 Task: Font style For heading Use Carlito with red berry colour & Underline. font size for heading '18 Pt. 'Change the font style of data to Liberation Sansand font size to  9 Pt. Change the alignment of both headline & data to  Align left. In the sheet  analysisYearlySales_Report
Action: Mouse moved to (63, 127)
Screenshot: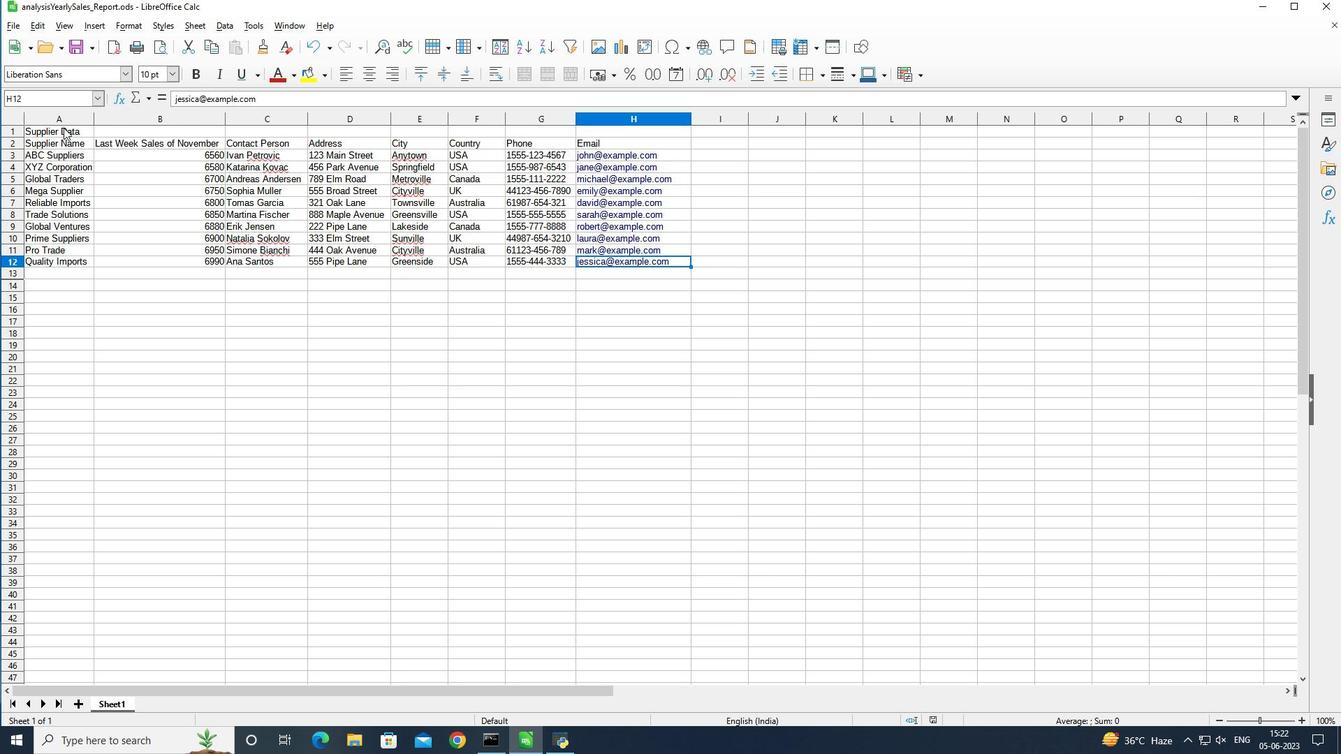 
Action: Mouse pressed left at (63, 127)
Screenshot: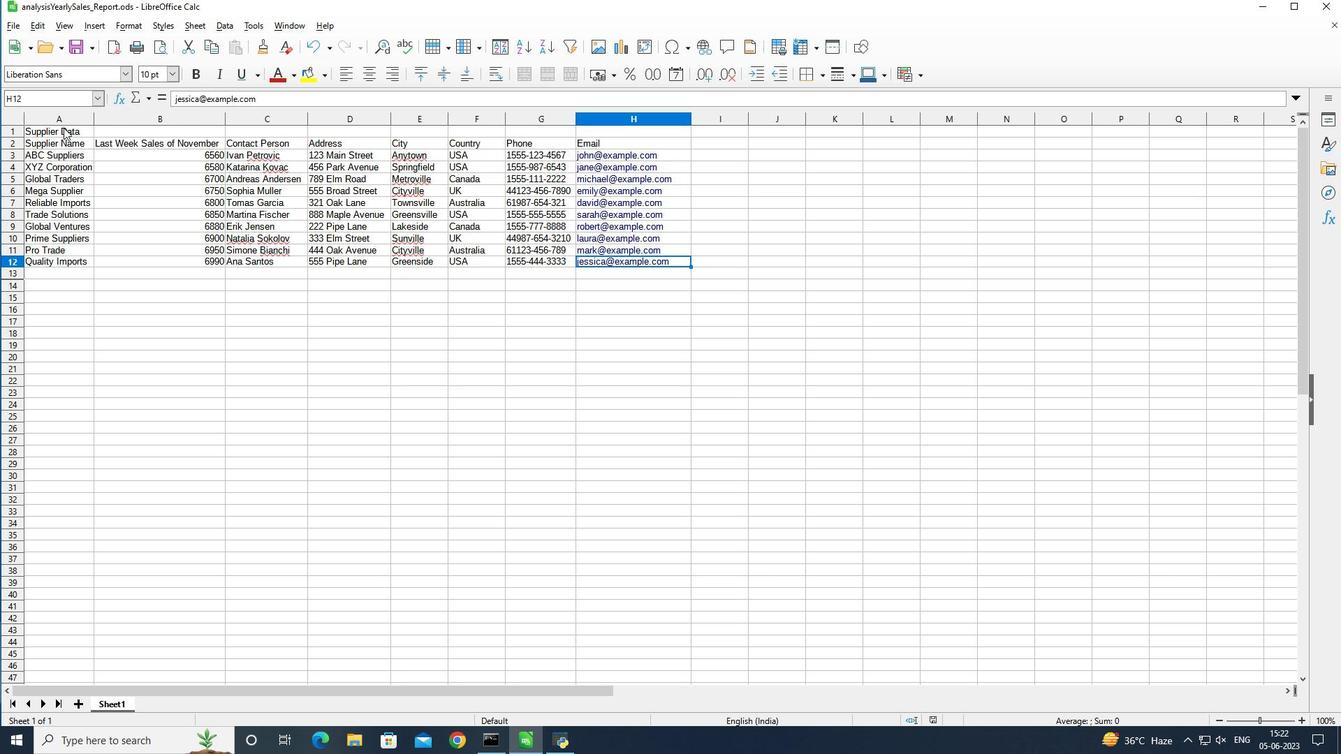 
Action: Mouse moved to (88, 142)
Screenshot: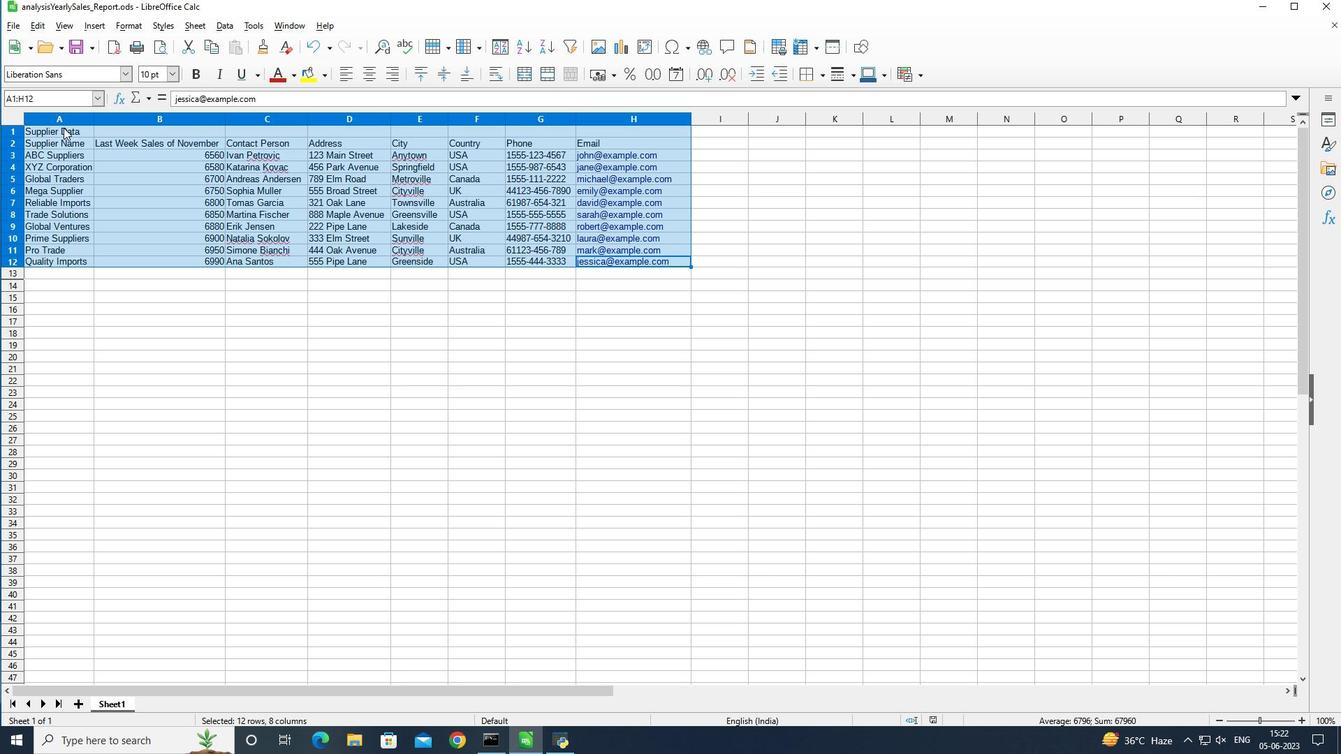 
Action: Mouse pressed left at (88, 142)
Screenshot: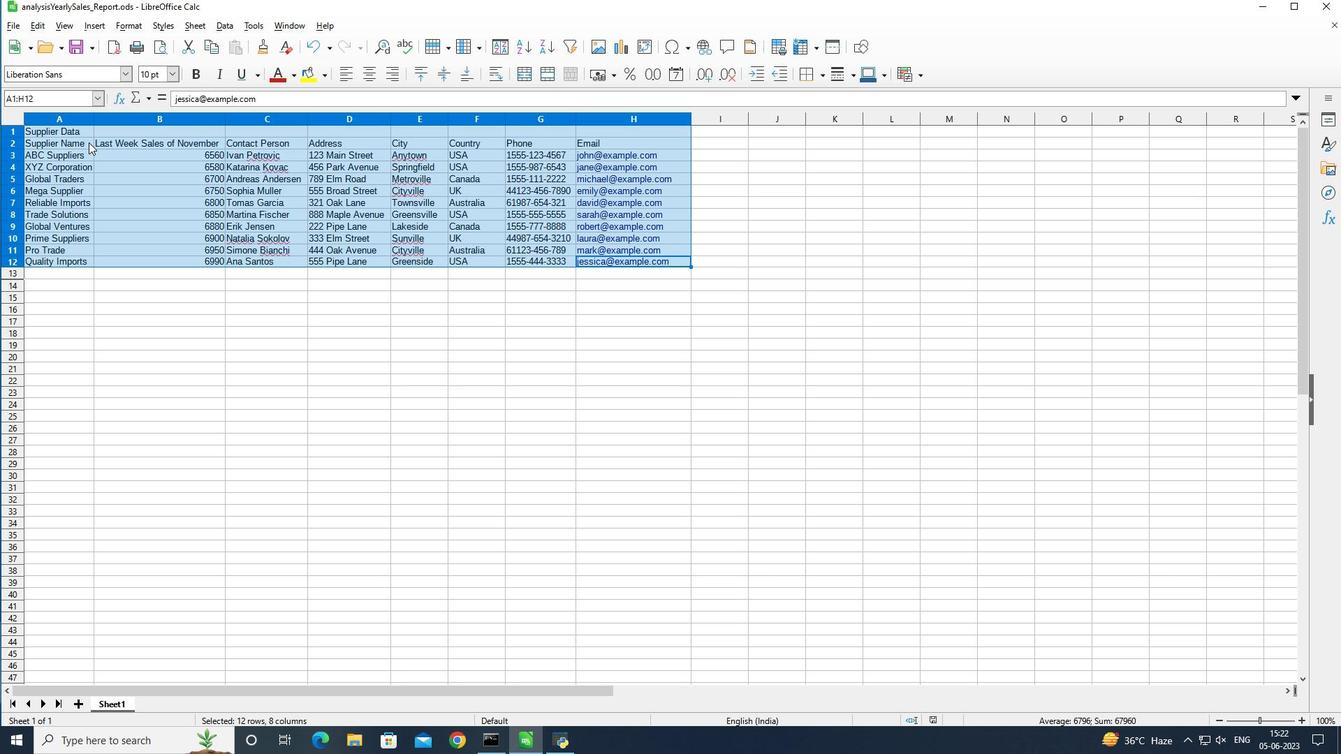 
Action: Mouse moved to (80, 132)
Screenshot: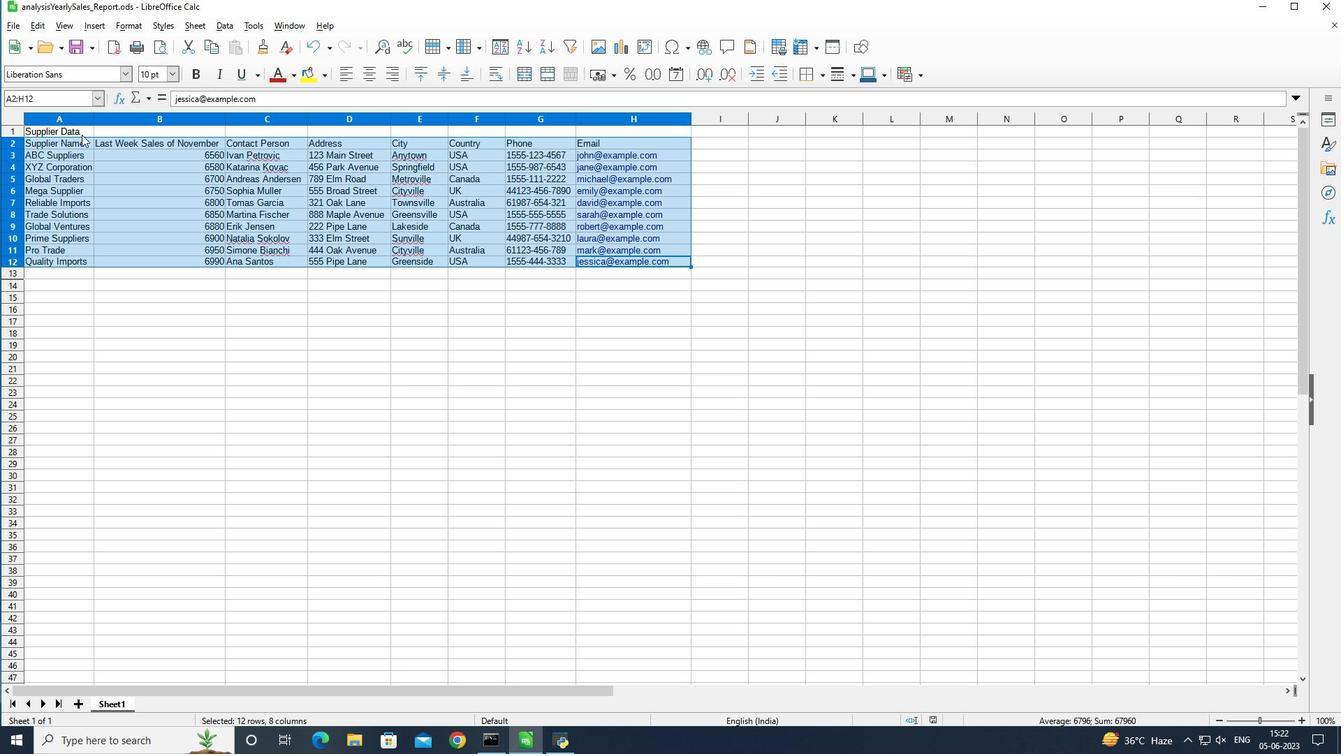
Action: Mouse pressed left at (80, 132)
Screenshot: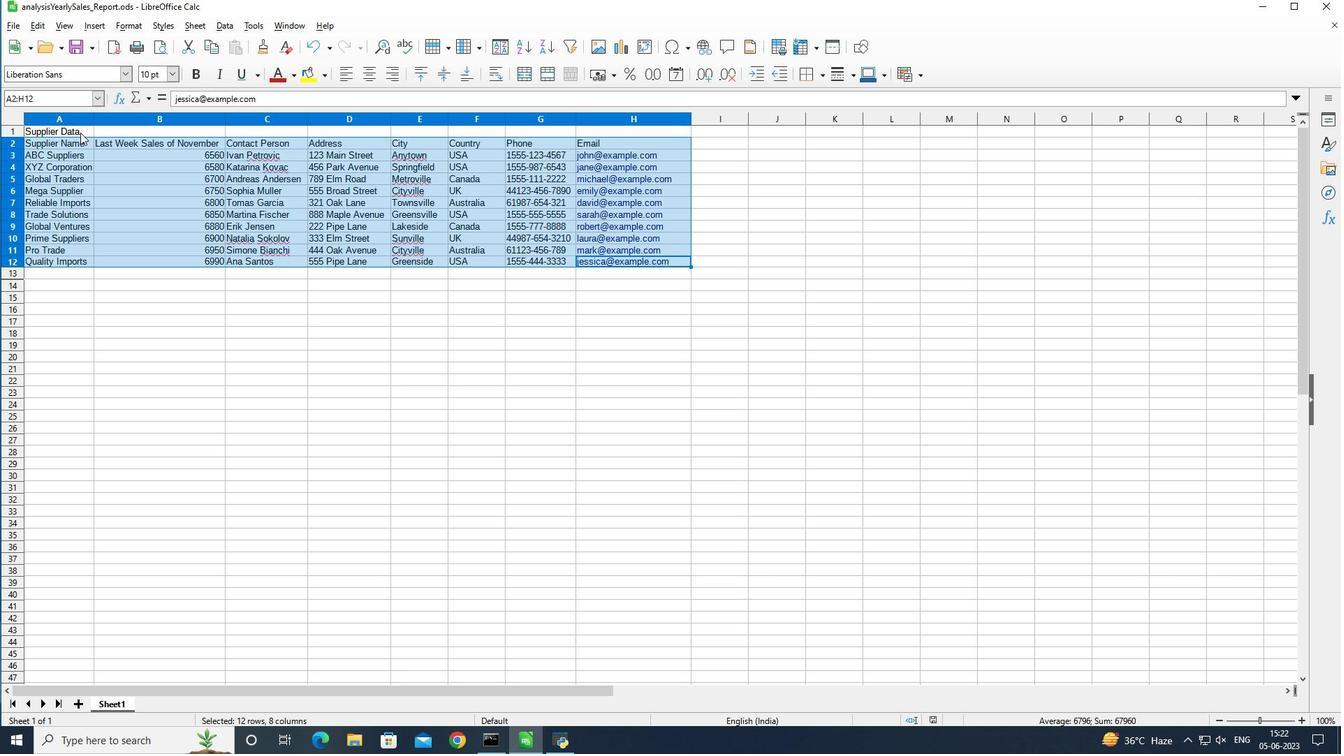 
Action: Mouse pressed left at (80, 132)
Screenshot: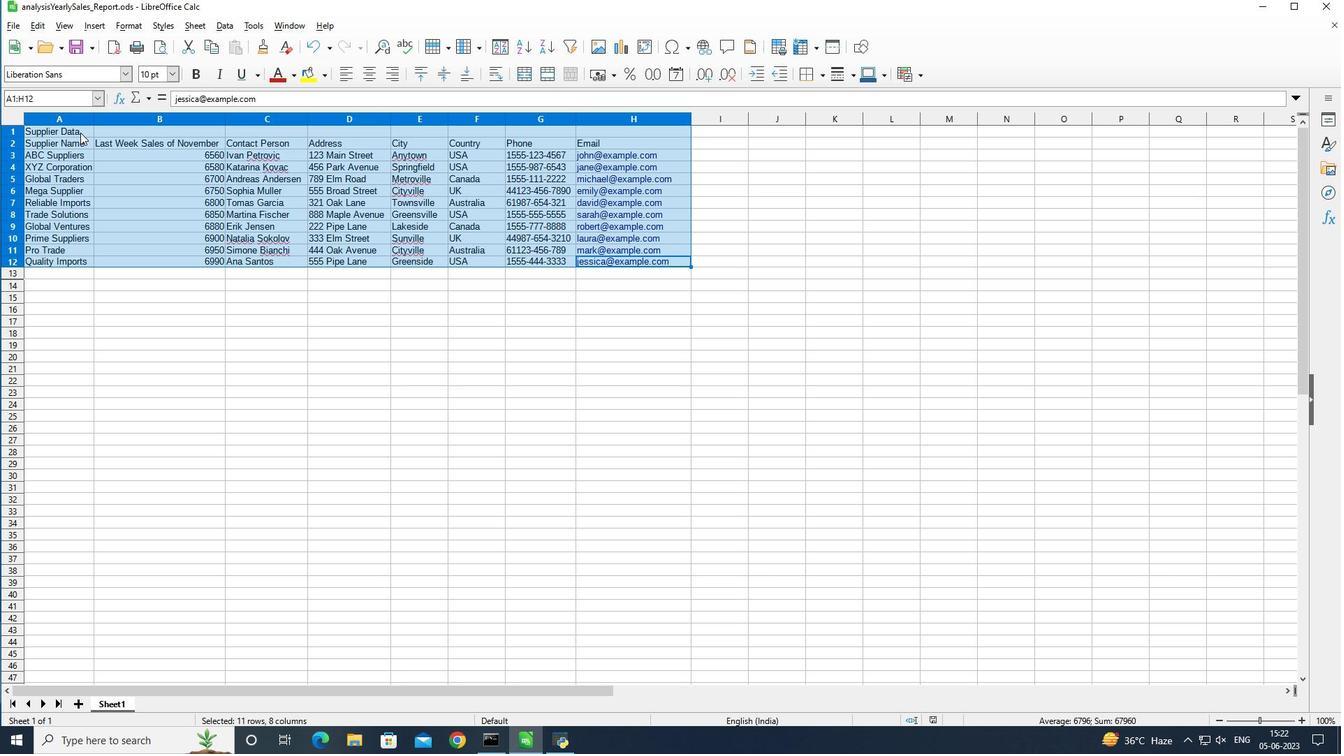 
Action: Mouse moved to (129, 74)
Screenshot: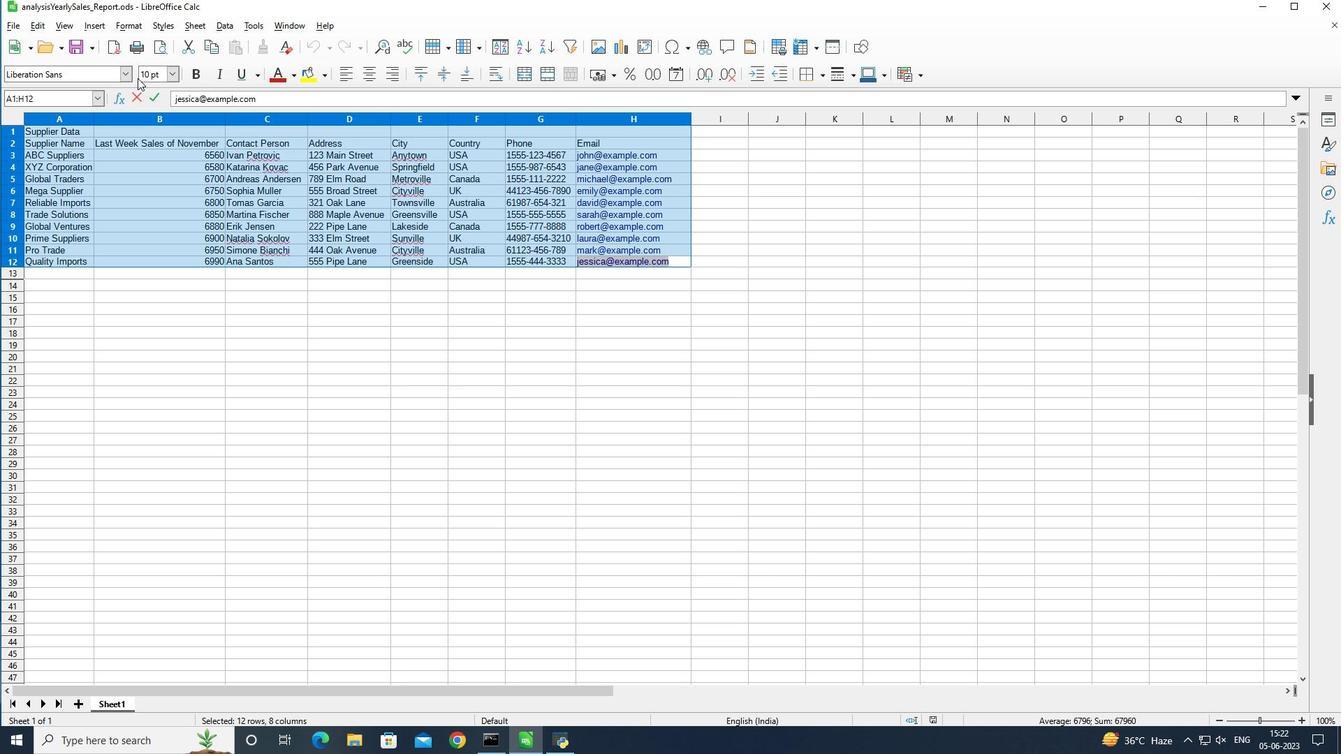 
Action: Mouse pressed left at (129, 74)
Screenshot: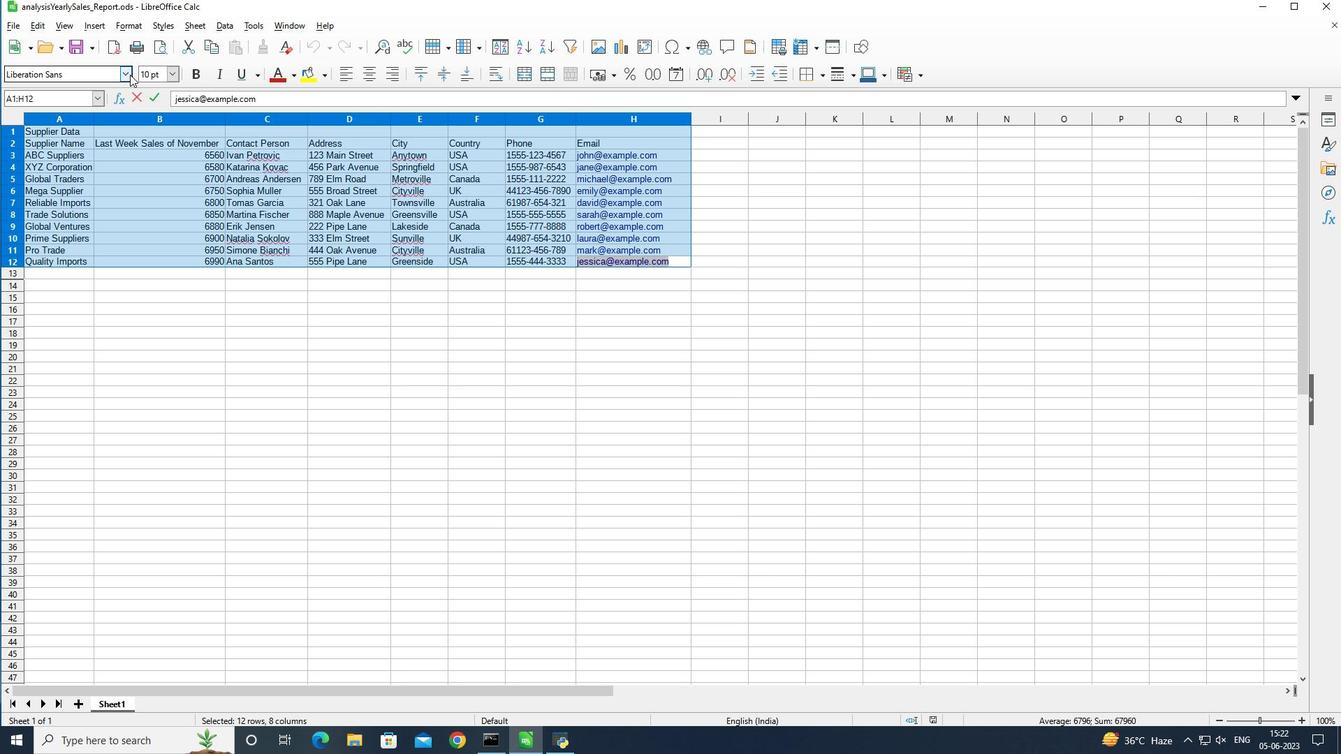 
Action: Mouse moved to (340, 190)
Screenshot: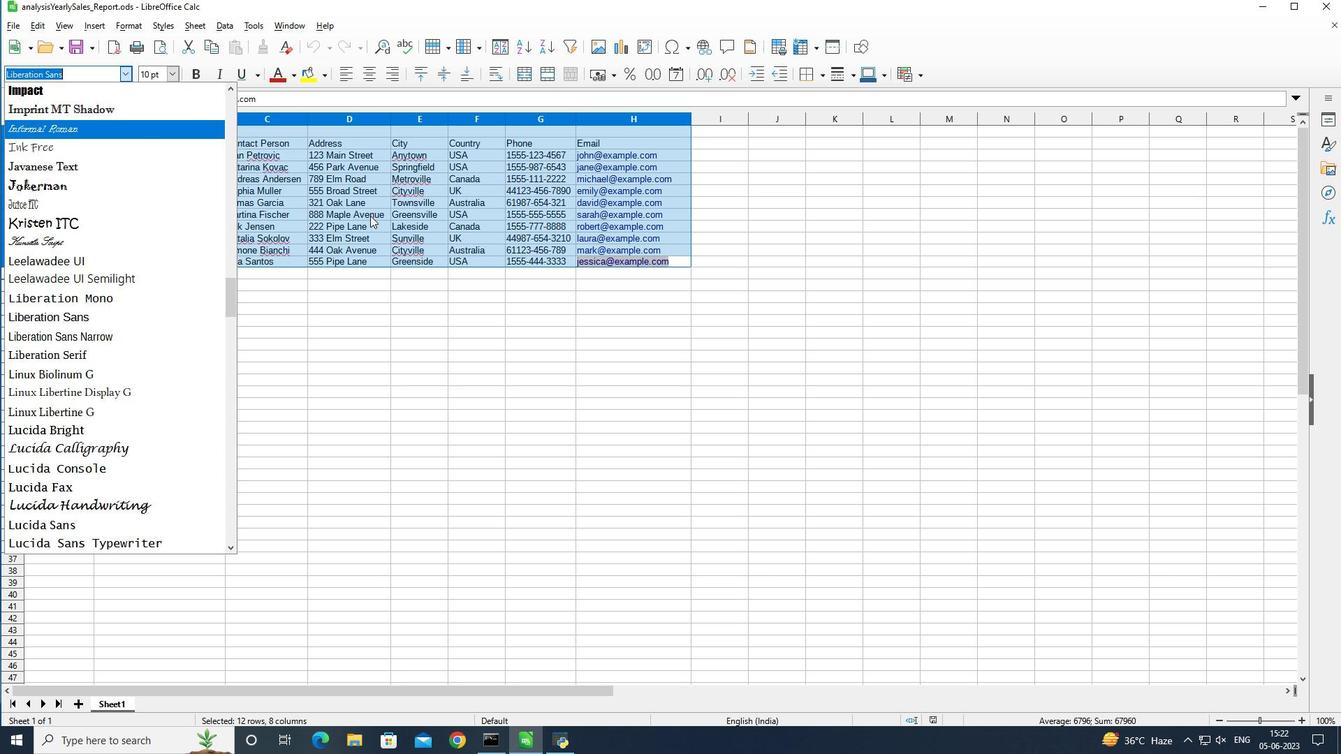 
Action: Mouse pressed left at (340, 190)
Screenshot: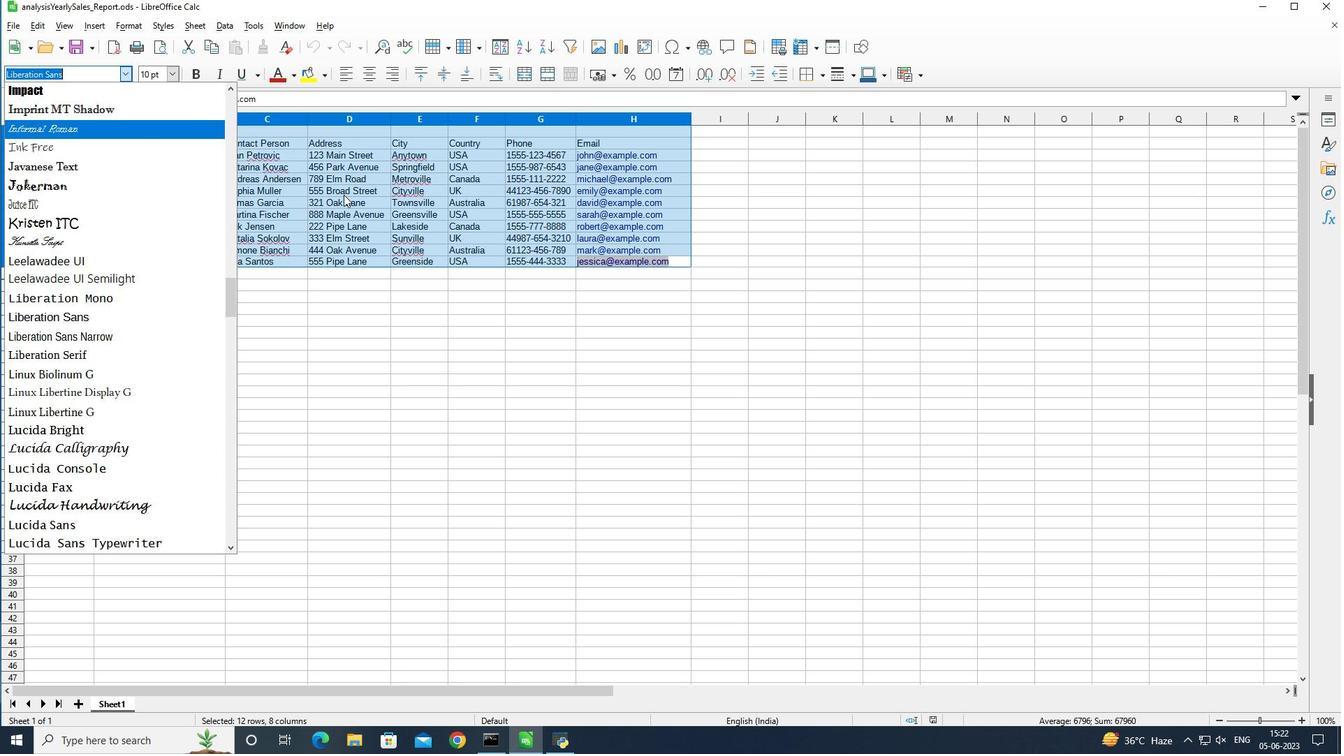 
Action: Mouse moved to (116, 152)
Screenshot: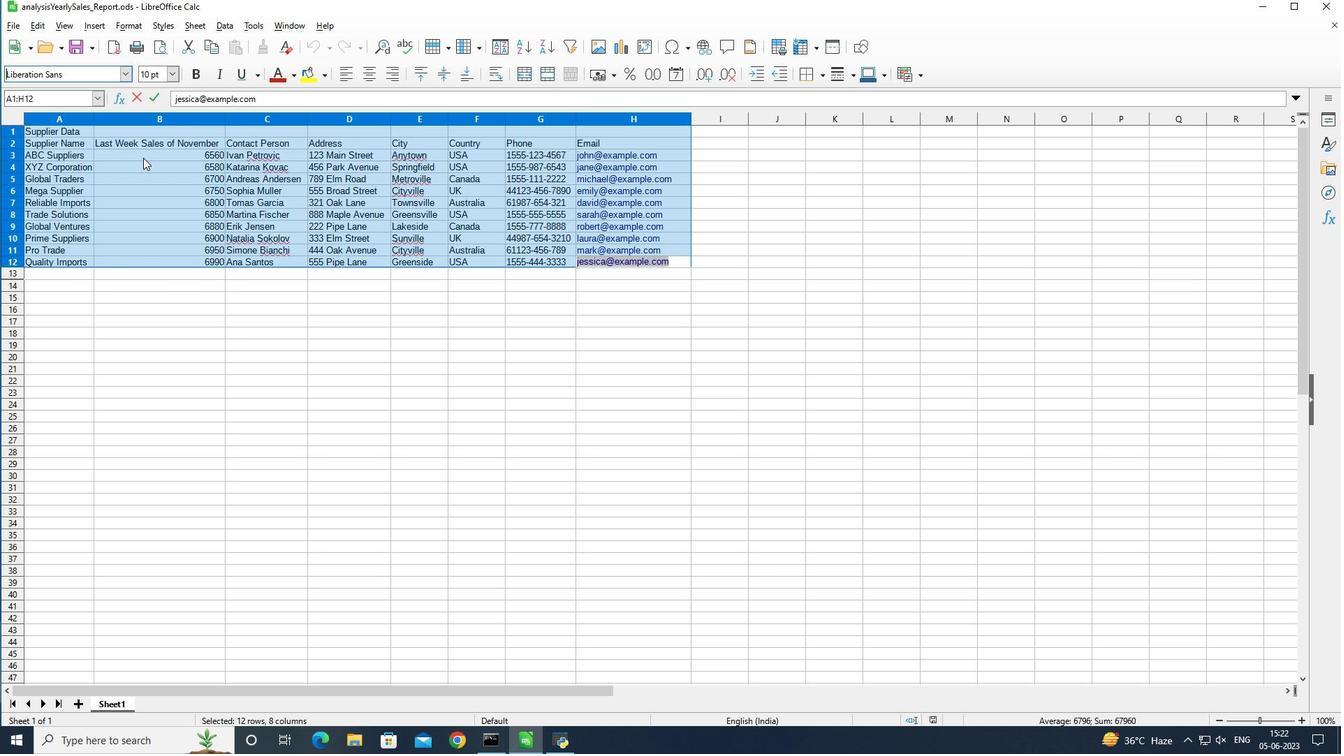 
Action: Mouse pressed left at (116, 152)
Screenshot: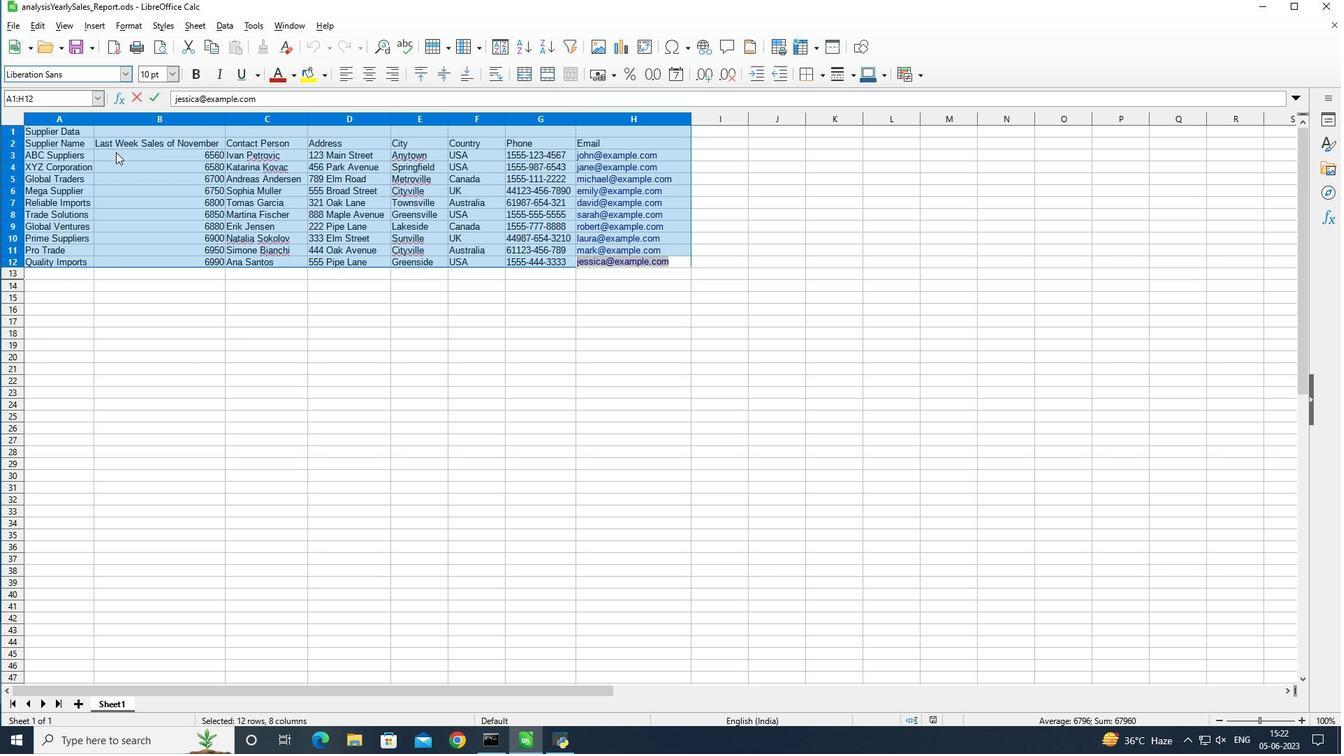 
Action: Mouse moved to (74, 132)
Screenshot: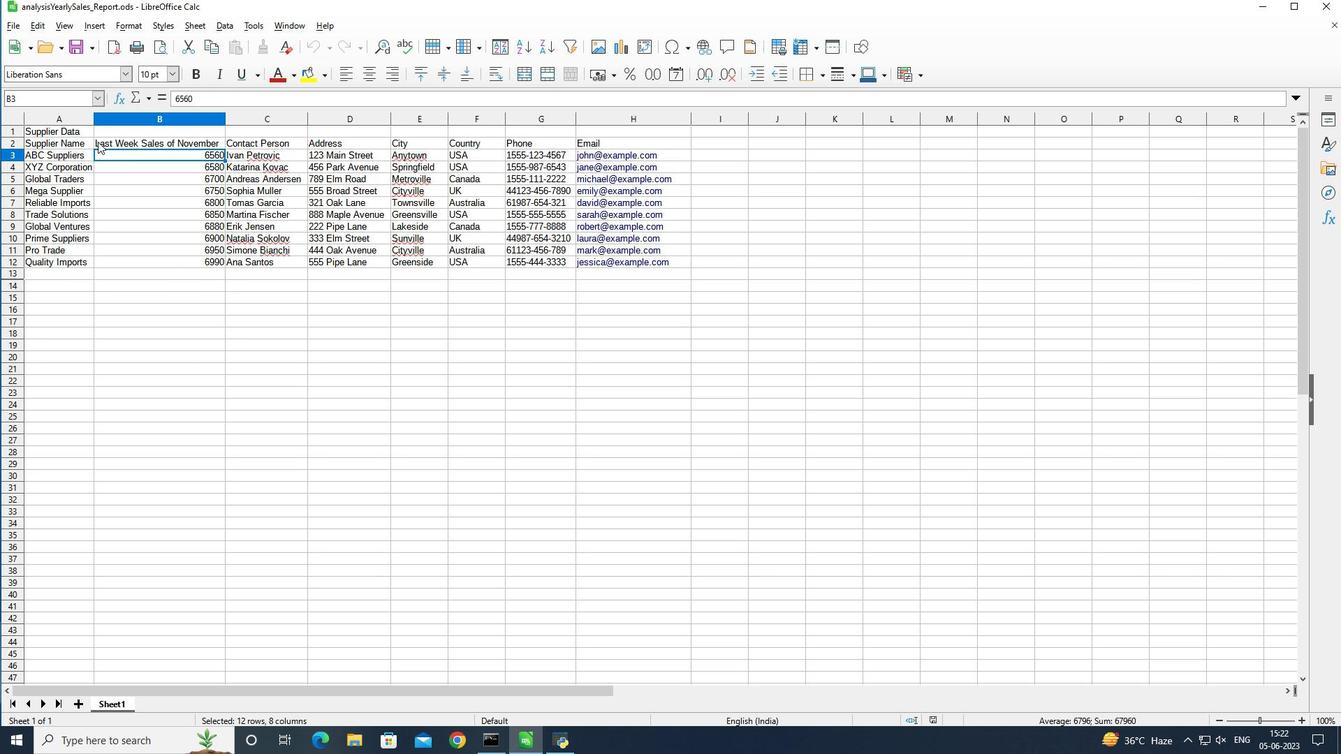 
Action: Mouse pressed left at (74, 132)
Screenshot: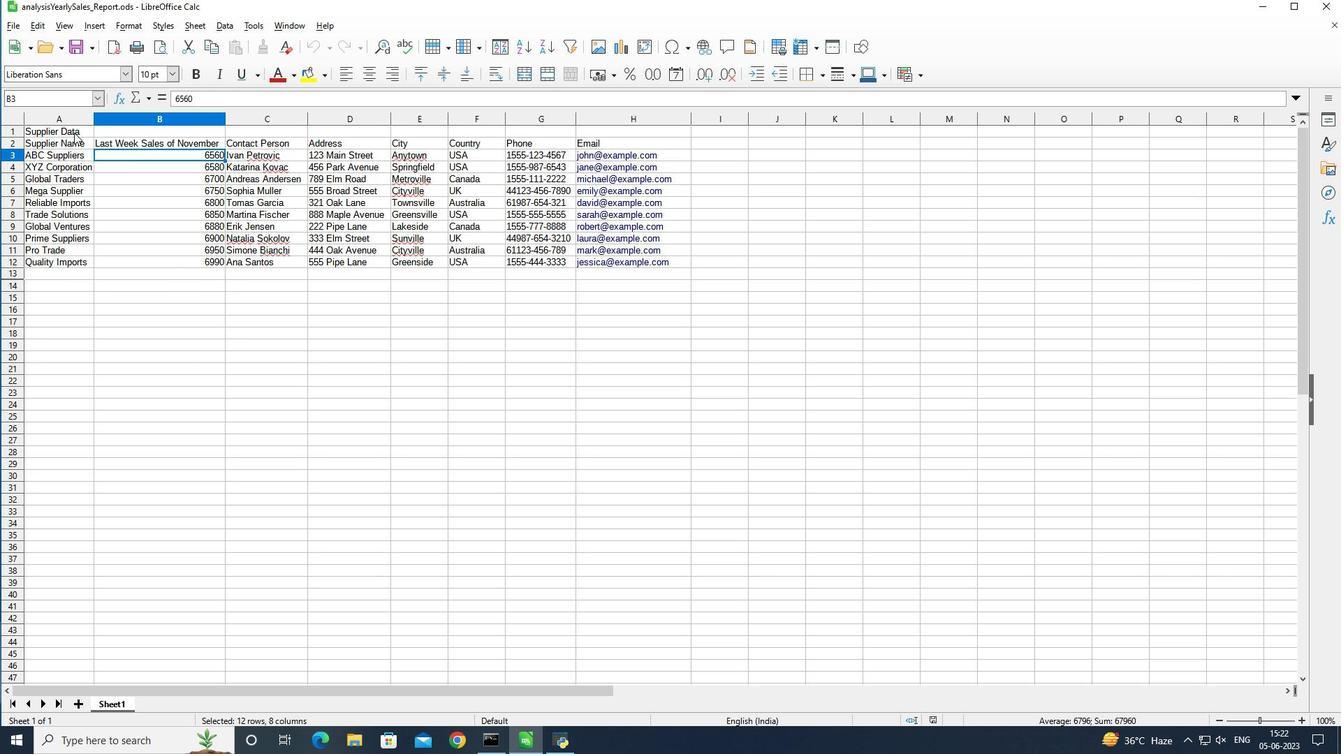 
Action: Mouse moved to (129, 76)
Screenshot: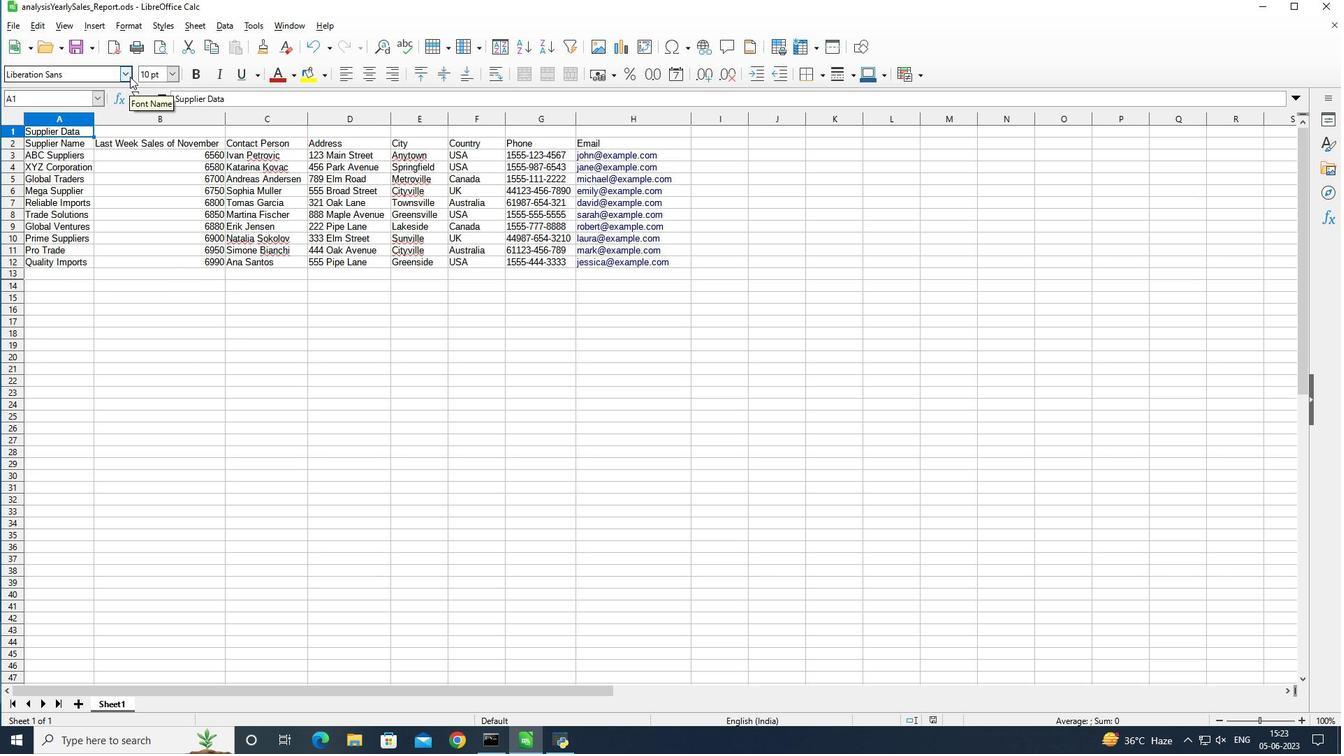 
Action: Mouse pressed left at (129, 76)
Screenshot: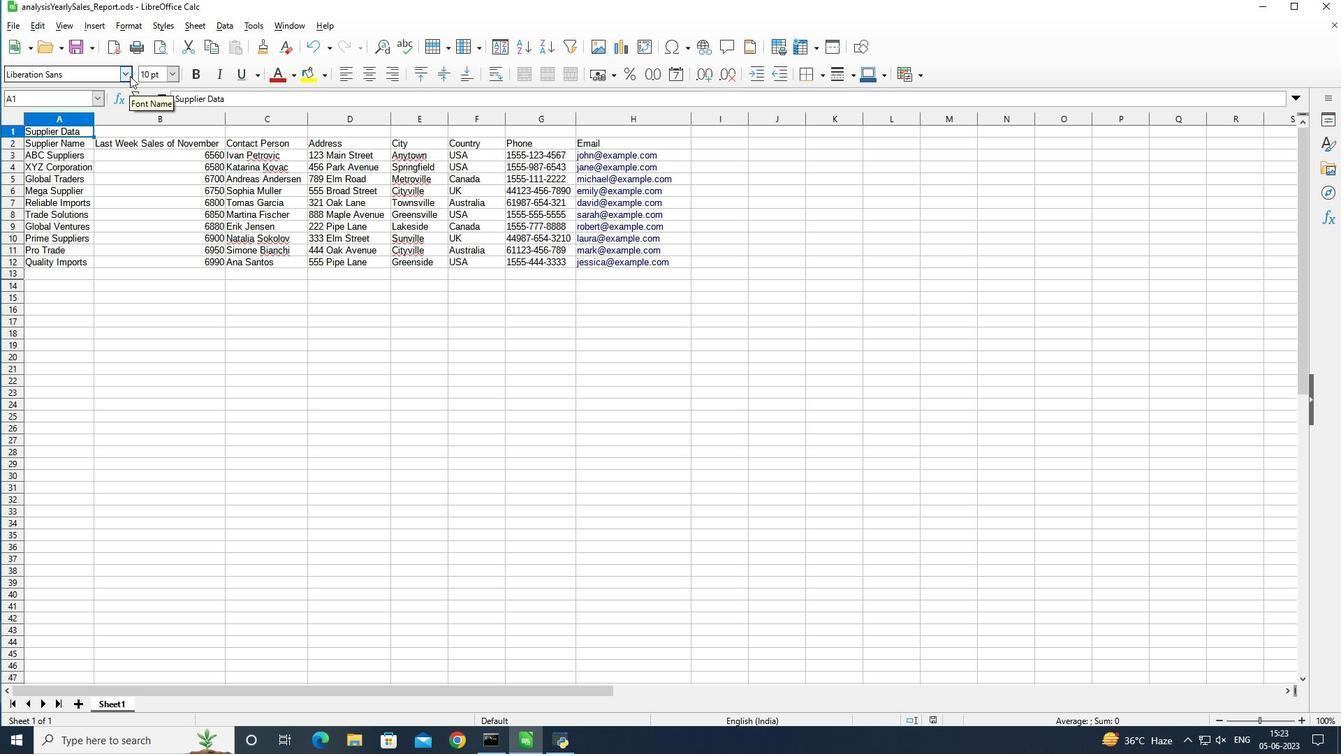 
Action: Mouse moved to (125, 287)
Screenshot: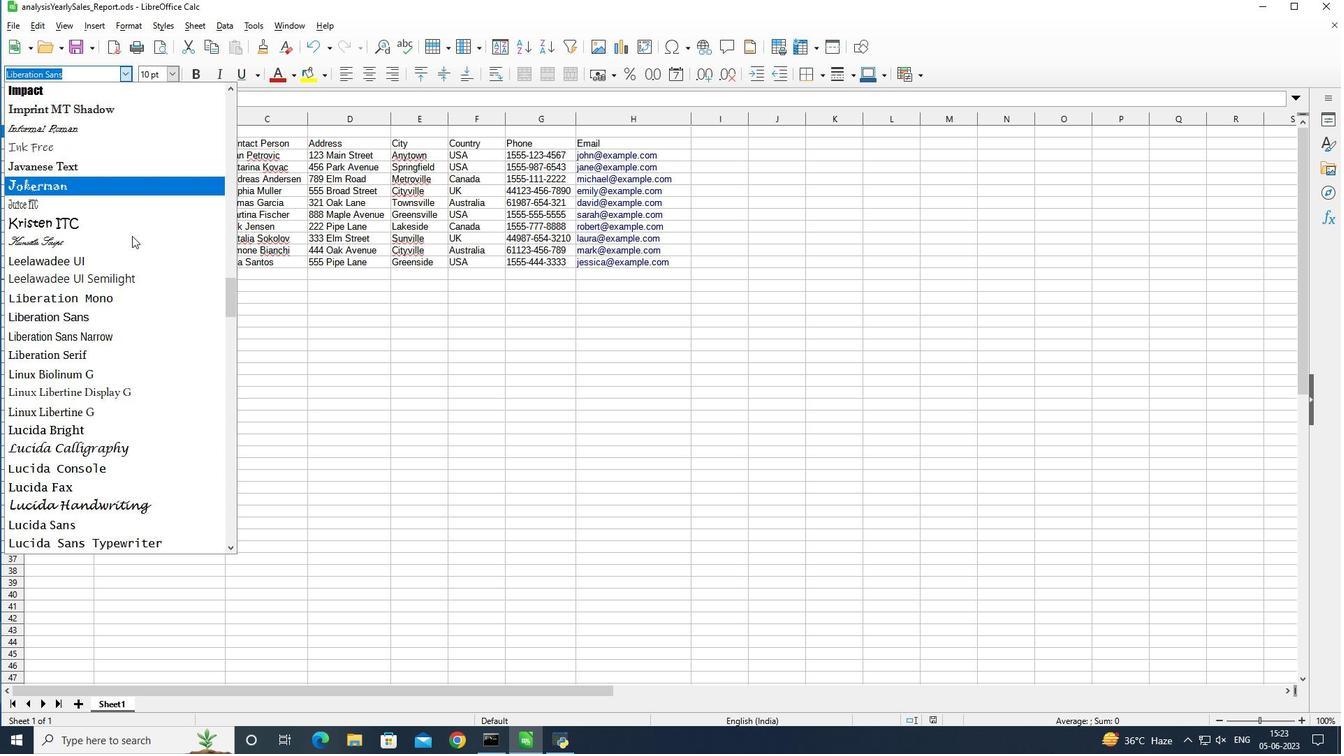 
Action: Mouse scrolled (125, 288) with delta (0, 0)
Screenshot: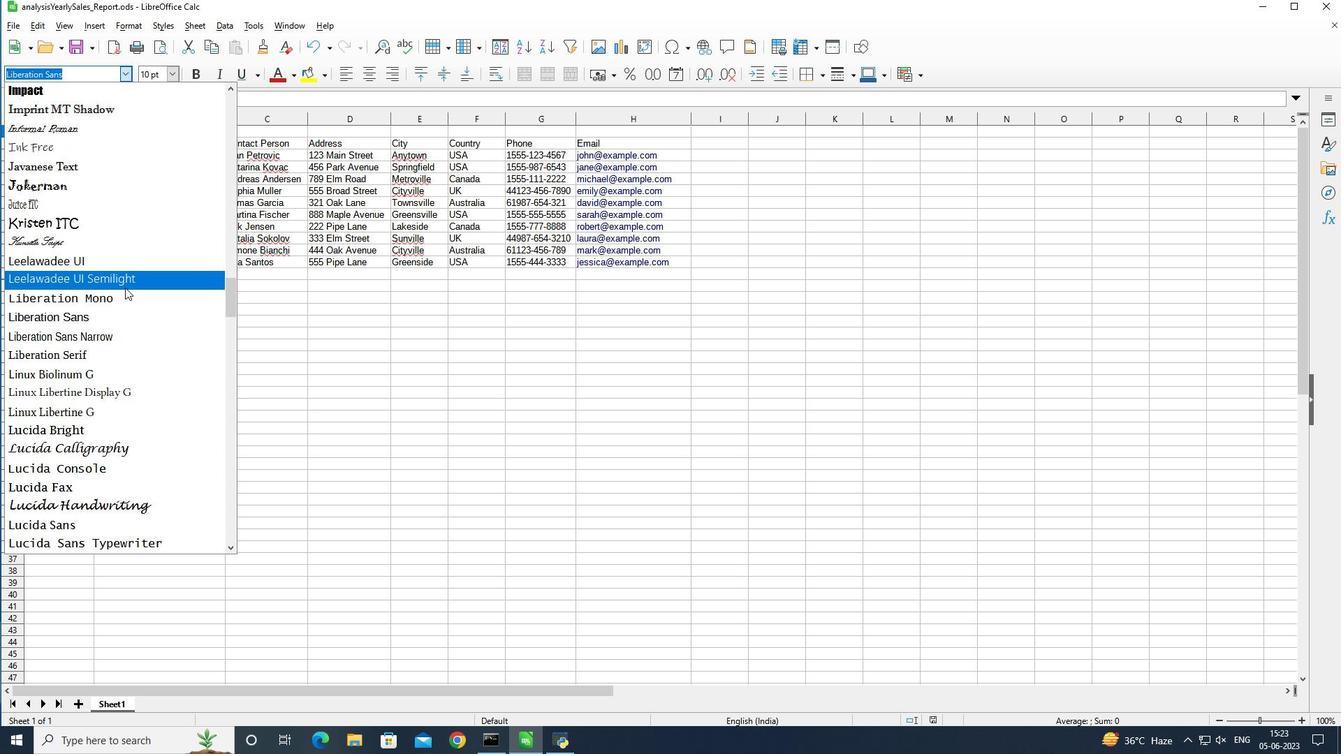 
Action: Mouse scrolled (125, 288) with delta (0, 0)
Screenshot: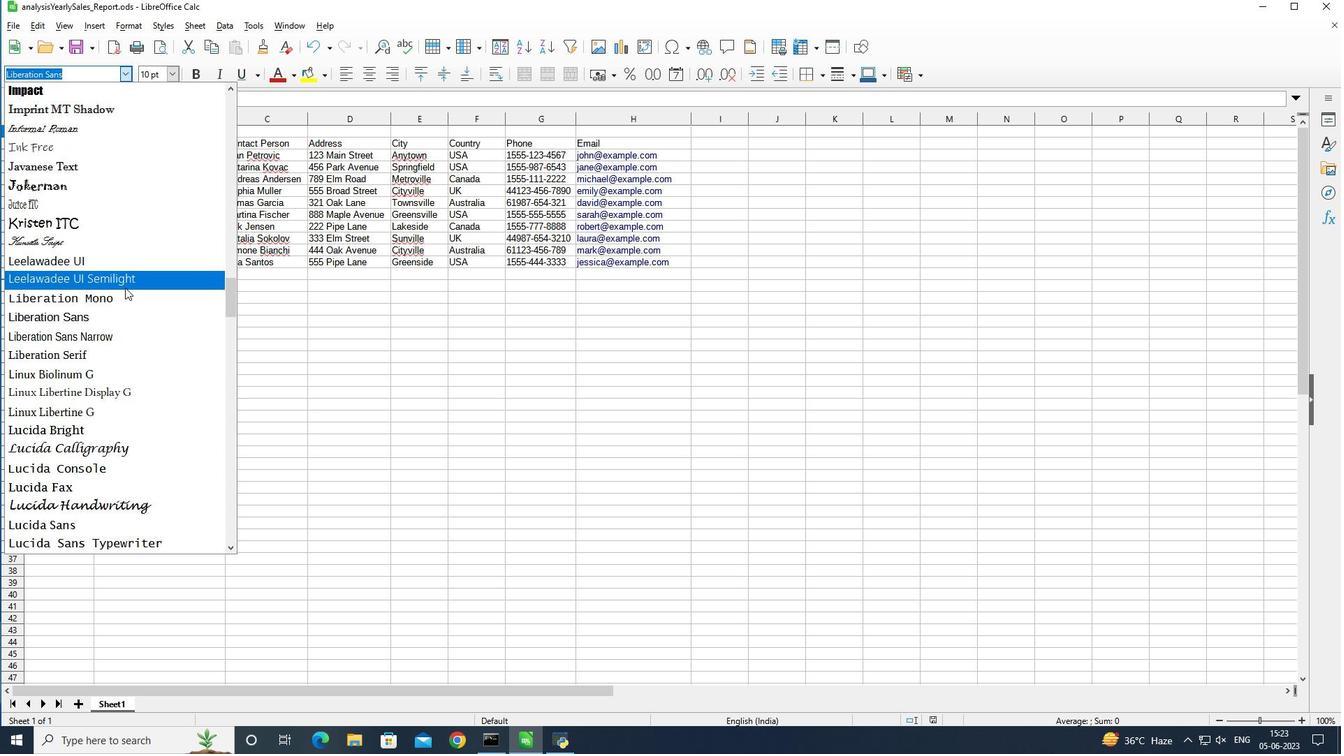 
Action: Mouse scrolled (125, 288) with delta (0, 0)
Screenshot: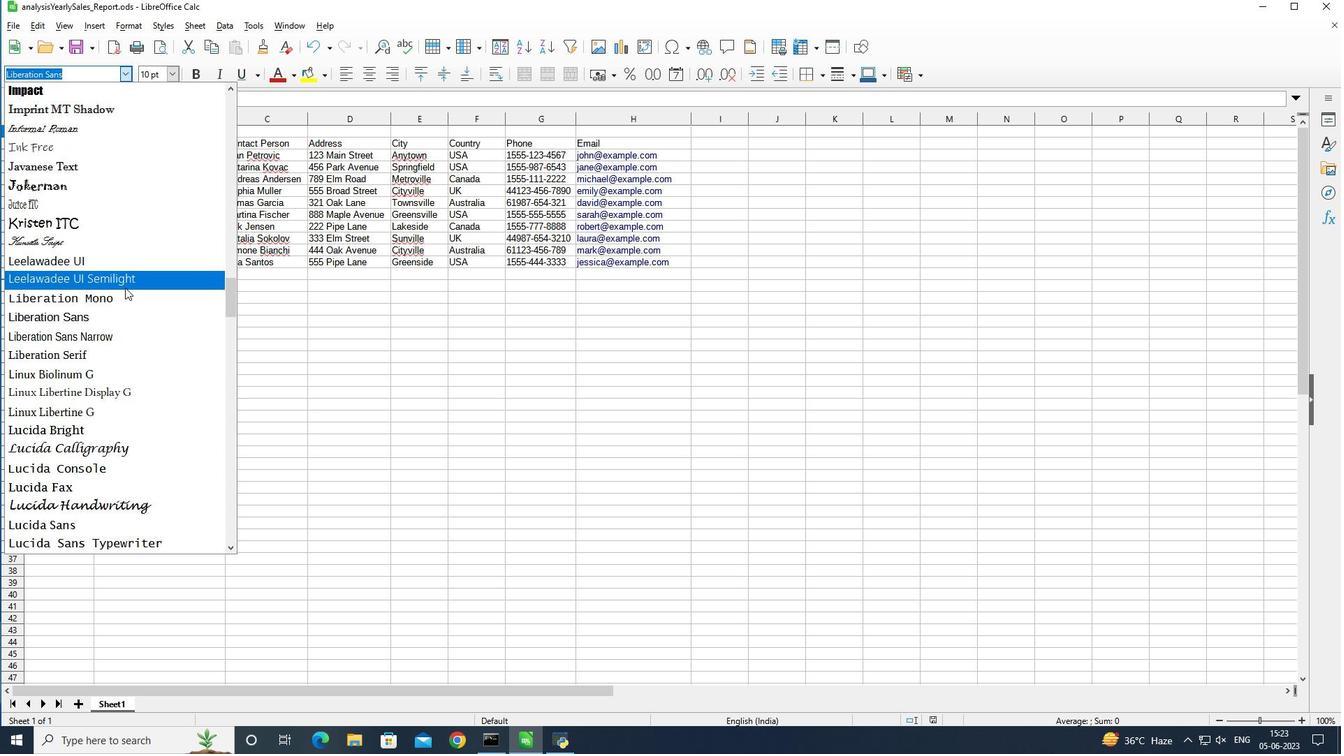 
Action: Mouse scrolled (125, 288) with delta (0, 0)
Screenshot: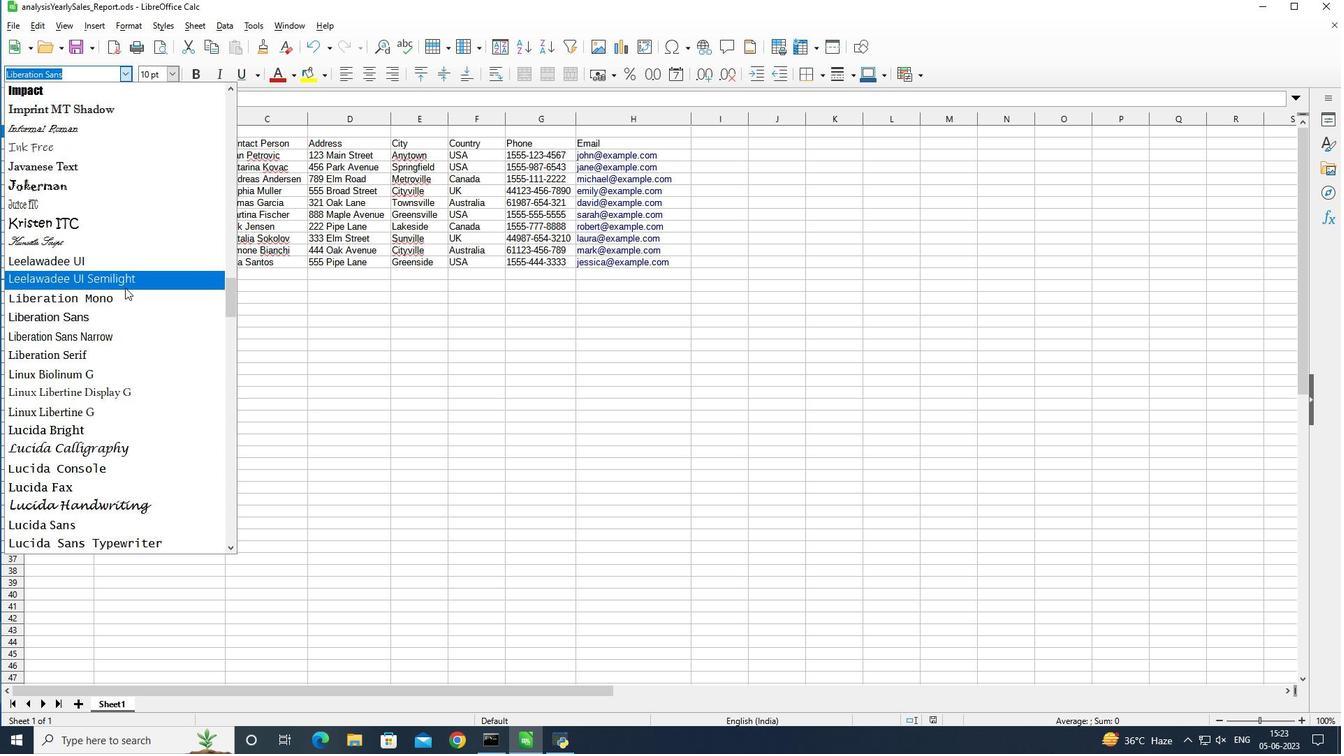 
Action: Mouse scrolled (125, 288) with delta (0, 0)
Screenshot: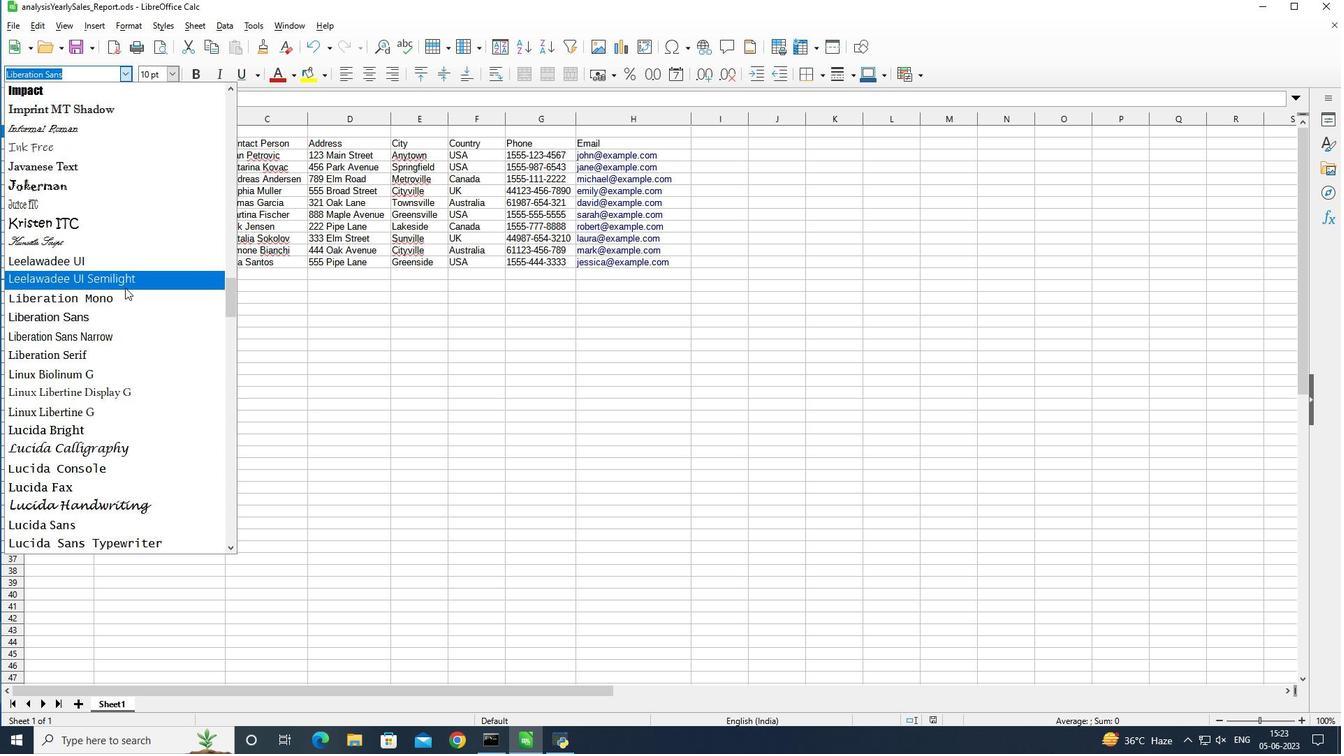 
Action: Mouse scrolled (125, 288) with delta (0, 0)
Screenshot: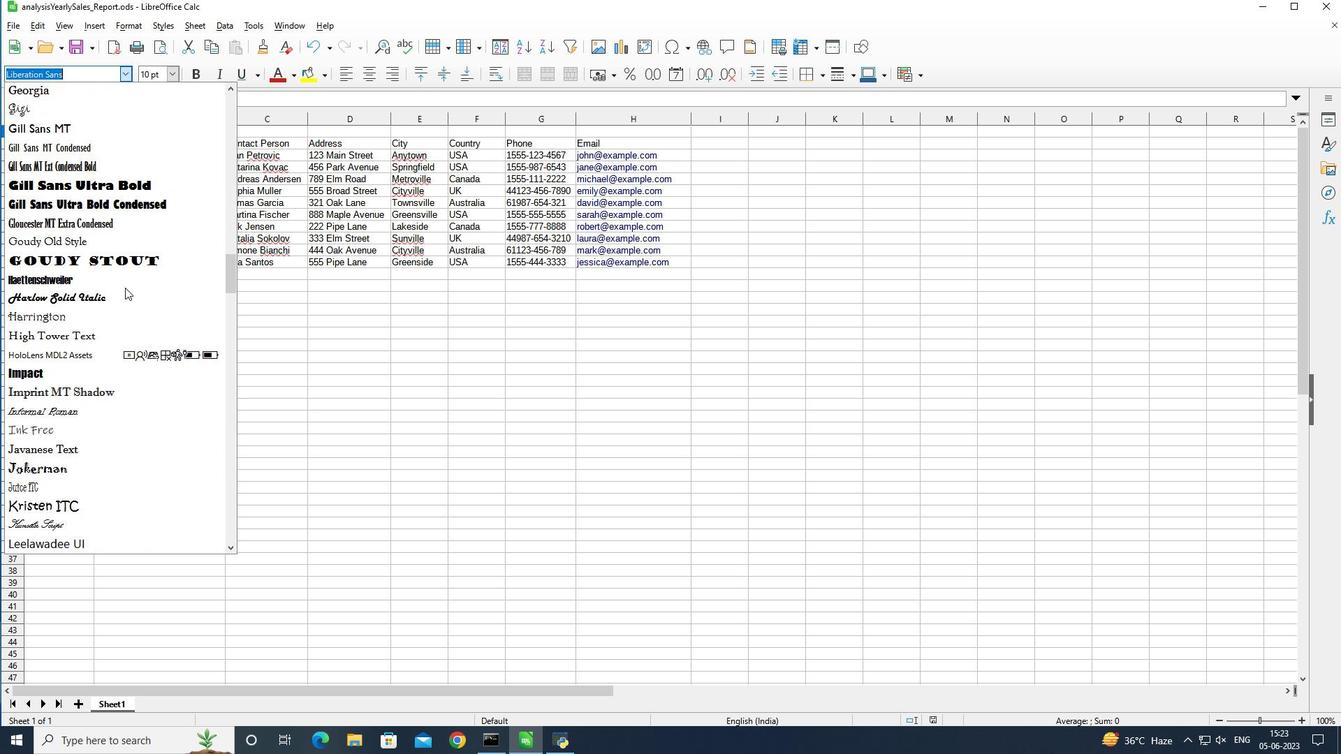 
Action: Mouse scrolled (125, 288) with delta (0, 0)
Screenshot: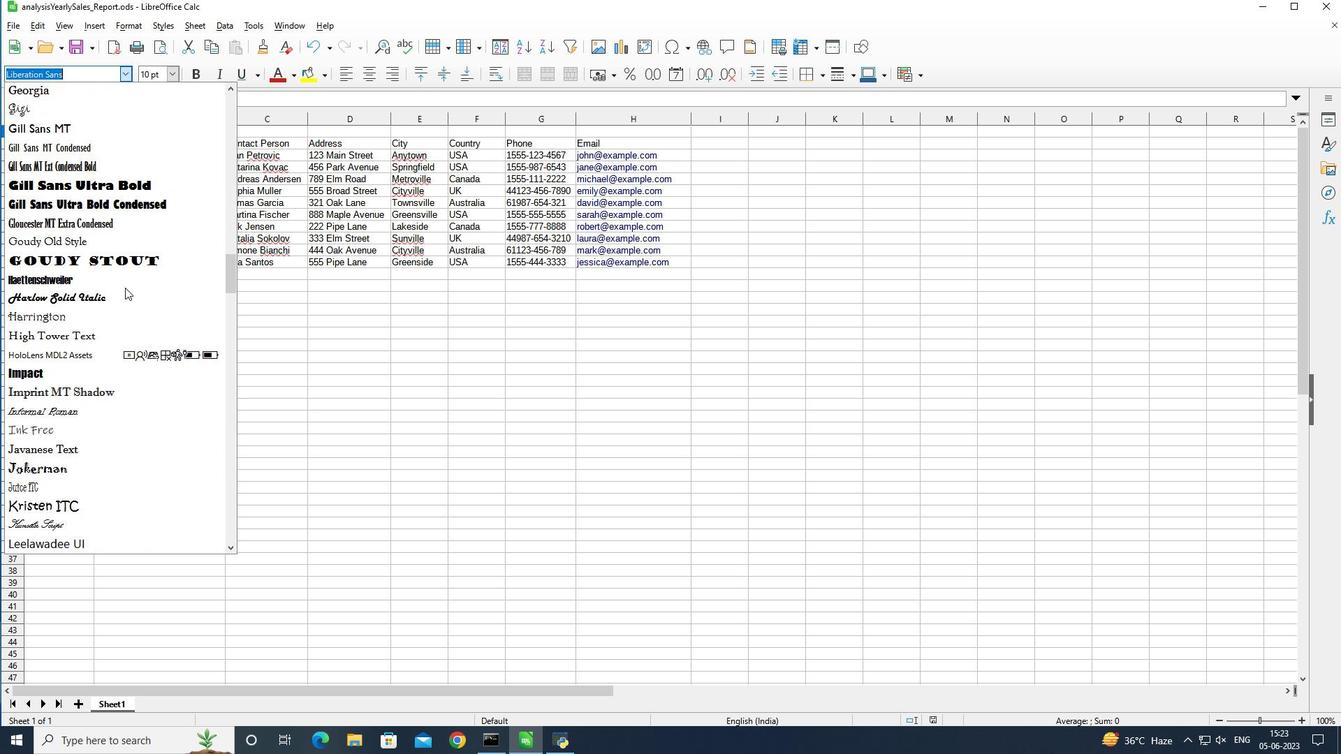 
Action: Mouse scrolled (125, 288) with delta (0, 0)
Screenshot: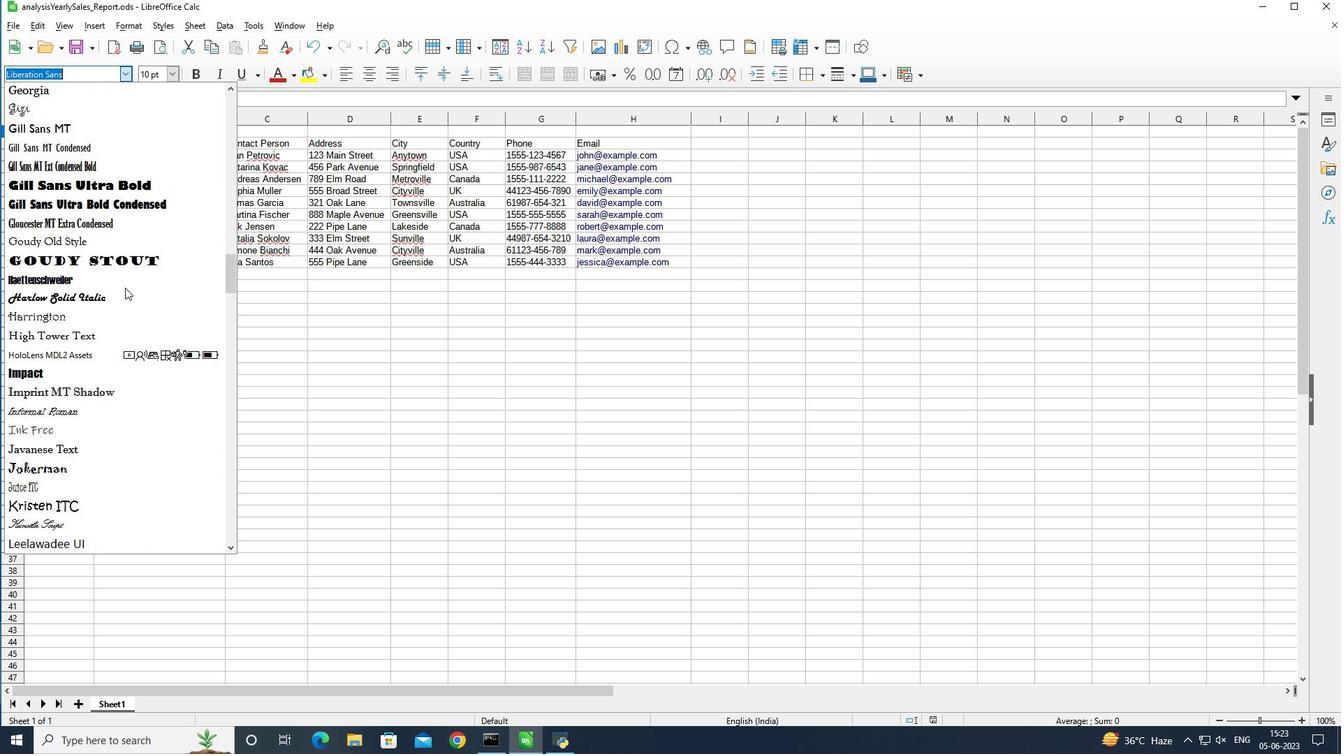 
Action: Mouse scrolled (125, 288) with delta (0, 0)
Screenshot: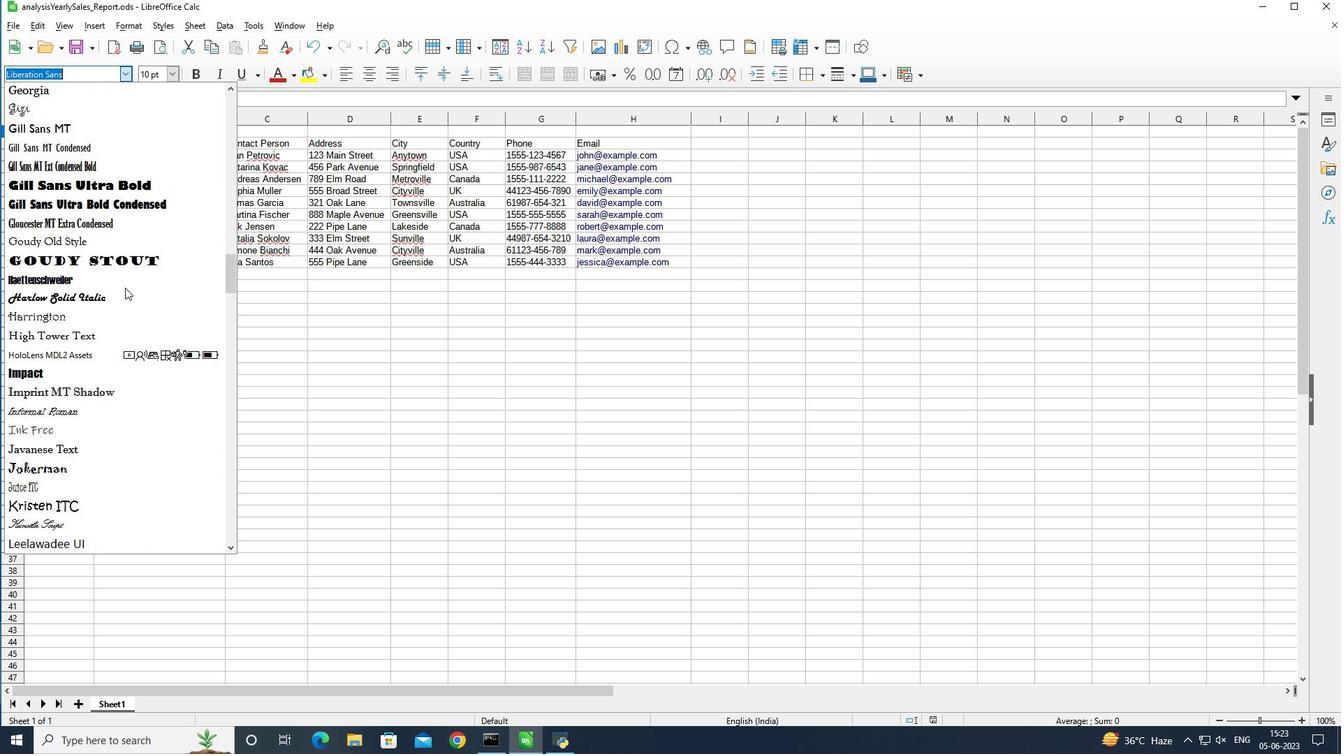 
Action: Mouse scrolled (125, 288) with delta (0, 0)
Screenshot: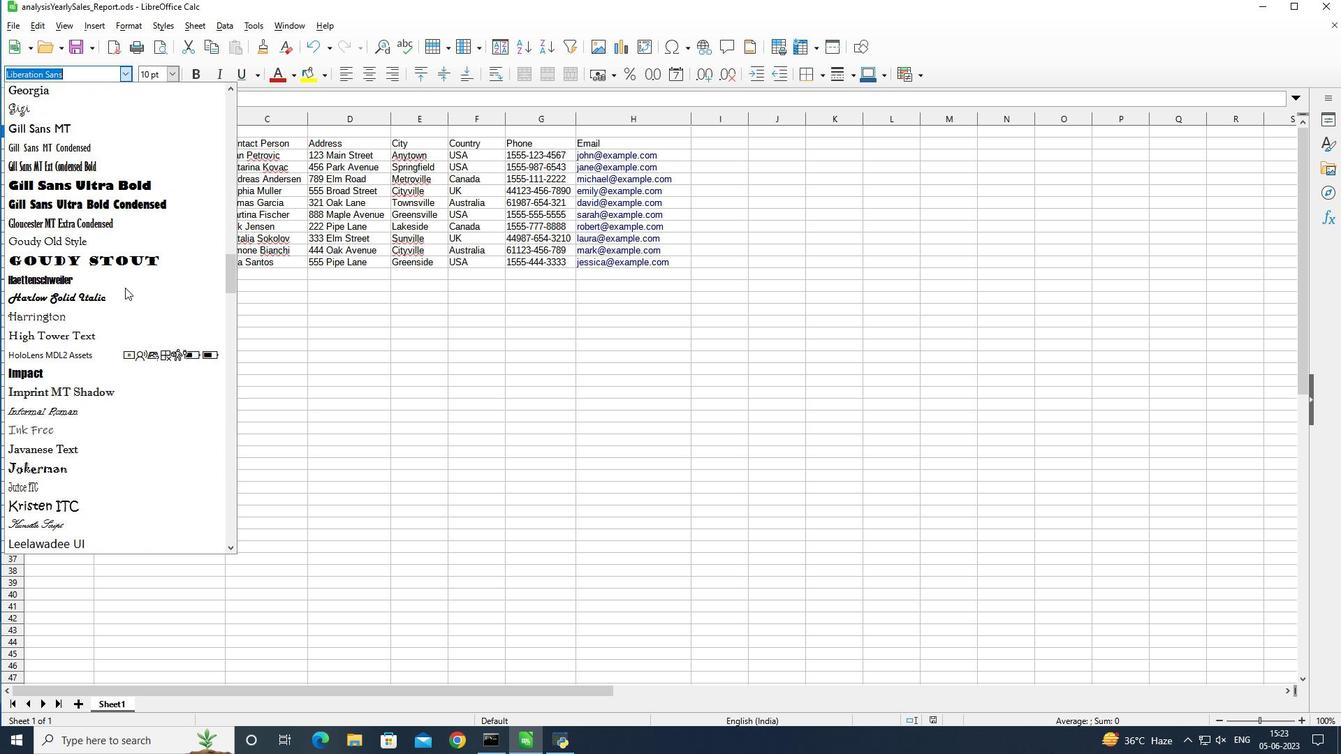 
Action: Mouse scrolled (125, 288) with delta (0, 0)
Screenshot: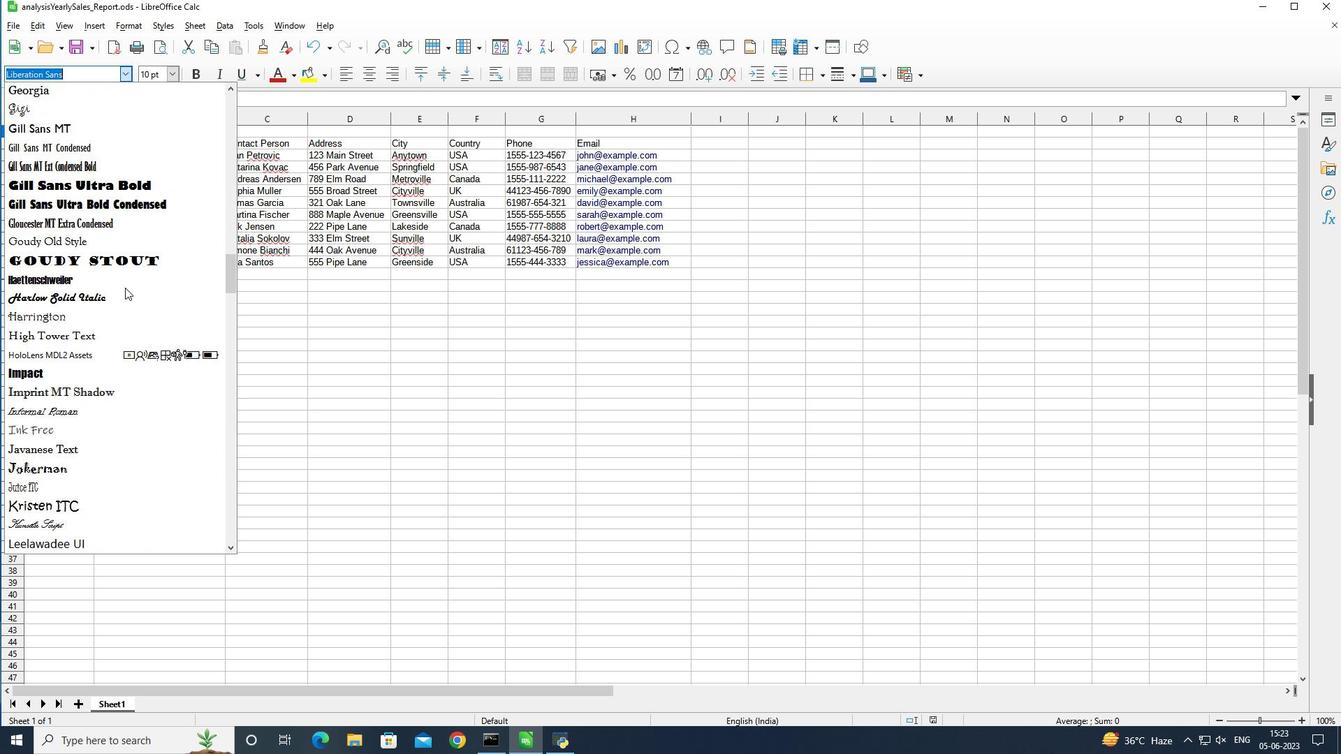 
Action: Mouse scrolled (125, 288) with delta (0, 0)
Screenshot: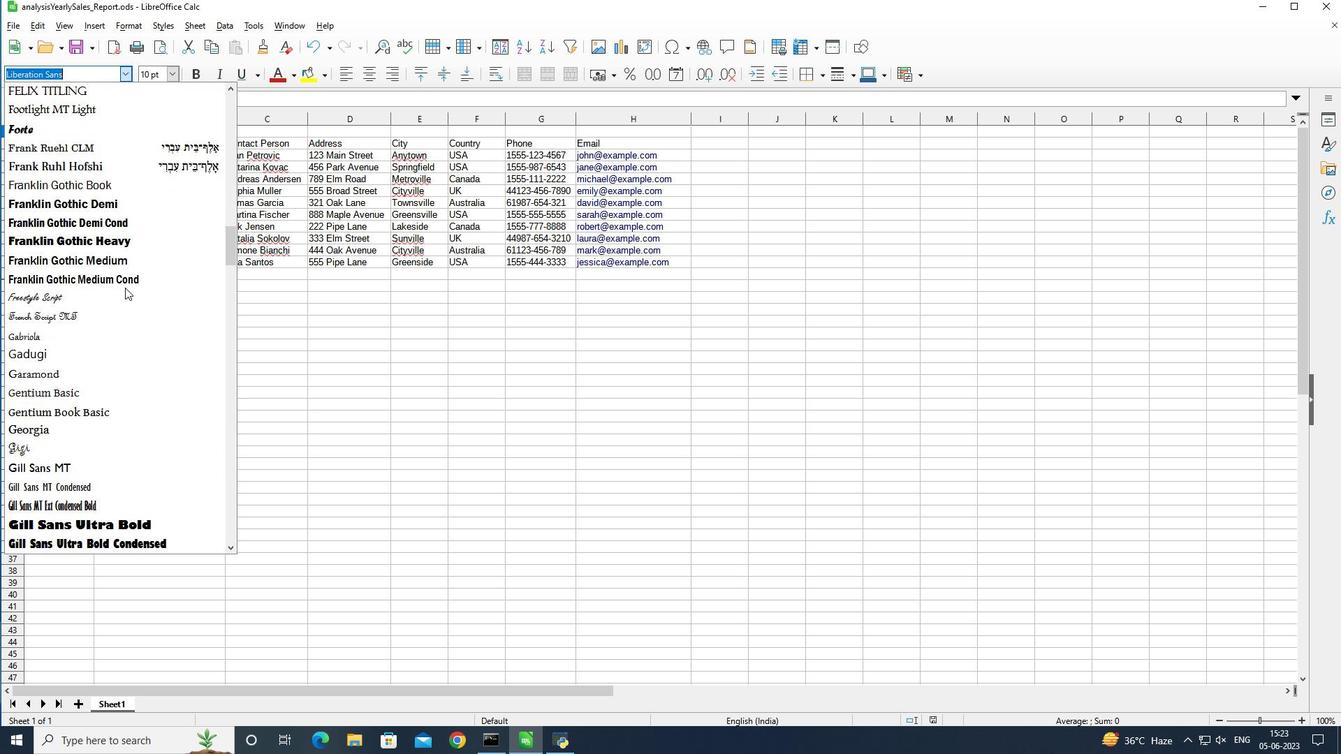 
Action: Mouse scrolled (125, 288) with delta (0, 0)
Screenshot: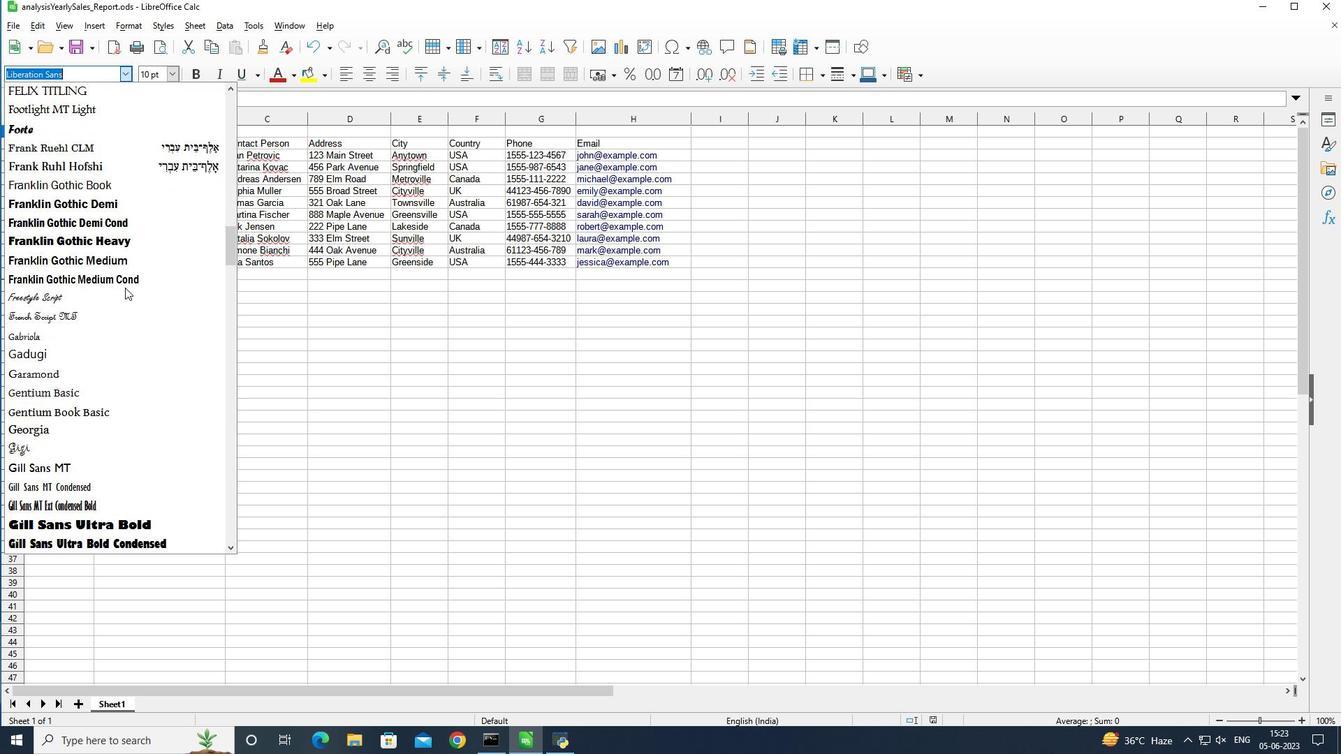 
Action: Mouse scrolled (125, 288) with delta (0, 0)
Screenshot: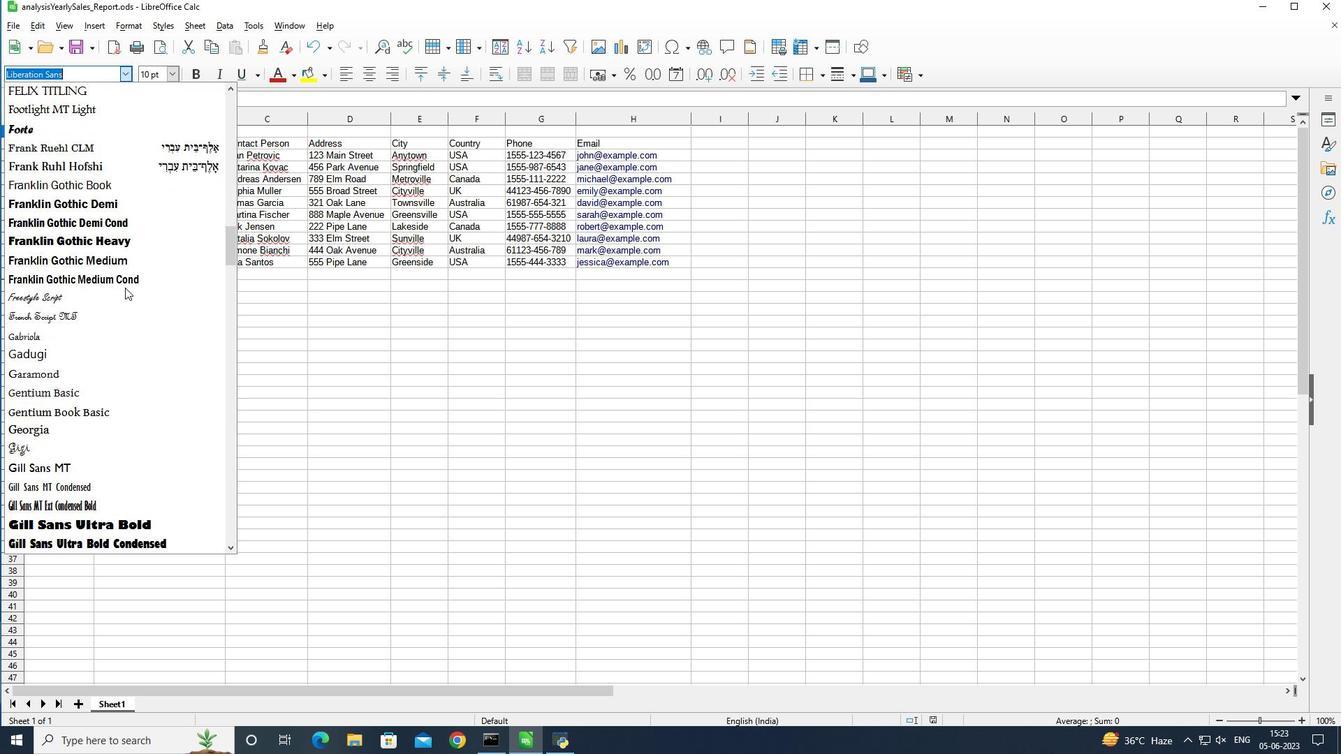 
Action: Mouse scrolled (125, 288) with delta (0, 0)
Screenshot: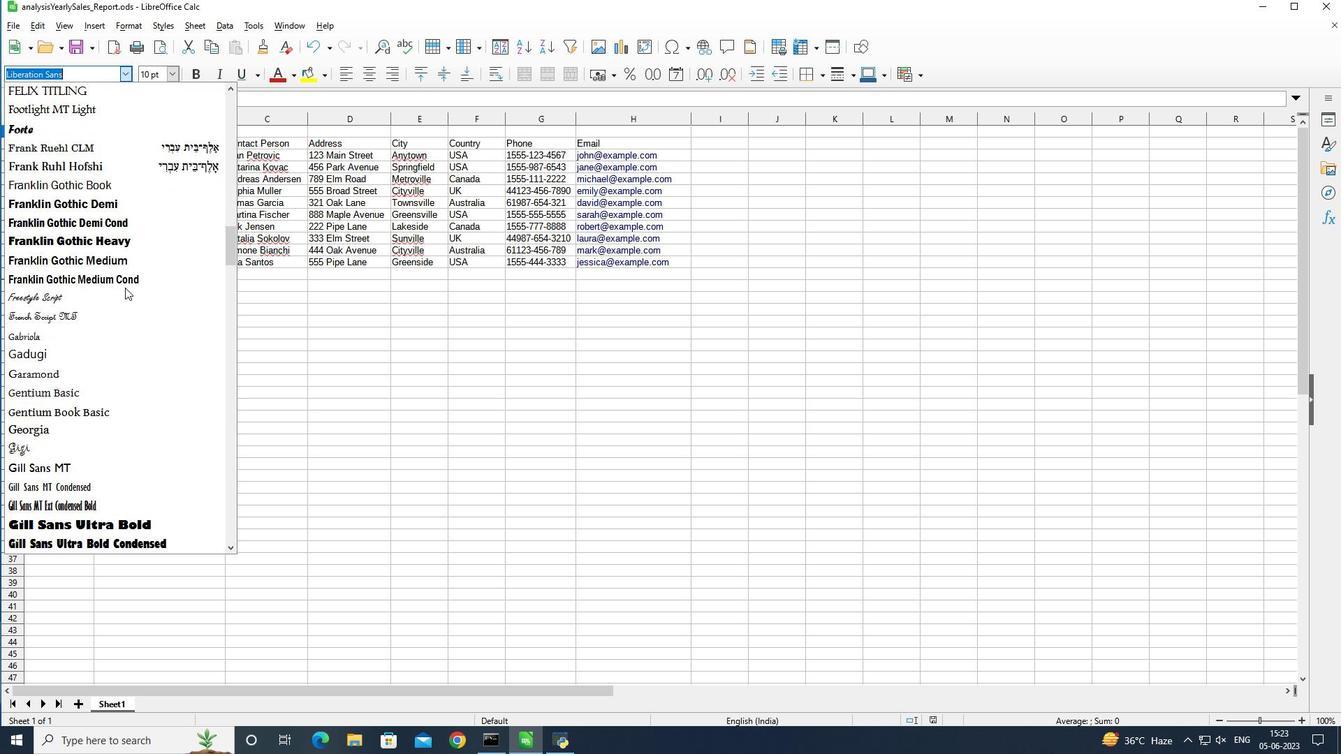 
Action: Mouse scrolled (125, 288) with delta (0, 0)
Screenshot: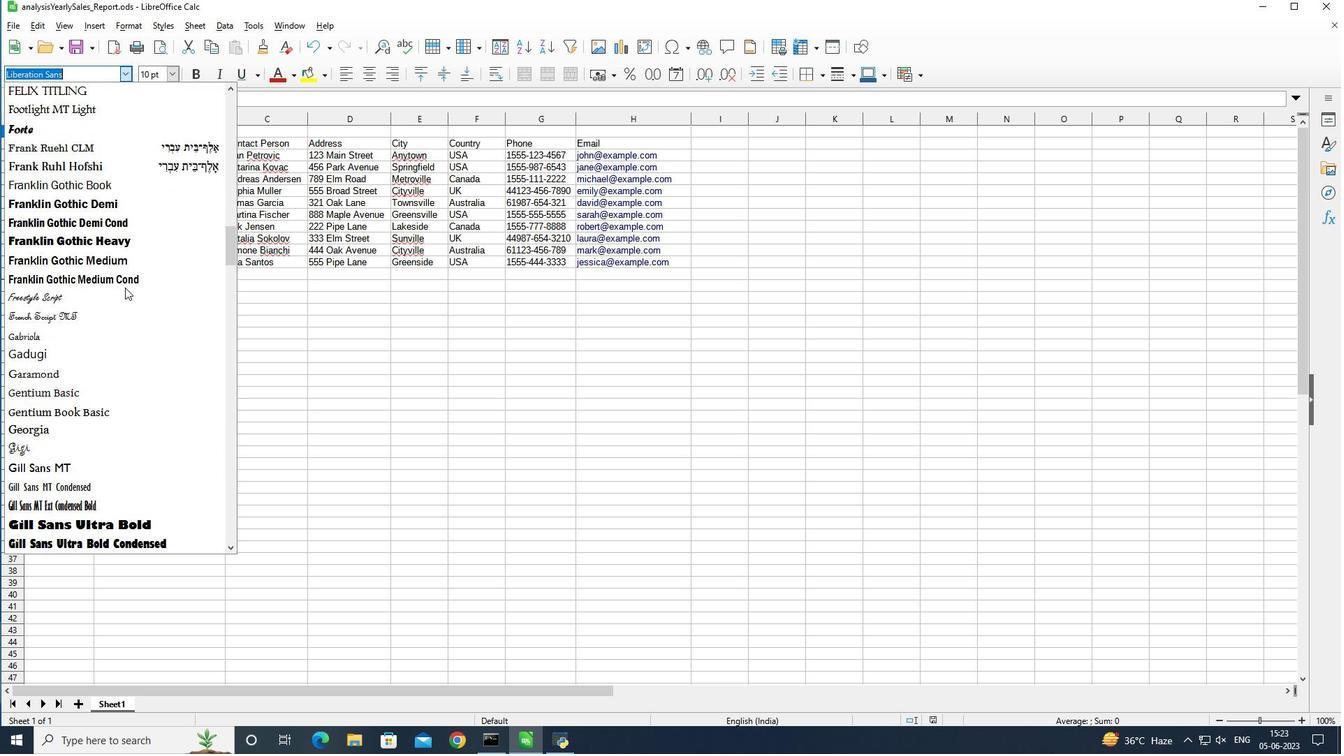 
Action: Mouse scrolled (125, 288) with delta (0, 0)
Screenshot: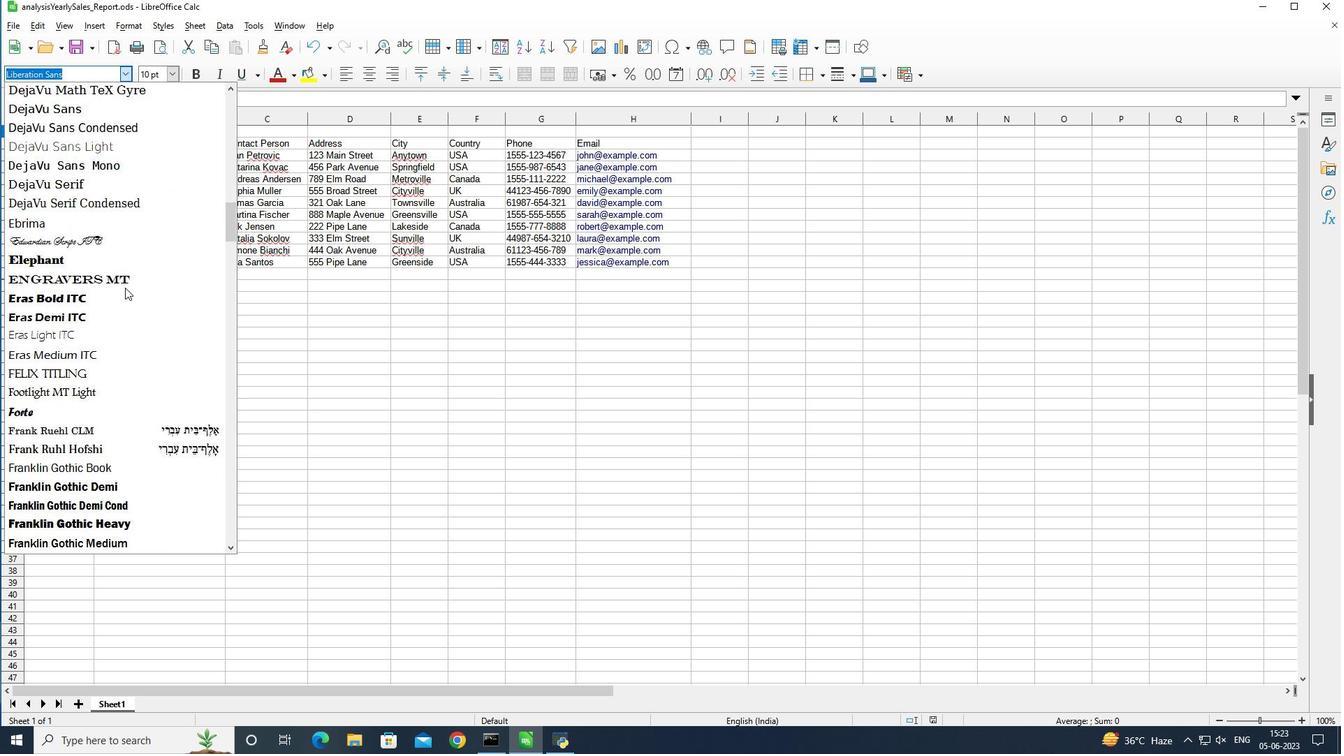 
Action: Mouse scrolled (125, 288) with delta (0, 0)
Screenshot: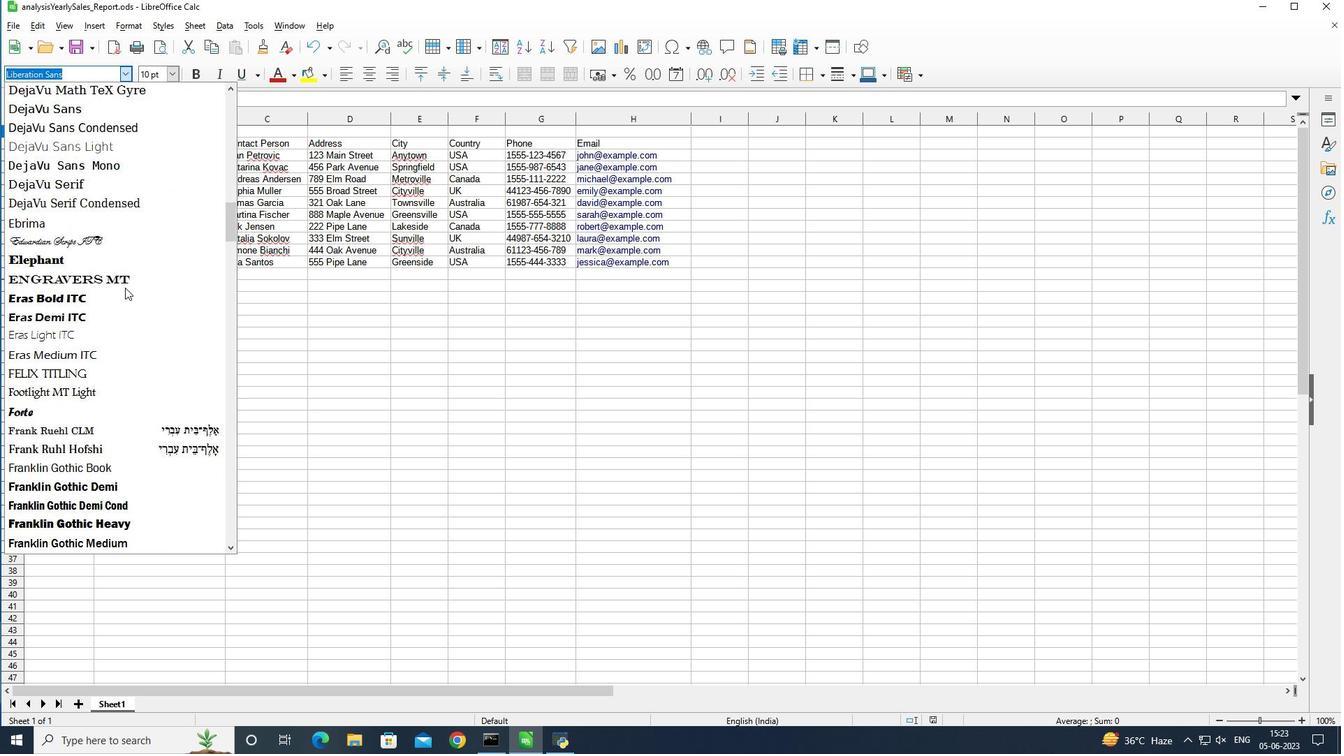 
Action: Mouse scrolled (125, 288) with delta (0, 0)
Screenshot: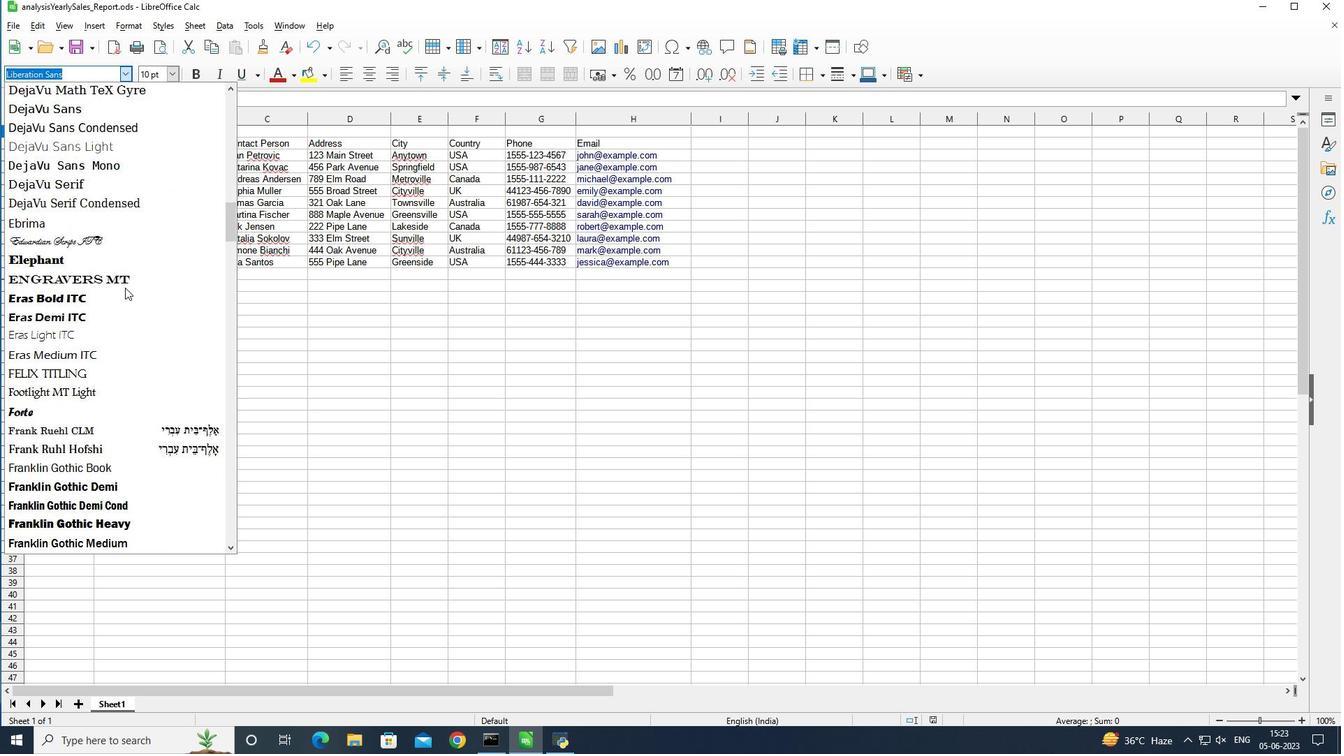 
Action: Mouse scrolled (125, 288) with delta (0, 0)
Screenshot: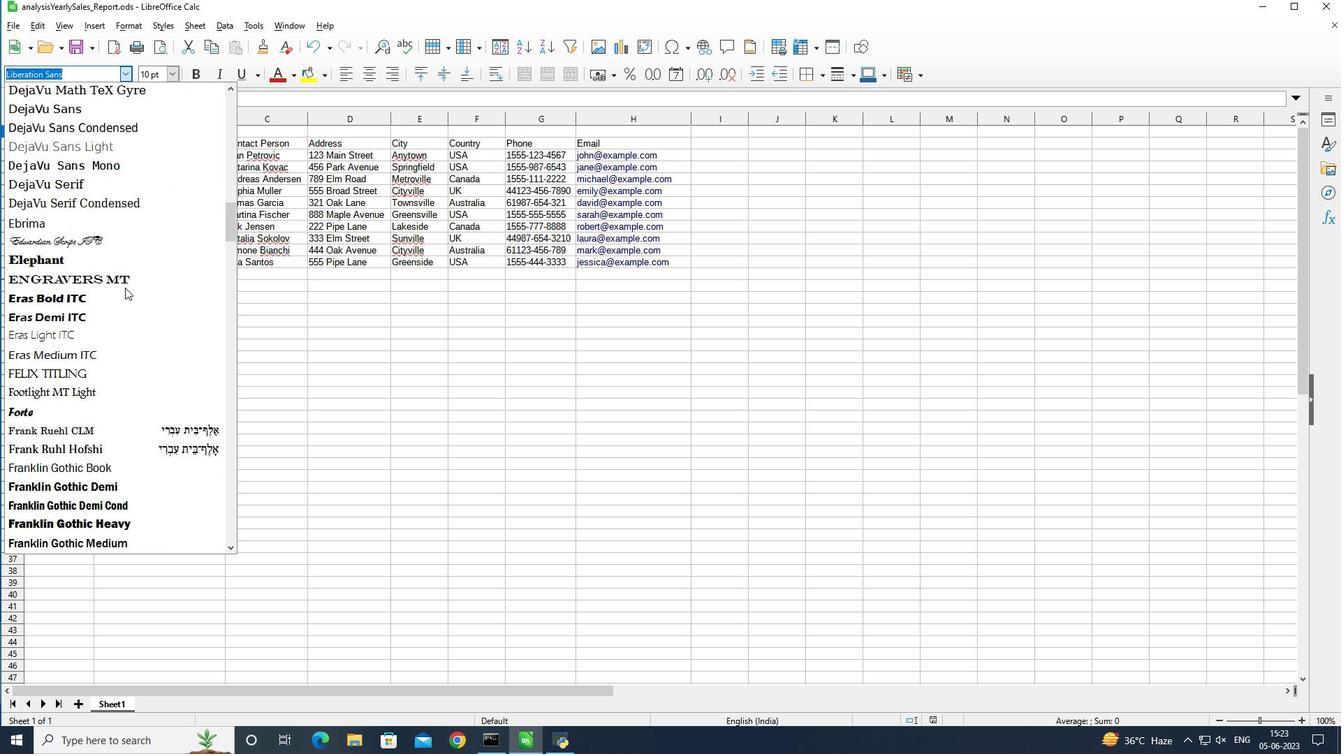
Action: Mouse scrolled (125, 288) with delta (0, 0)
Screenshot: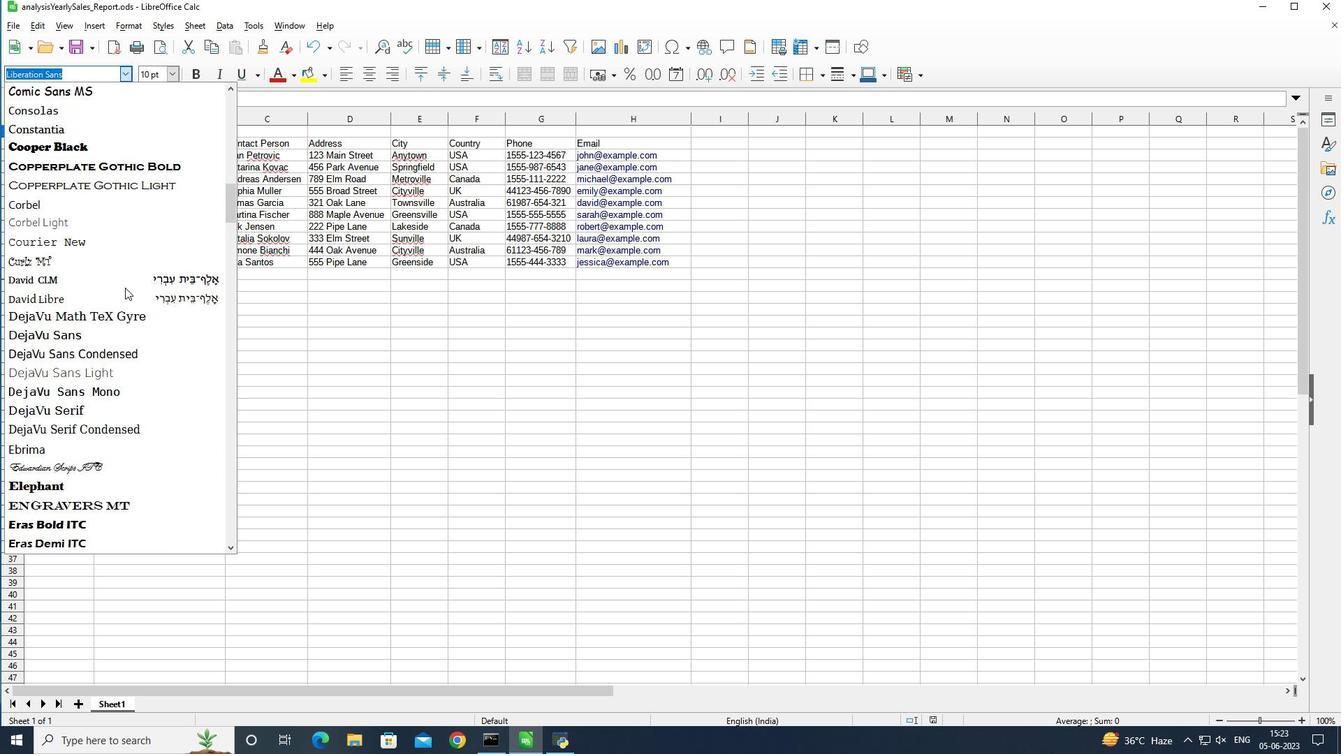 
Action: Mouse scrolled (125, 288) with delta (0, 0)
Screenshot: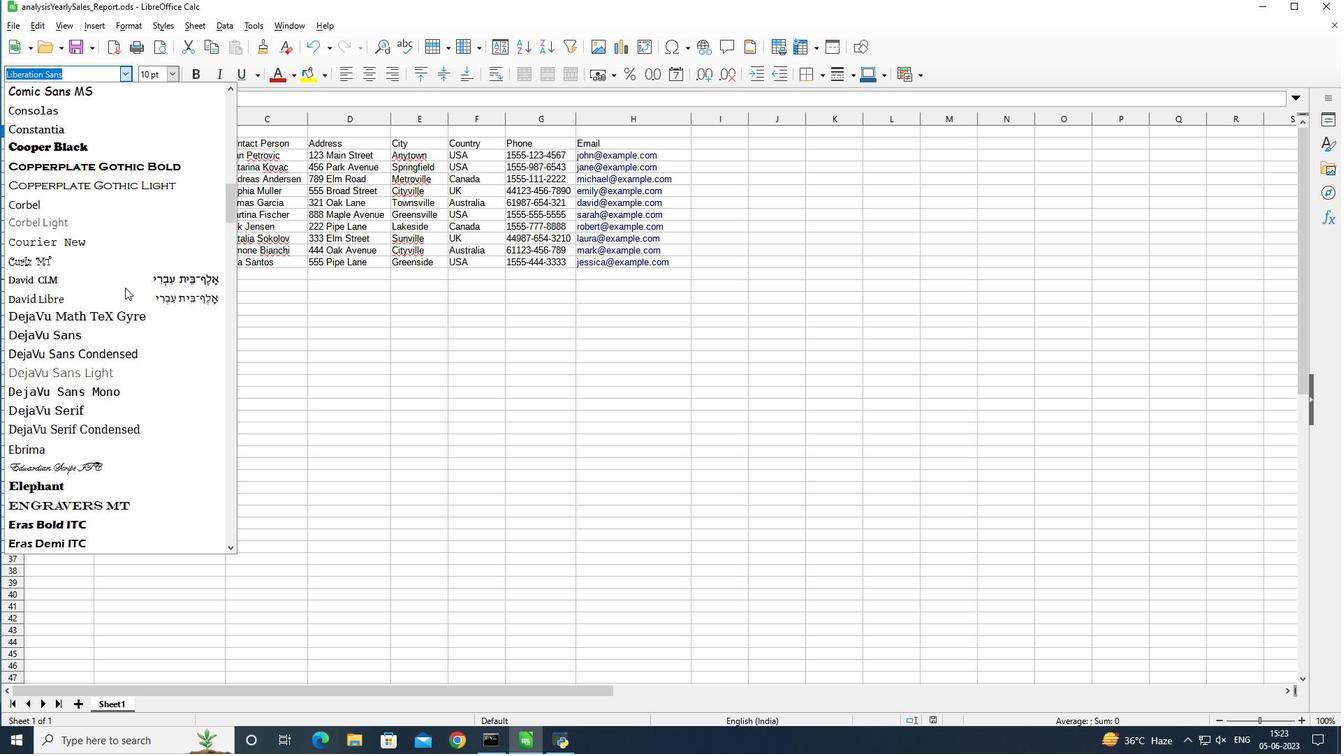 
Action: Mouse scrolled (125, 288) with delta (0, 0)
Screenshot: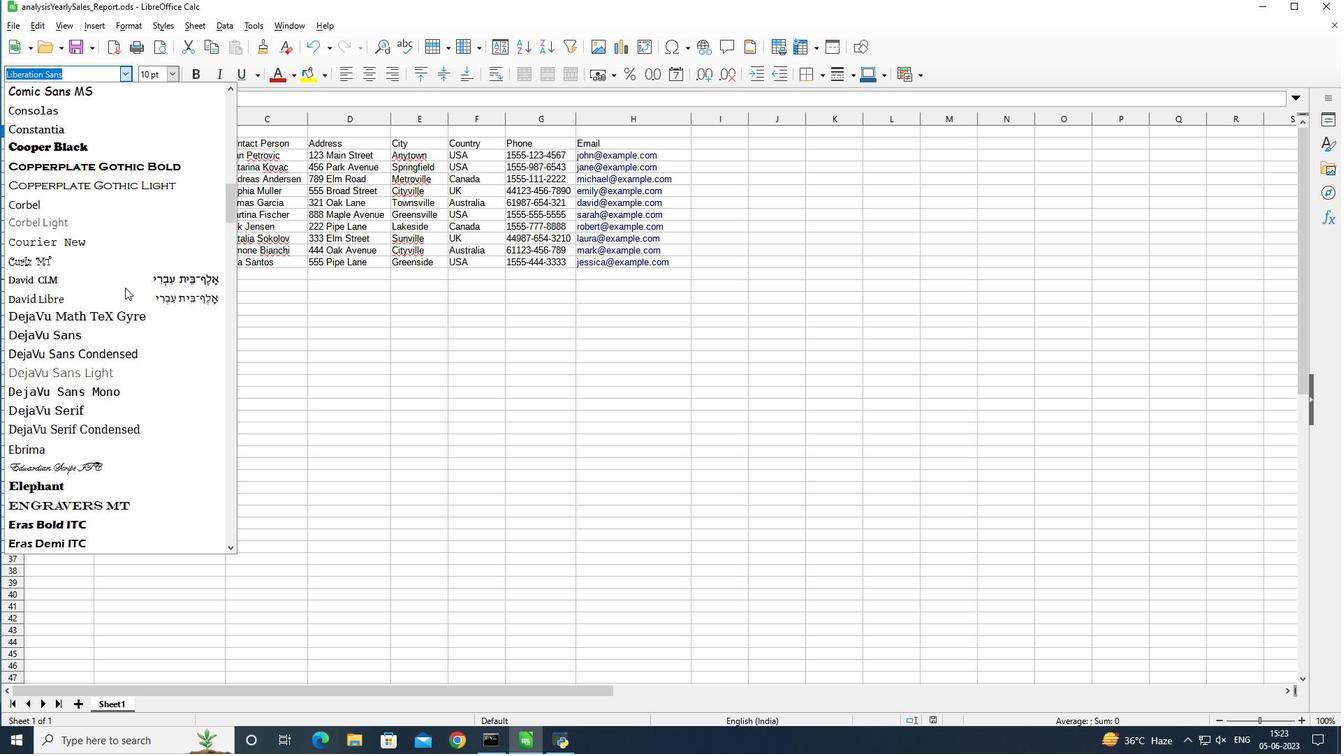 
Action: Mouse scrolled (125, 288) with delta (0, 0)
Screenshot: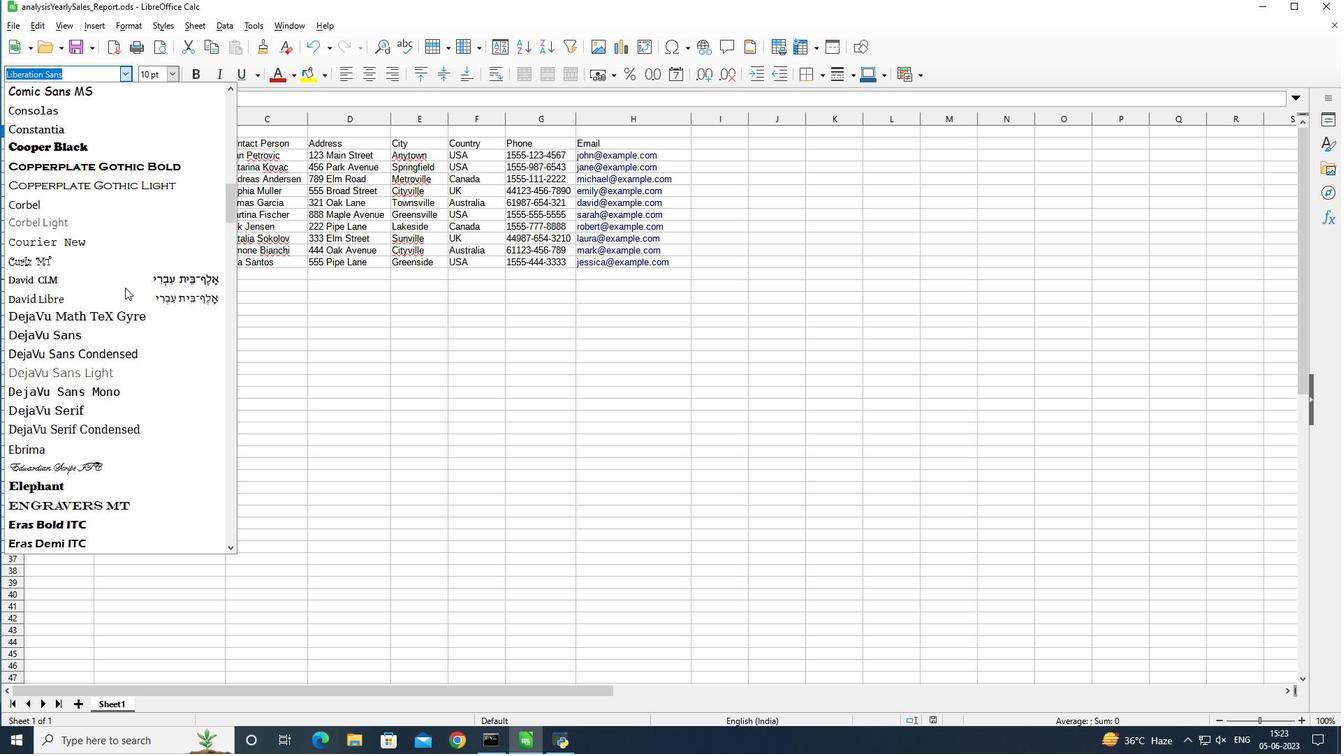 
Action: Mouse scrolled (125, 288) with delta (0, 0)
Screenshot: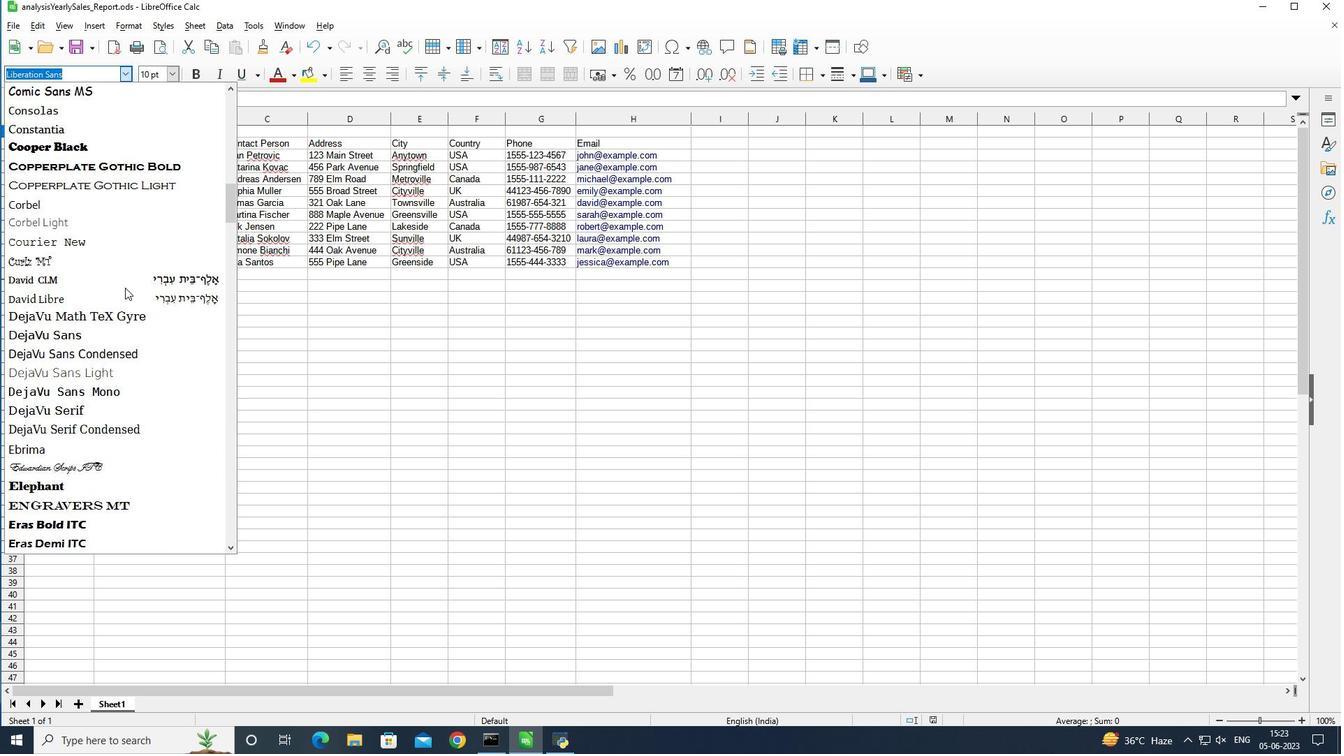 
Action: Mouse scrolled (125, 288) with delta (0, 0)
Screenshot: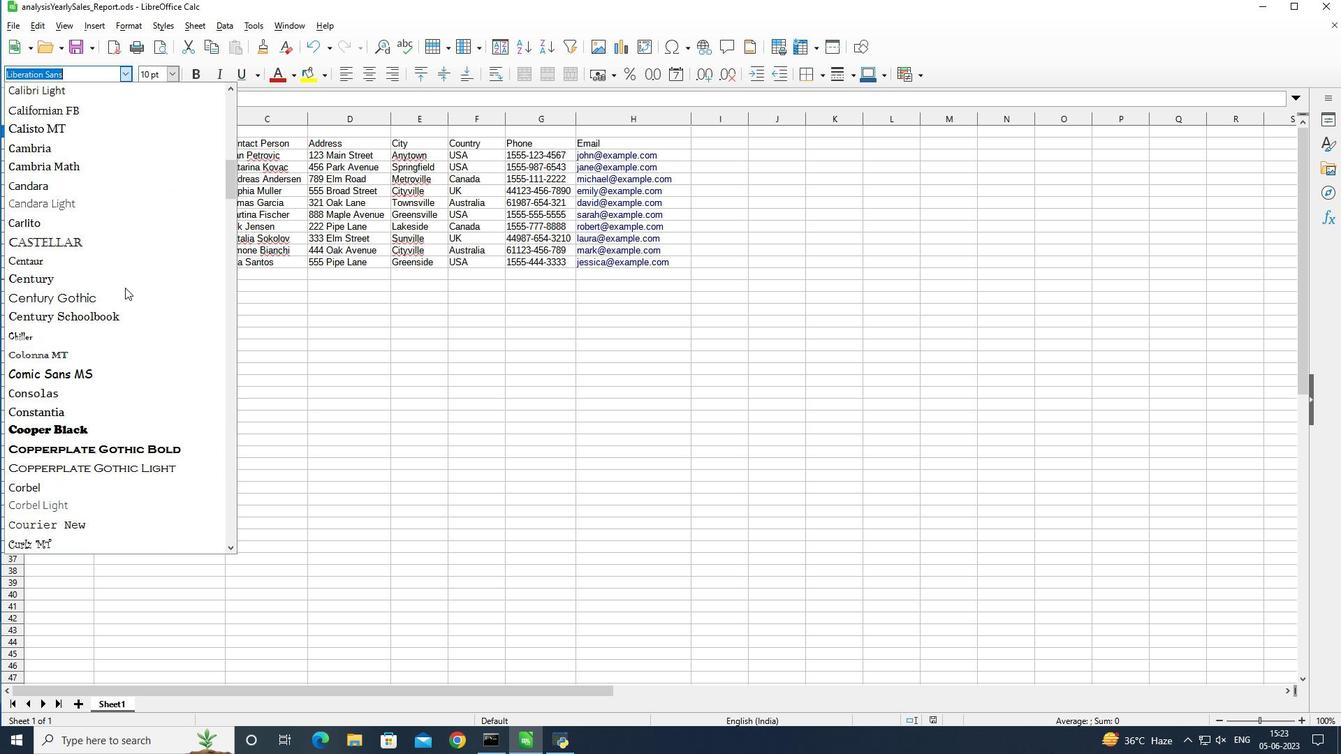 
Action: Mouse scrolled (125, 288) with delta (0, 0)
Screenshot: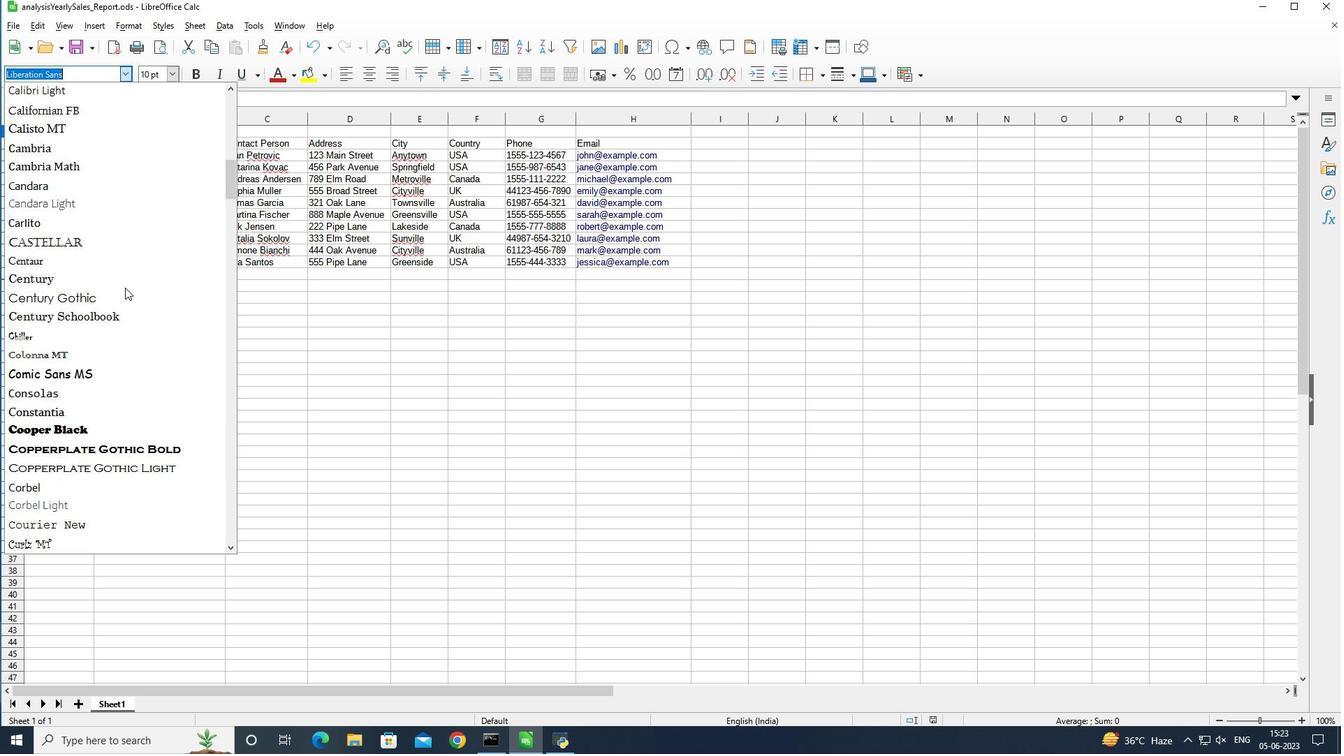 
Action: Mouse scrolled (125, 288) with delta (0, 0)
Screenshot: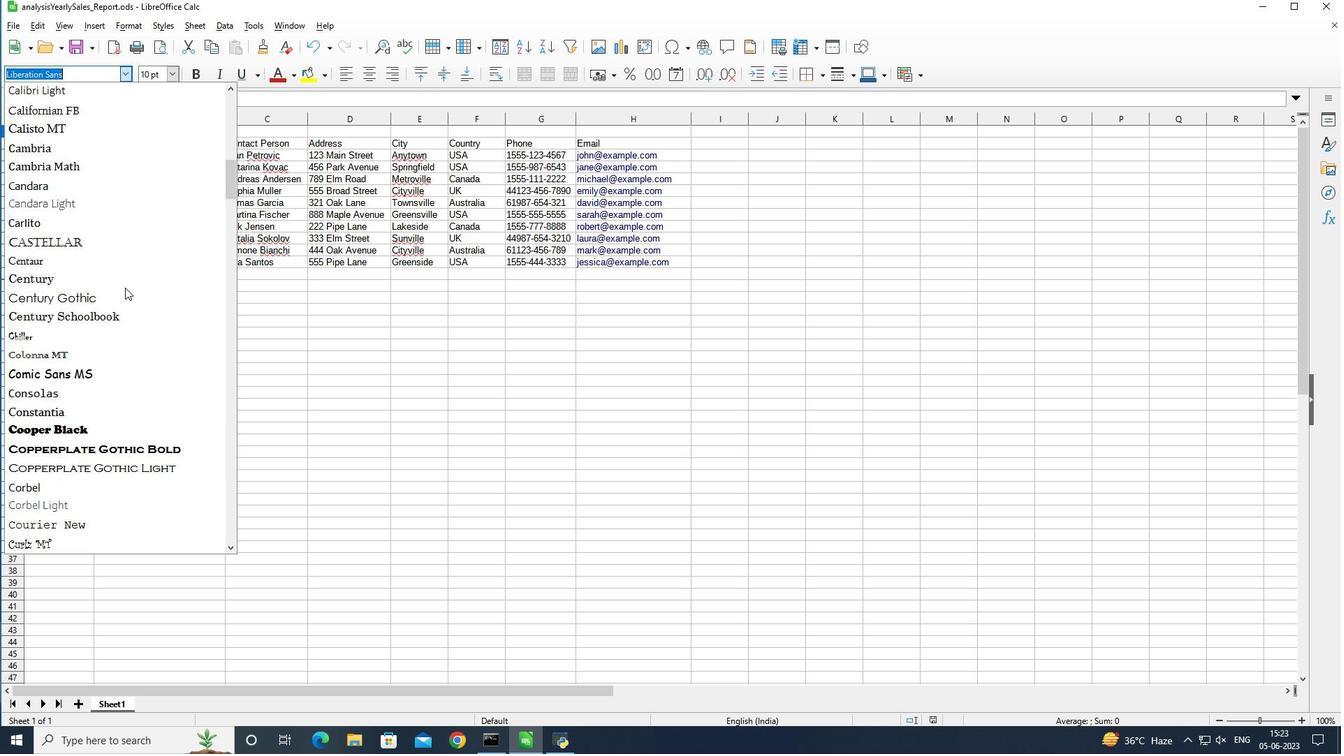 
Action: Mouse scrolled (125, 288) with delta (0, 0)
Screenshot: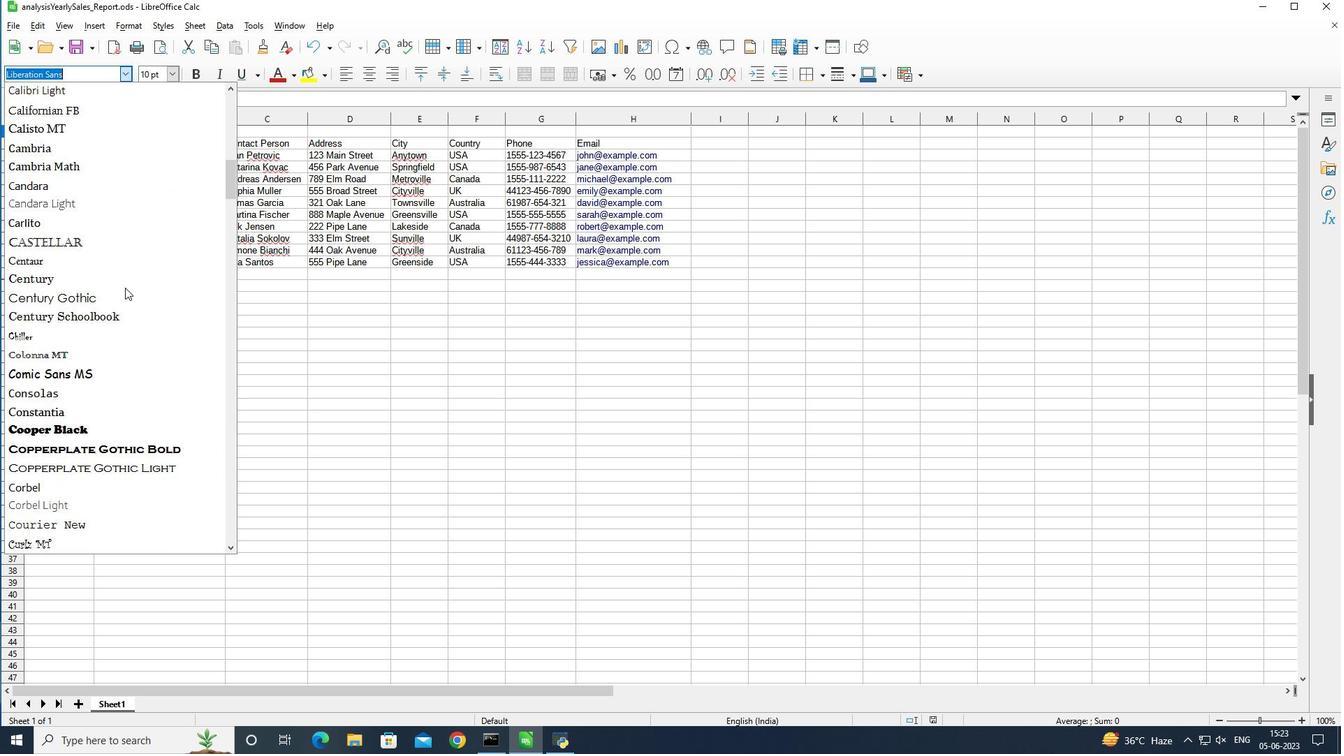 
Action: Mouse scrolled (125, 288) with delta (0, 0)
Screenshot: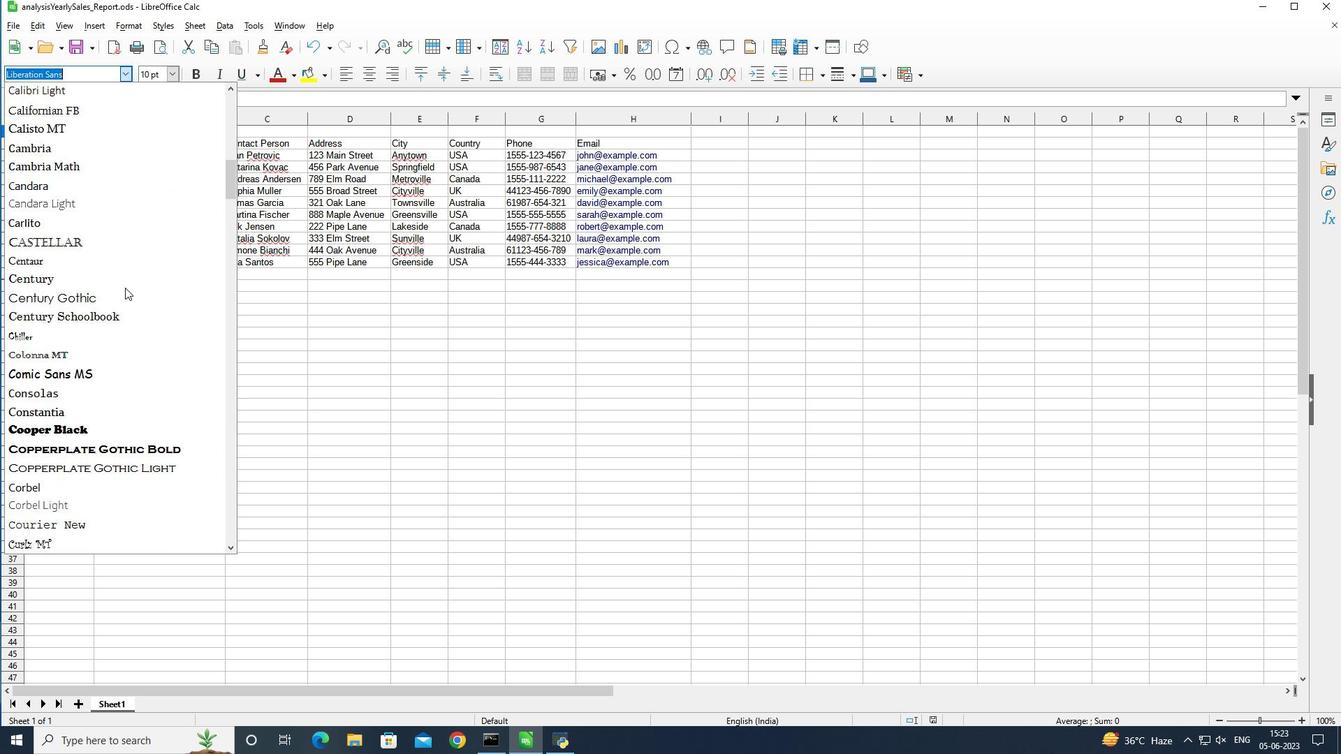 
Action: Mouse moved to (89, 369)
Screenshot: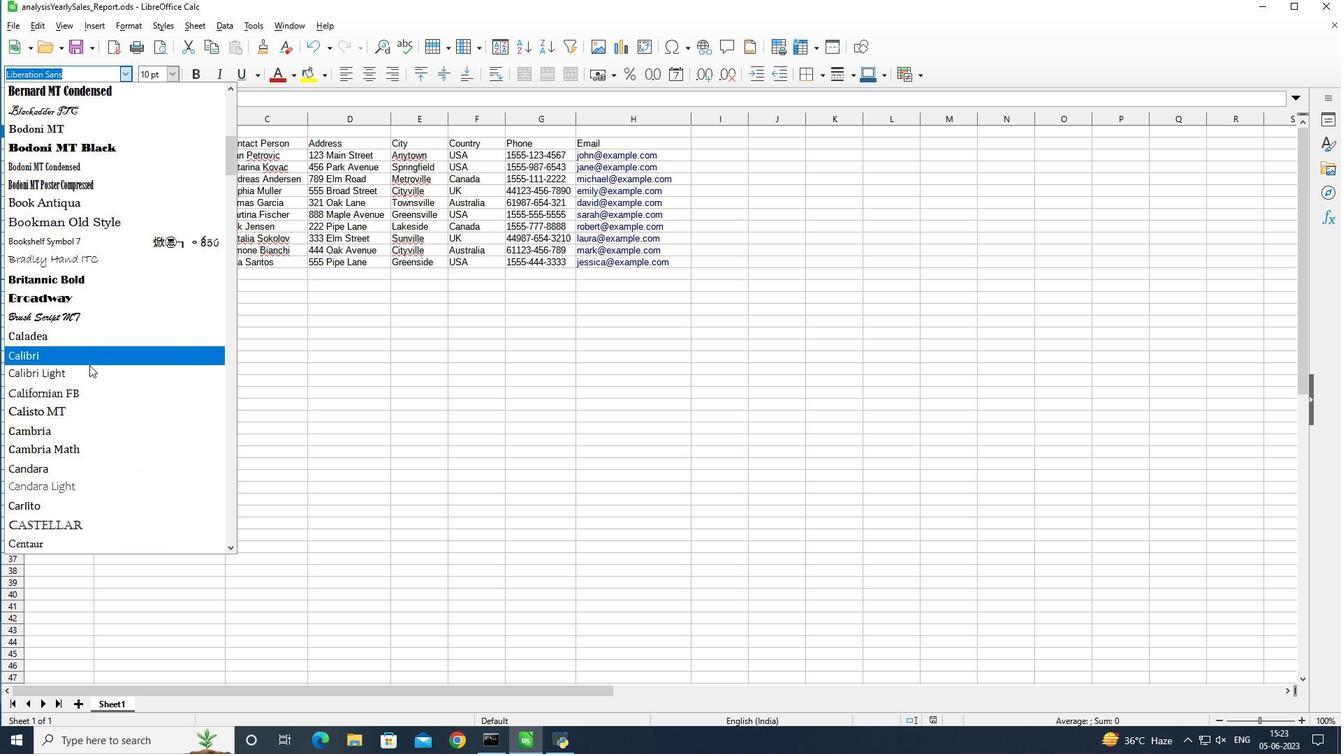 
Action: Mouse scrolled (89, 369) with delta (0, 0)
Screenshot: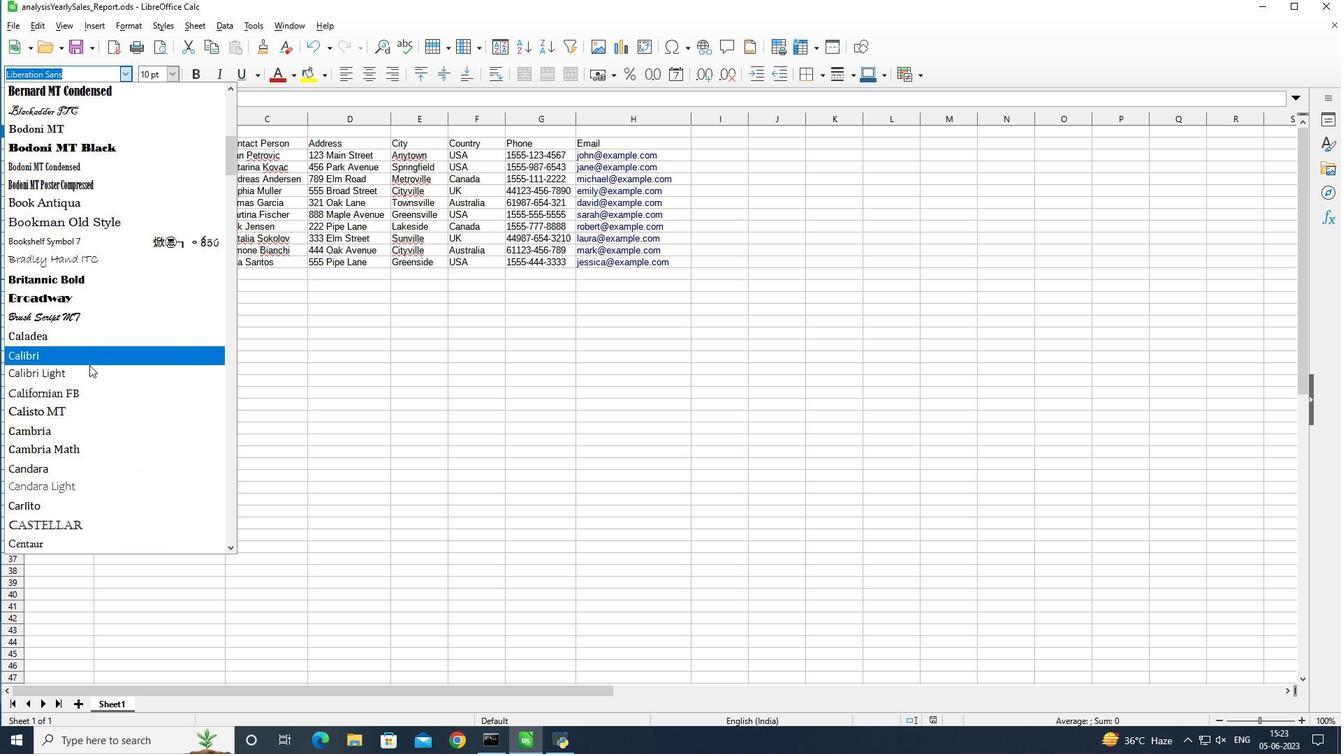 
Action: Mouse moved to (89, 371)
Screenshot: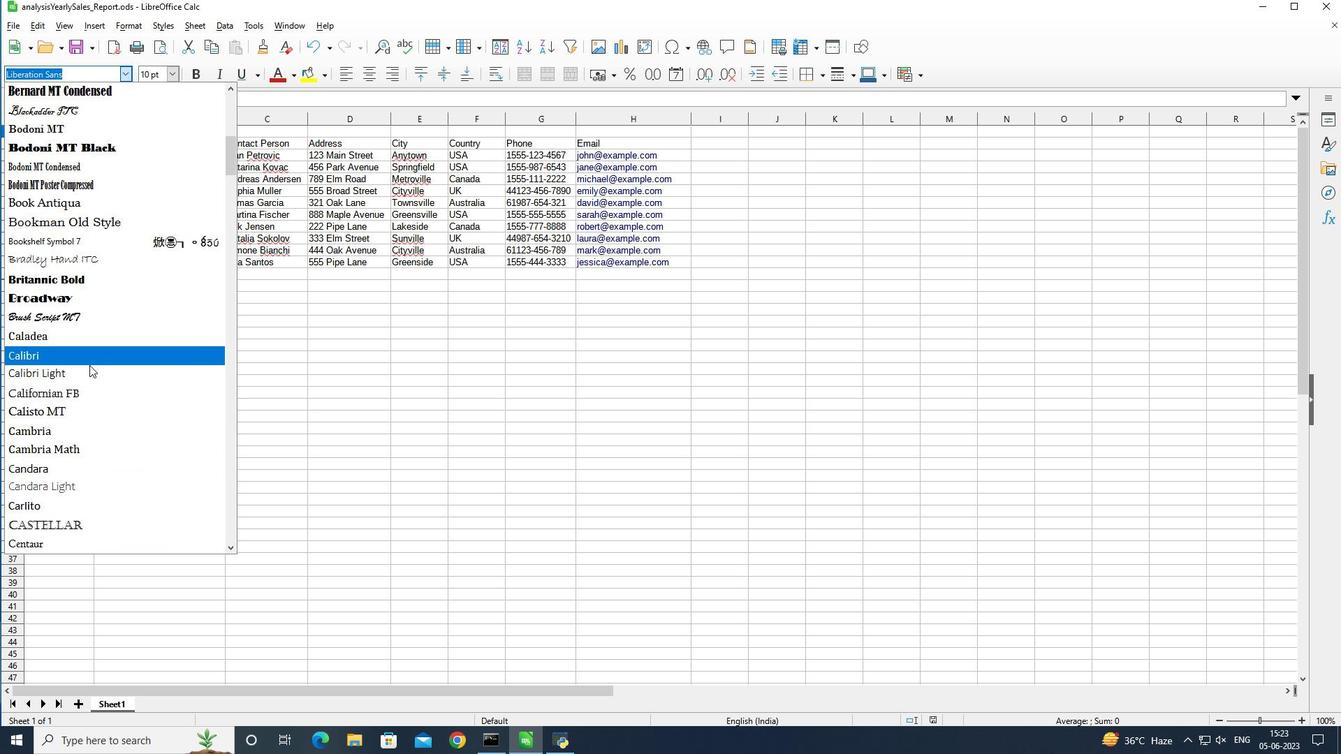 
Action: Mouse scrolled (89, 370) with delta (0, 0)
Screenshot: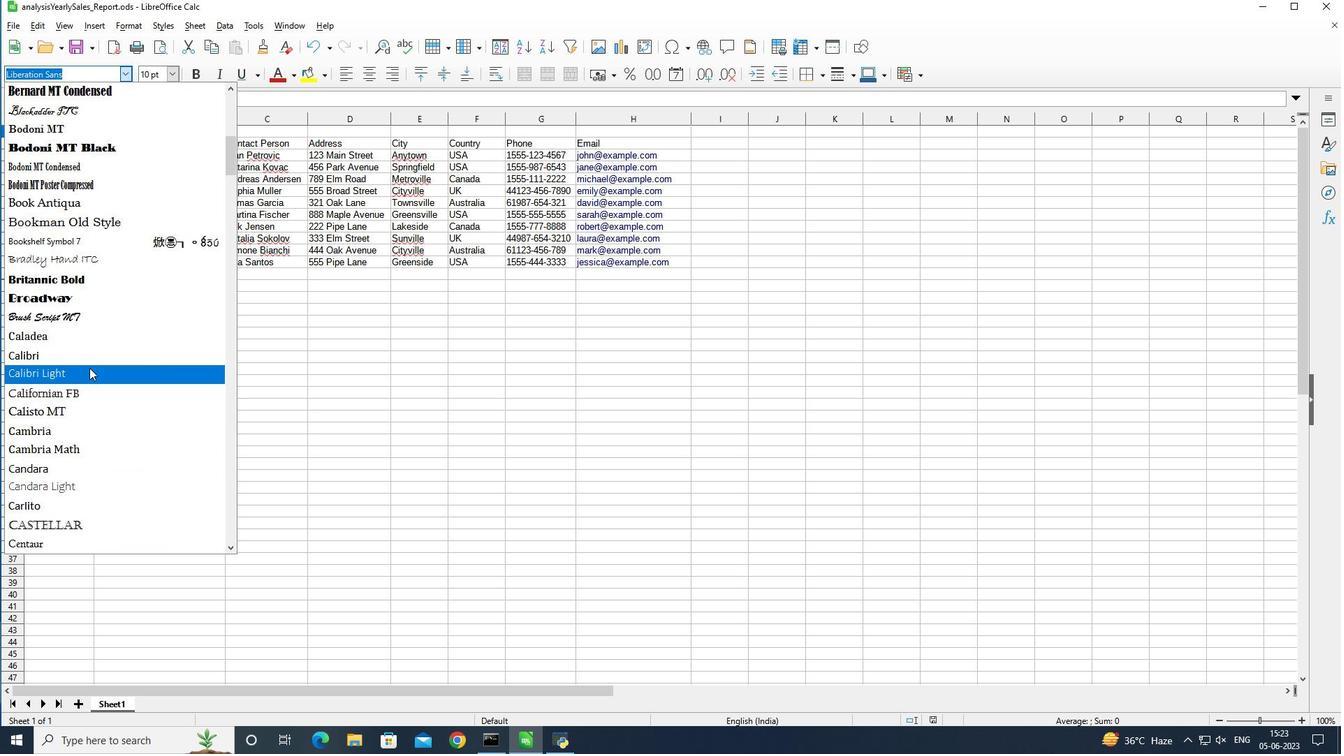 
Action: Mouse moved to (78, 396)
Screenshot: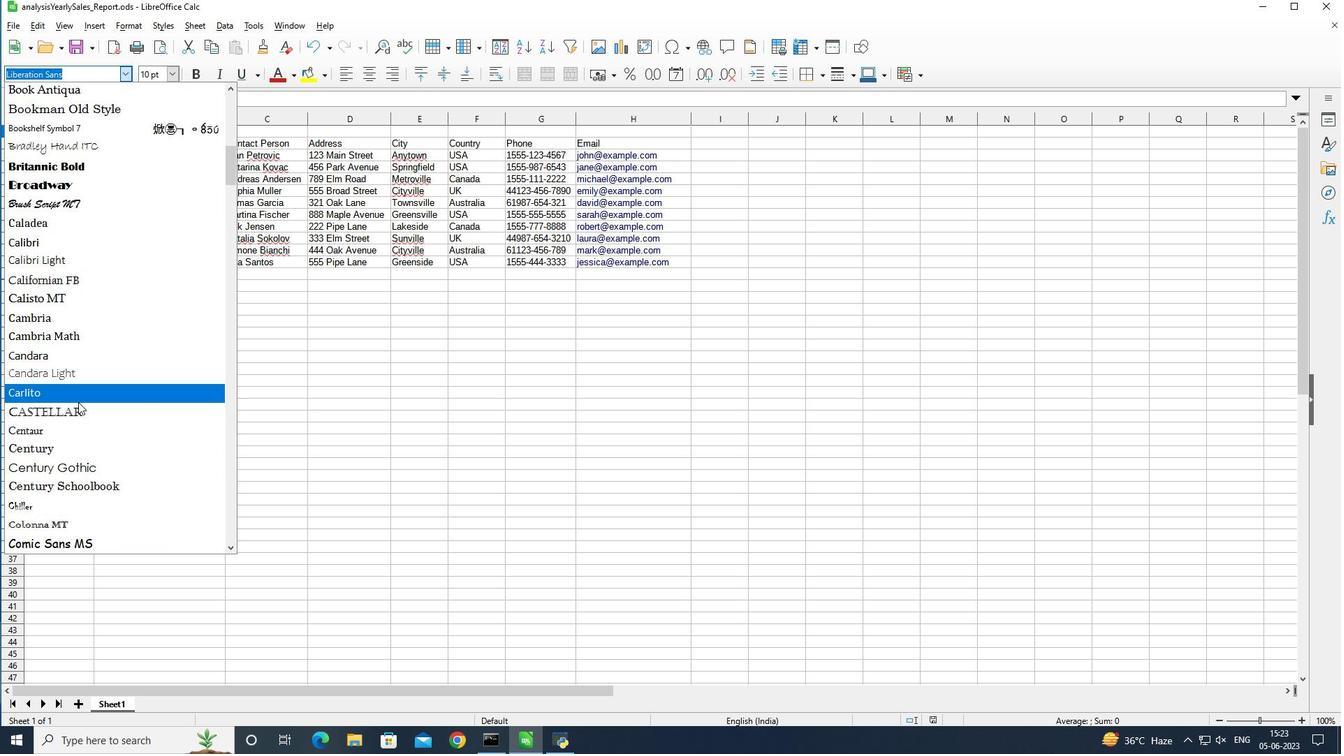 
Action: Mouse pressed left at (78, 396)
Screenshot: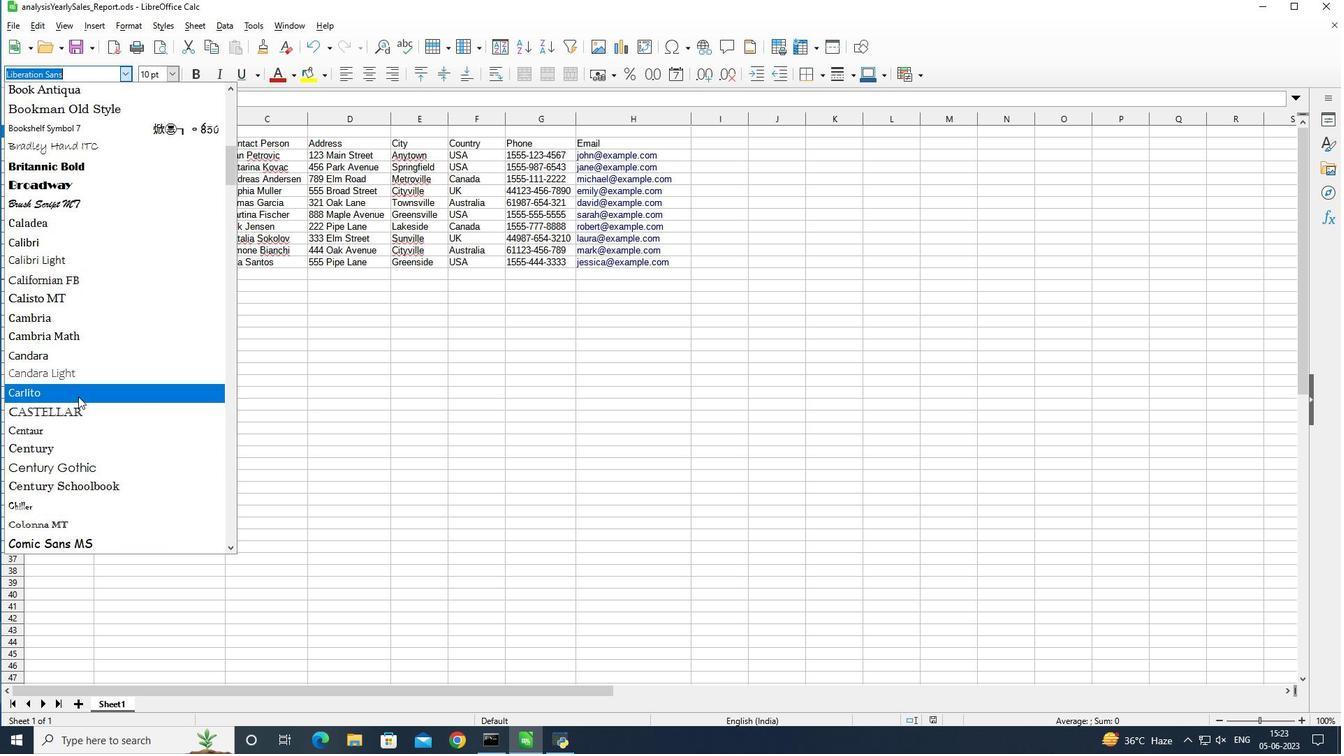 
Action: Mouse moved to (292, 77)
Screenshot: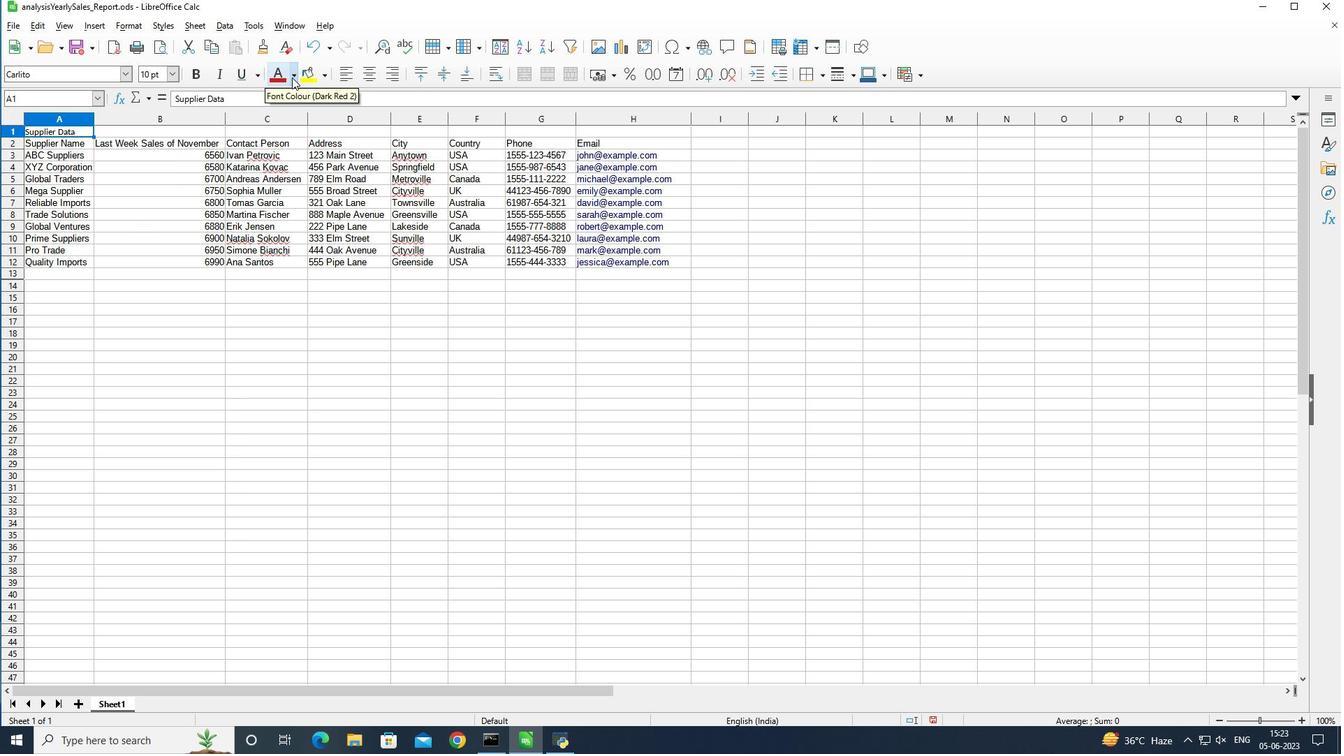 
Action: Mouse pressed left at (292, 77)
Screenshot: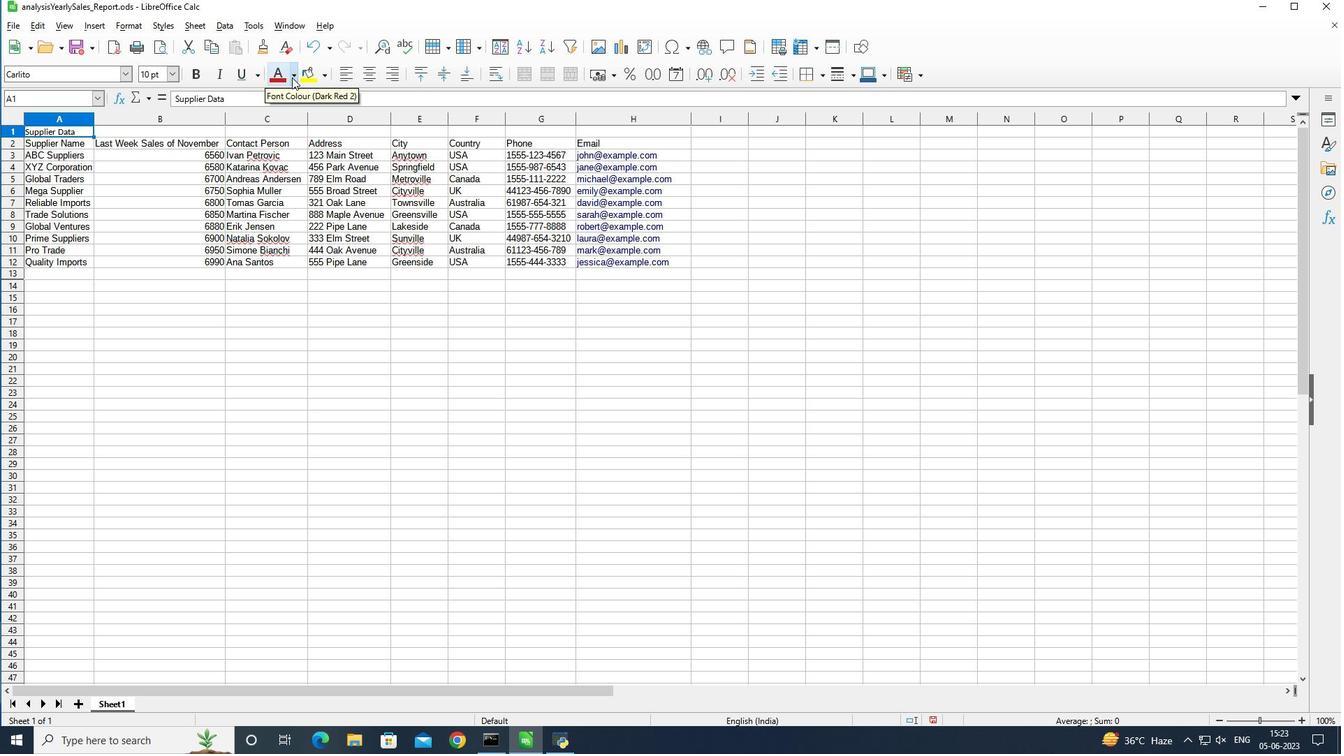 
Action: Mouse moved to (354, 238)
Screenshot: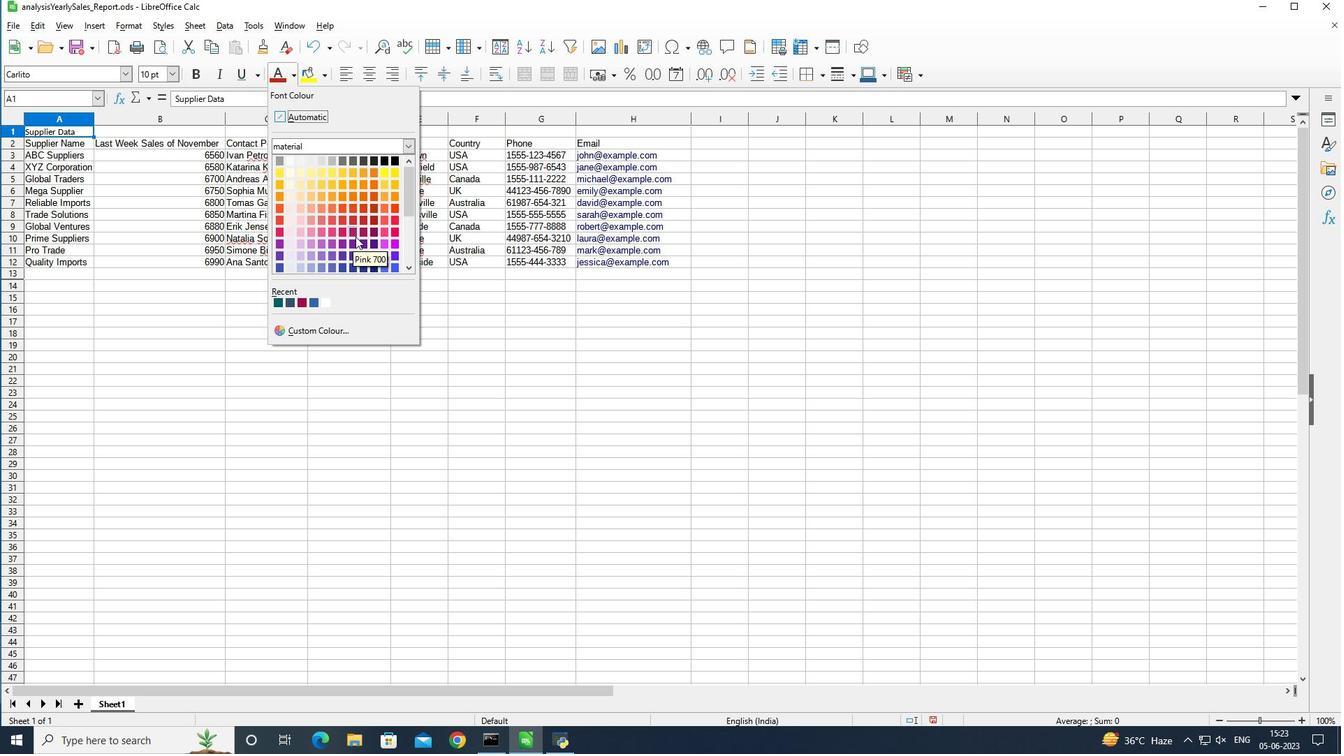 
Action: Mouse scrolled (354, 237) with delta (0, 0)
Screenshot: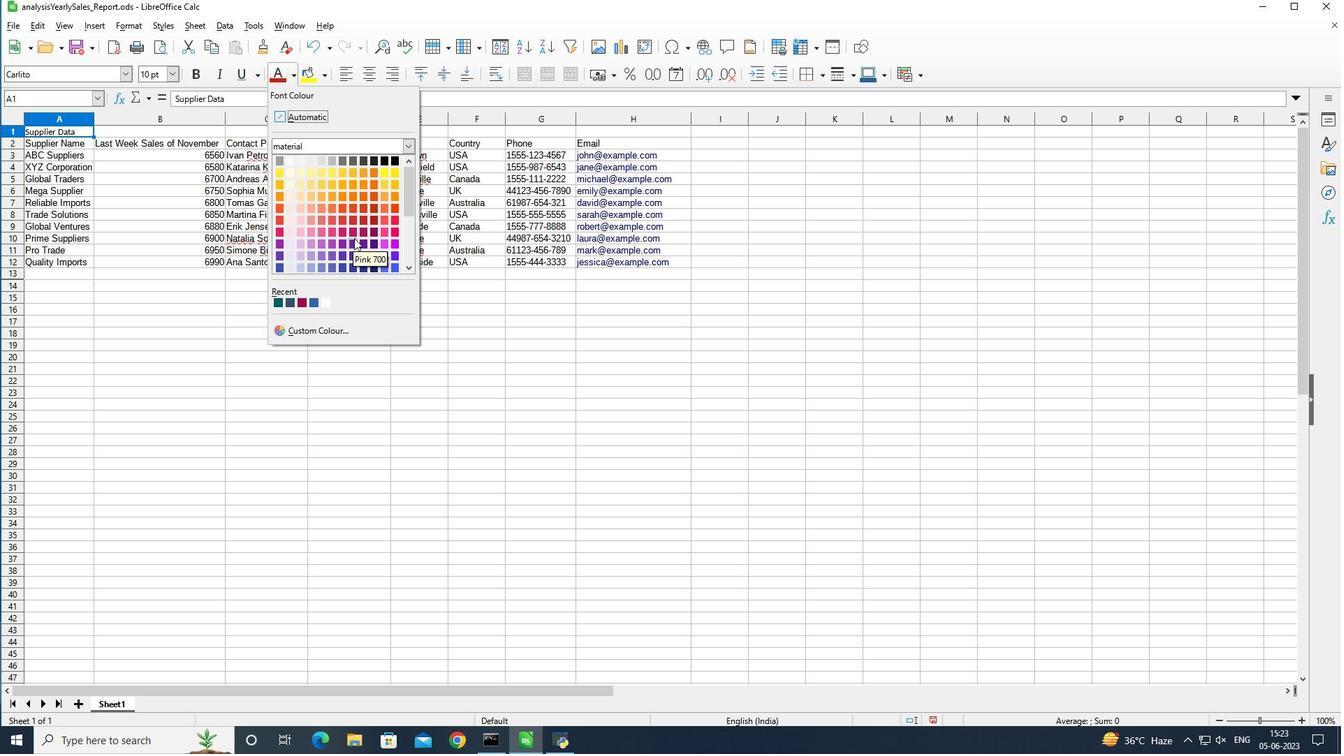 
Action: Mouse scrolled (354, 237) with delta (0, 0)
Screenshot: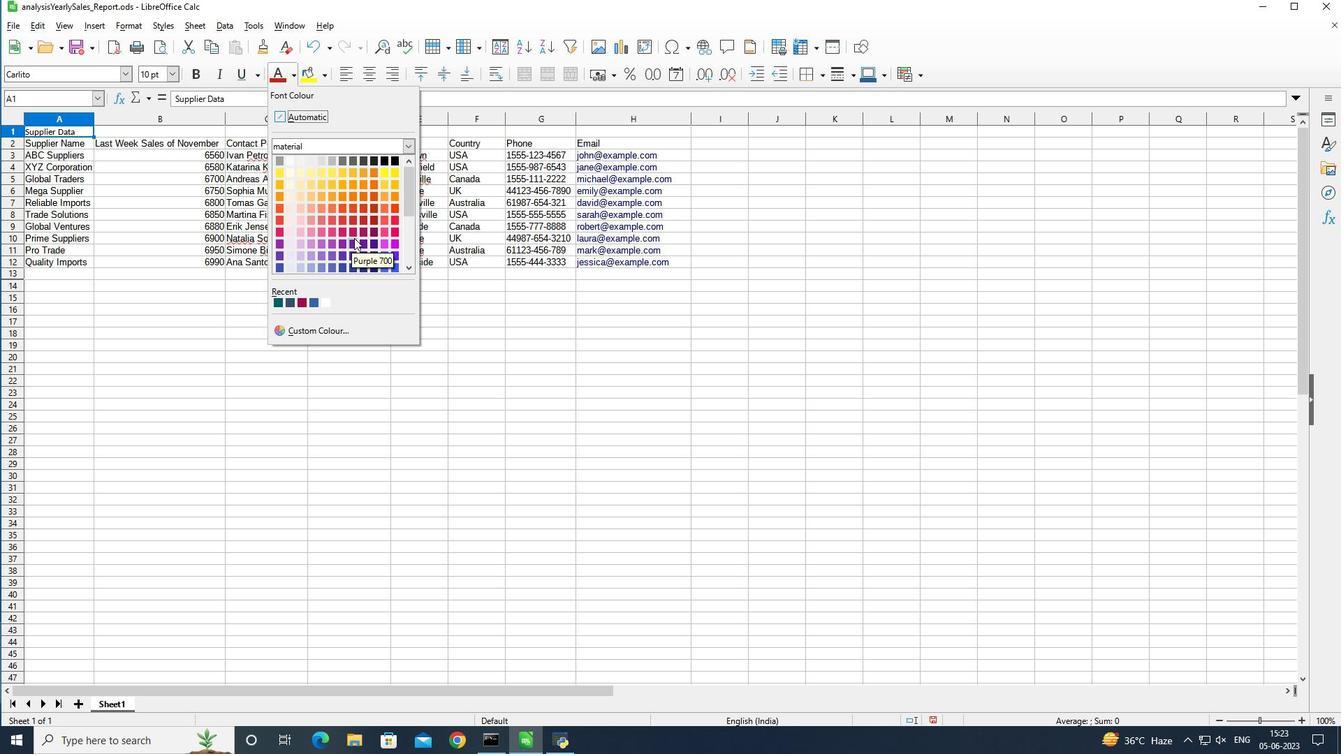 
Action: Mouse moved to (387, 202)
Screenshot: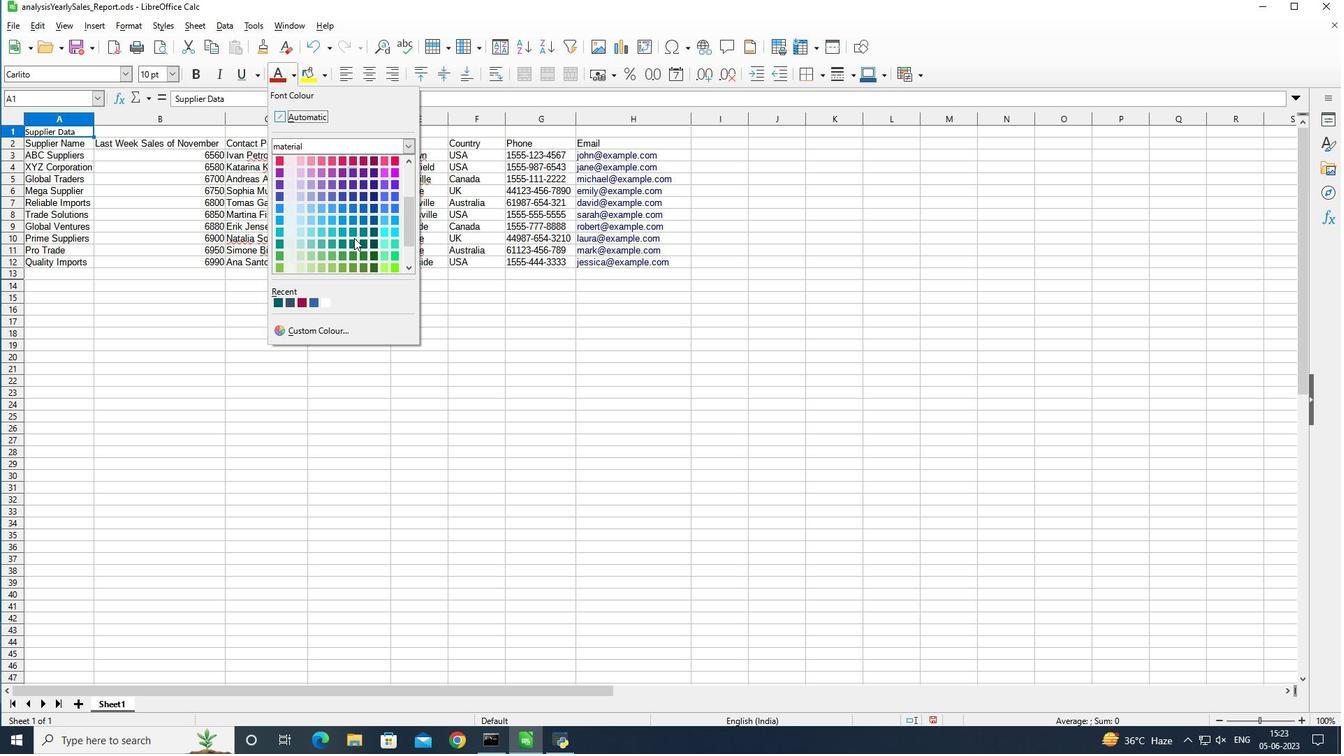 
Action: Mouse scrolled (387, 201) with delta (0, 0)
Screenshot: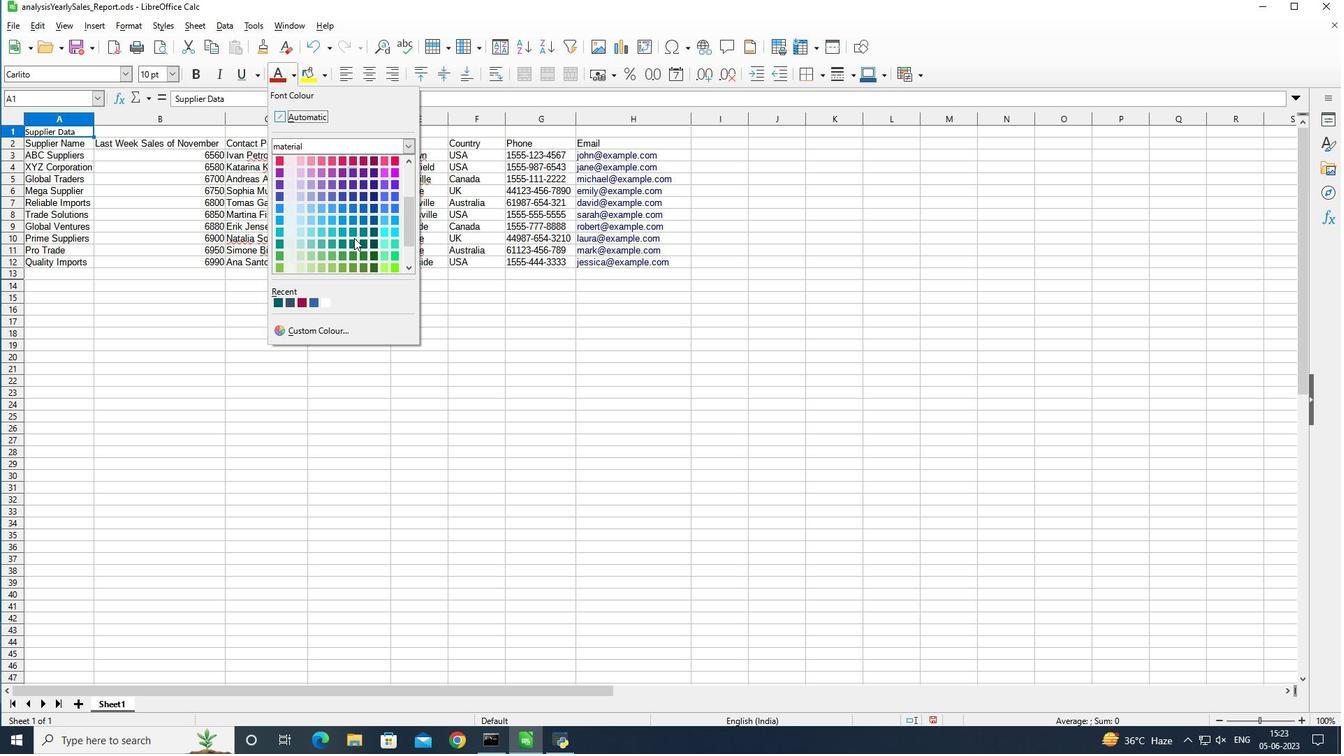 
Action: Mouse scrolled (387, 201) with delta (0, 0)
Screenshot: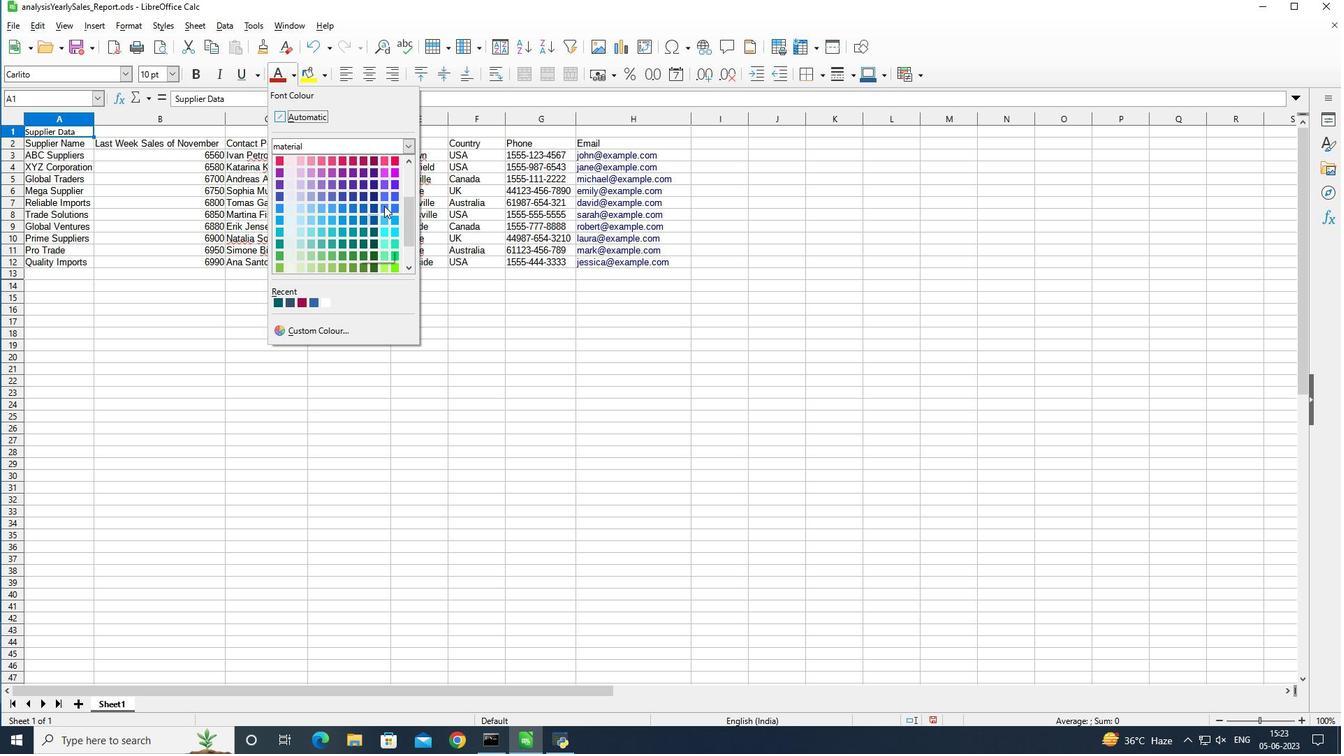 
Action: Mouse scrolled (387, 201) with delta (0, 0)
Screenshot: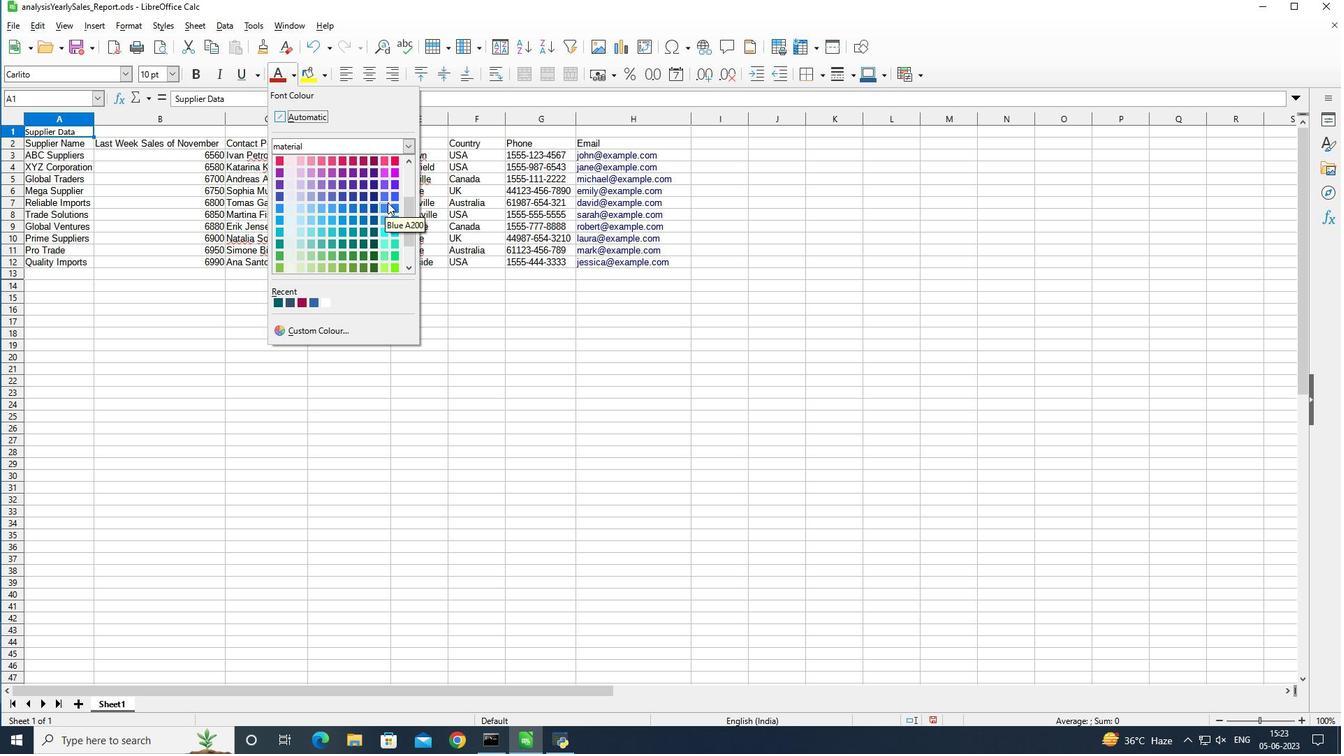 
Action: Mouse scrolled (387, 201) with delta (0, 0)
Screenshot: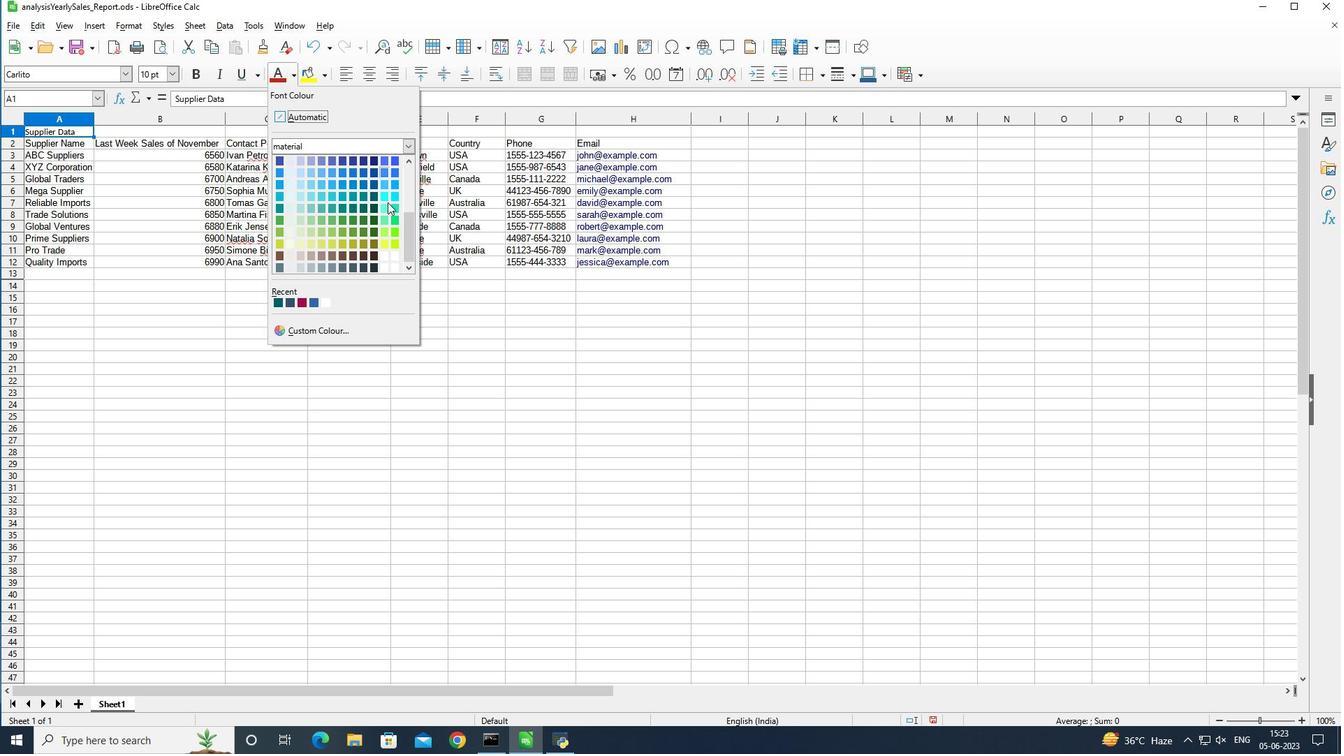 
Action: Mouse scrolled (387, 201) with delta (0, 0)
Screenshot: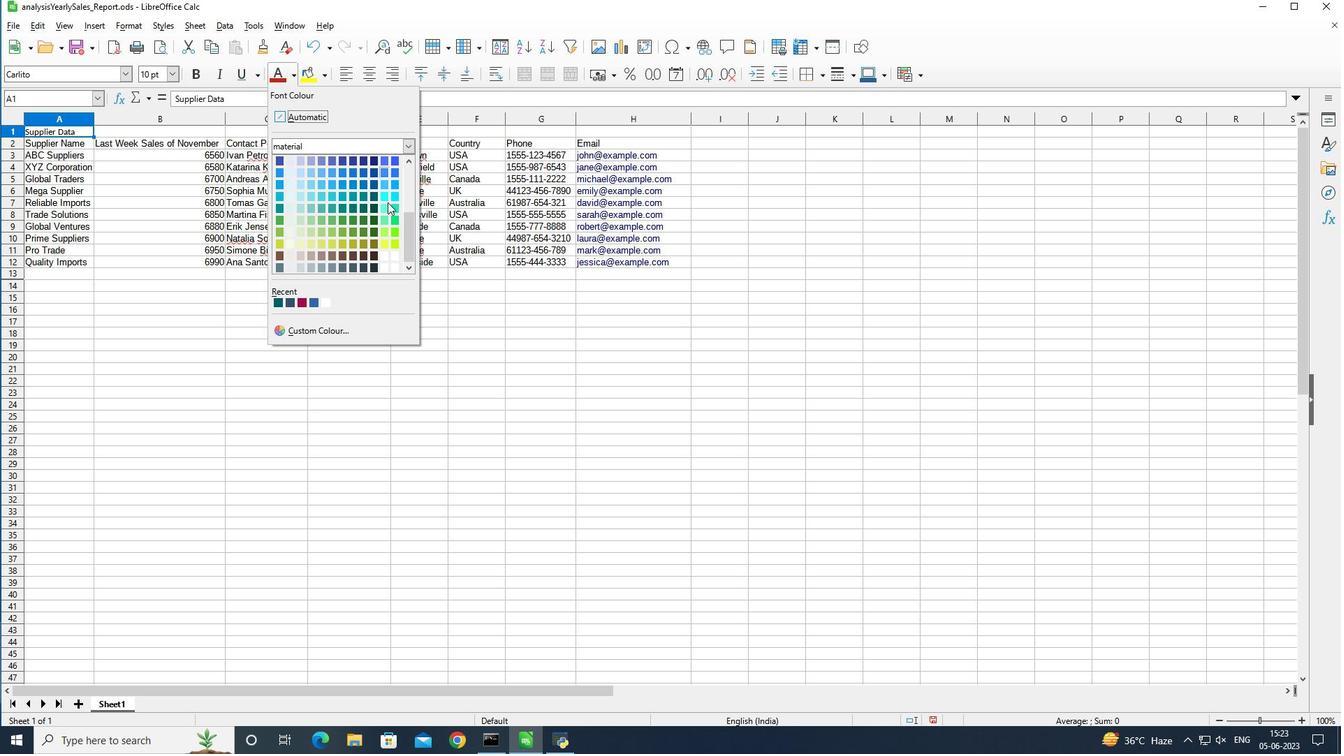 
Action: Mouse moved to (387, 202)
Screenshot: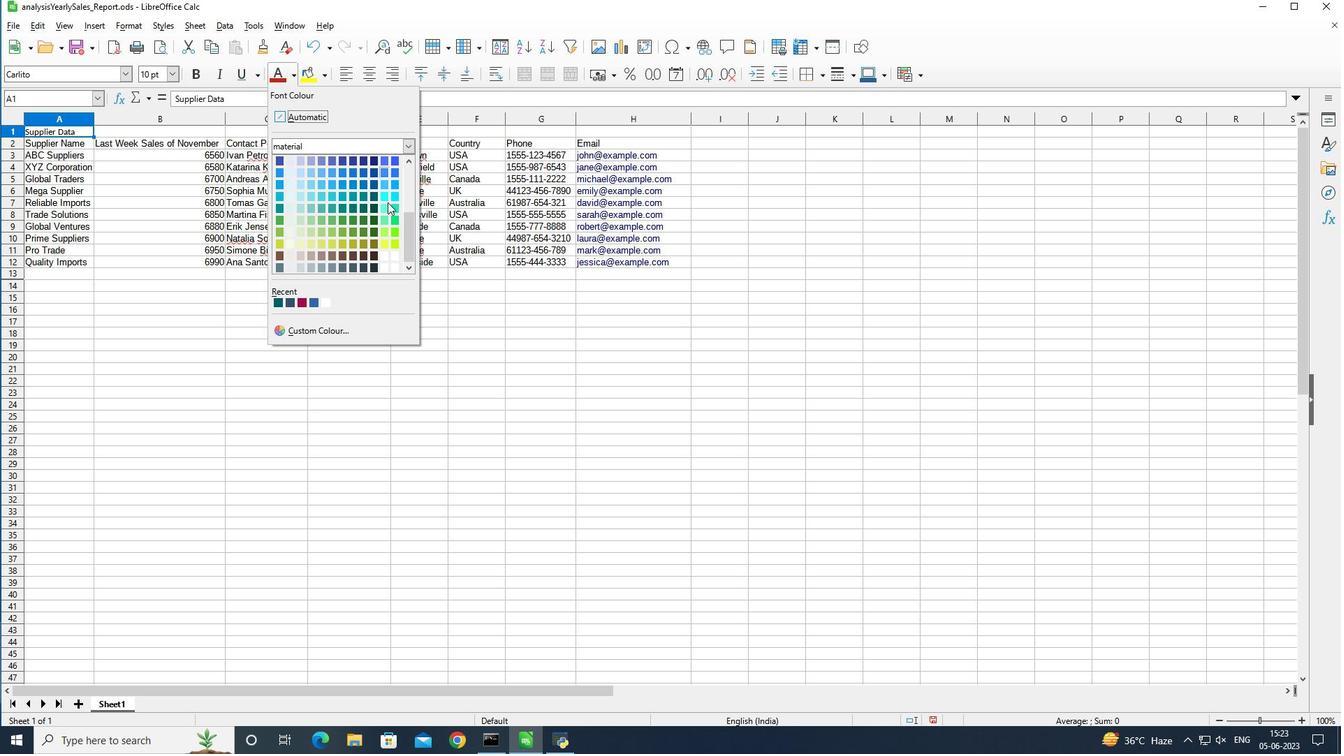 
Action: Mouse scrolled (387, 201) with delta (0, 0)
Screenshot: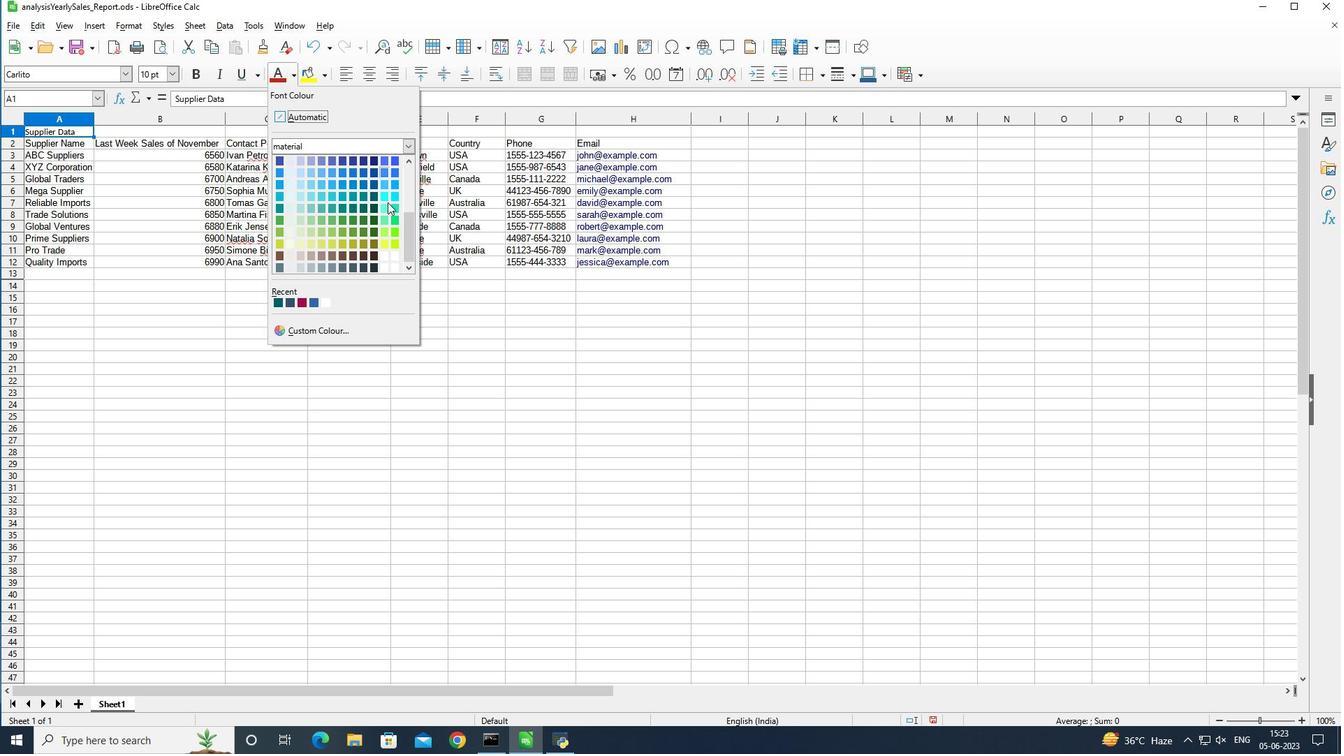 
Action: Mouse moved to (385, 223)
Screenshot: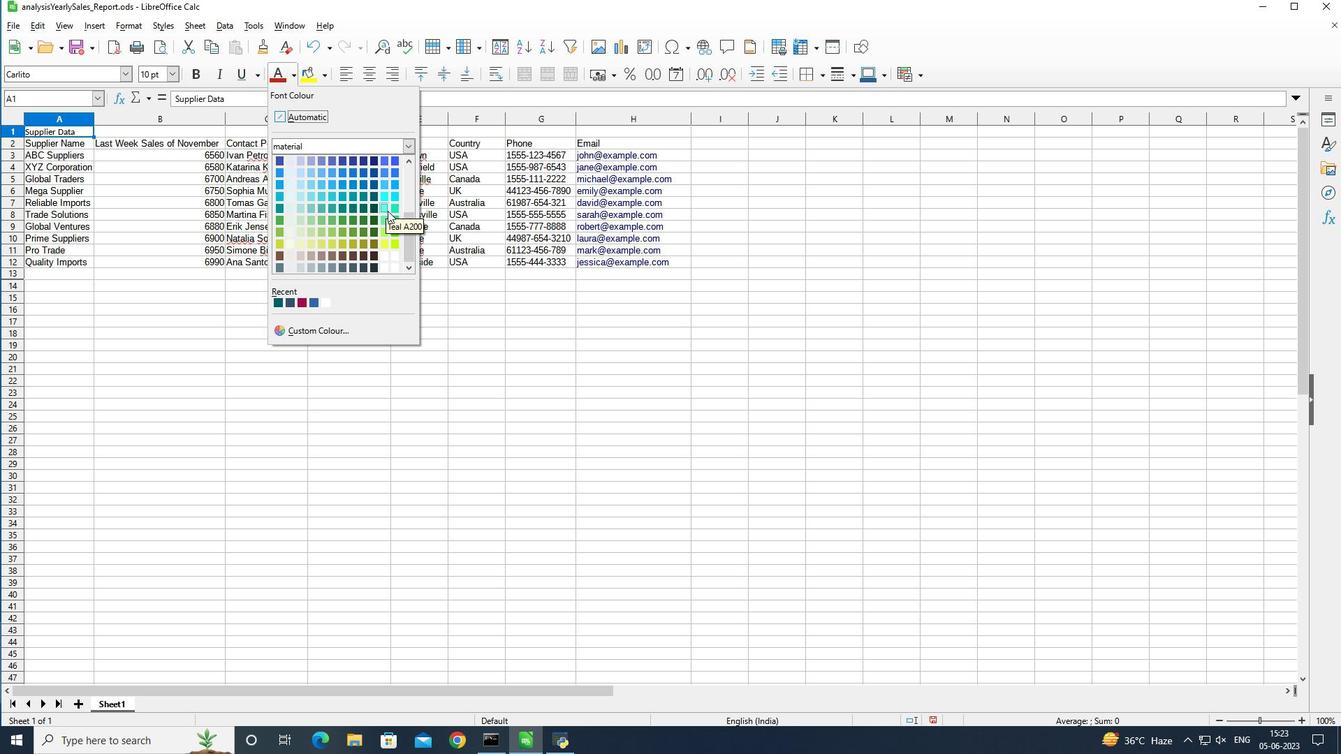 
Action: Mouse scrolled (385, 224) with delta (0, 0)
Screenshot: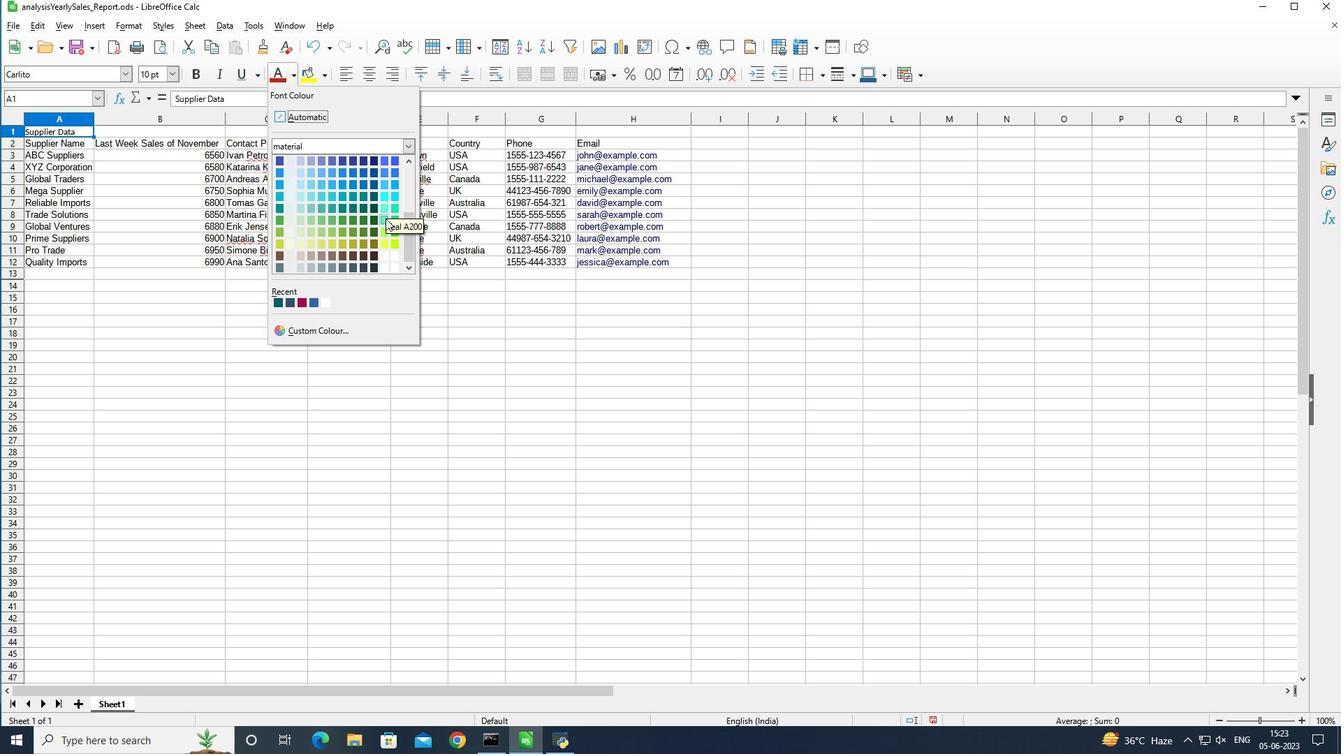 
Action: Mouse scrolled (385, 224) with delta (0, 0)
Screenshot: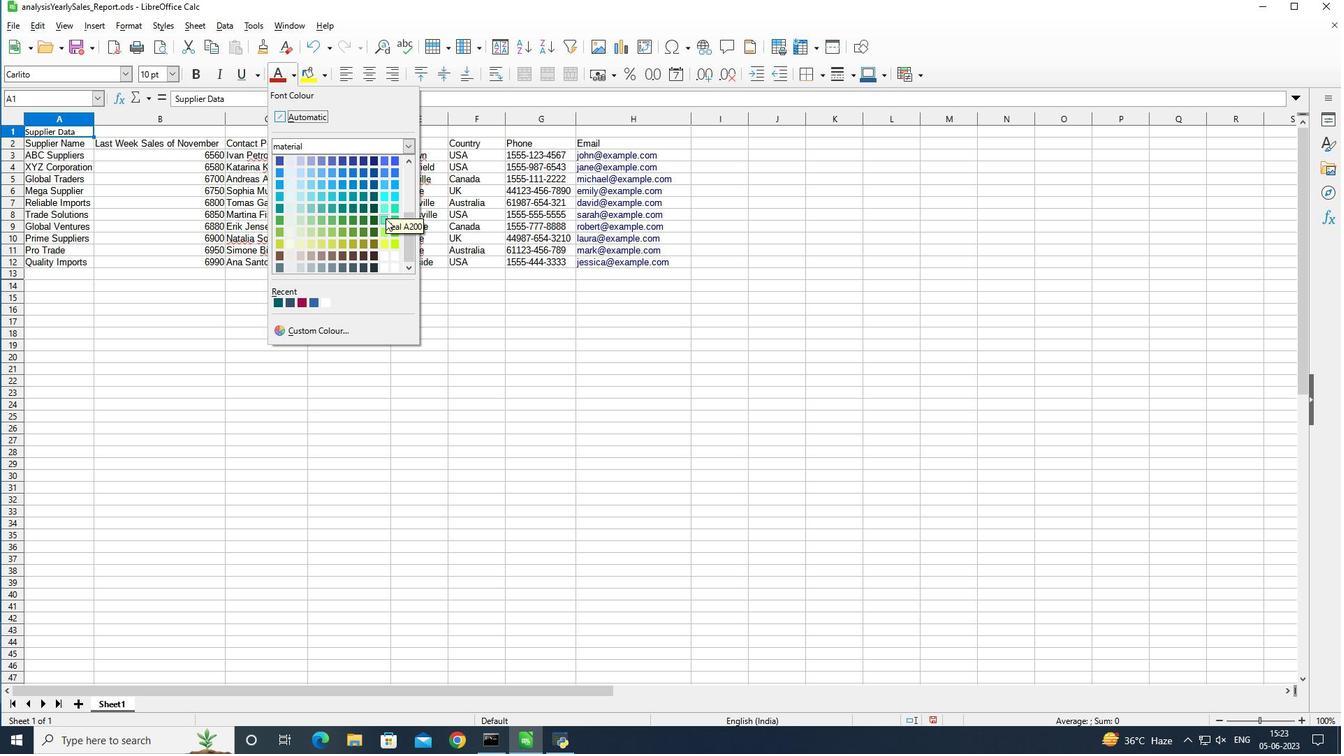 
Action: Mouse scrolled (385, 224) with delta (0, 0)
Screenshot: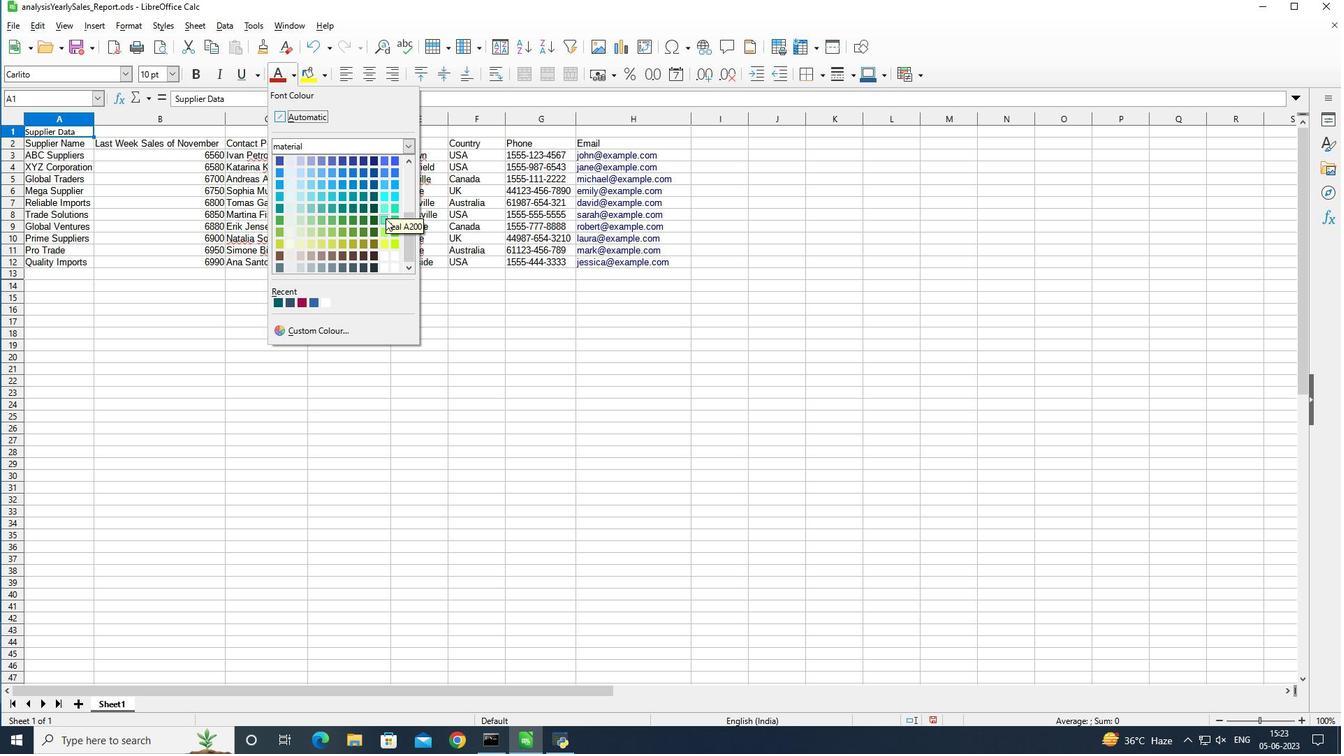 
Action: Mouse scrolled (385, 224) with delta (0, 0)
Screenshot: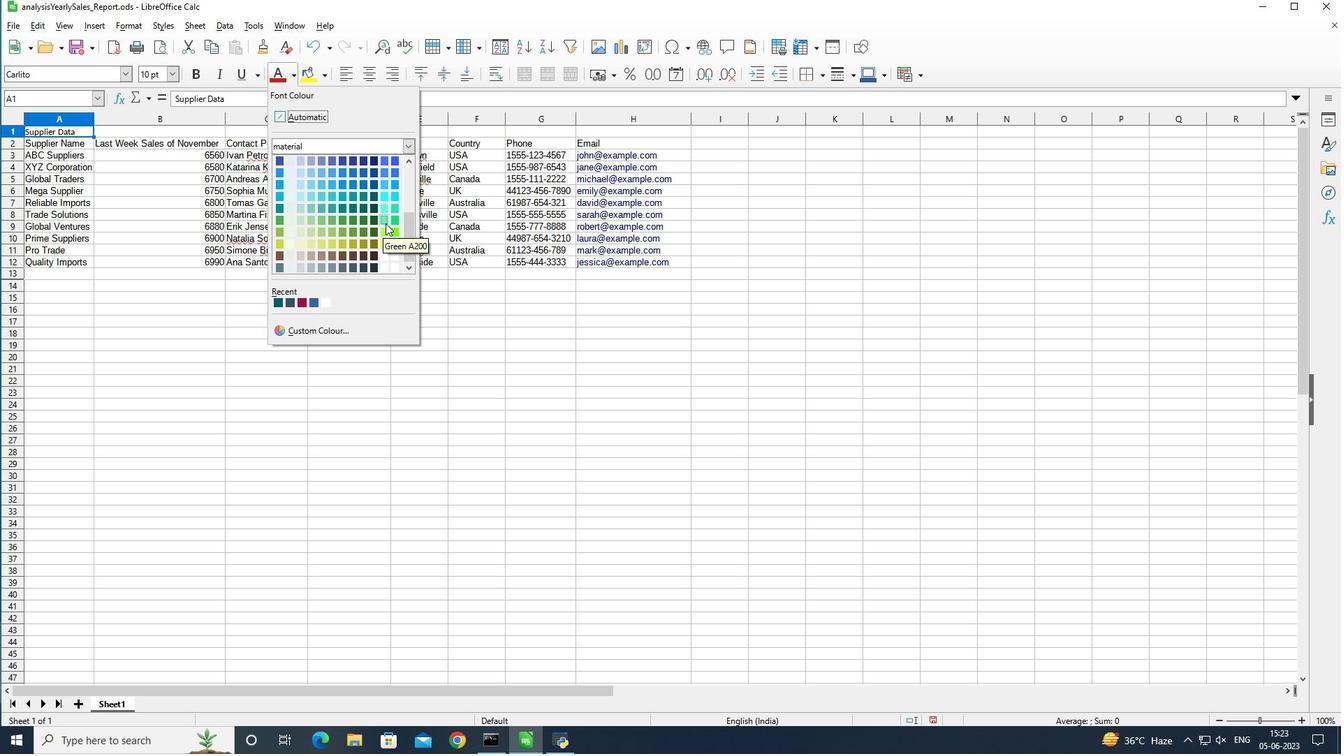 
Action: Mouse moved to (409, 148)
Screenshot: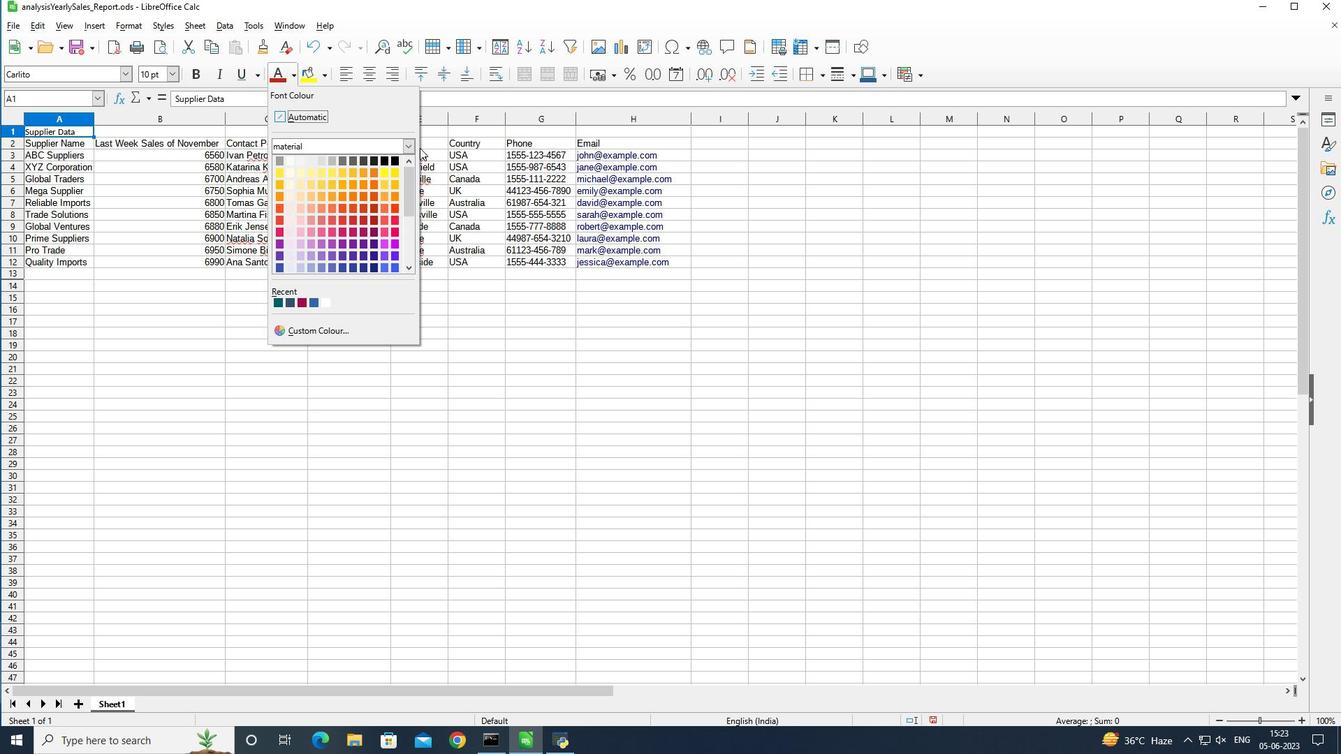 
Action: Mouse pressed left at (409, 148)
Screenshot: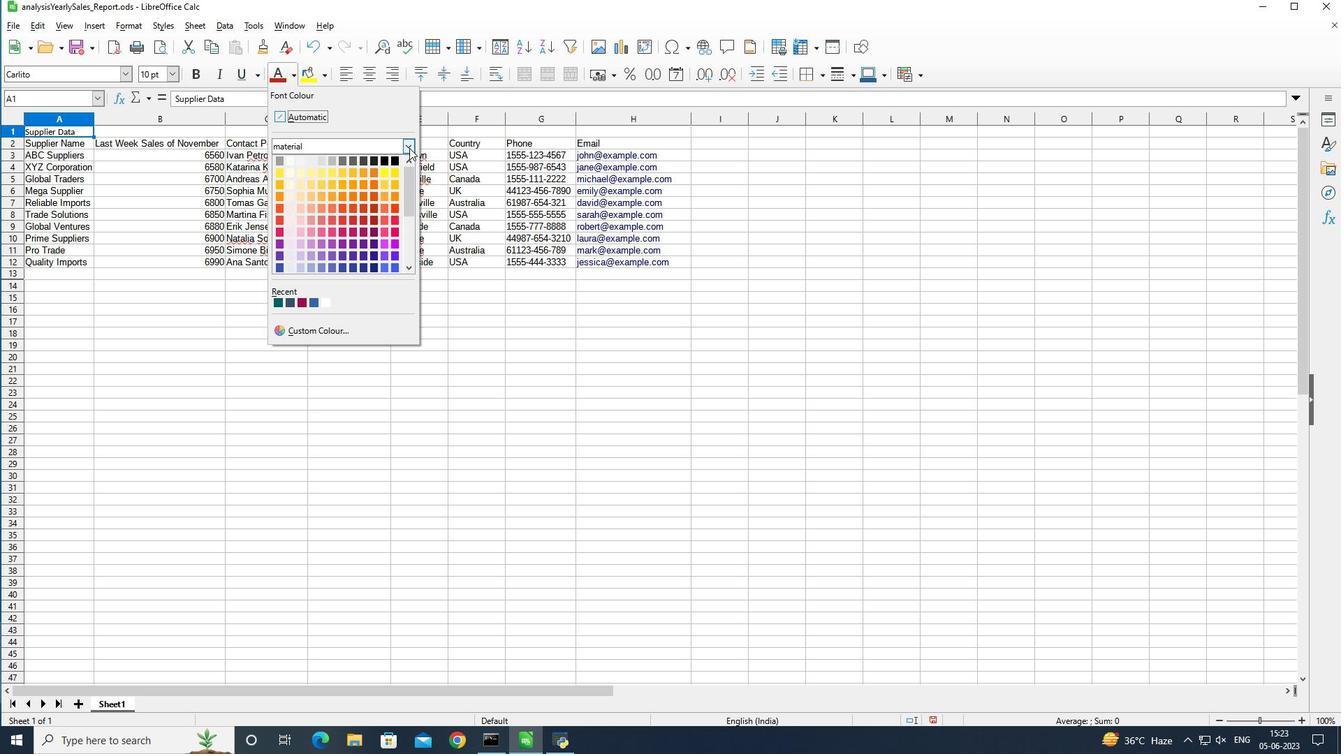 
Action: Mouse moved to (360, 241)
Screenshot: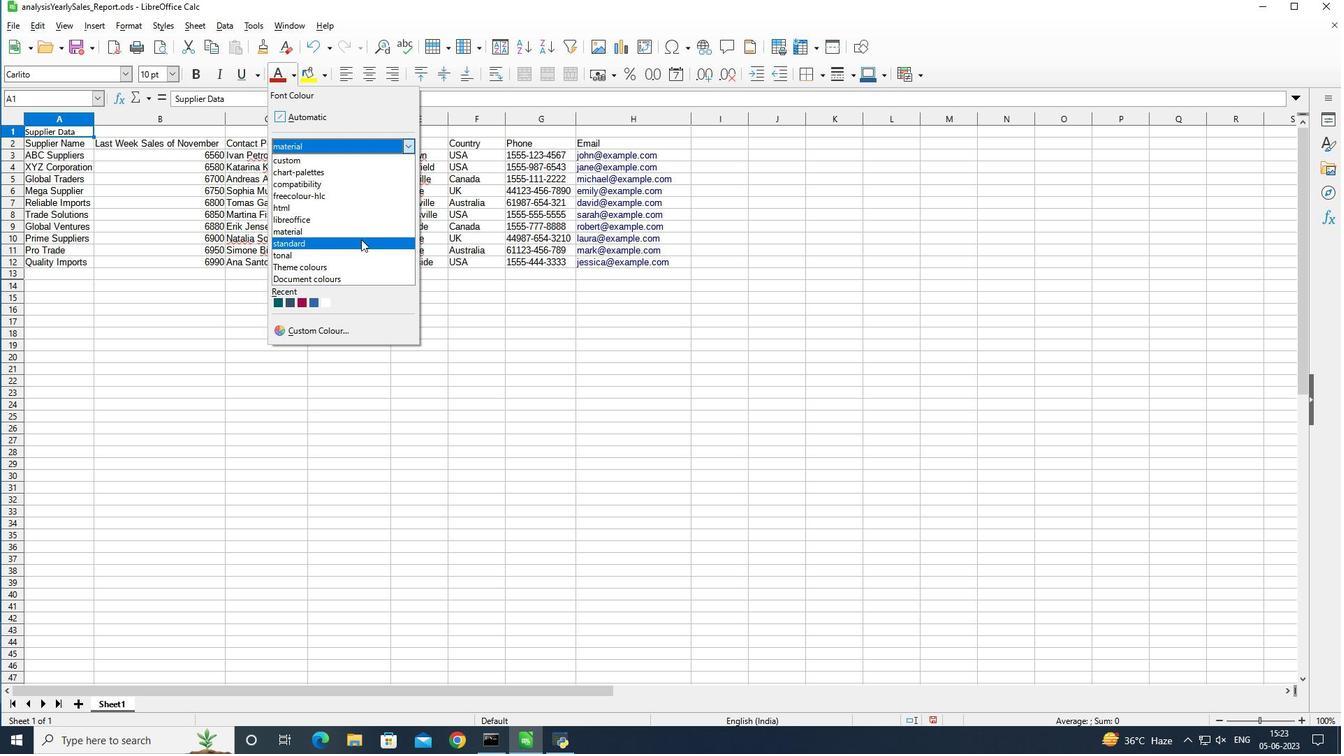 
Action: Mouse pressed left at (360, 241)
Screenshot: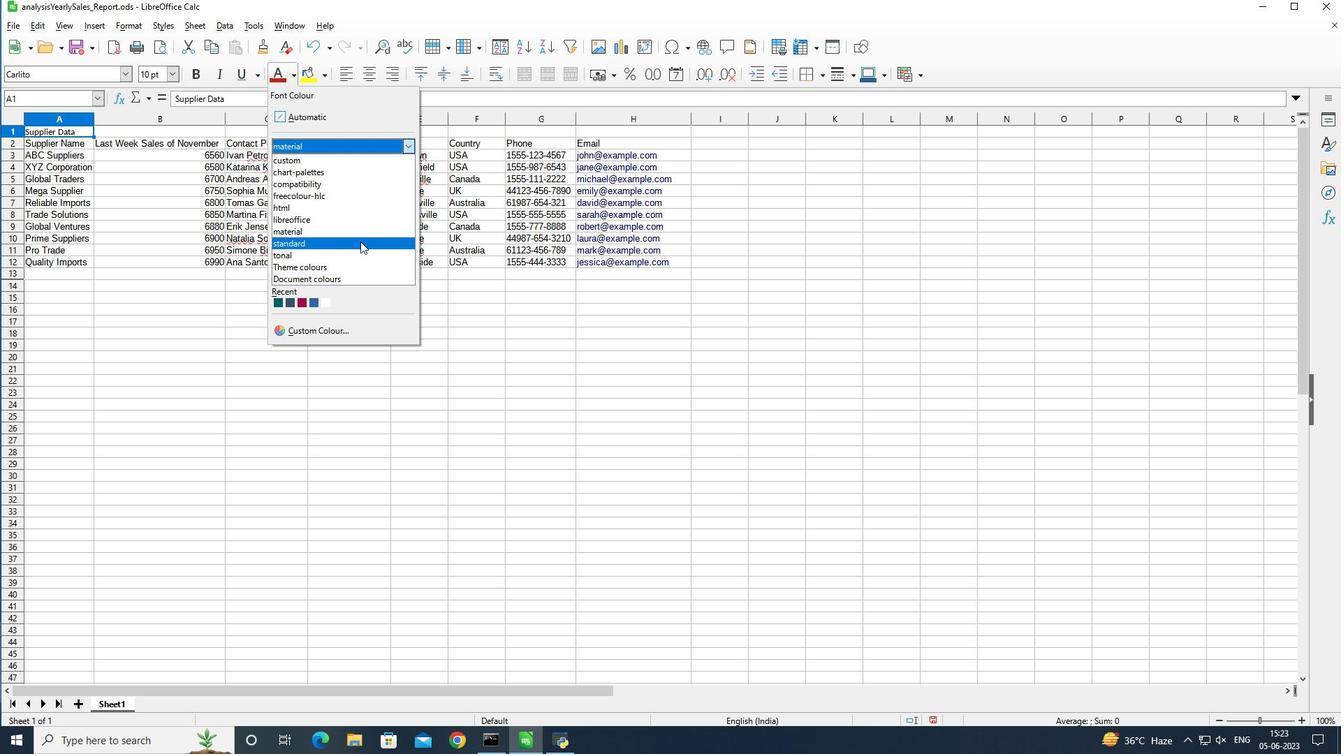 
Action: Mouse moved to (323, 169)
Screenshot: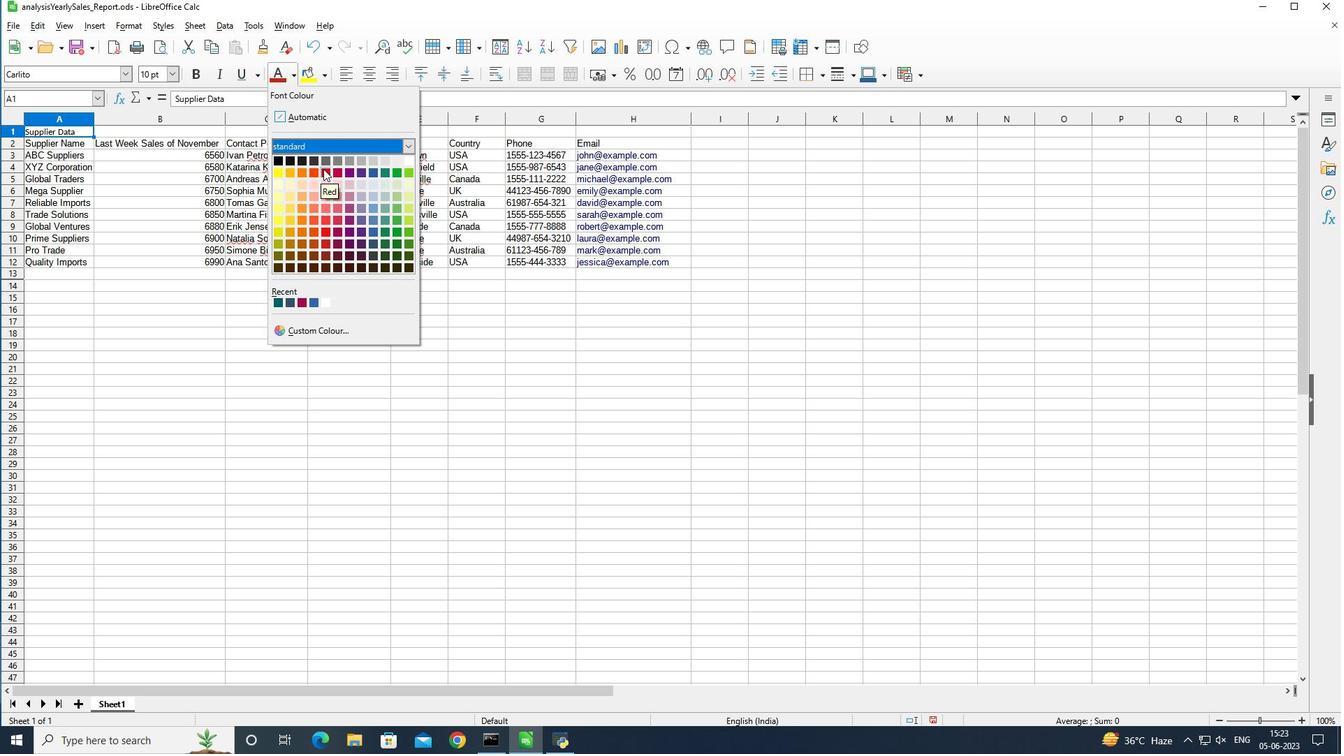 
Action: Mouse pressed left at (323, 169)
Screenshot: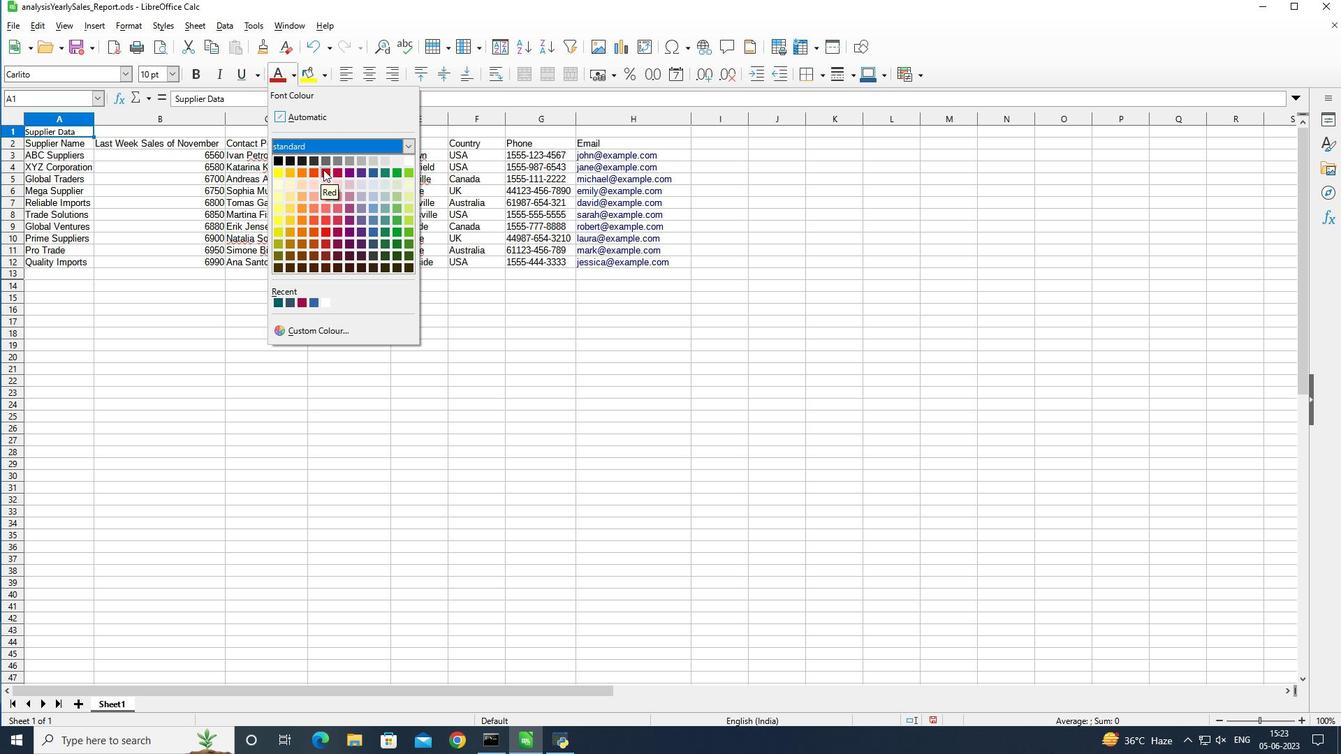 
Action: Mouse moved to (239, 81)
Screenshot: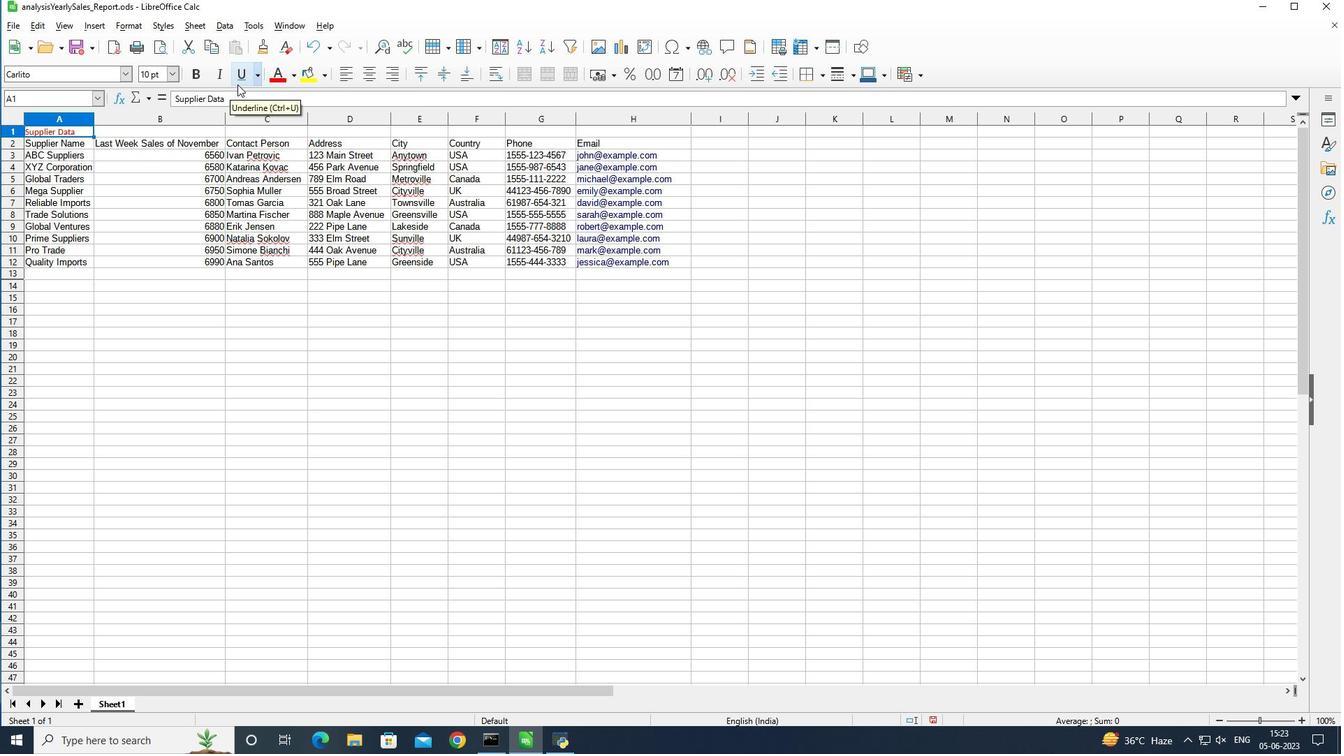 
Action: Mouse pressed left at (239, 81)
Screenshot: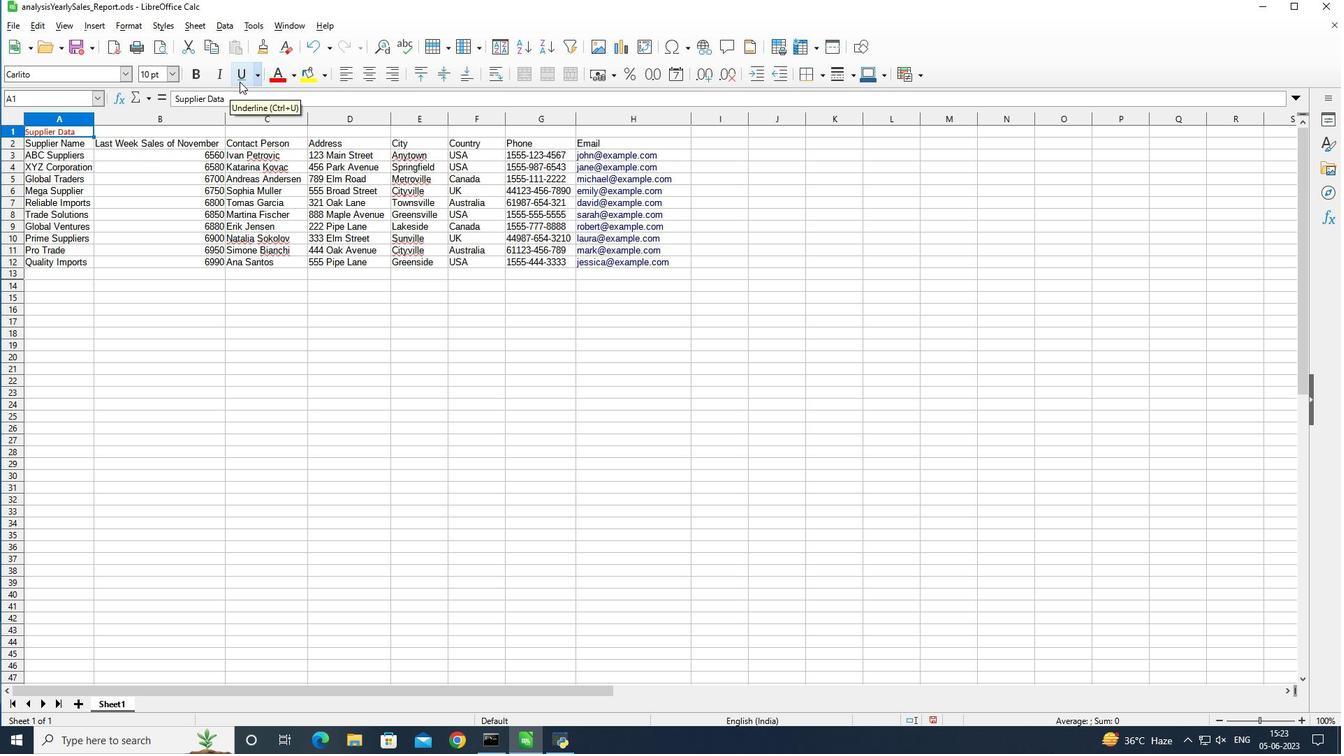 
Action: Mouse moved to (174, 76)
Screenshot: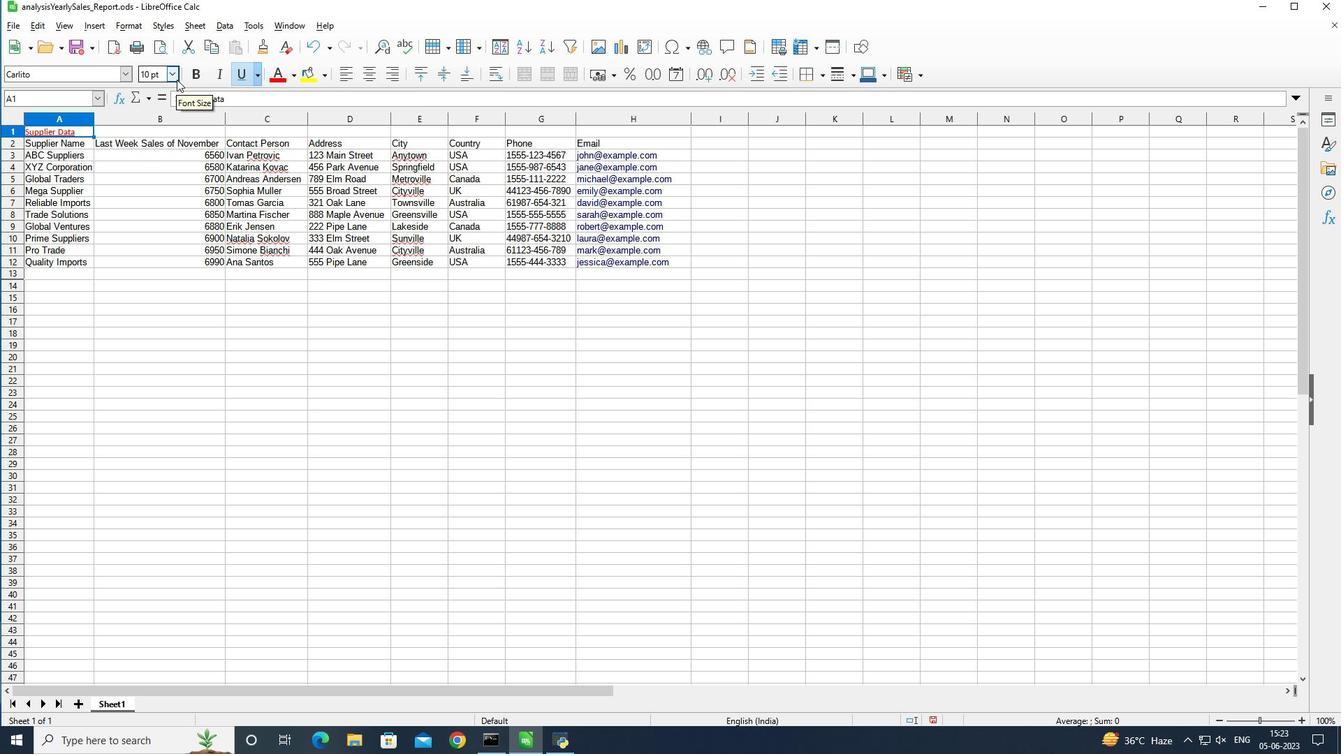 
Action: Mouse pressed left at (174, 76)
Screenshot: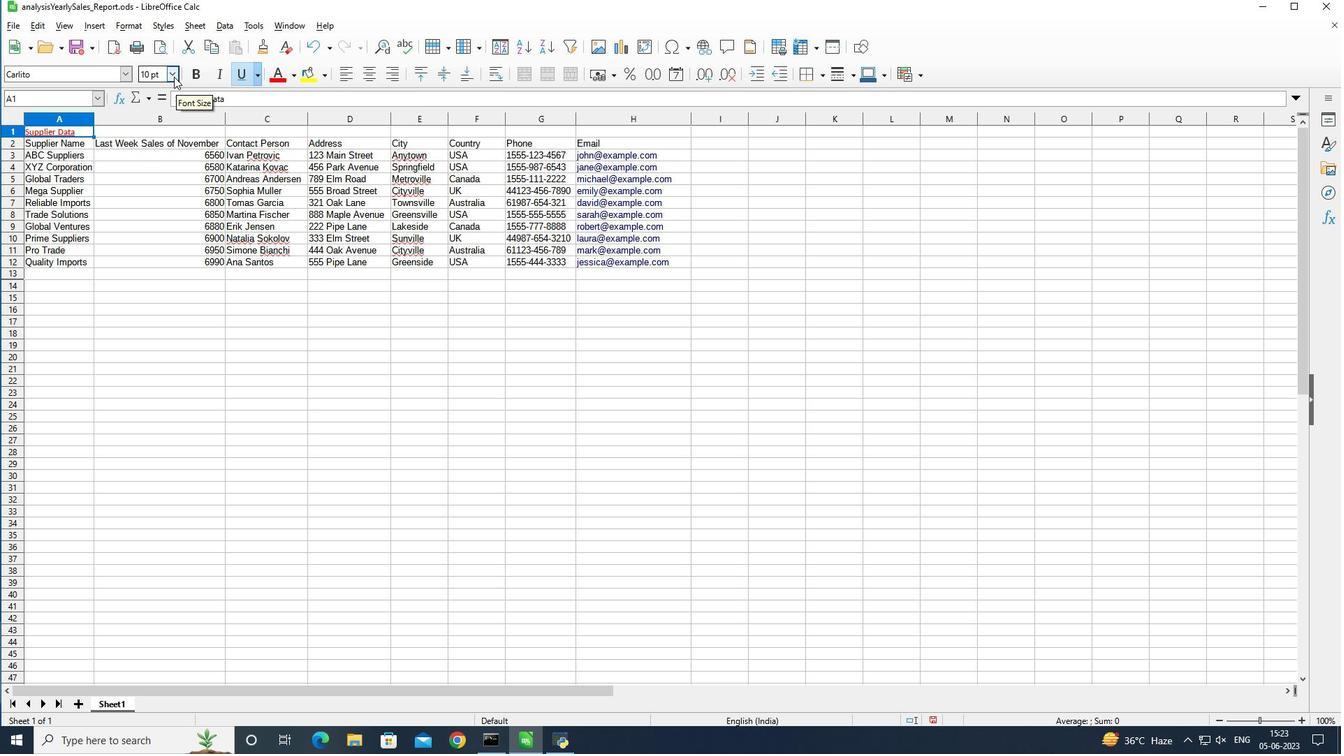 
Action: Mouse moved to (162, 233)
Screenshot: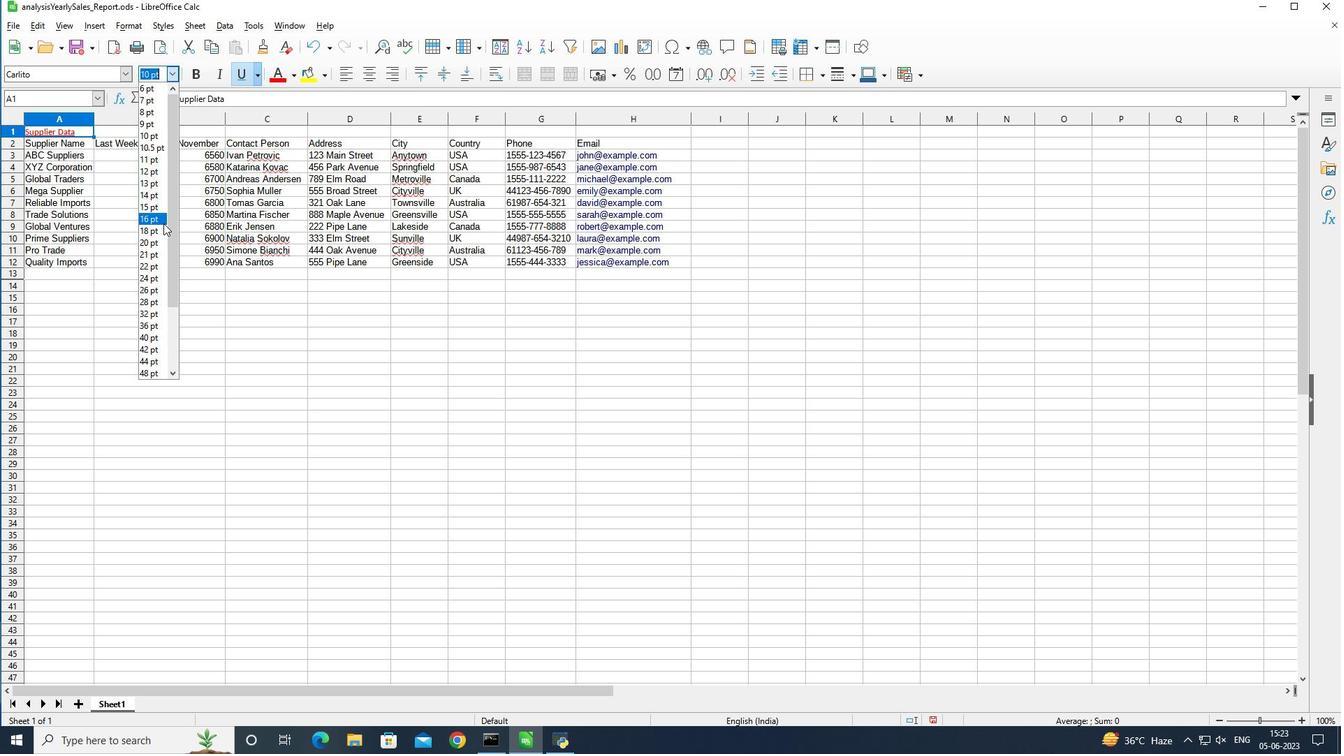 
Action: Mouse pressed left at (162, 233)
Screenshot: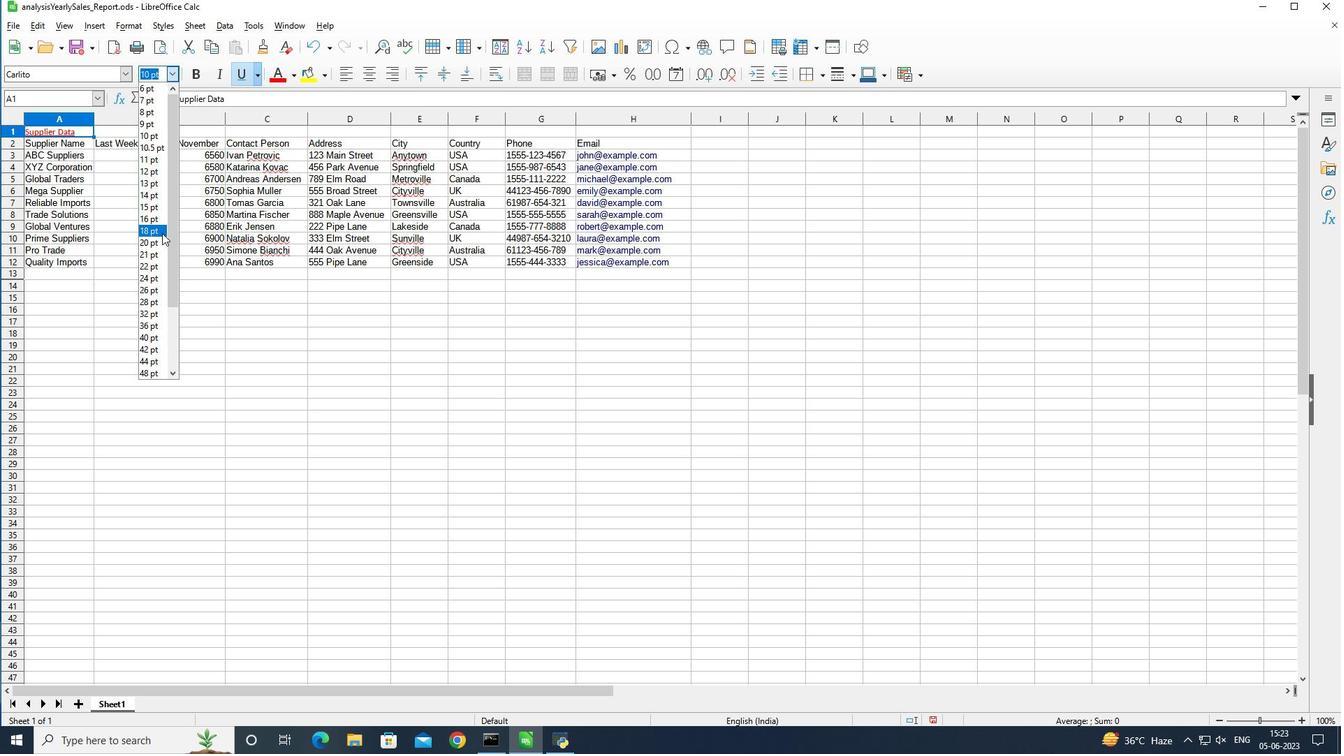 
Action: Mouse moved to (66, 136)
Screenshot: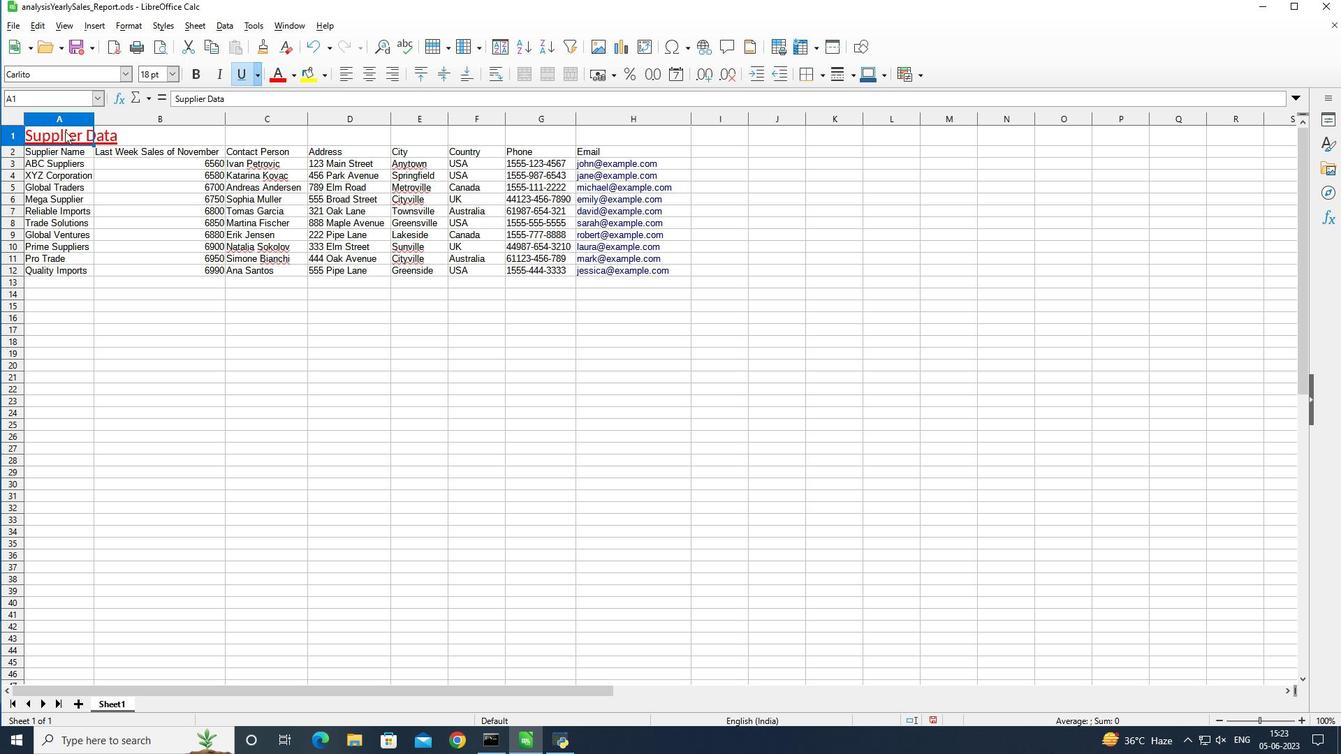 
Action: Mouse pressed left at (66, 136)
Screenshot: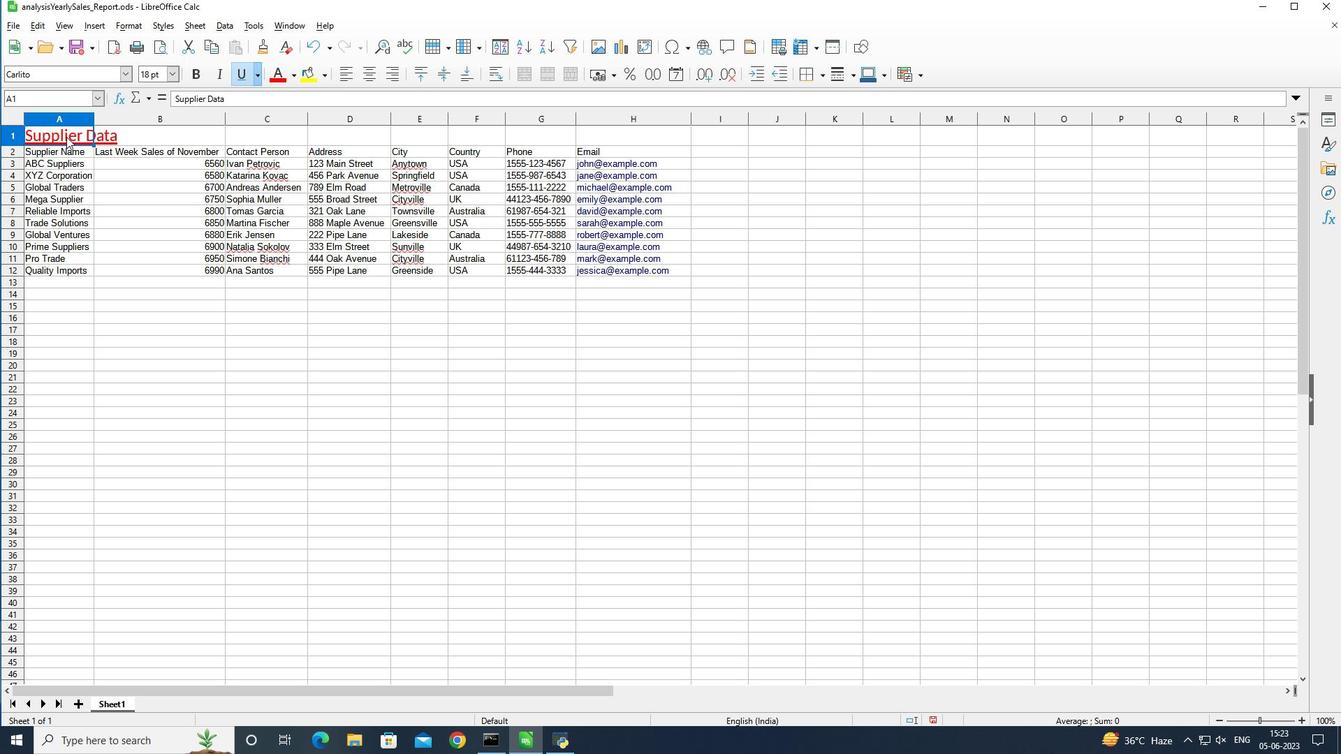 
Action: Mouse moved to (543, 76)
Screenshot: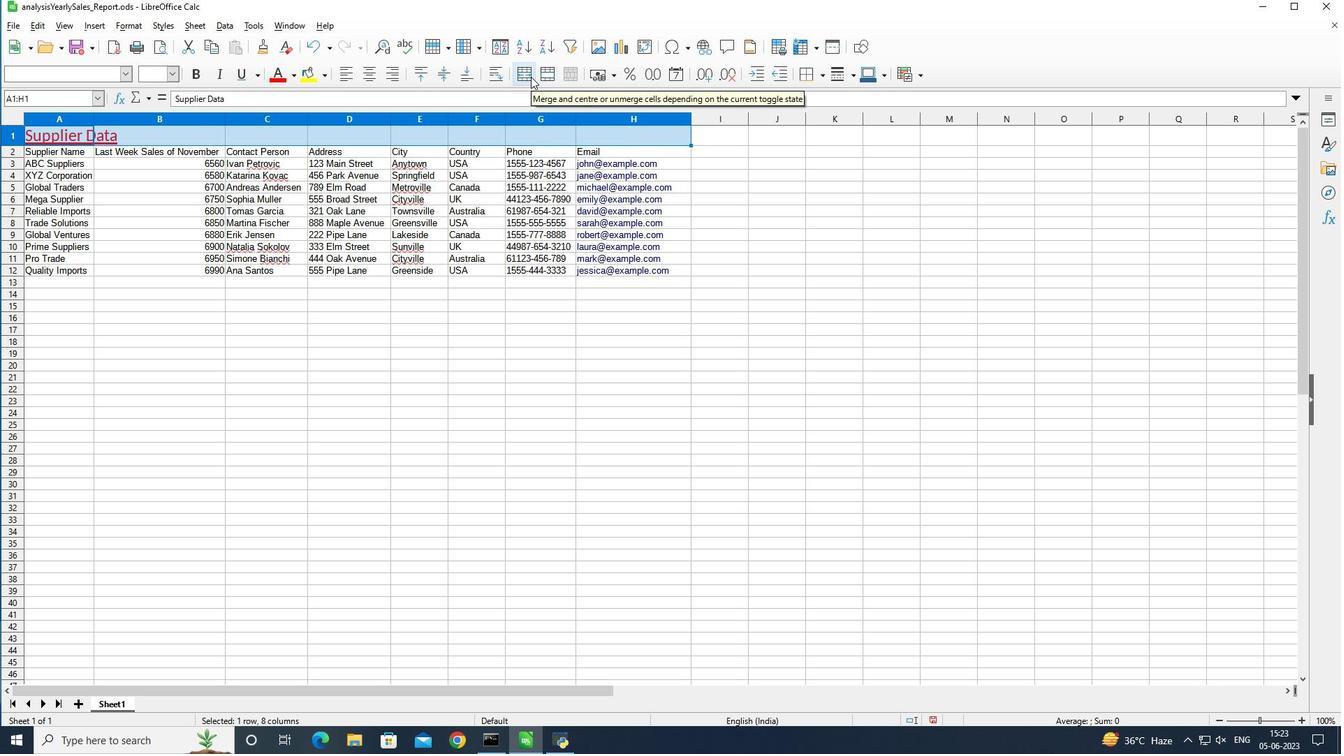 
Action: Mouse pressed left at (543, 76)
Screenshot: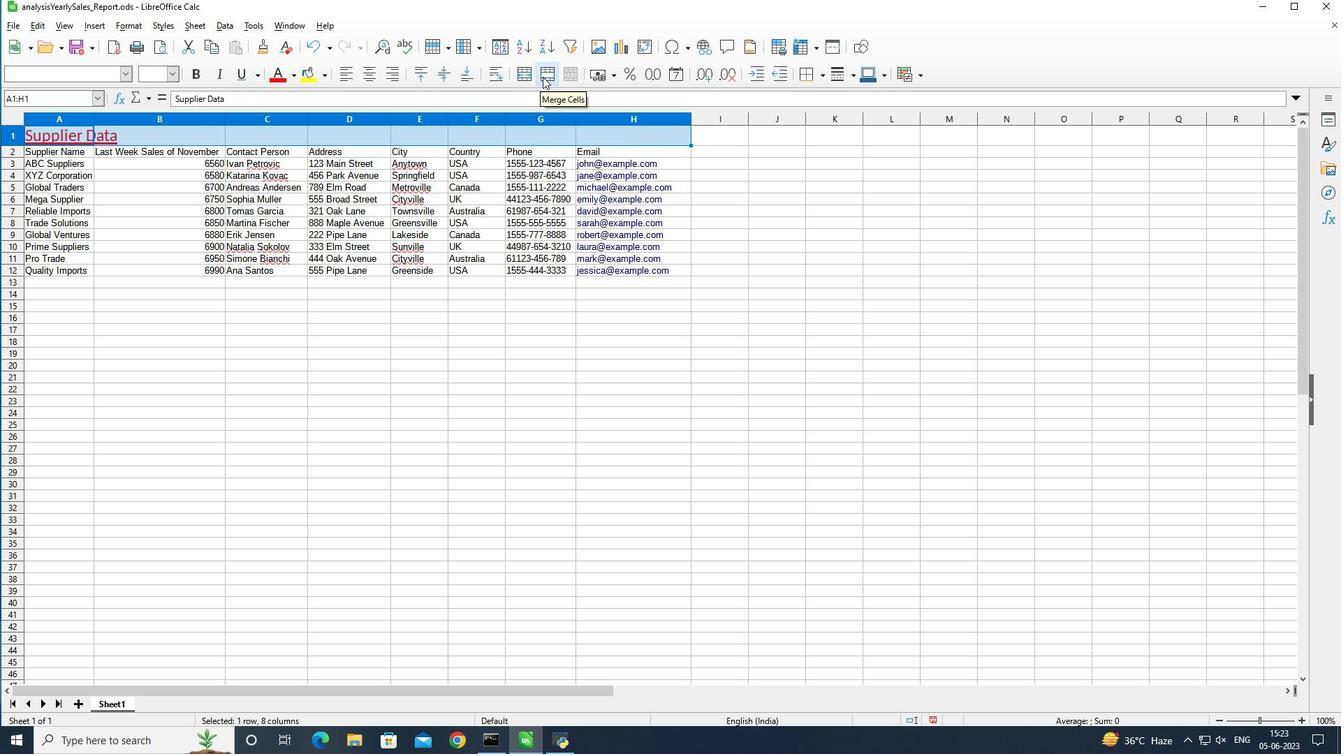 
Action: Mouse moved to (73, 158)
Screenshot: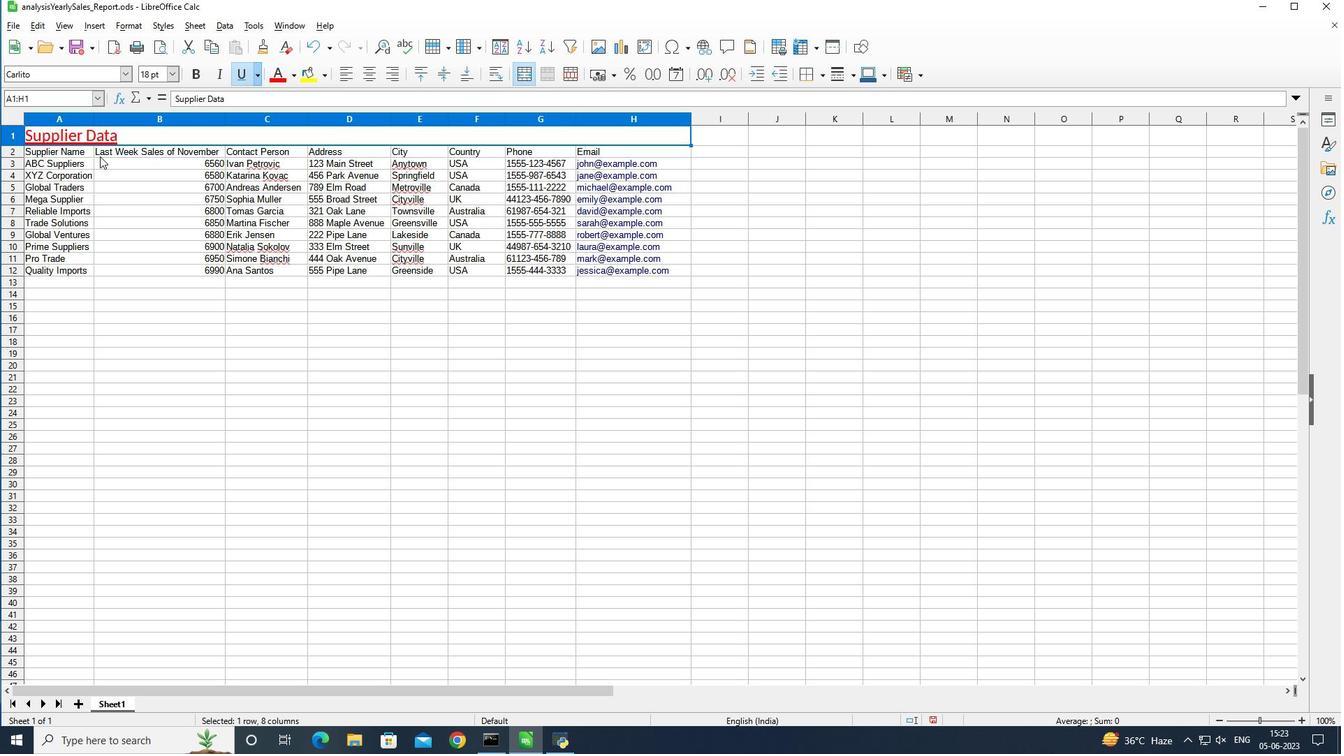 
Action: Mouse pressed left at (73, 158)
Screenshot: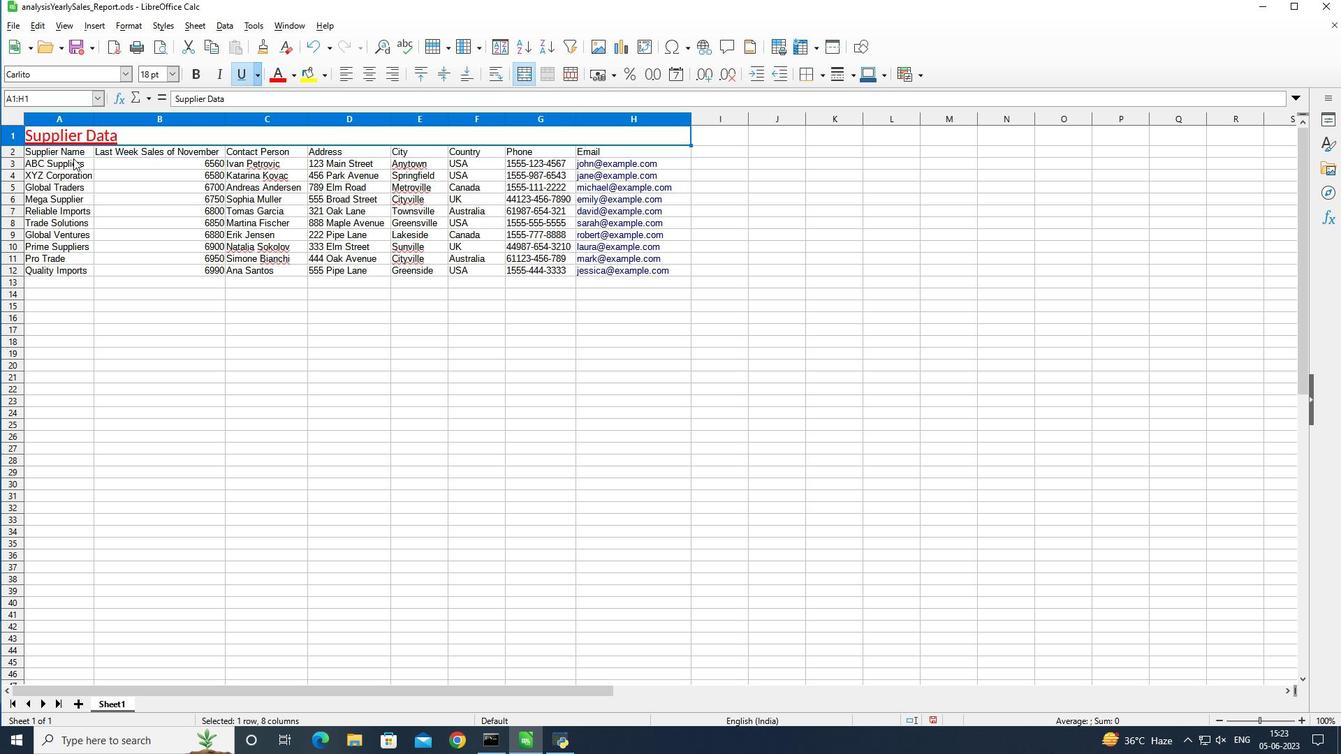 
Action: Mouse moved to (74, 151)
Screenshot: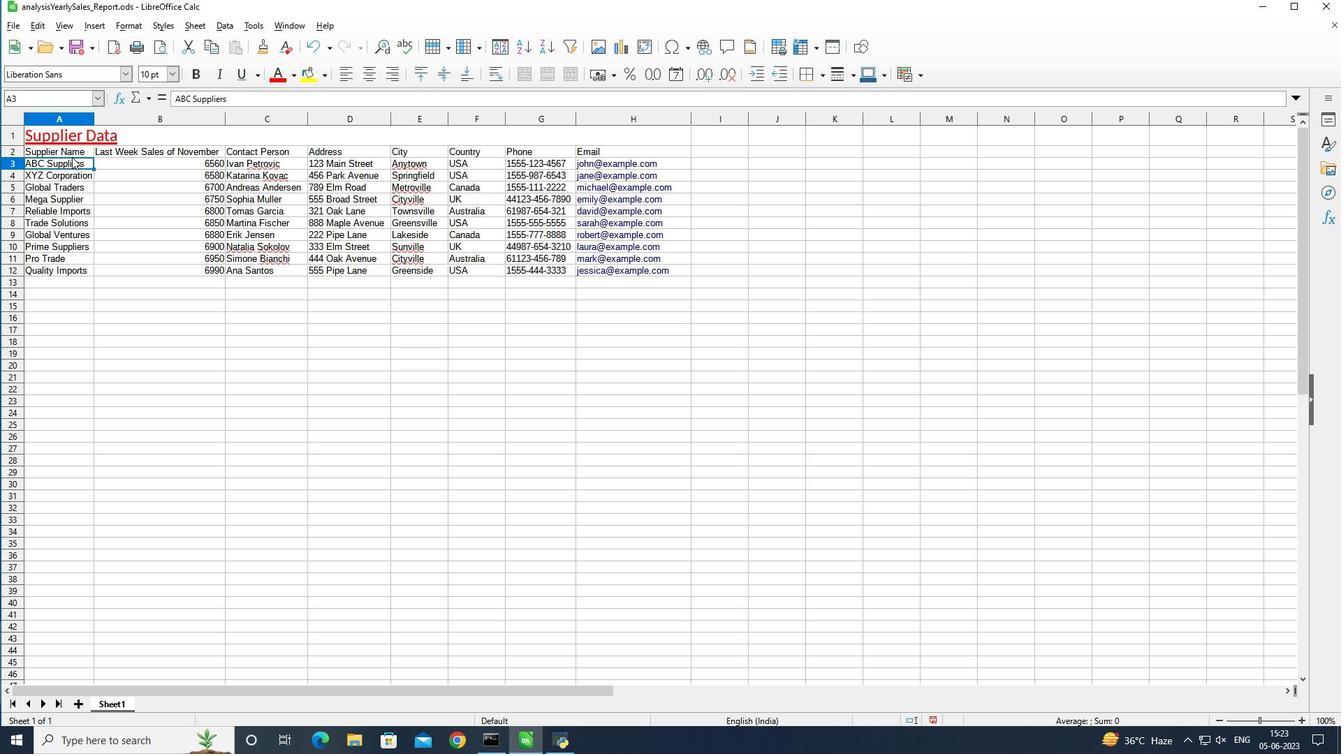
Action: Mouse pressed left at (74, 151)
Screenshot: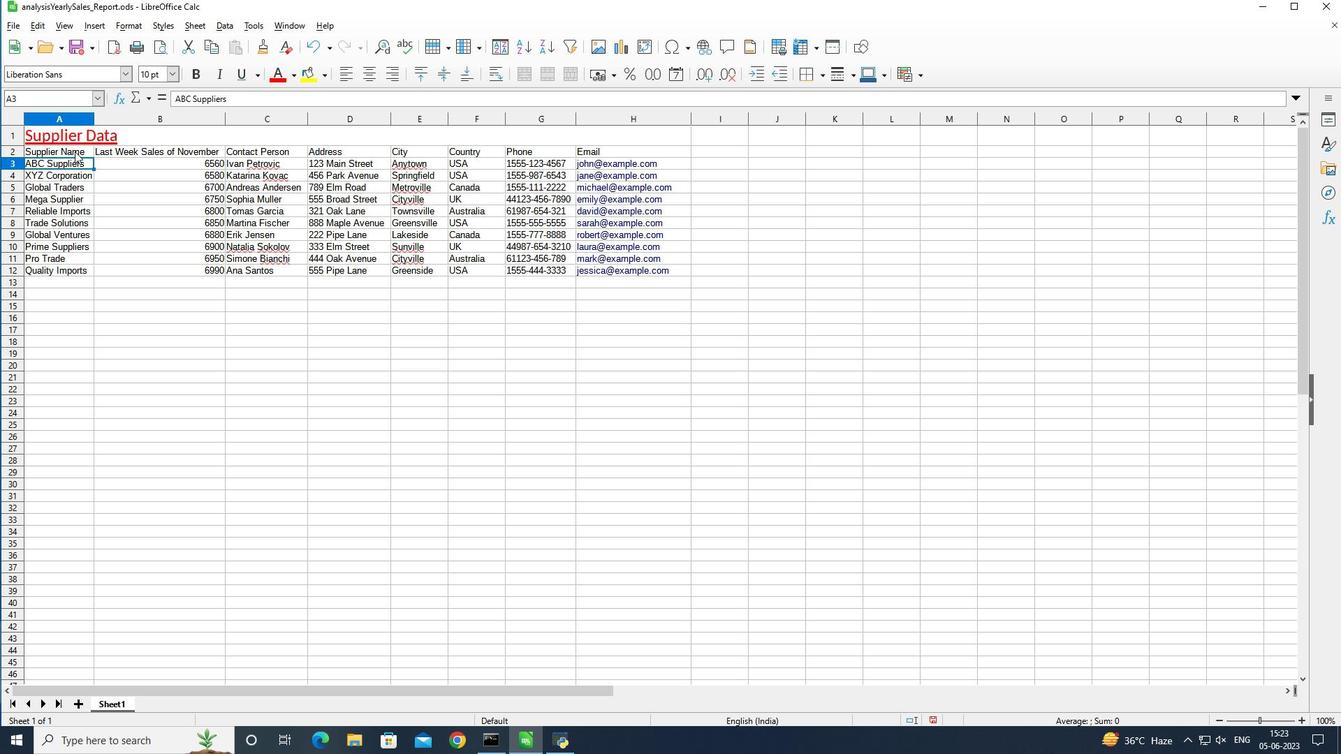 
Action: Mouse moved to (74, 149)
Screenshot: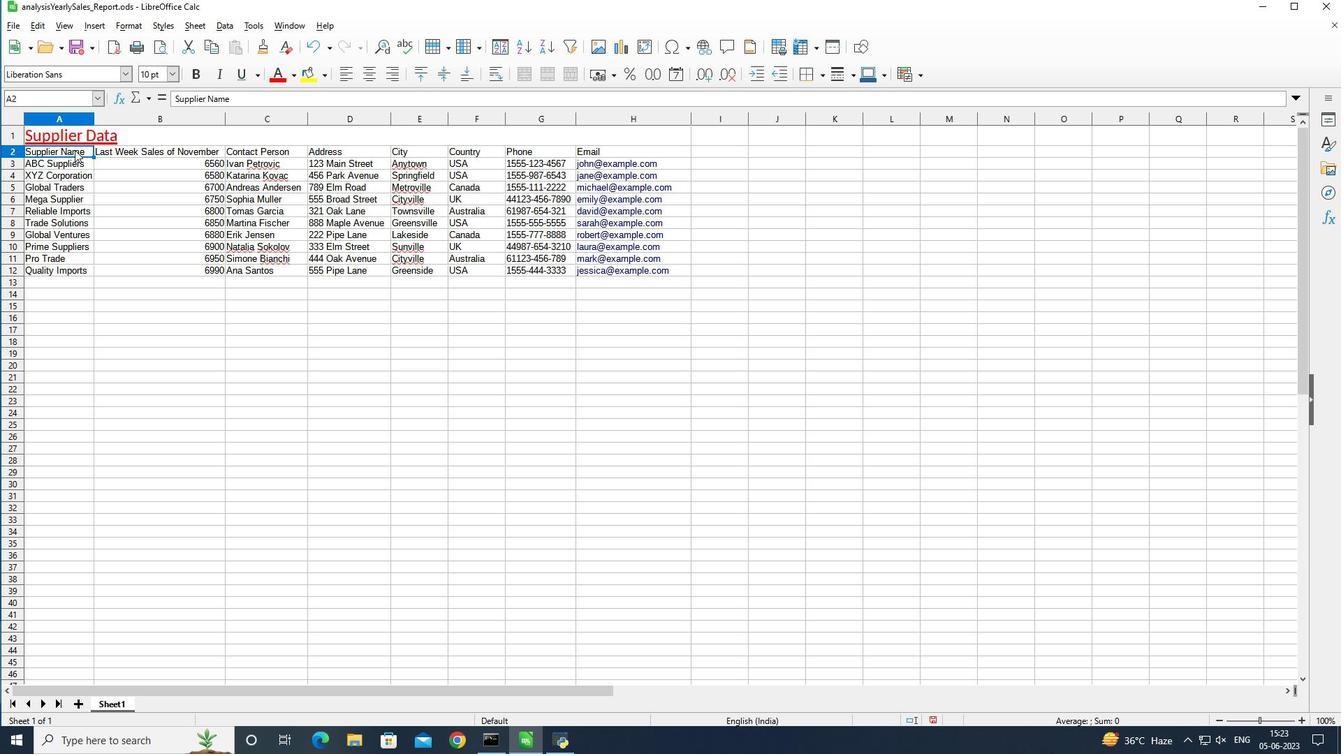 
Action: Mouse pressed left at (74, 149)
Screenshot: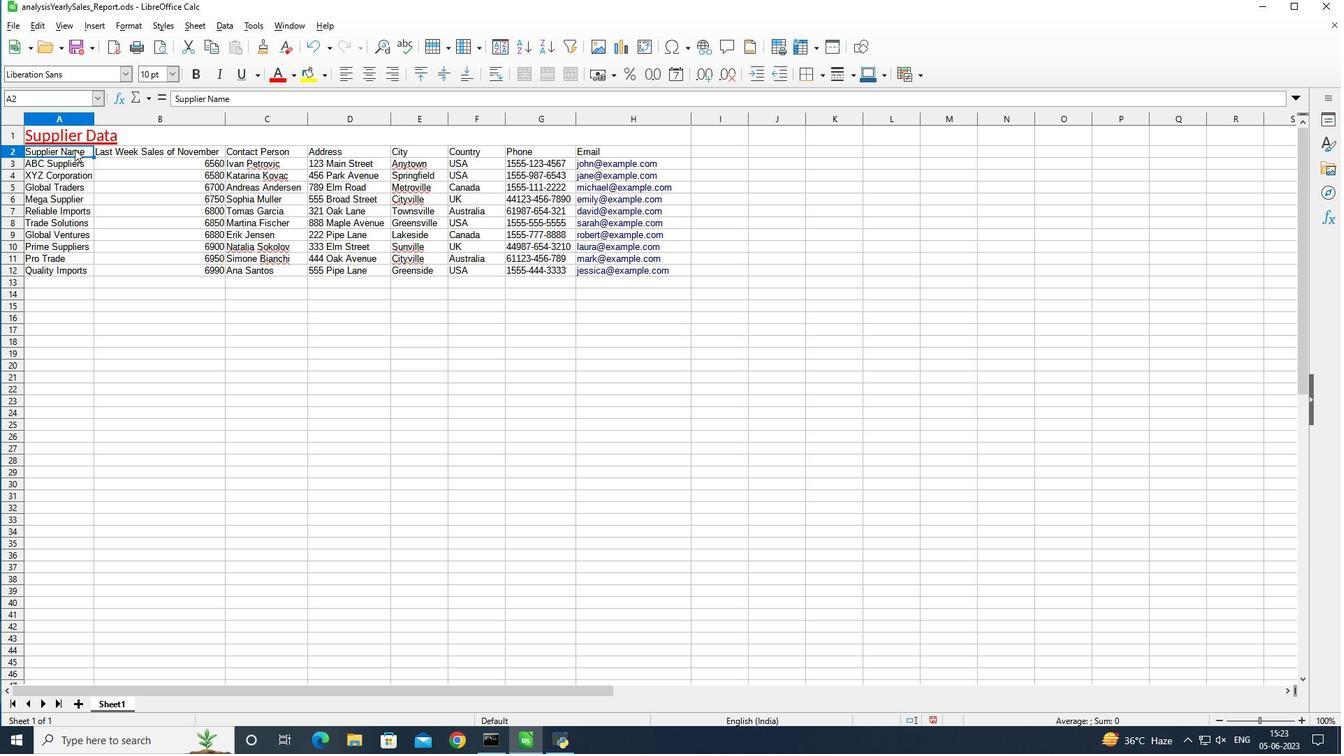 
Action: Mouse moved to (125, 77)
Screenshot: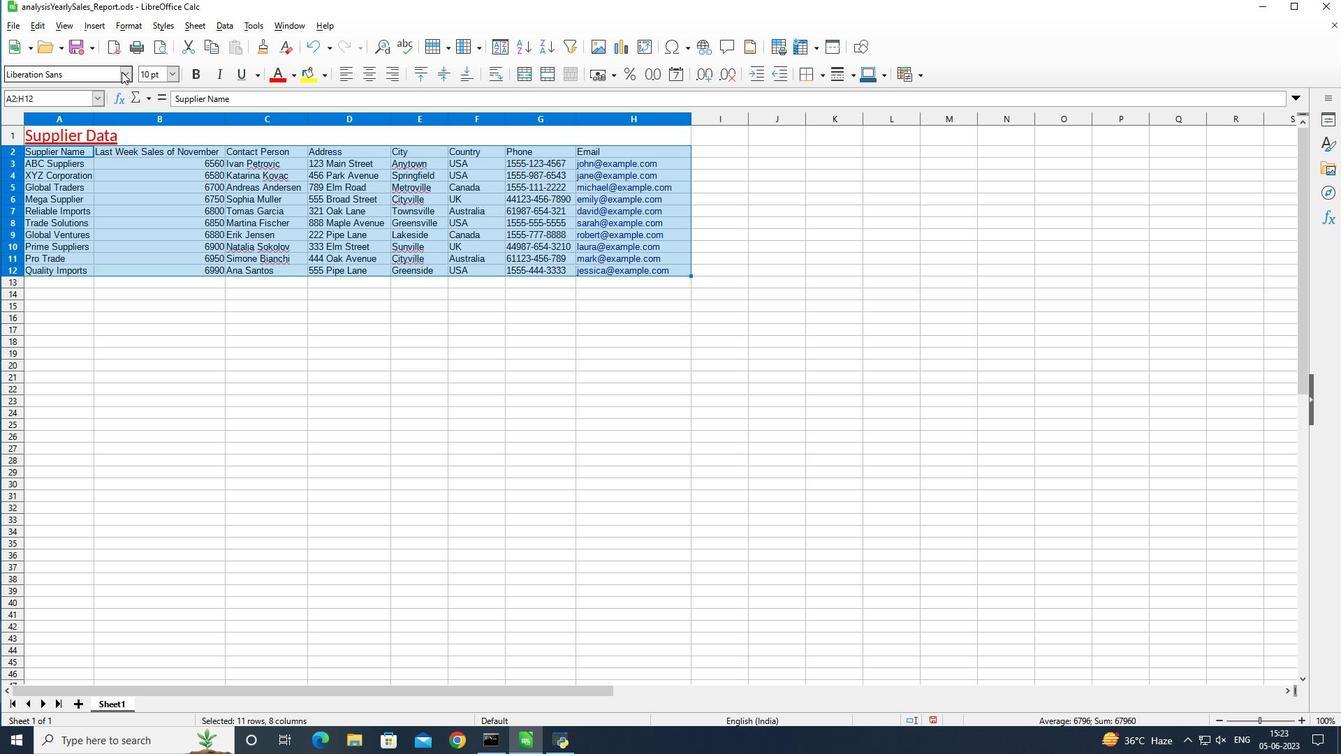
Action: Mouse pressed left at (125, 77)
Screenshot: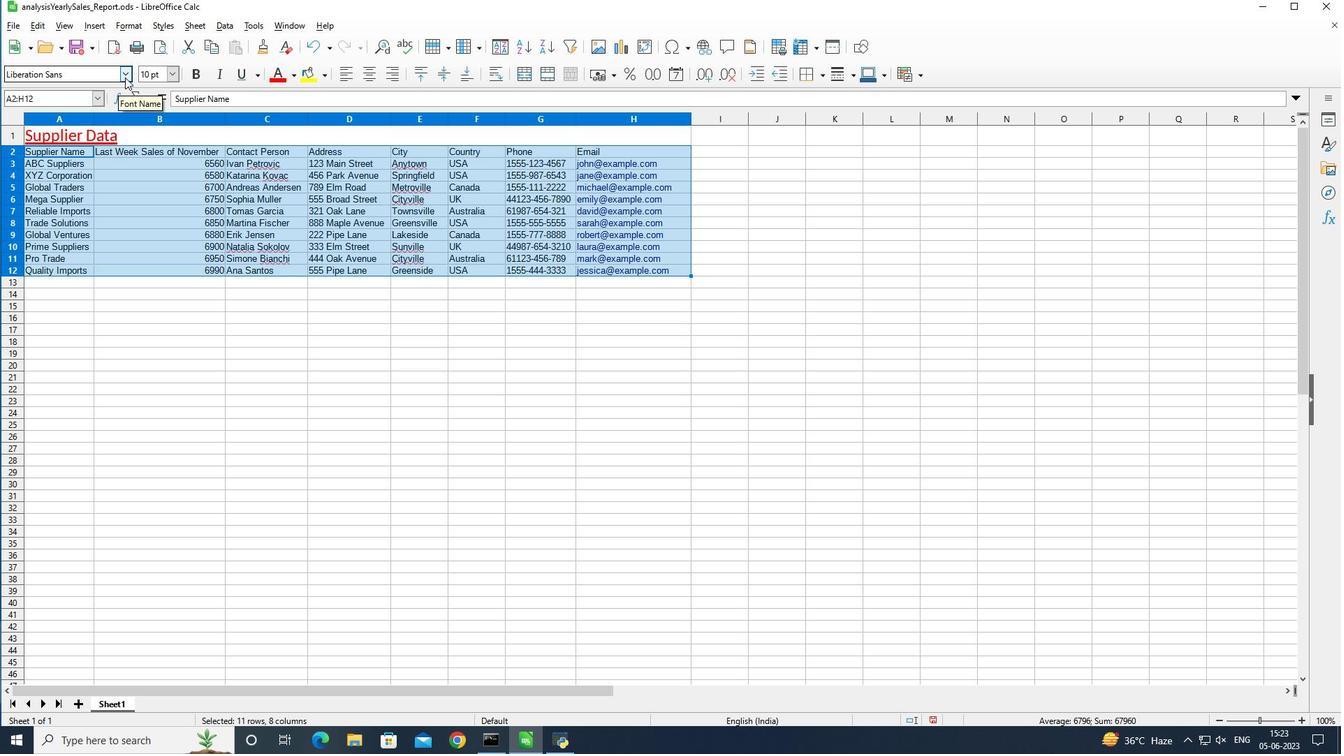 
Action: Mouse moved to (140, 322)
Screenshot: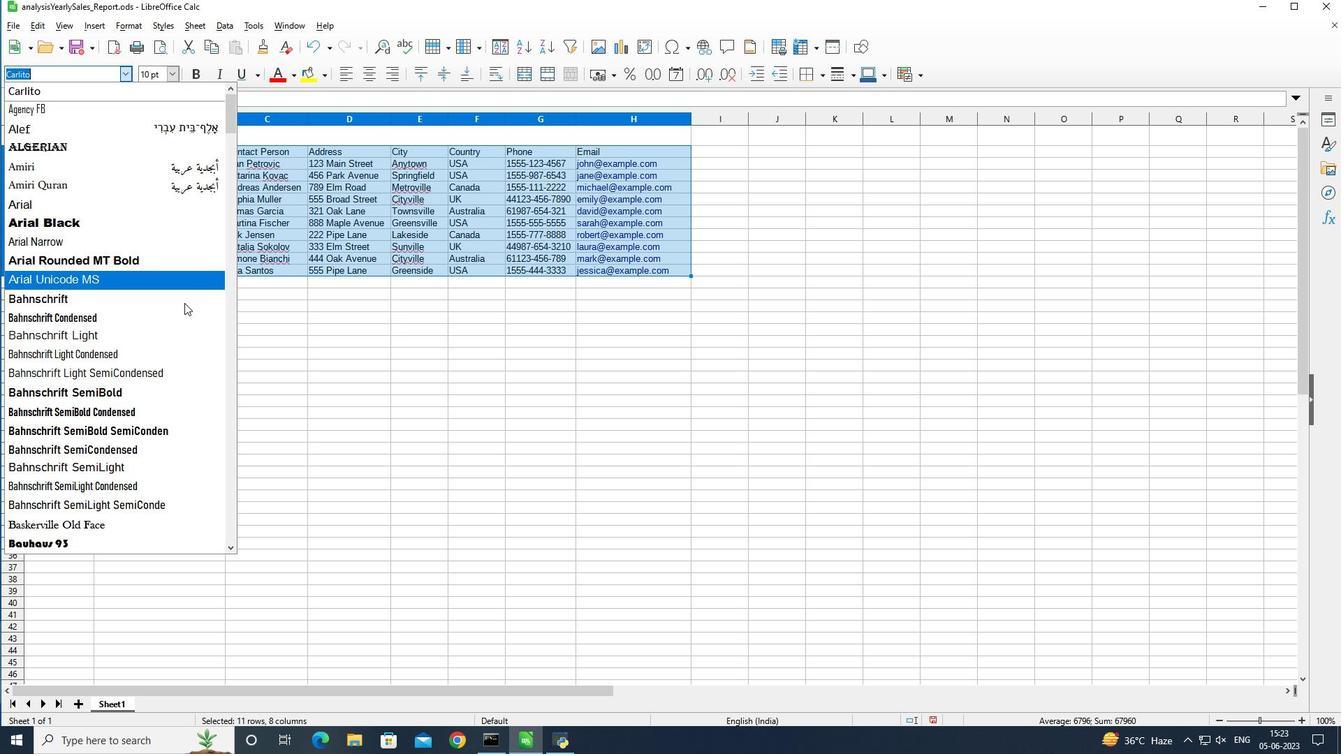 
Action: Mouse scrolled (140, 321) with delta (0, 0)
Screenshot: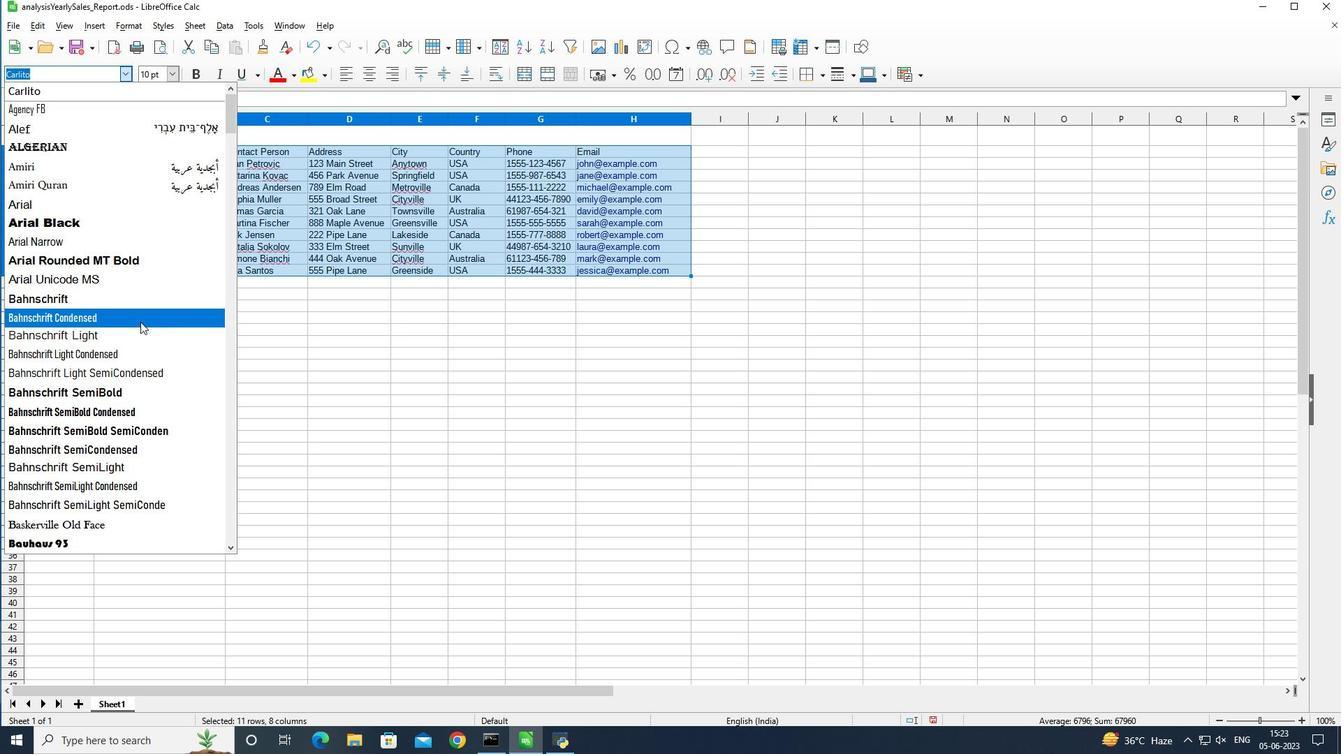 
Action: Mouse scrolled (140, 321) with delta (0, 0)
Screenshot: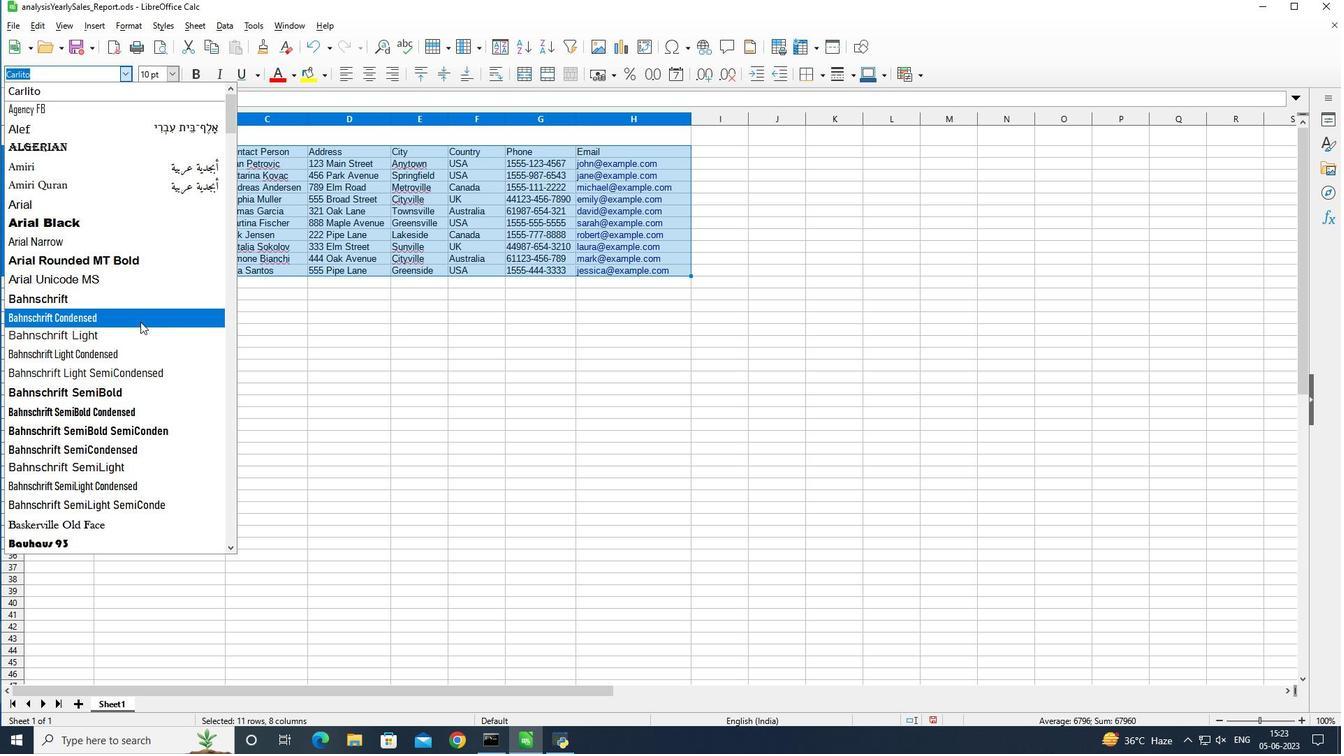 
Action: Mouse scrolled (140, 321) with delta (0, 0)
Screenshot: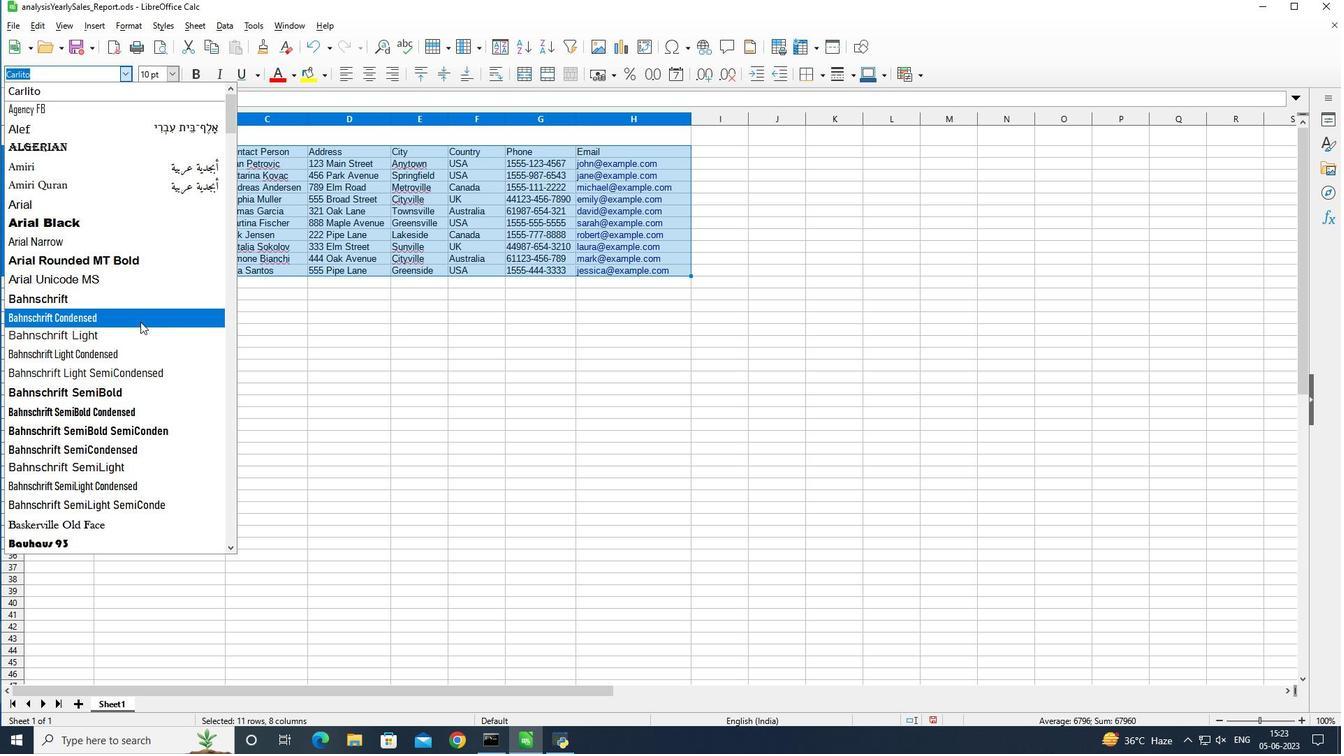 
Action: Mouse scrolled (140, 321) with delta (0, 0)
Screenshot: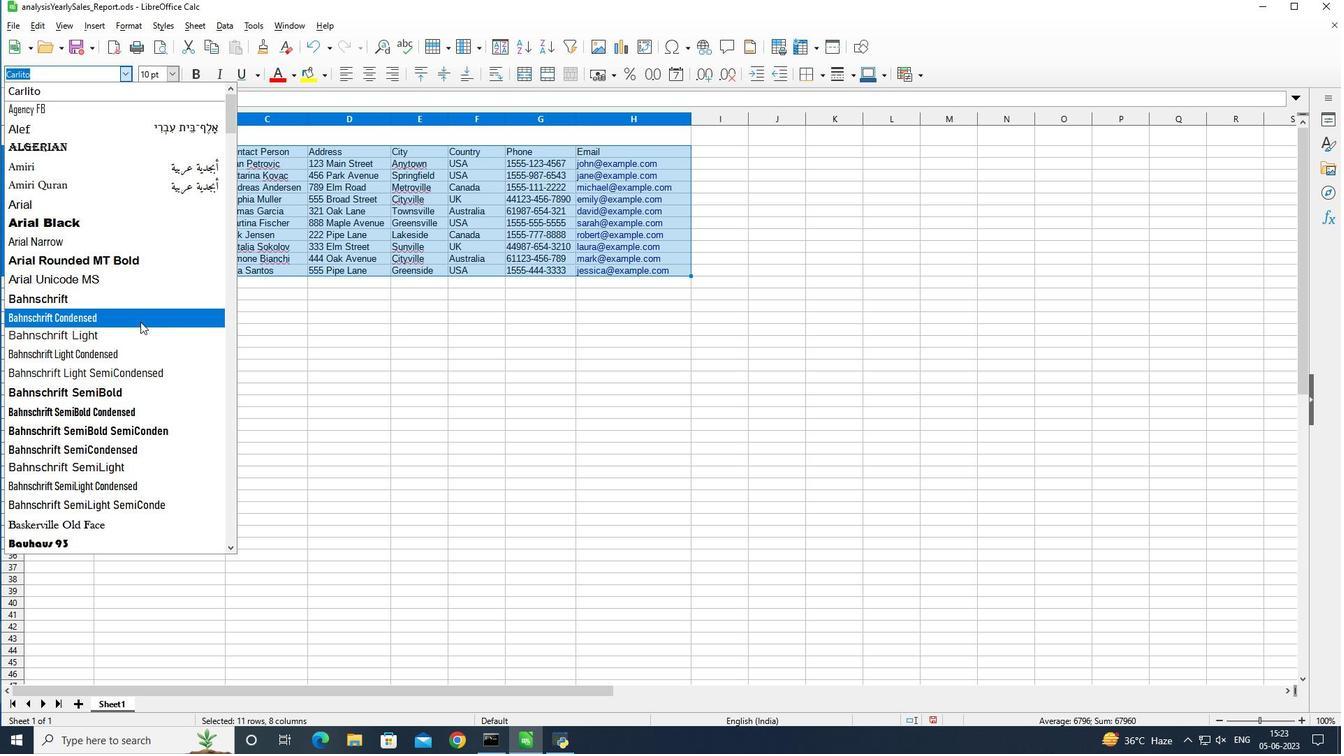
Action: Mouse scrolled (140, 321) with delta (0, 0)
Screenshot: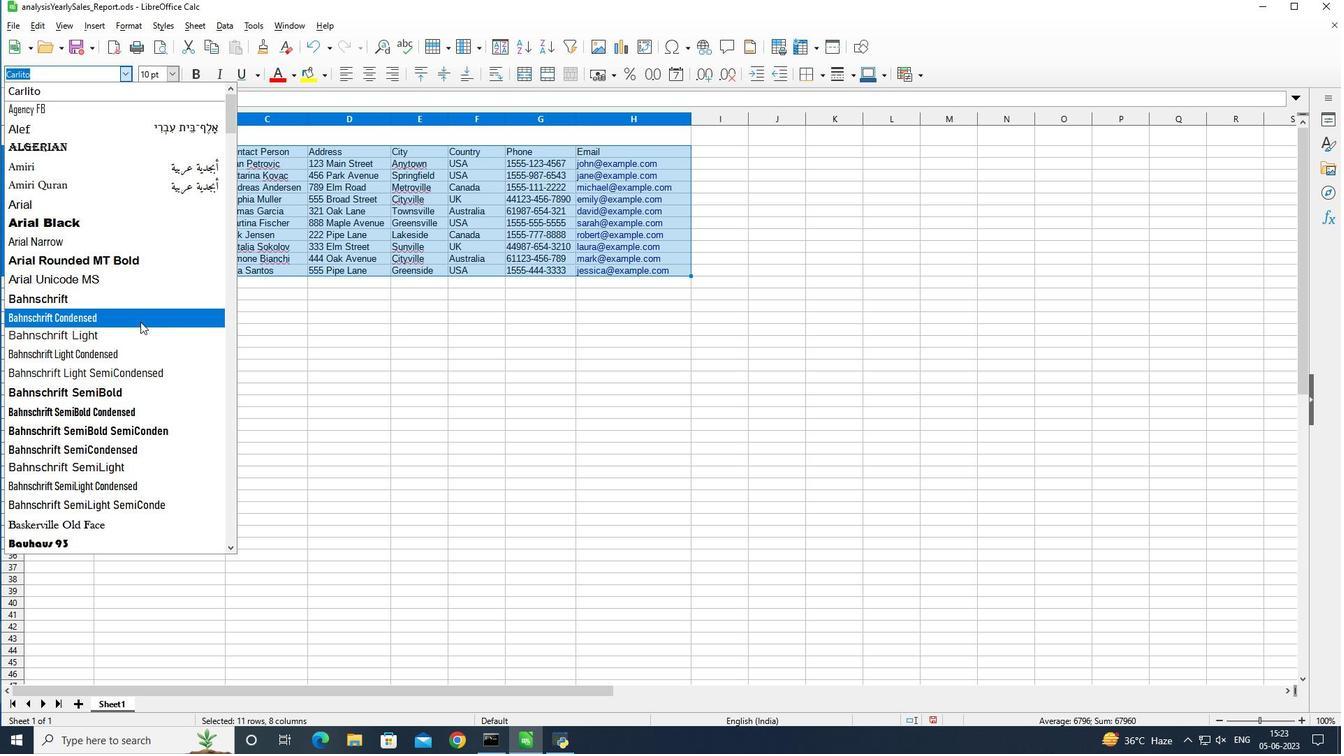 
Action: Mouse scrolled (140, 321) with delta (0, 0)
Screenshot: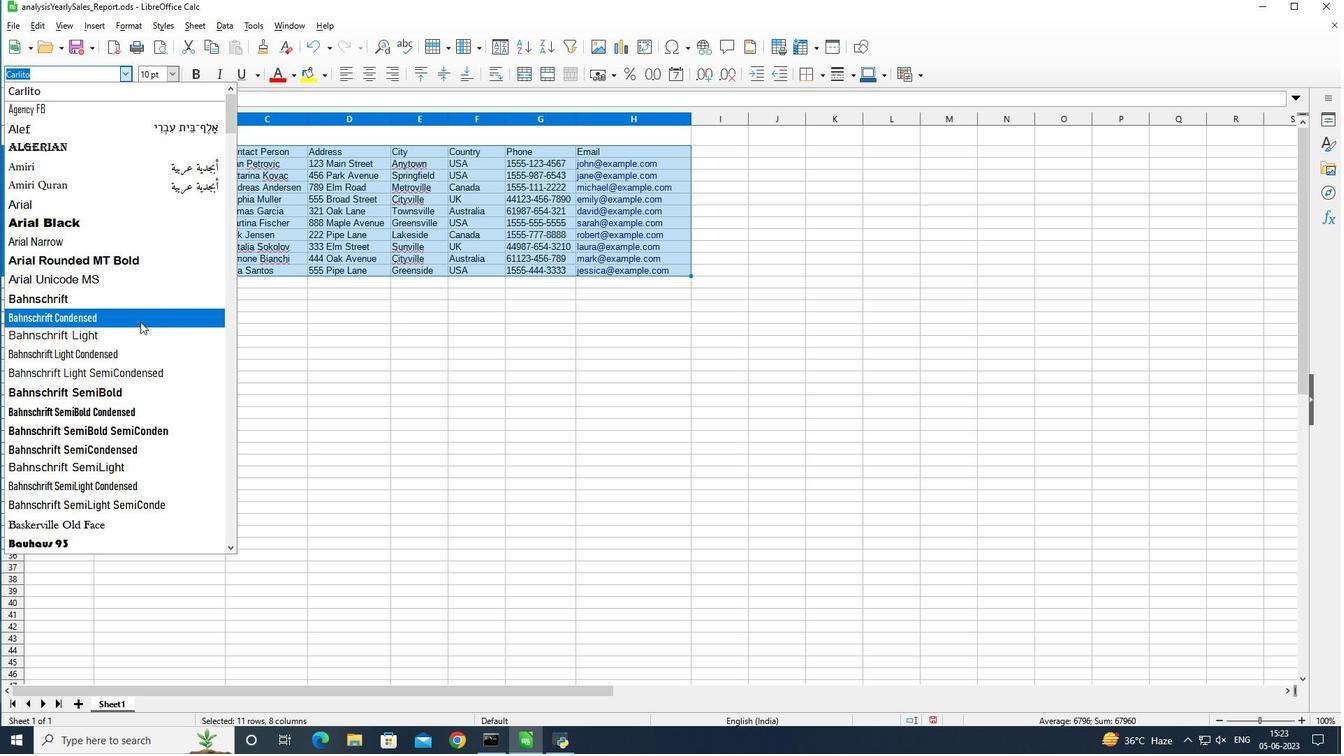 
Action: Mouse scrolled (140, 321) with delta (0, 0)
Screenshot: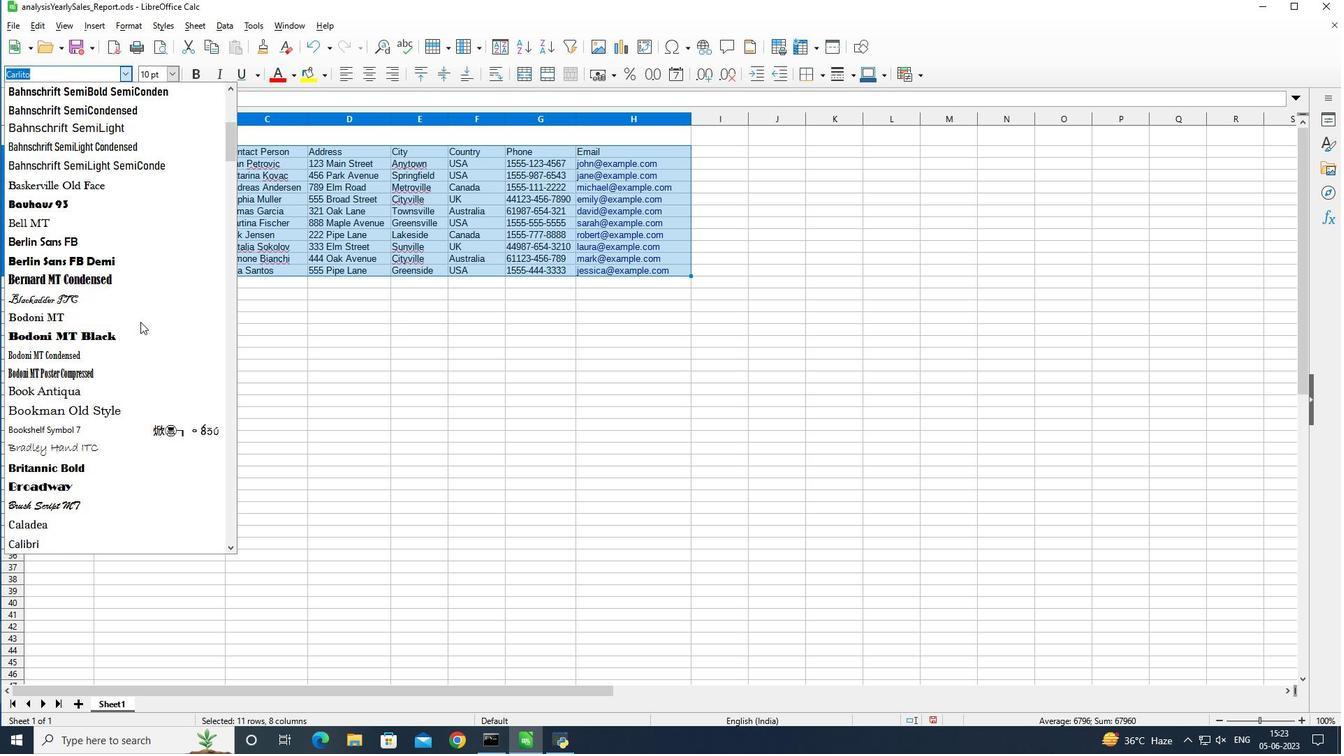 
Action: Mouse scrolled (140, 321) with delta (0, 0)
Screenshot: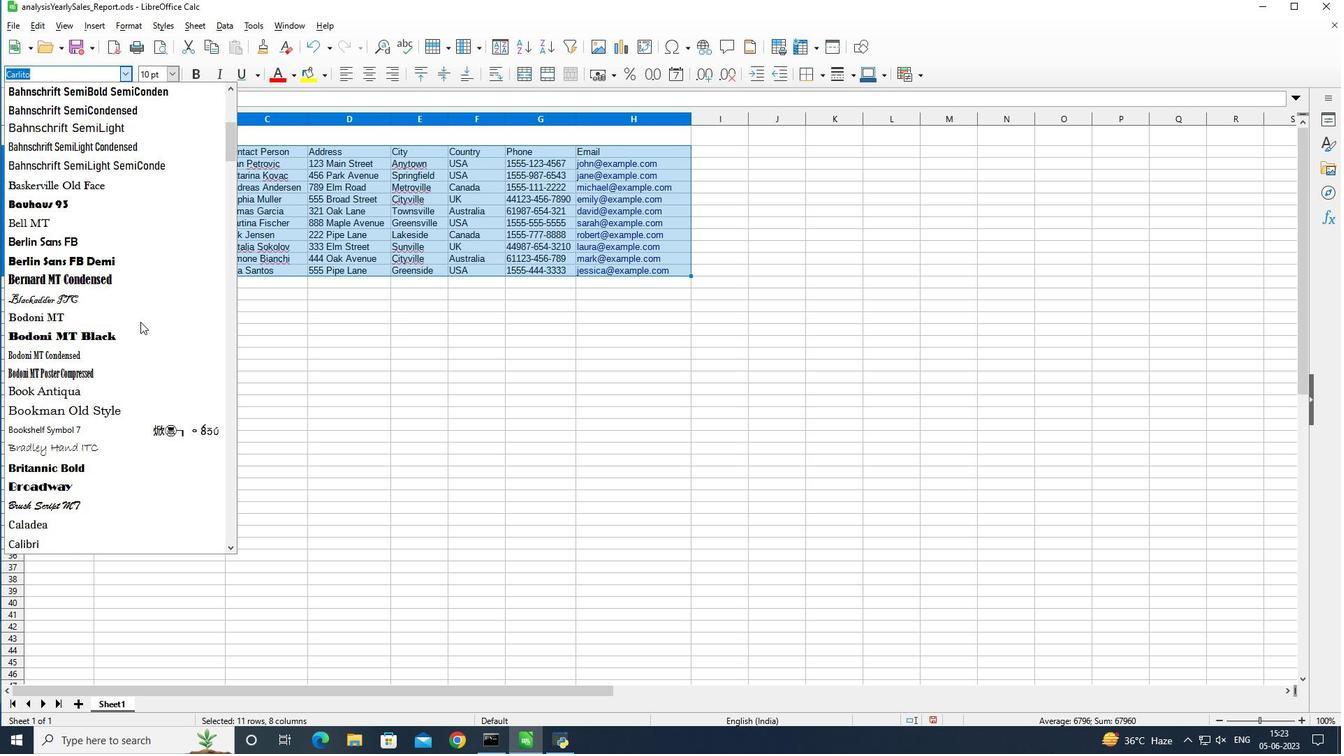 
Action: Mouse scrolled (140, 321) with delta (0, 0)
Screenshot: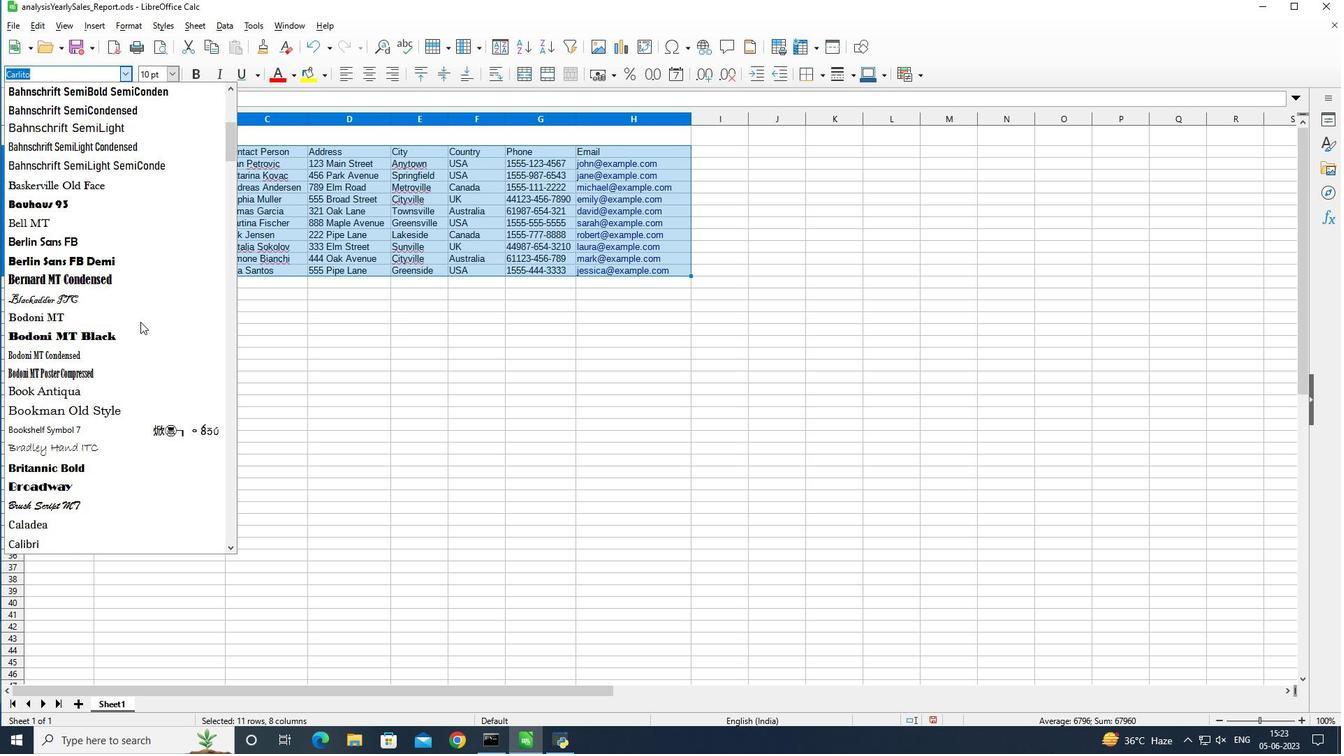 
Action: Mouse scrolled (140, 321) with delta (0, 0)
Screenshot: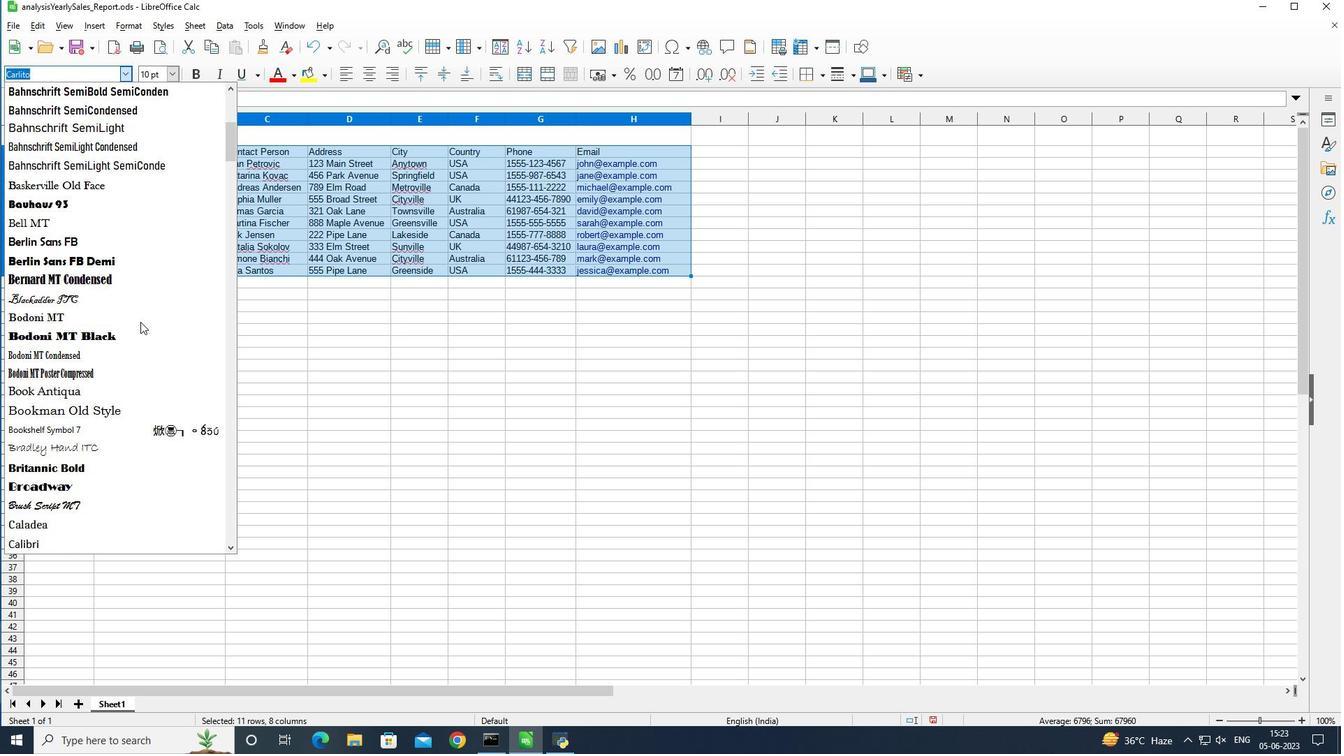 
Action: Mouse scrolled (140, 321) with delta (0, 0)
Screenshot: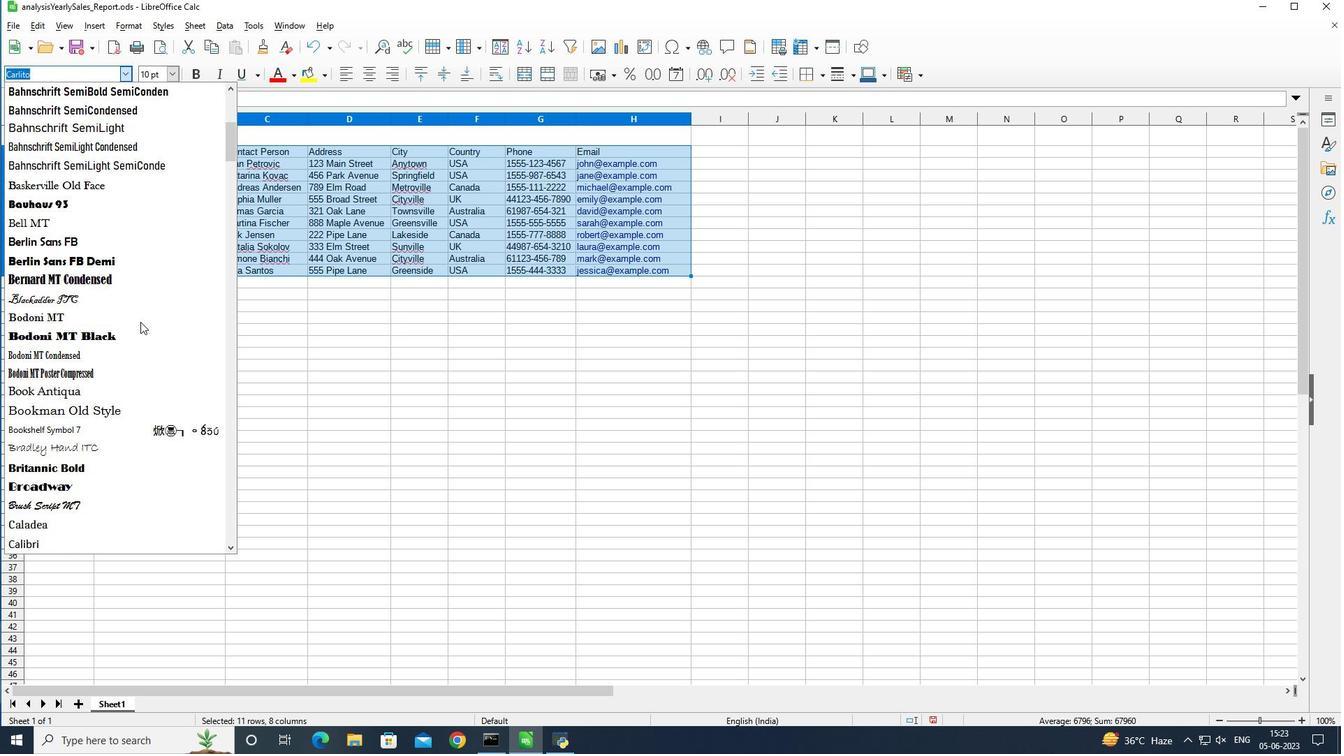 
Action: Mouse scrolled (140, 321) with delta (0, 0)
Screenshot: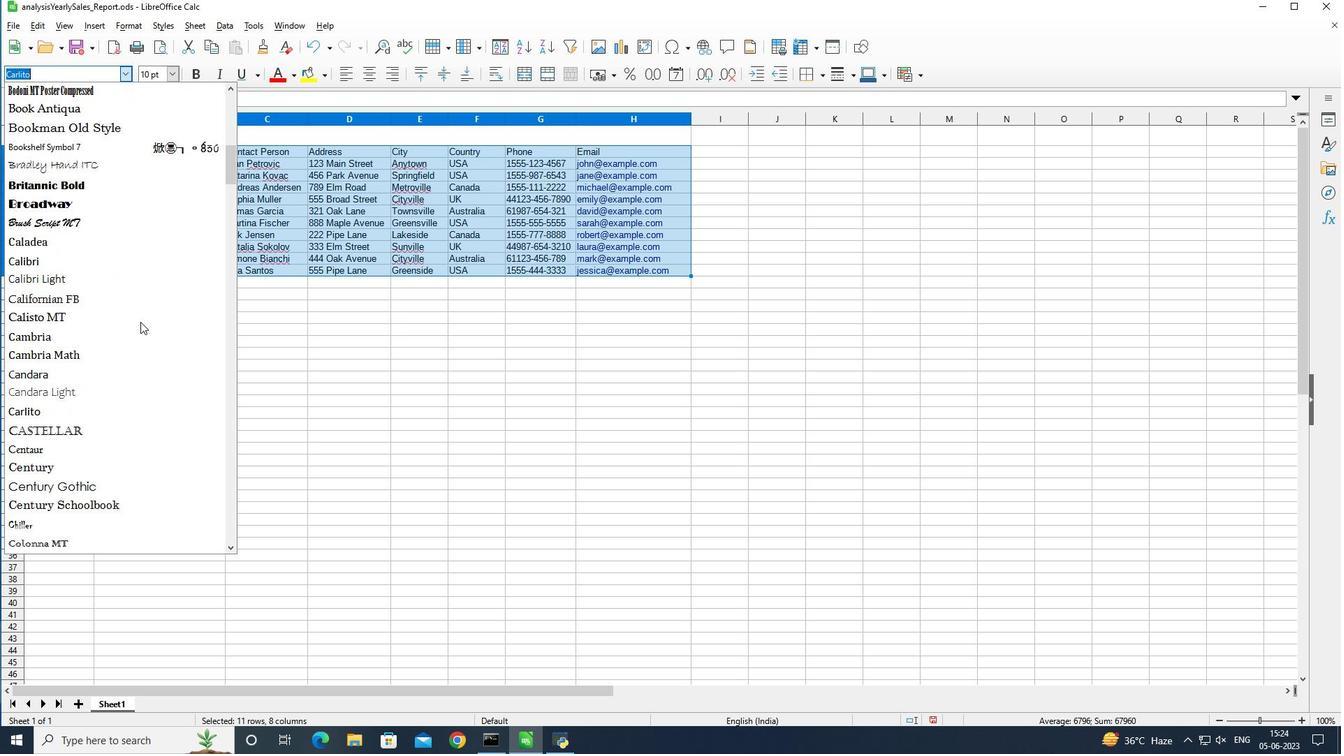 
Action: Mouse scrolled (140, 321) with delta (0, 0)
Screenshot: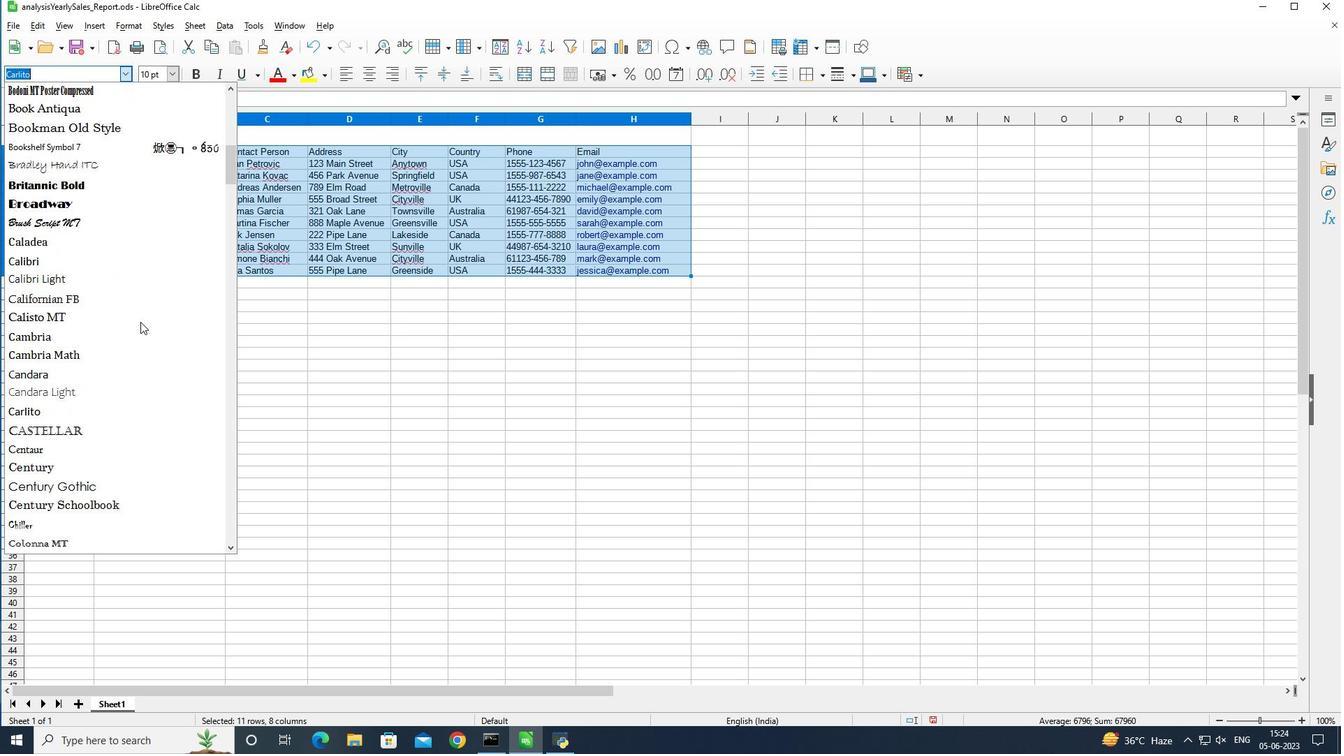 
Action: Mouse scrolled (140, 321) with delta (0, 0)
Screenshot: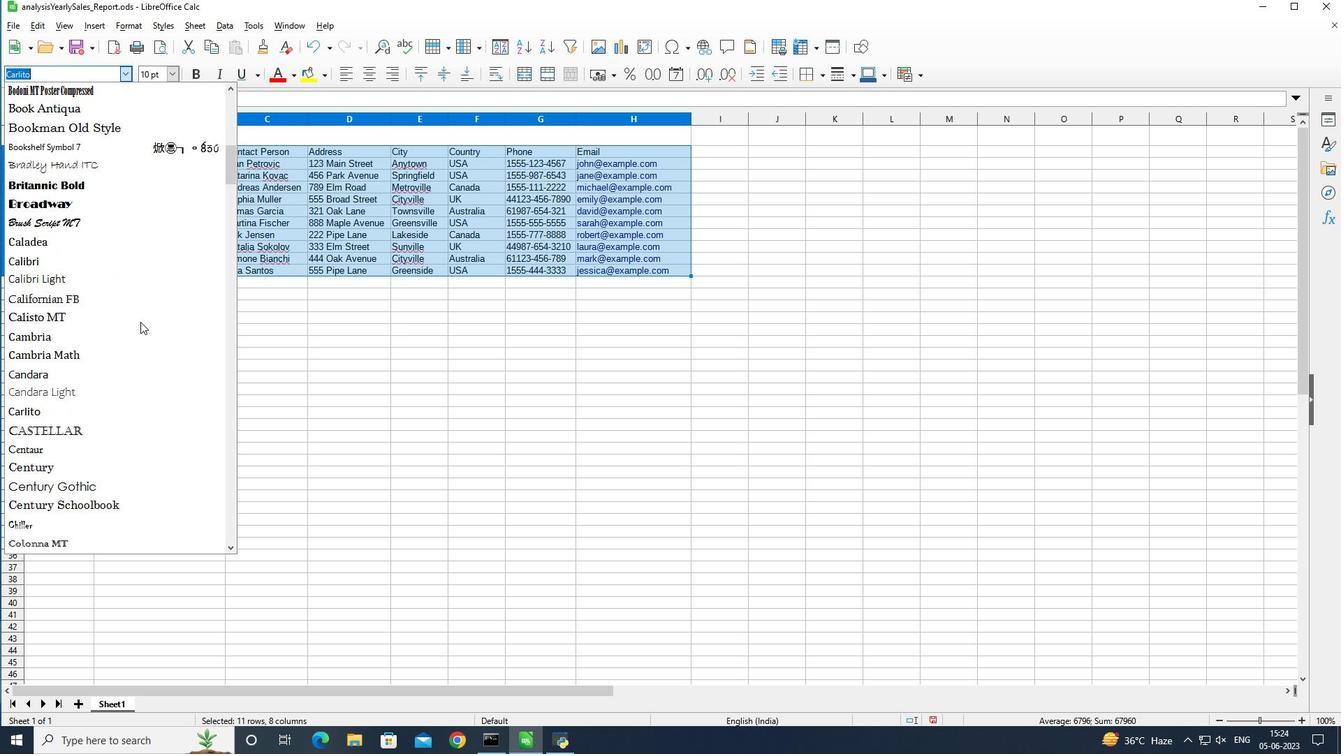 
Action: Mouse scrolled (140, 321) with delta (0, 0)
Screenshot: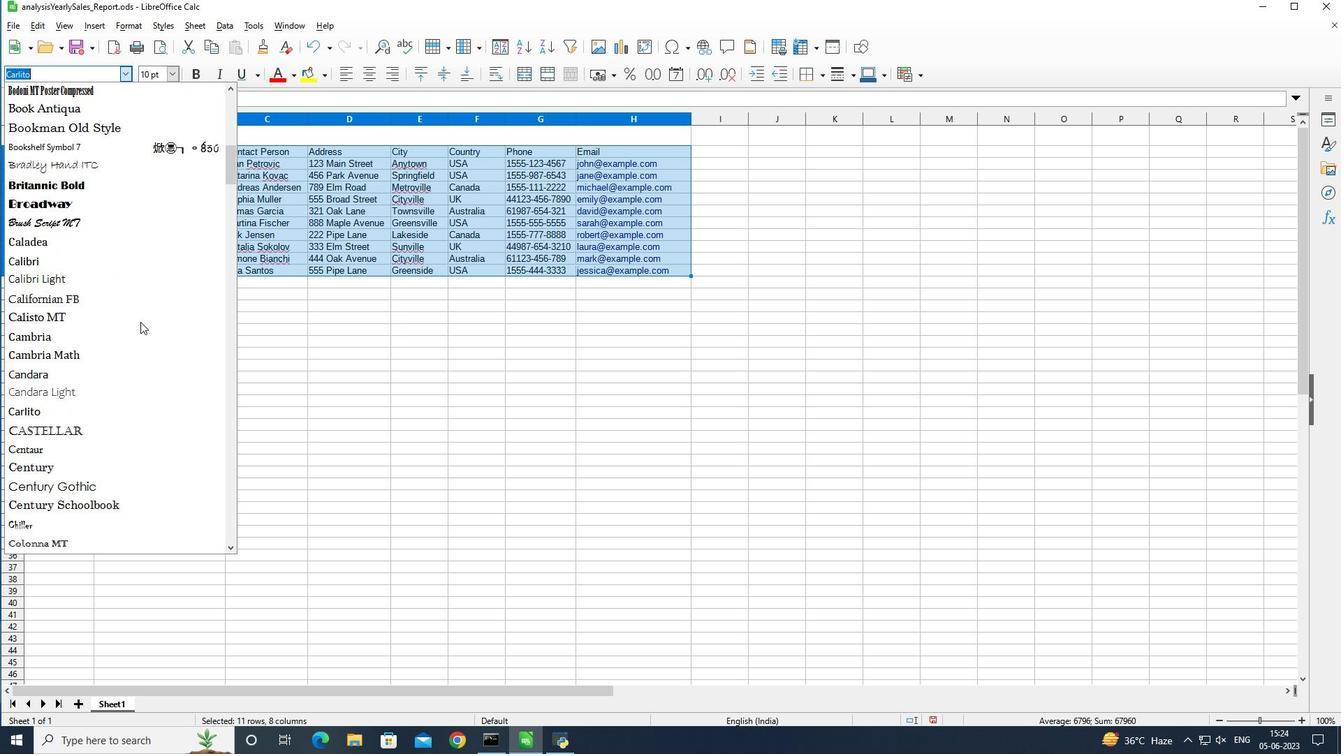 
Action: Mouse scrolled (140, 321) with delta (0, 0)
Screenshot: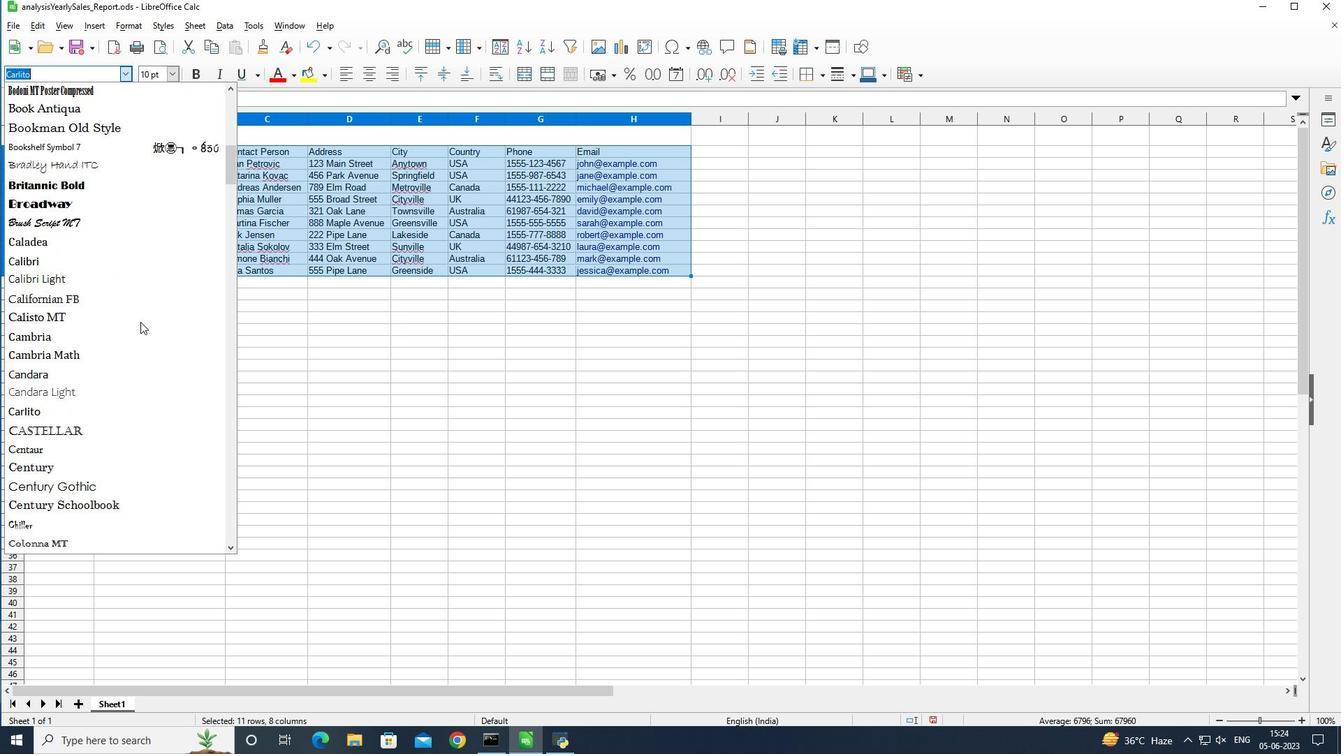 
Action: Mouse scrolled (140, 321) with delta (0, 0)
Screenshot: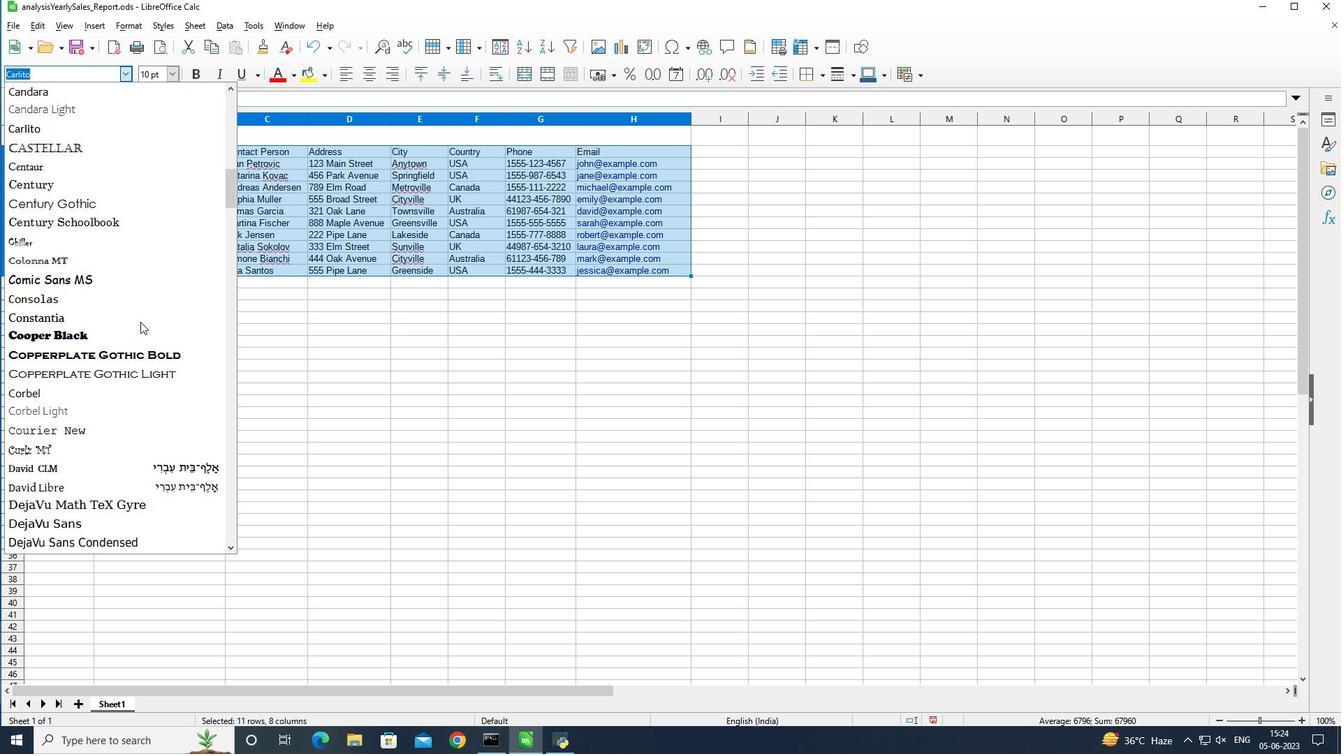 
Action: Mouse scrolled (140, 321) with delta (0, 0)
Screenshot: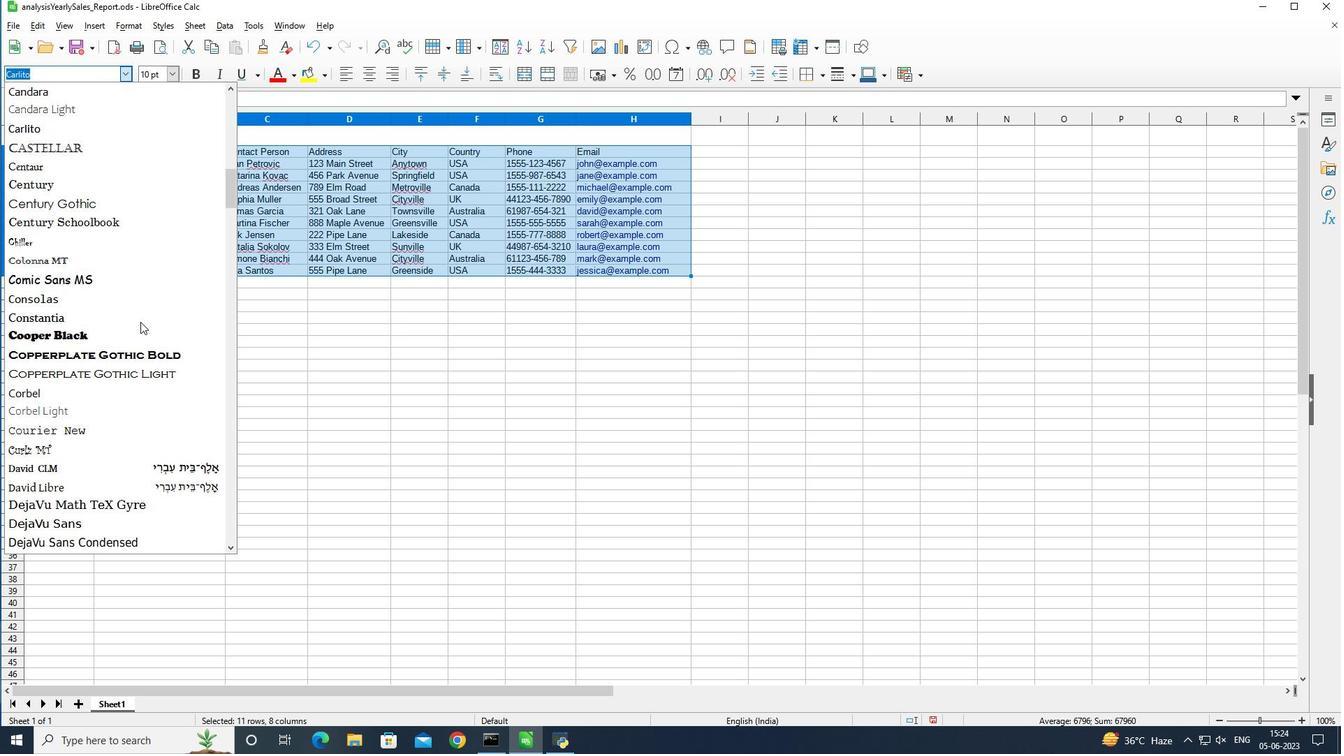 
Action: Mouse scrolled (140, 321) with delta (0, 0)
Screenshot: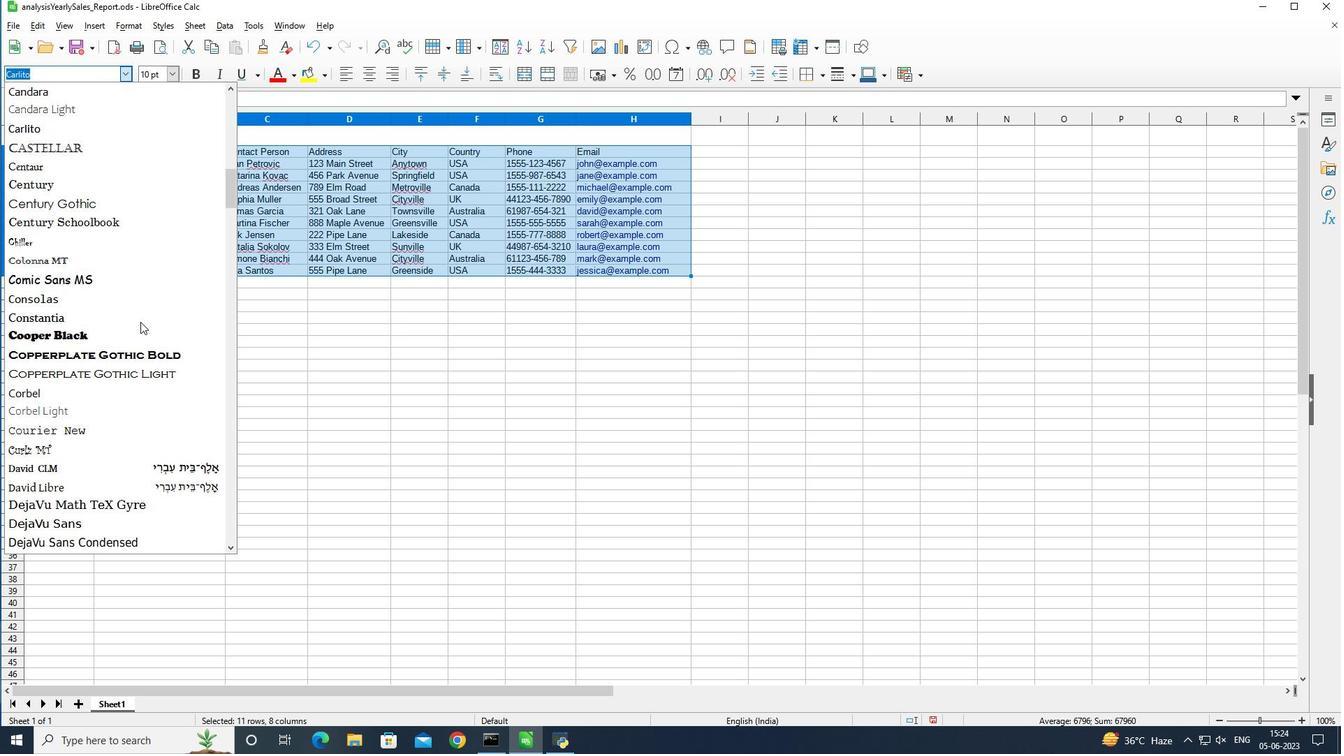 
Action: Mouse scrolled (140, 321) with delta (0, 0)
Screenshot: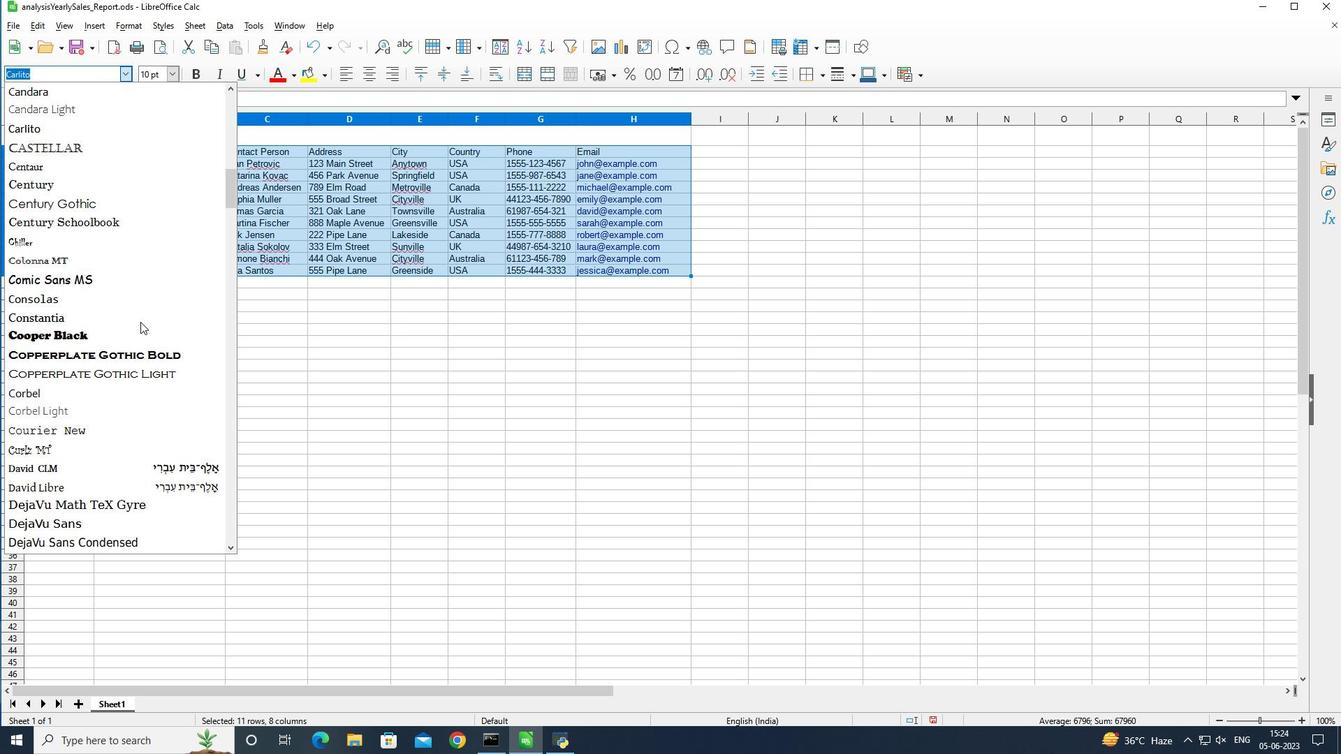 
Action: Mouse scrolled (140, 321) with delta (0, 0)
Screenshot: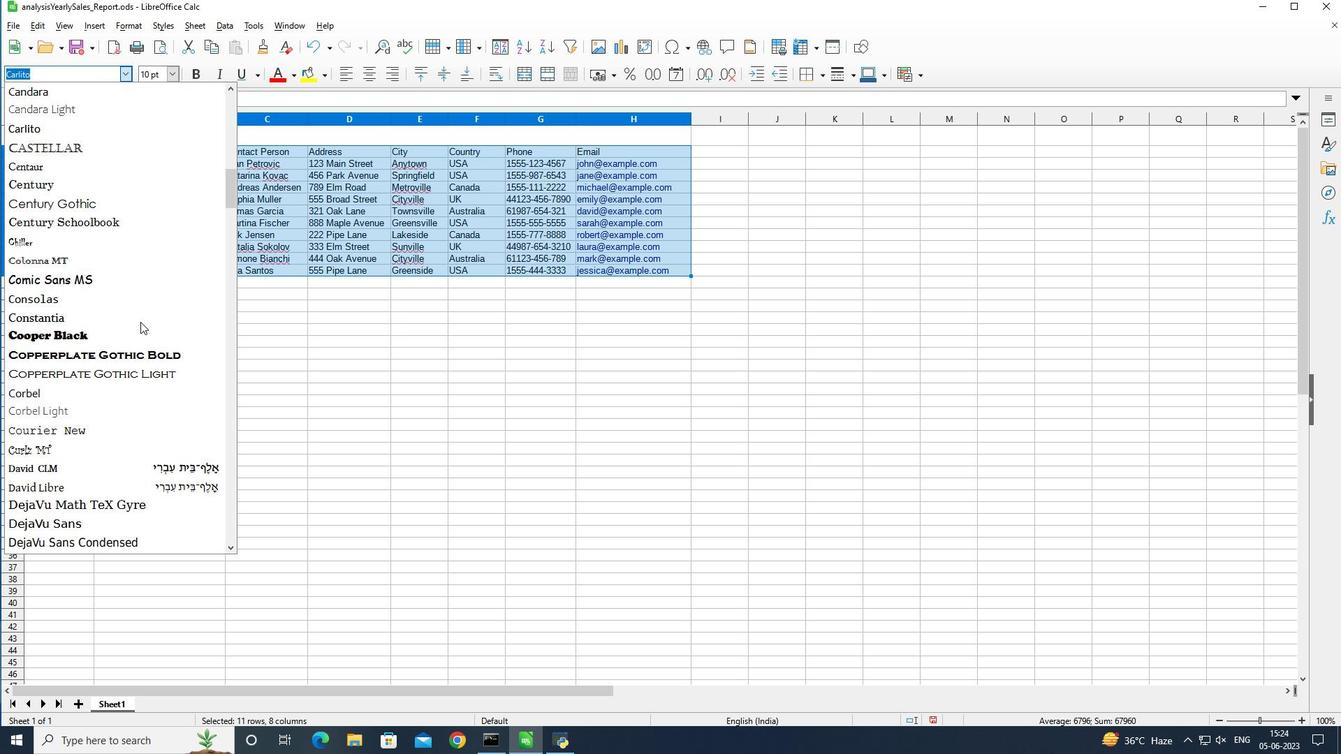 
Action: Mouse scrolled (140, 321) with delta (0, 0)
Screenshot: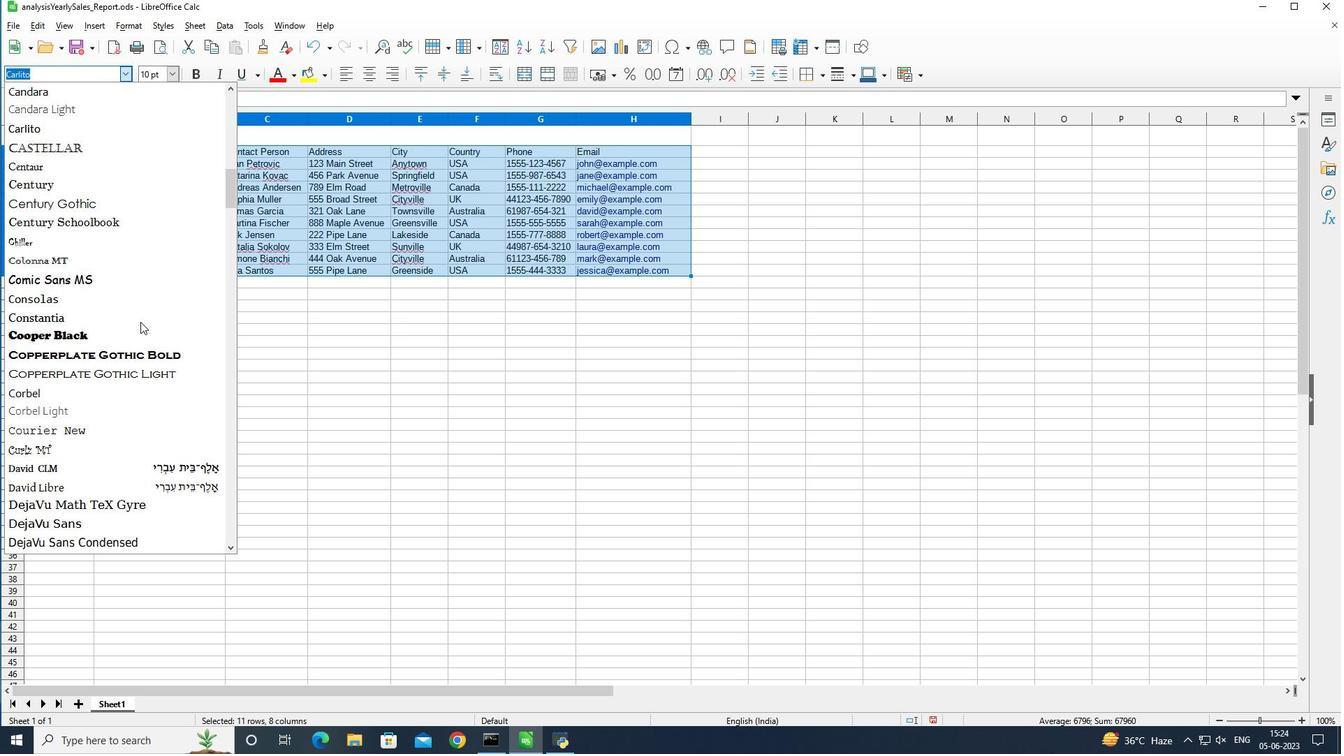 
Action: Mouse scrolled (140, 321) with delta (0, 0)
Screenshot: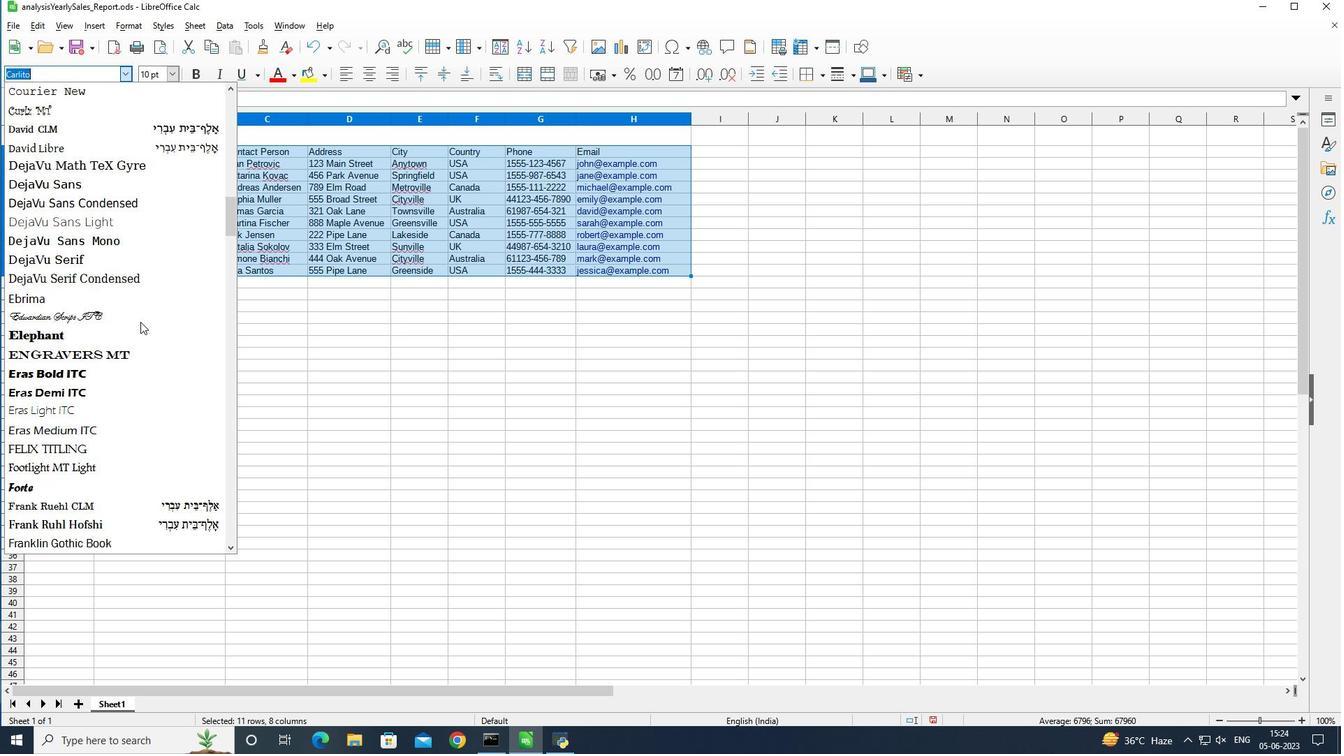 
Action: Mouse scrolled (140, 321) with delta (0, 0)
Screenshot: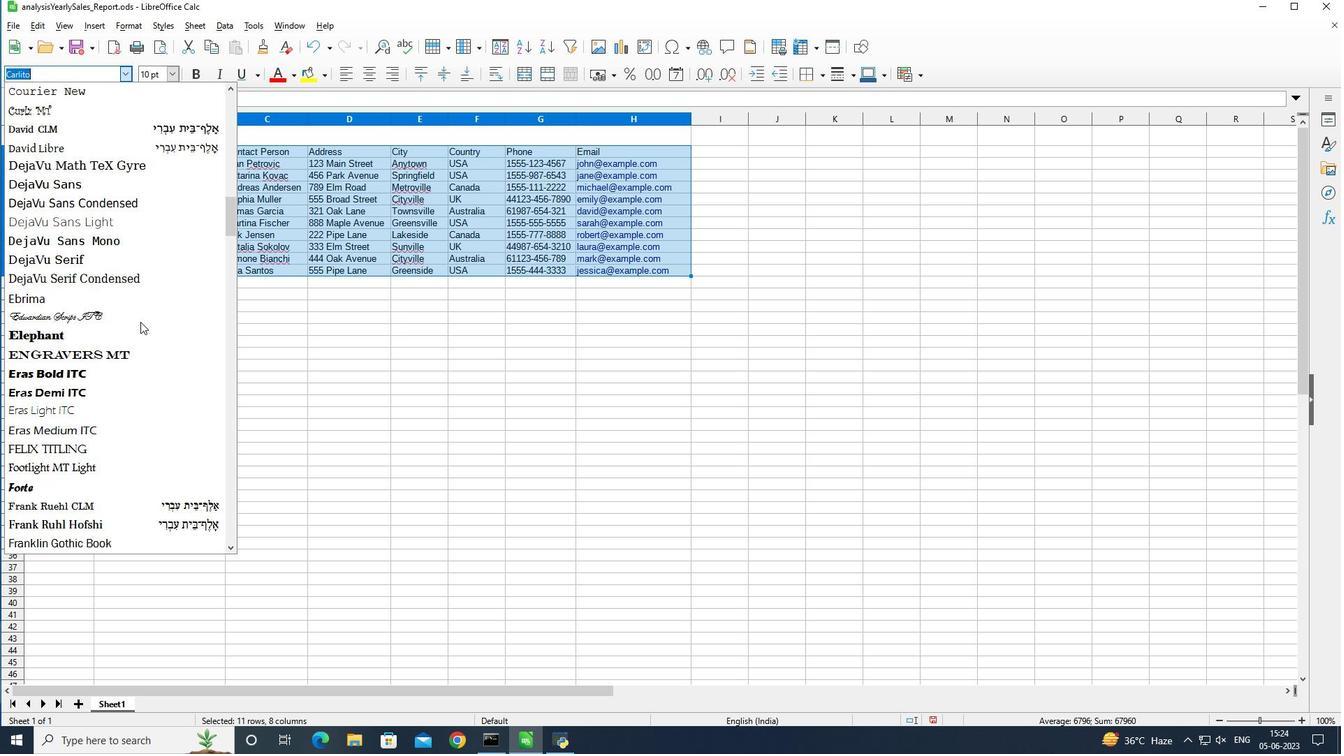 
Action: Mouse scrolled (140, 321) with delta (0, 0)
Screenshot: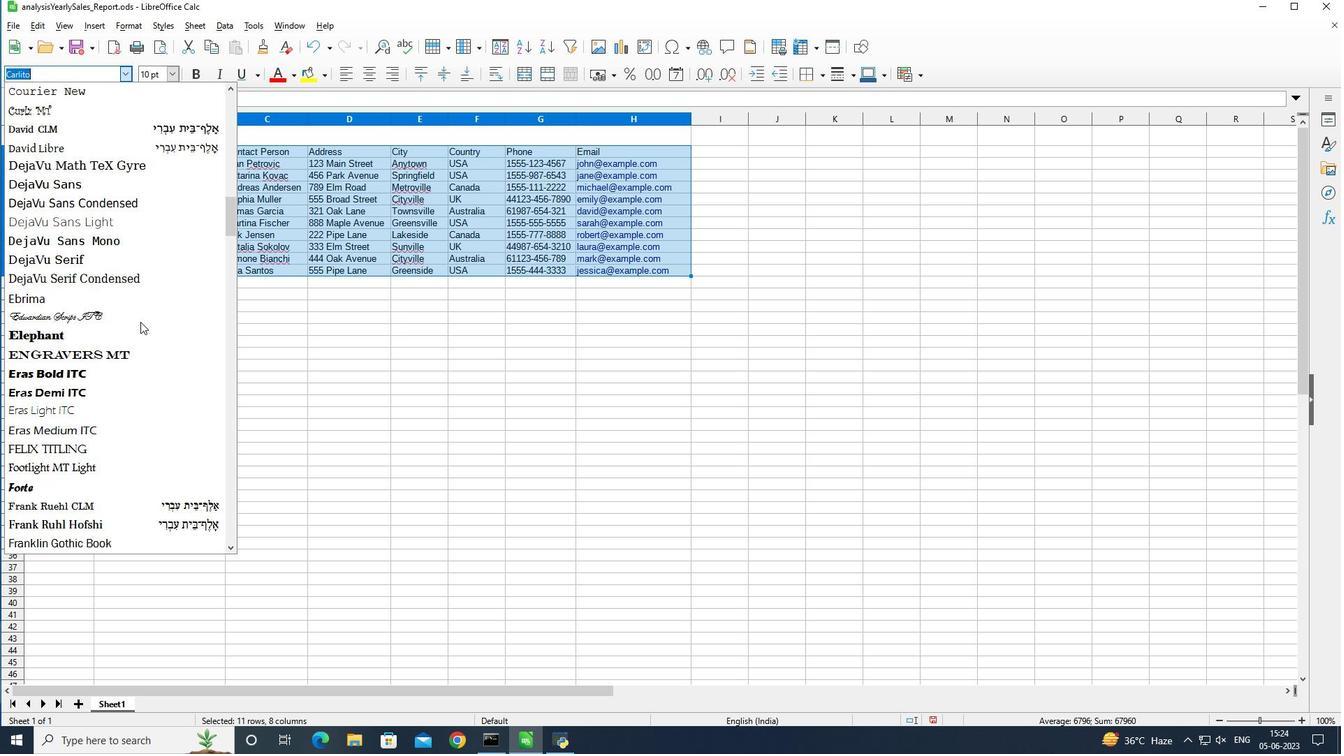 
Action: Mouse scrolled (140, 321) with delta (0, 0)
Screenshot: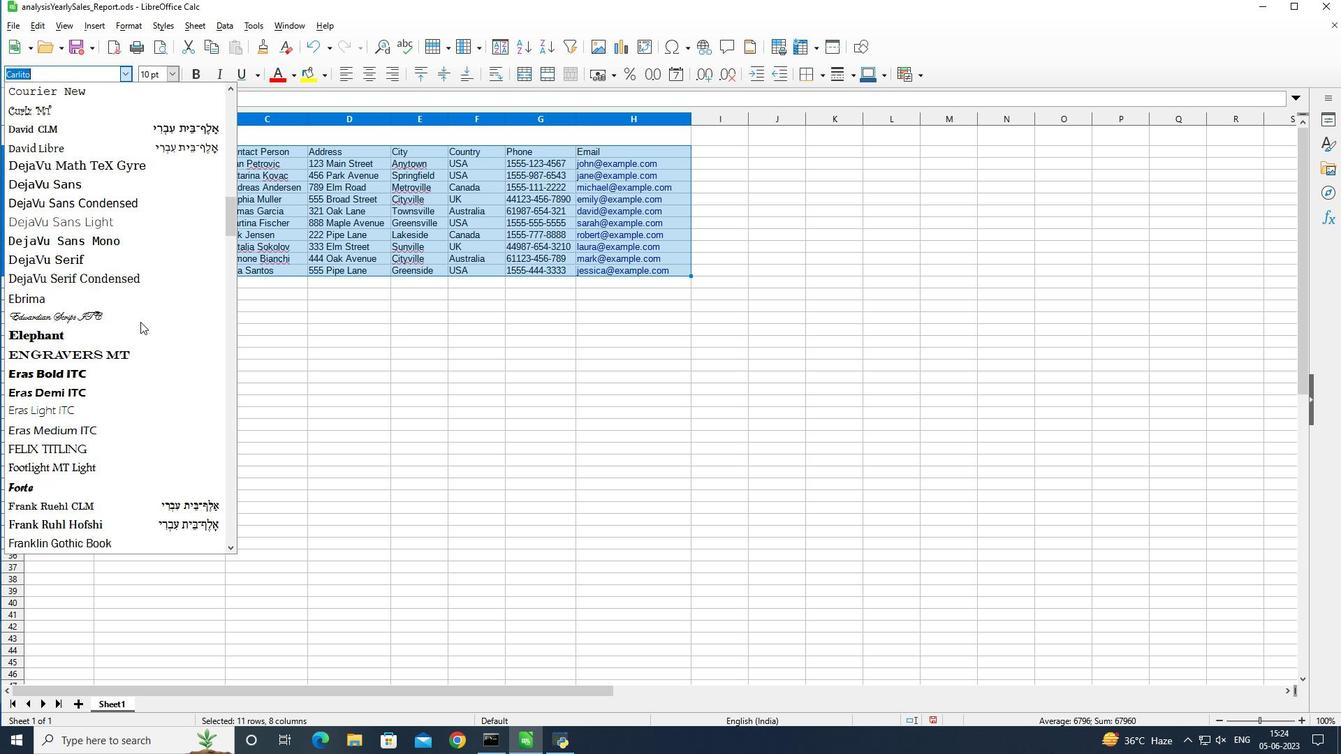 
Action: Mouse scrolled (140, 321) with delta (0, 0)
Screenshot: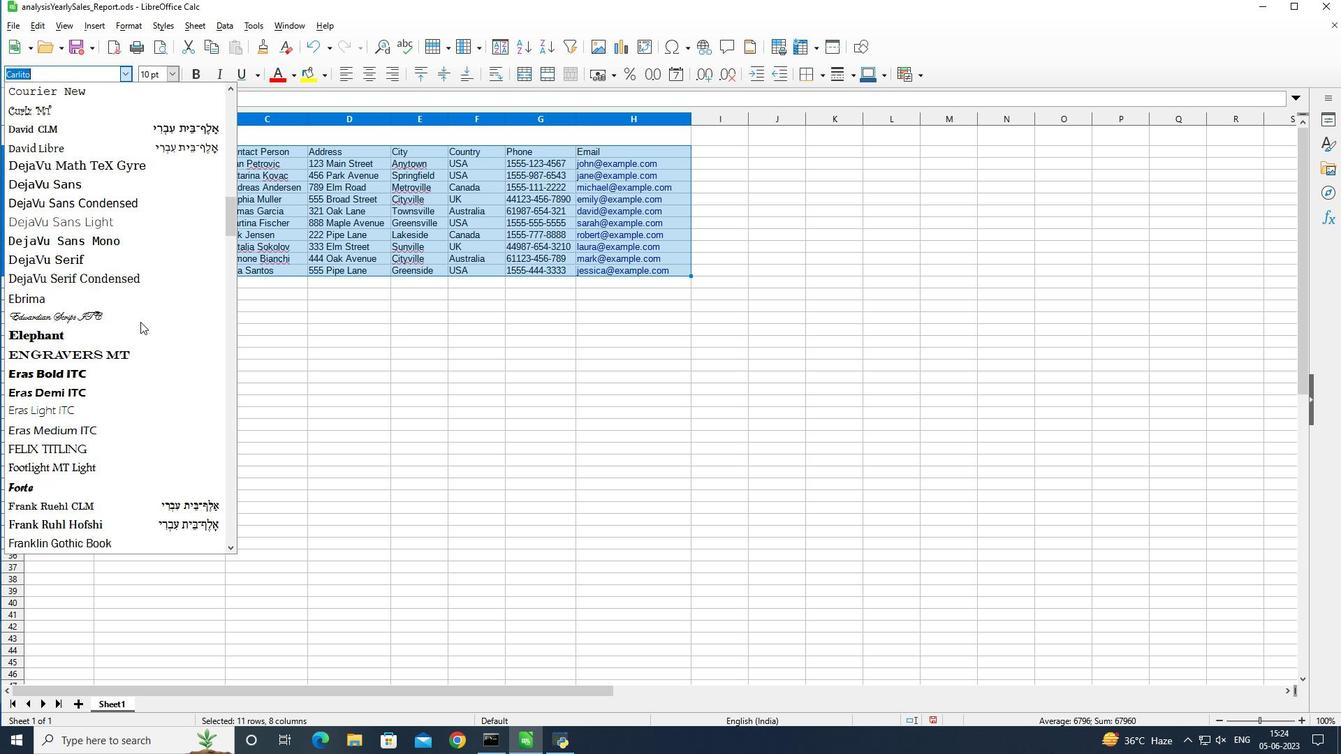 
Action: Mouse scrolled (140, 321) with delta (0, 0)
Screenshot: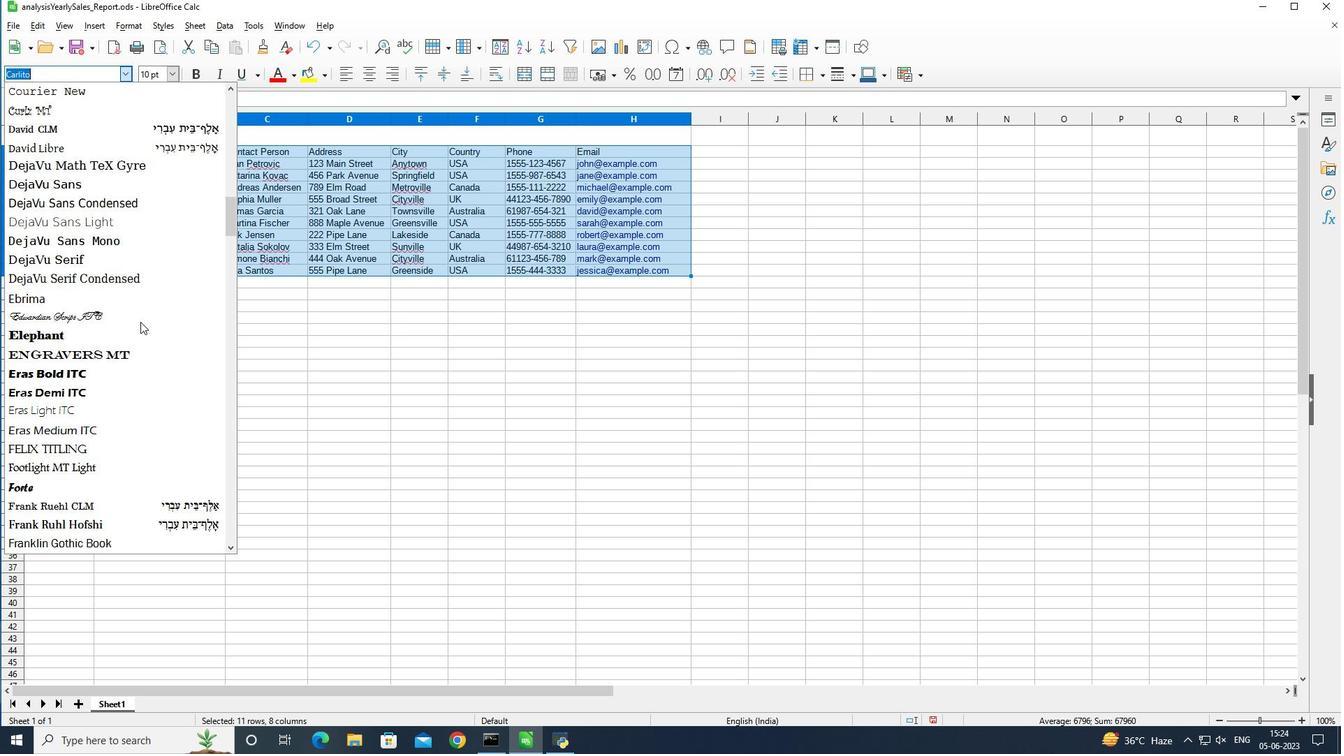 
Action: Mouse scrolled (140, 321) with delta (0, 0)
Screenshot: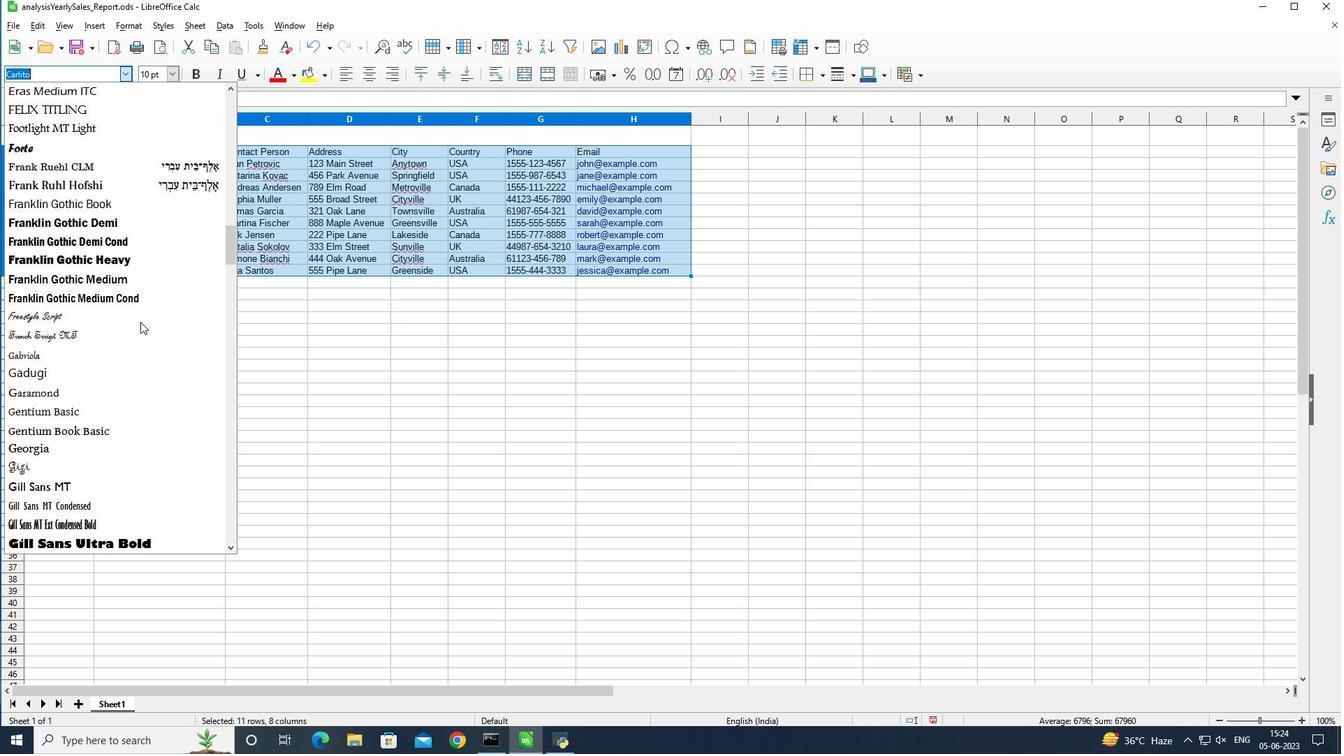 
Action: Mouse scrolled (140, 321) with delta (0, 0)
Screenshot: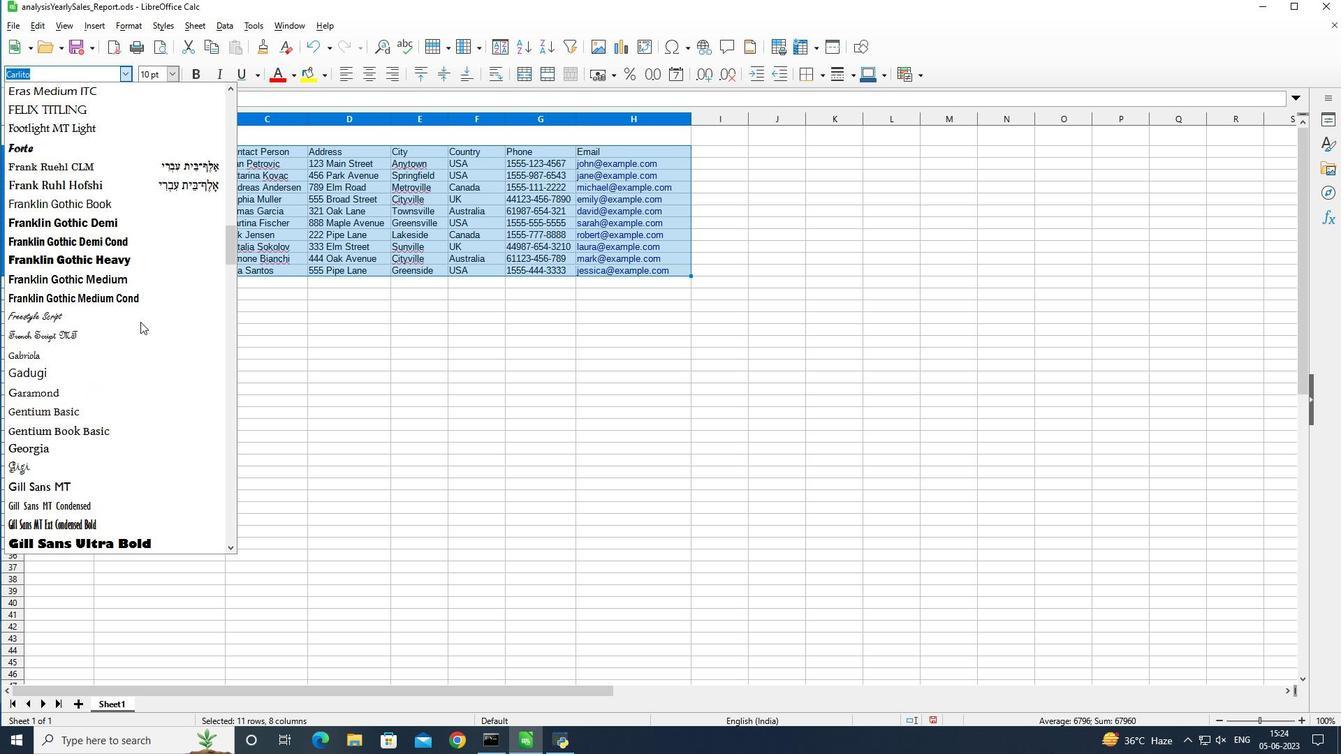 
Action: Mouse scrolled (140, 321) with delta (0, 0)
Screenshot: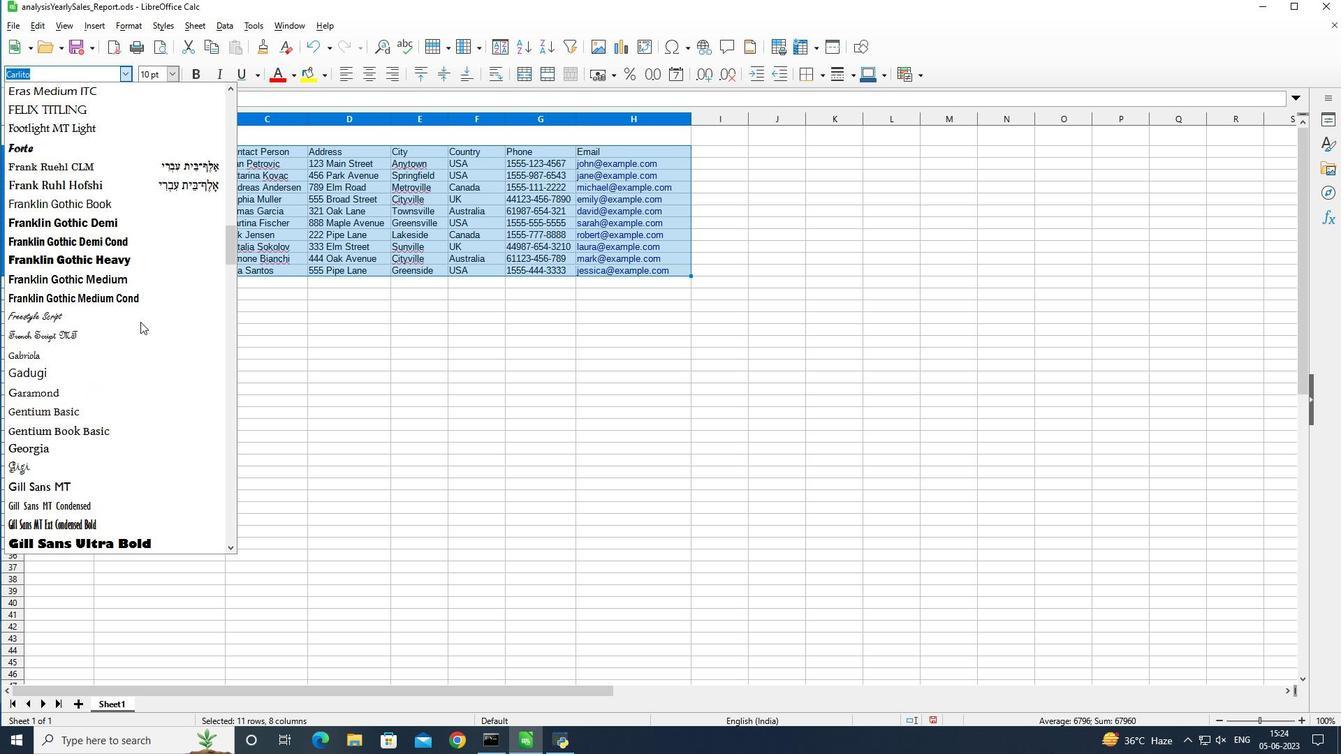 
Action: Mouse scrolled (140, 321) with delta (0, 0)
Screenshot: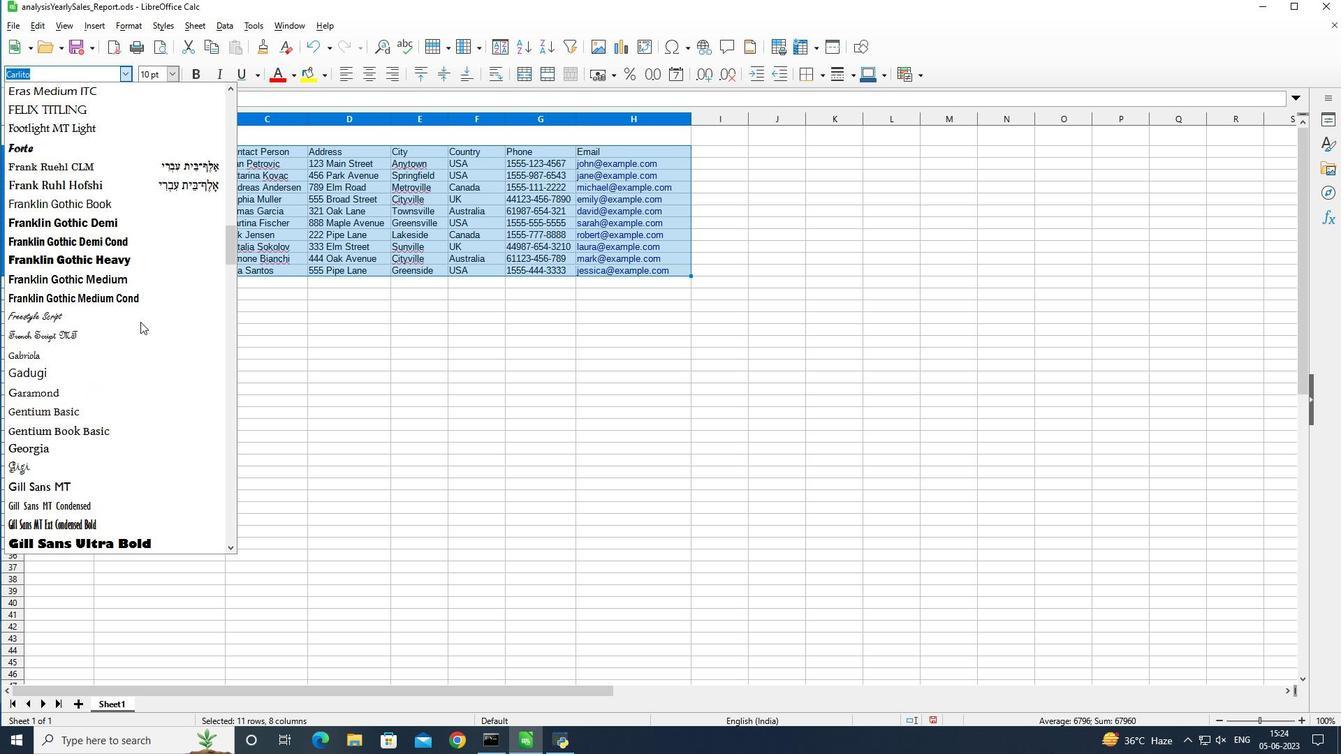 
Action: Mouse scrolled (140, 321) with delta (0, 0)
Screenshot: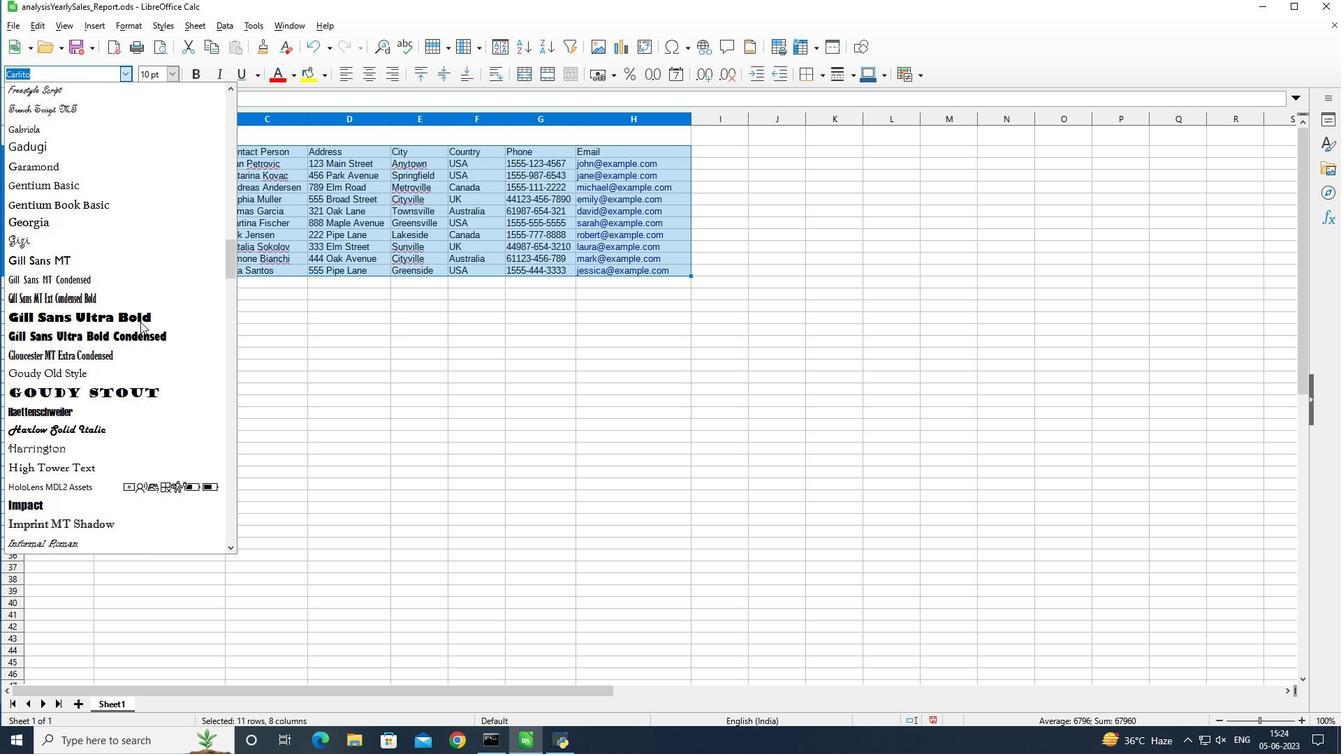 
Action: Mouse scrolled (140, 321) with delta (0, 0)
Screenshot: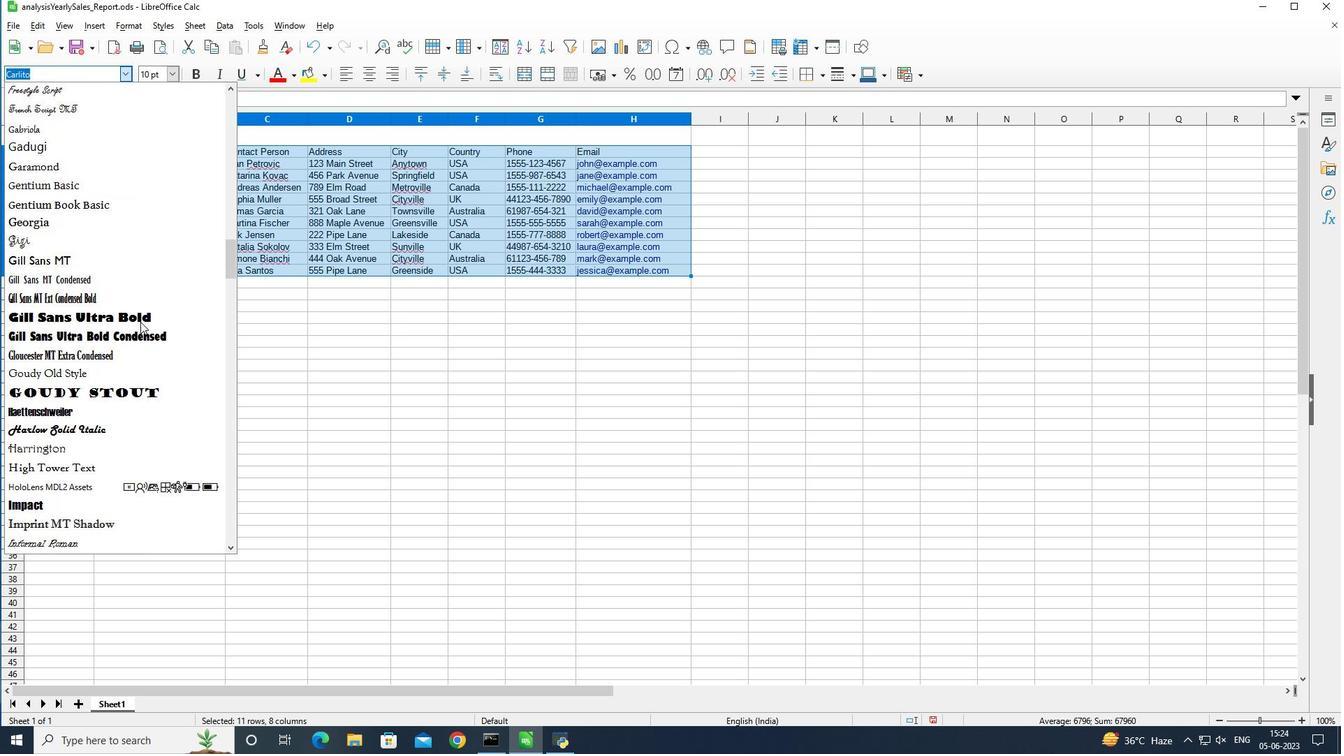 
Action: Mouse scrolled (140, 321) with delta (0, 0)
Screenshot: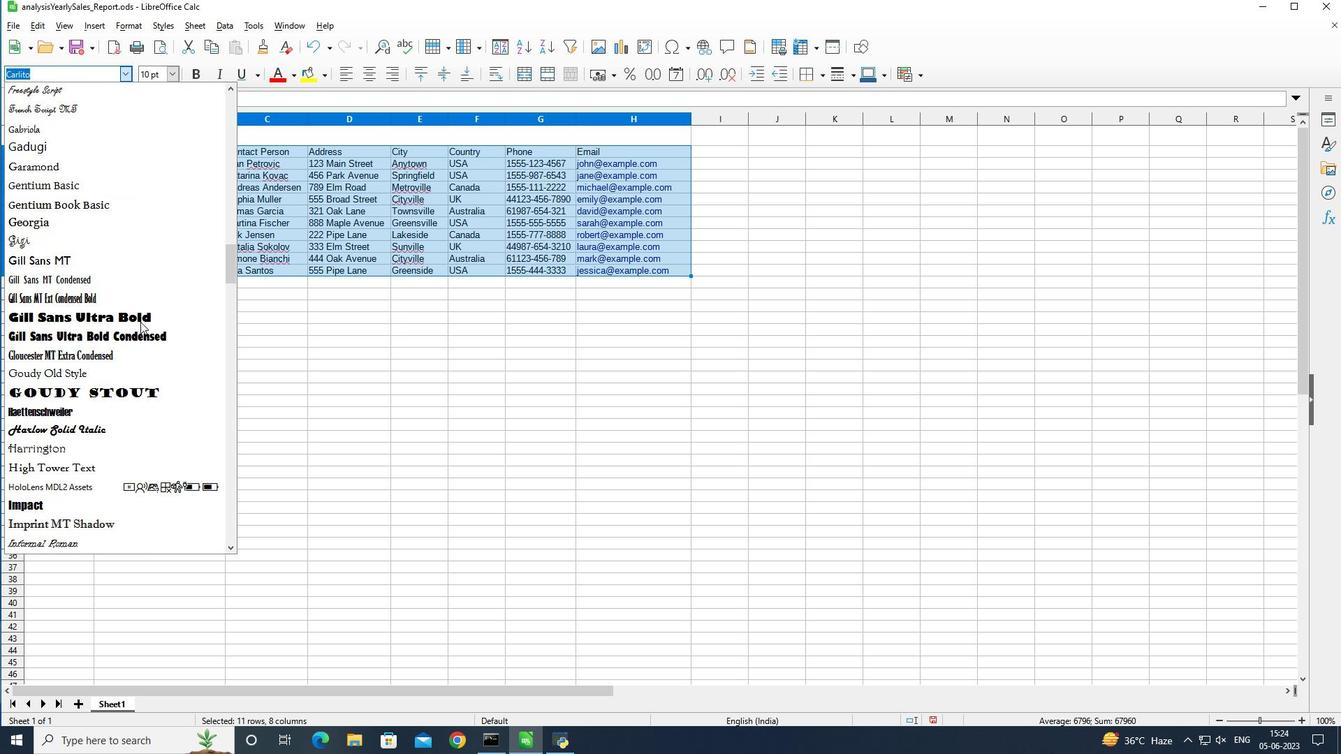 
Action: Mouse scrolled (140, 321) with delta (0, 0)
Screenshot: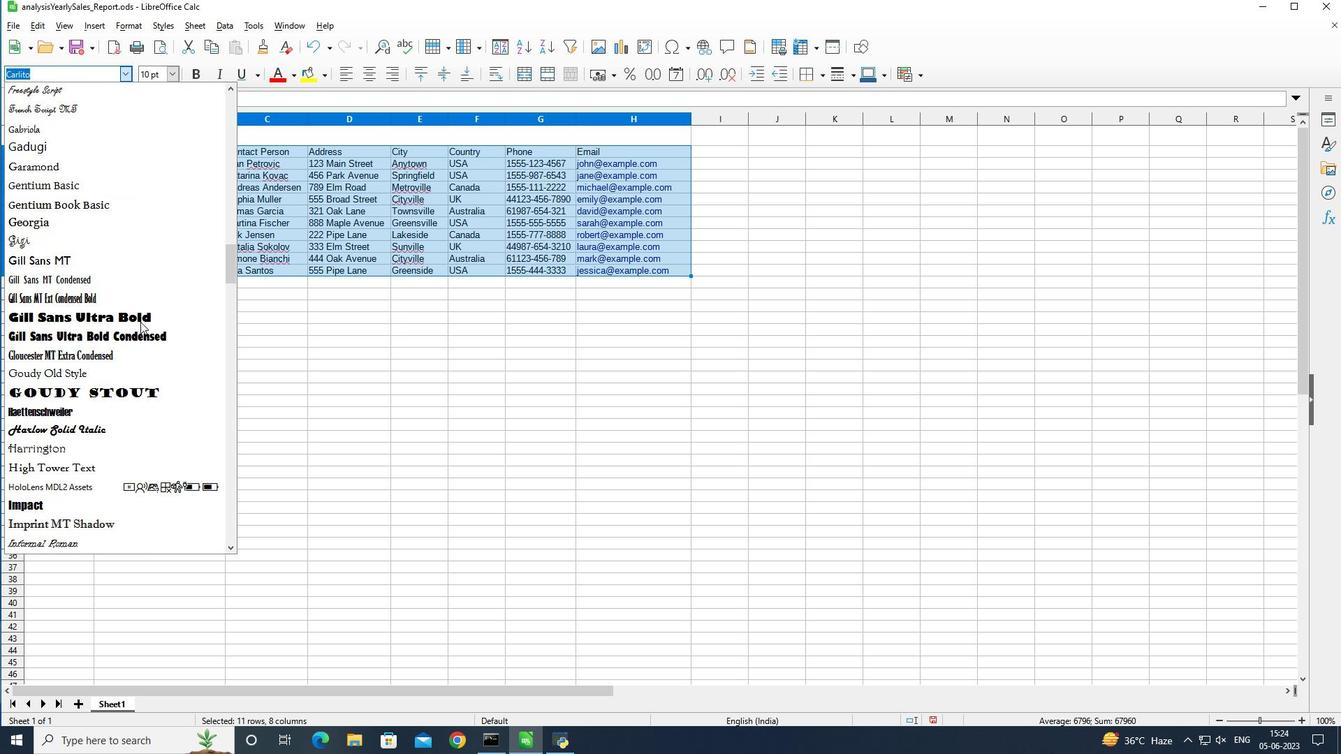 
Action: Mouse scrolled (140, 321) with delta (0, 0)
Screenshot: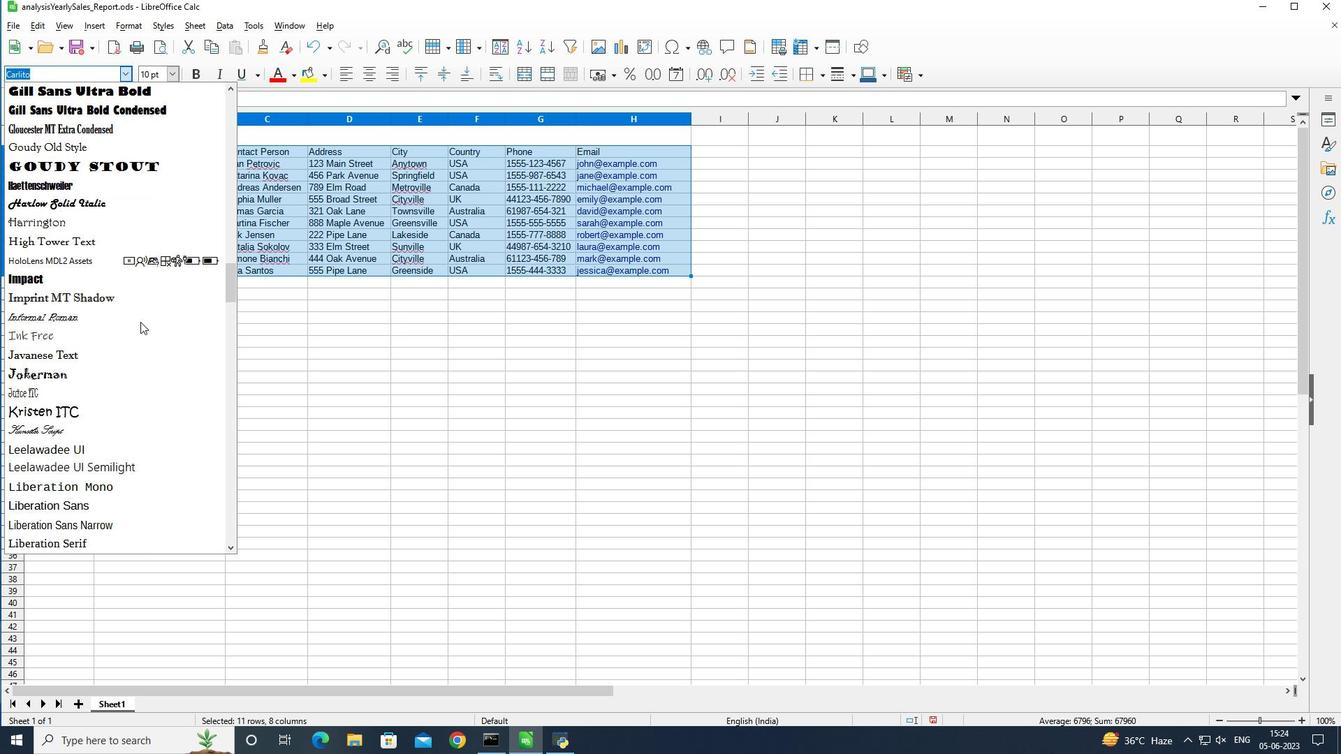 
Action: Mouse scrolled (140, 321) with delta (0, 0)
Screenshot: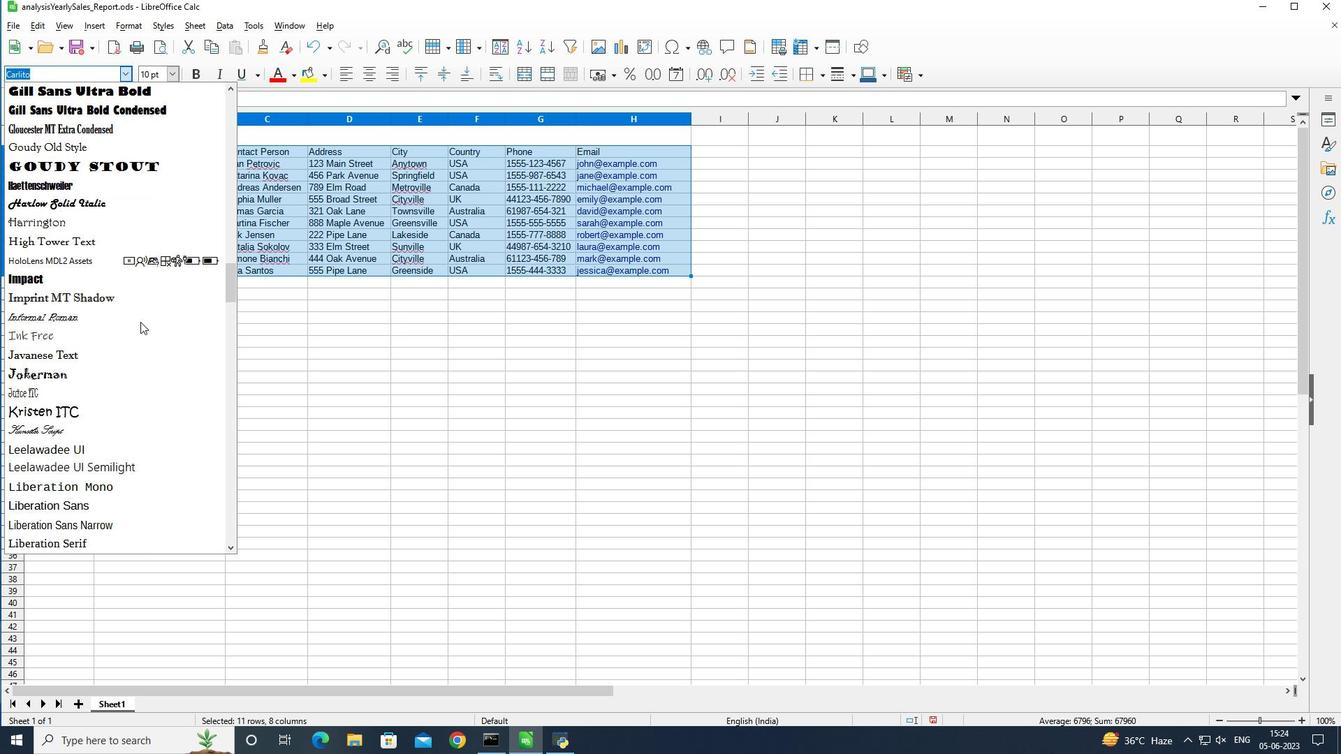 
Action: Mouse scrolled (140, 321) with delta (0, 0)
Screenshot: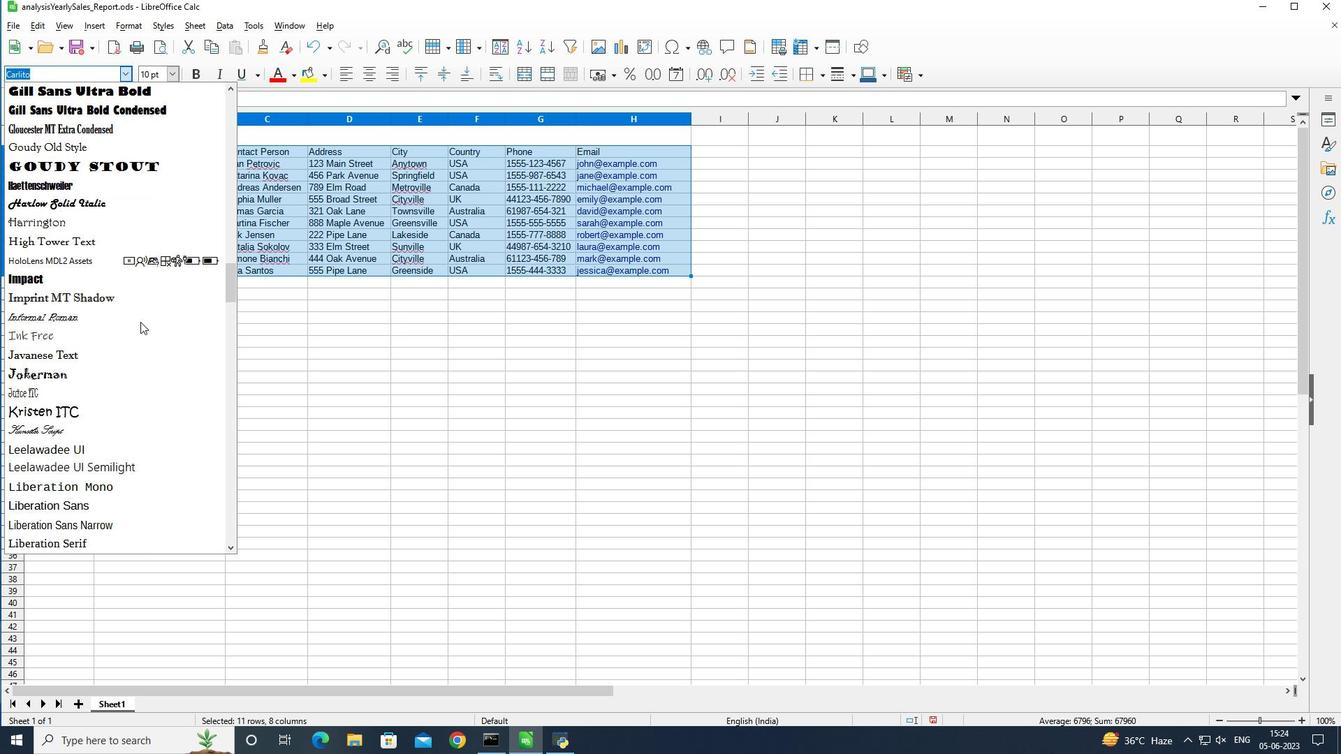 
Action: Mouse scrolled (140, 321) with delta (0, 0)
Screenshot: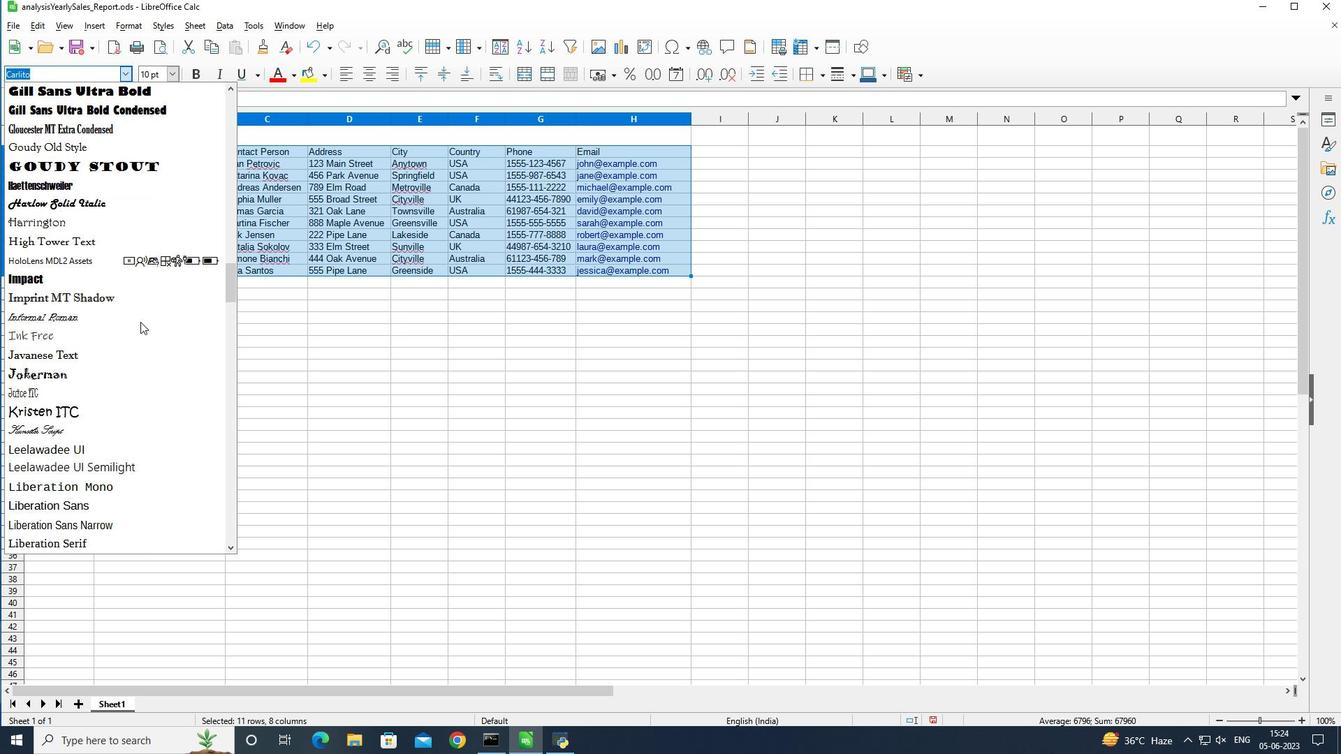 
Action: Mouse scrolled (140, 321) with delta (0, 0)
Screenshot: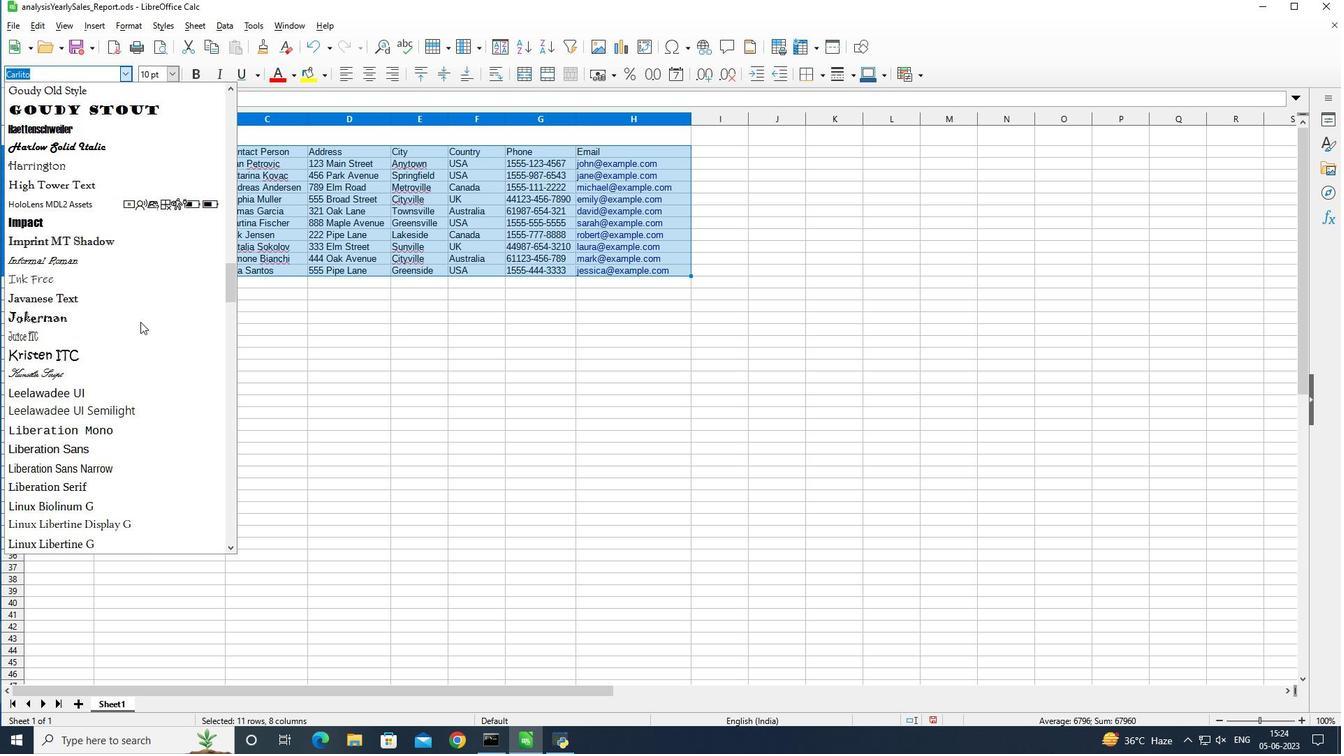 
Action: Mouse scrolled (140, 321) with delta (0, 0)
Screenshot: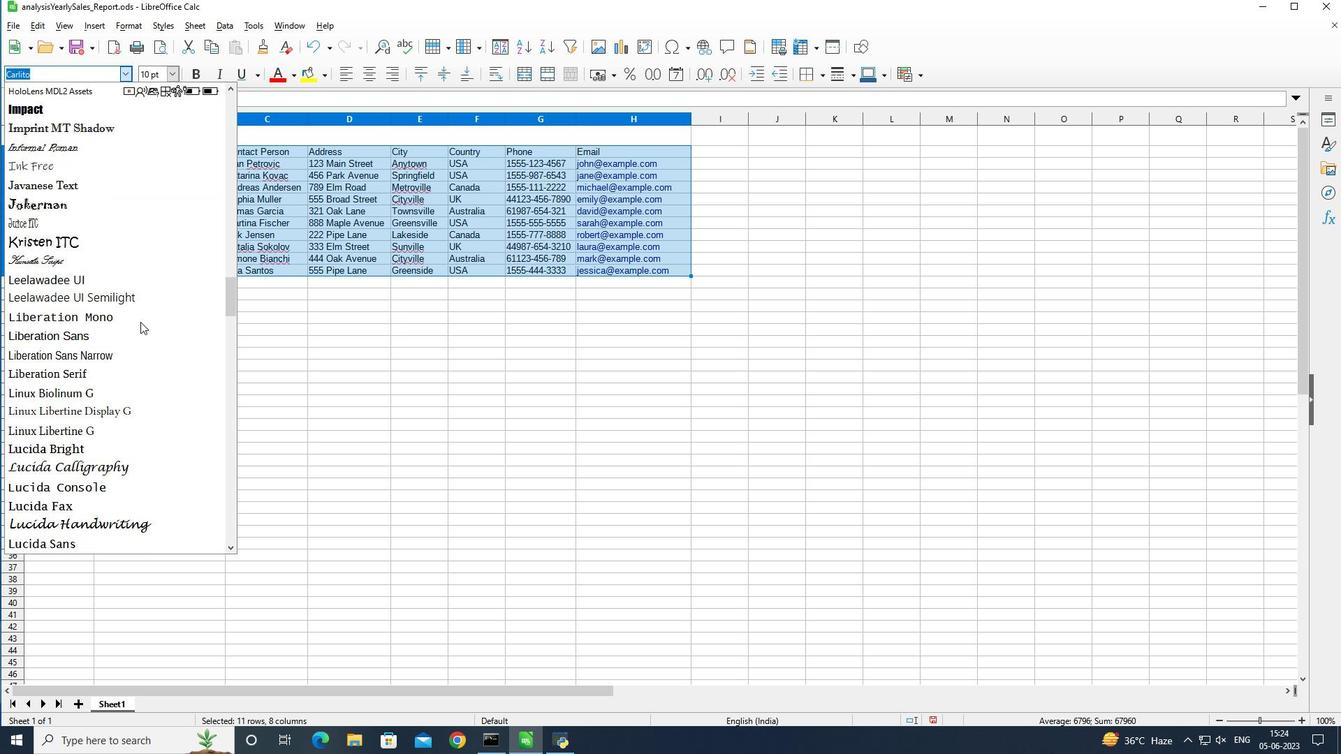 
Action: Mouse moved to (157, 171)
Screenshot: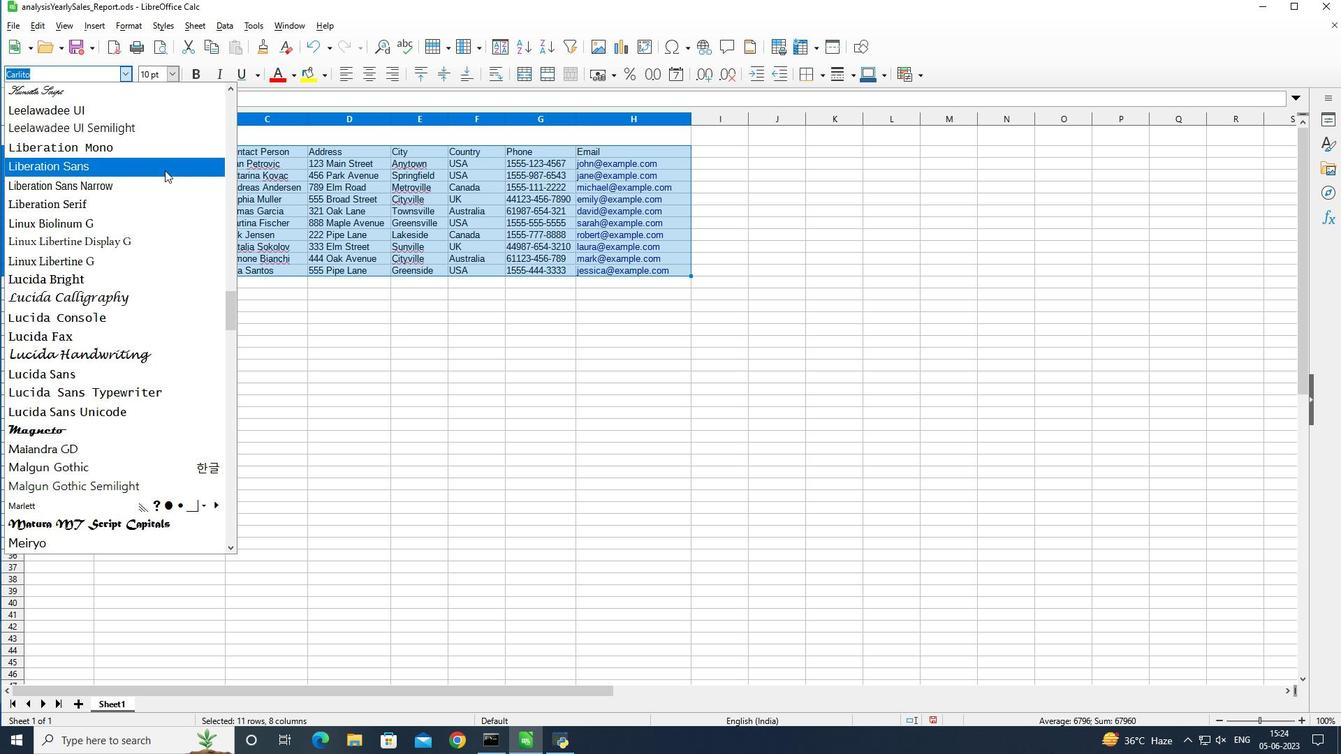 
Action: Mouse pressed left at (157, 171)
Screenshot: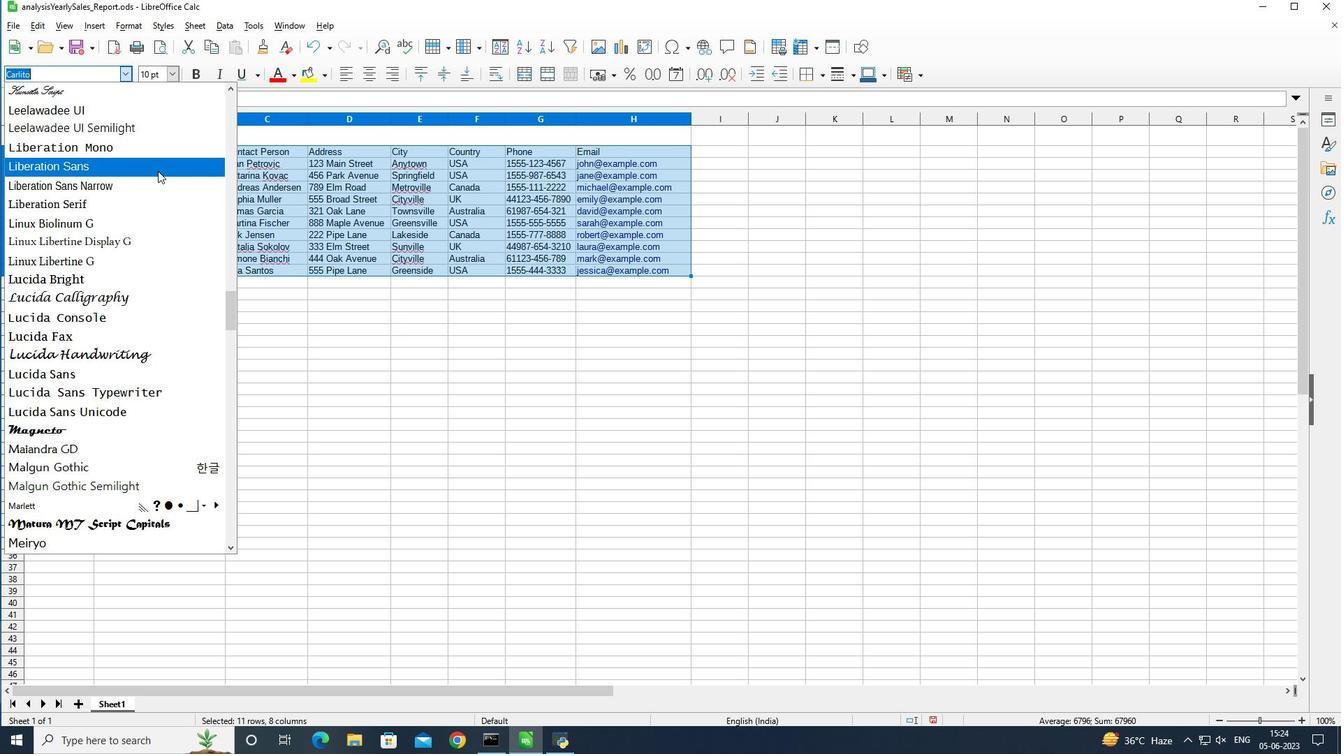 
Action: Mouse moved to (176, 71)
Screenshot: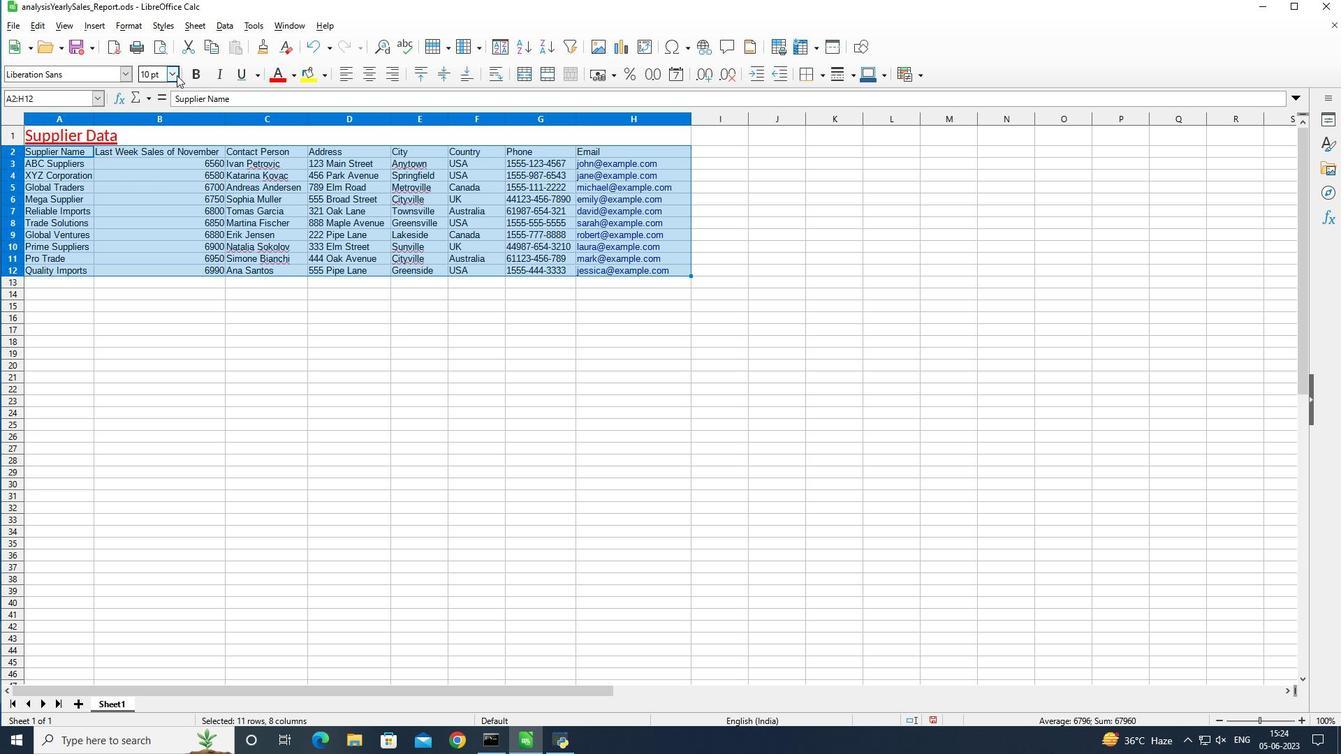 
Action: Mouse pressed left at (176, 71)
Screenshot: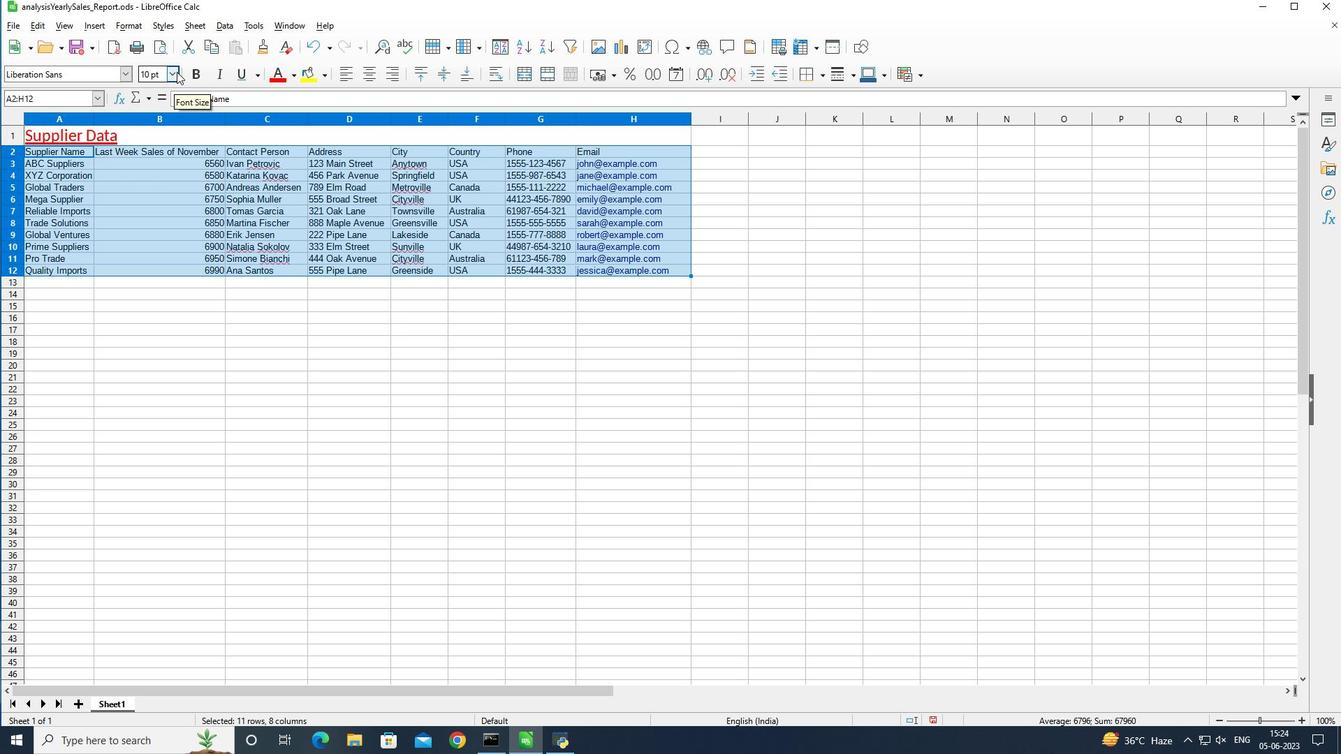 
Action: Mouse moved to (155, 122)
Screenshot: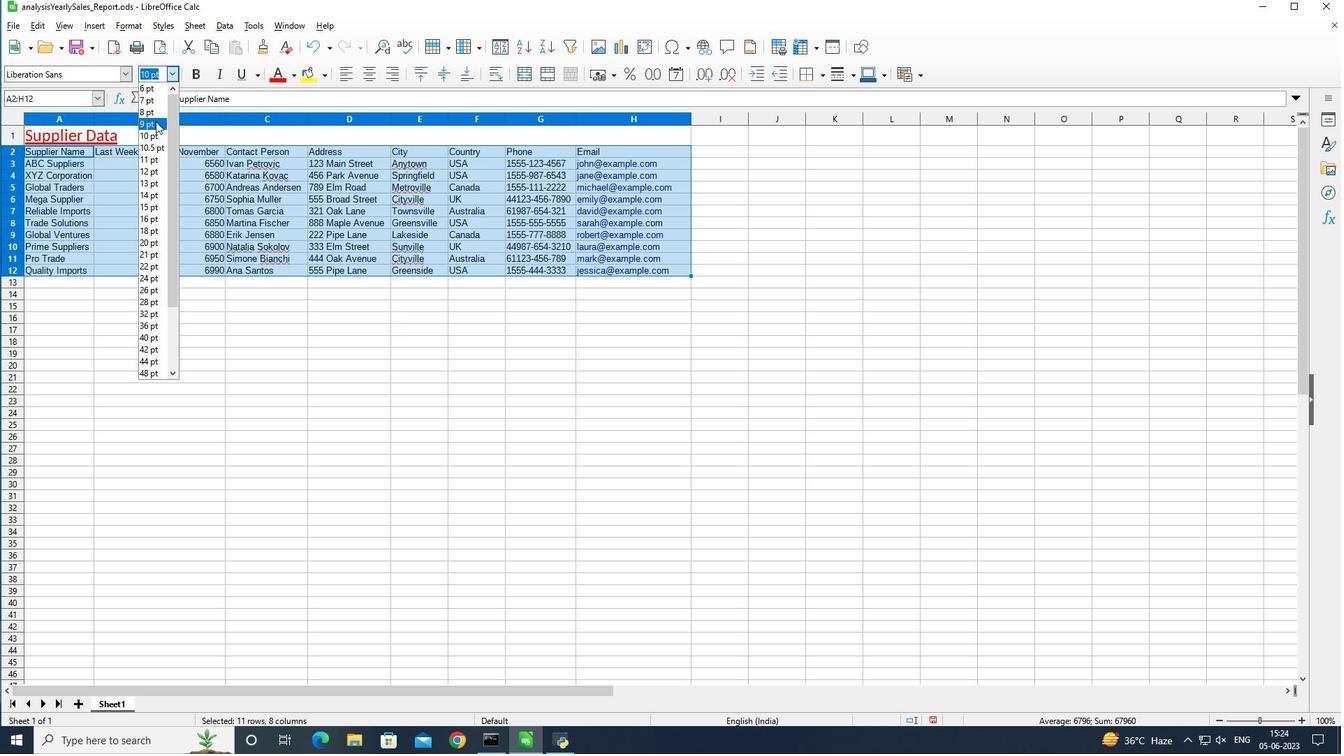 
Action: Mouse pressed left at (155, 122)
Screenshot: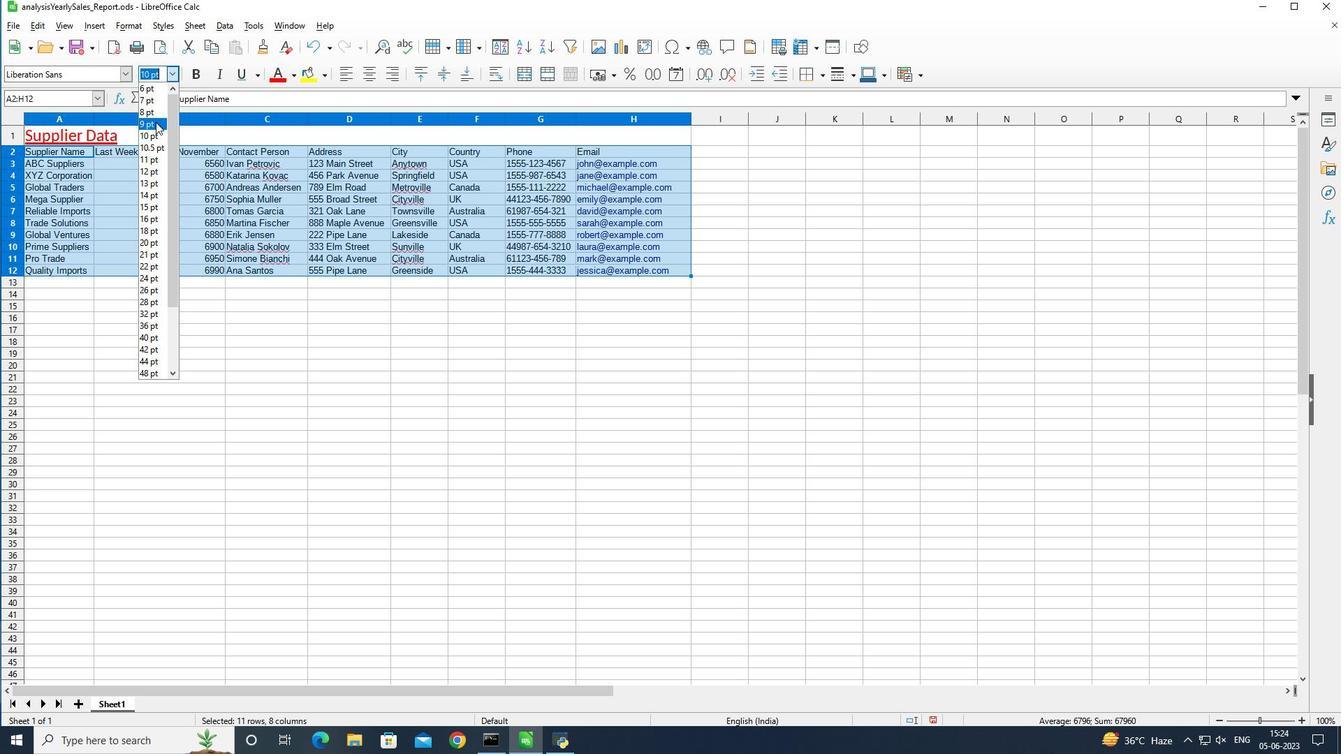 
Action: Mouse moved to (240, 132)
Screenshot: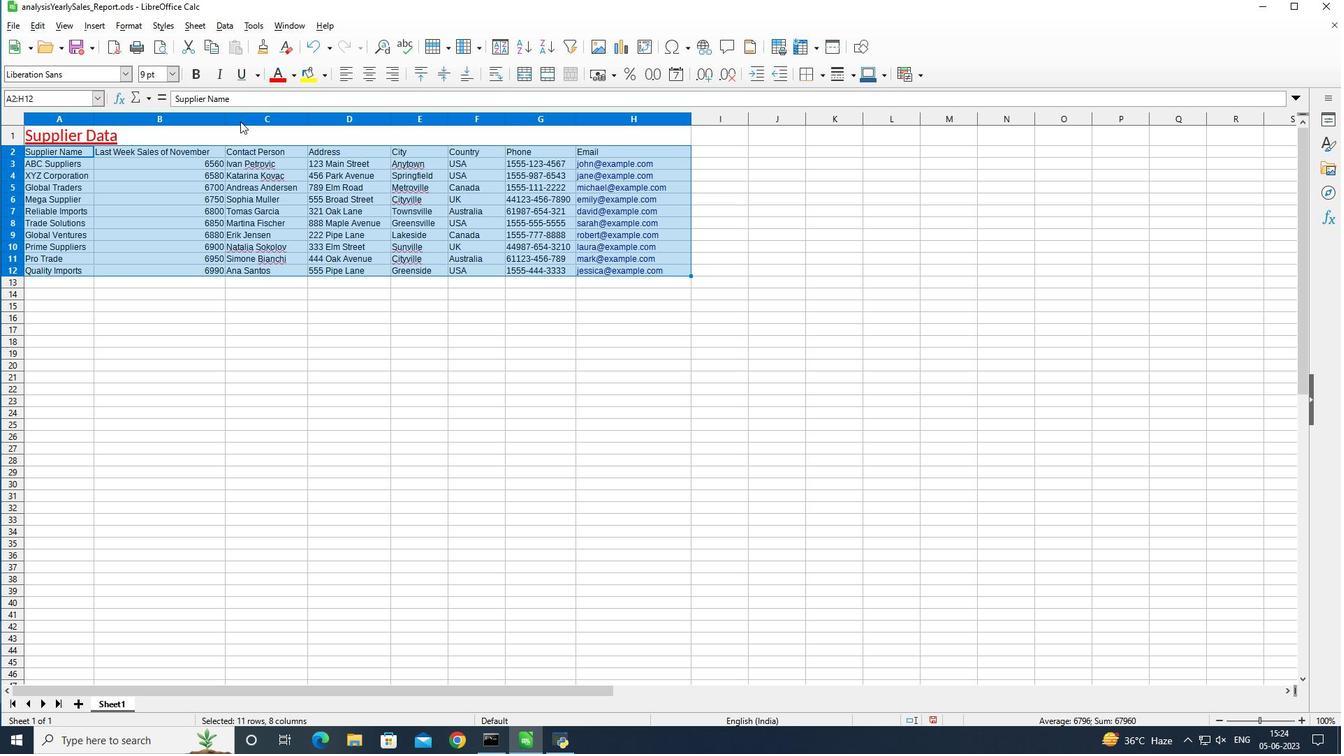 
Action: Mouse pressed left at (240, 132)
Screenshot: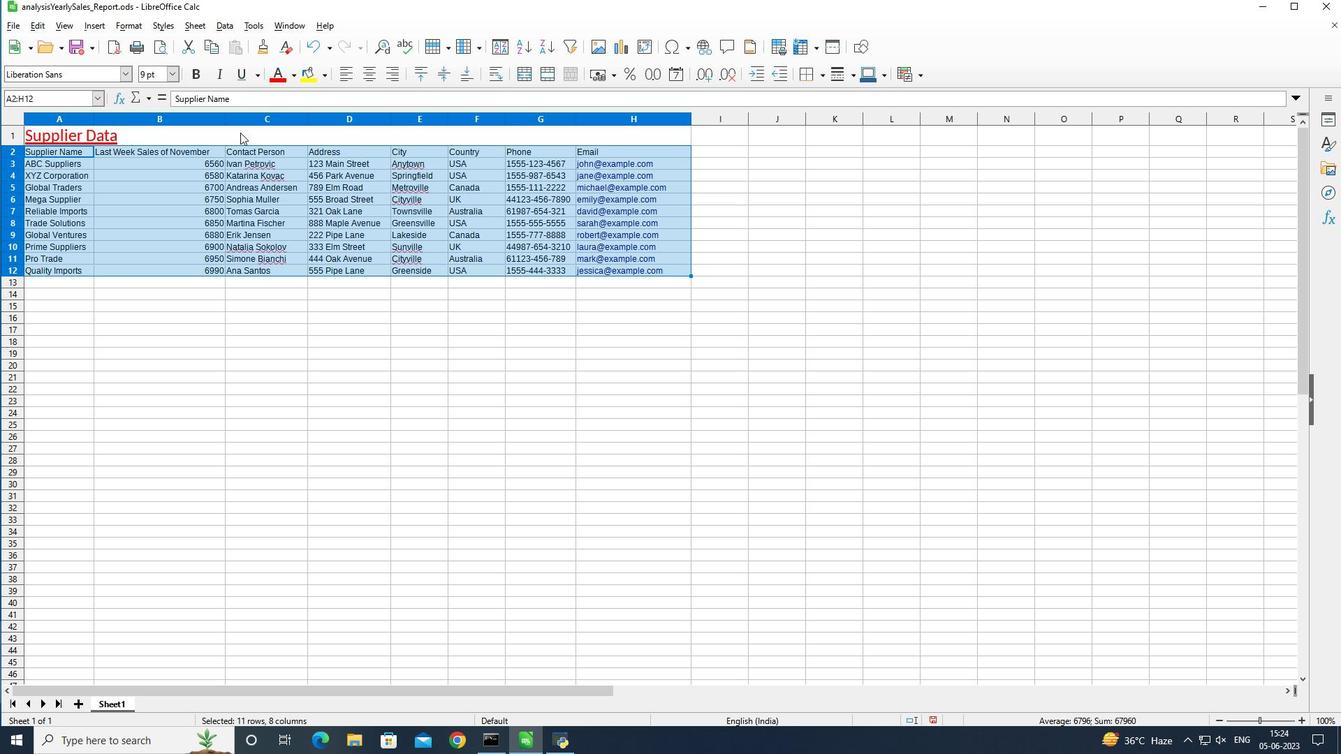 
Action: Key pressed <Key.shift_r><Key.down><Key.down><Key.down><Key.down><Key.down><Key.down><Key.down><Key.down><Key.down><Key.down><Key.down>
Screenshot: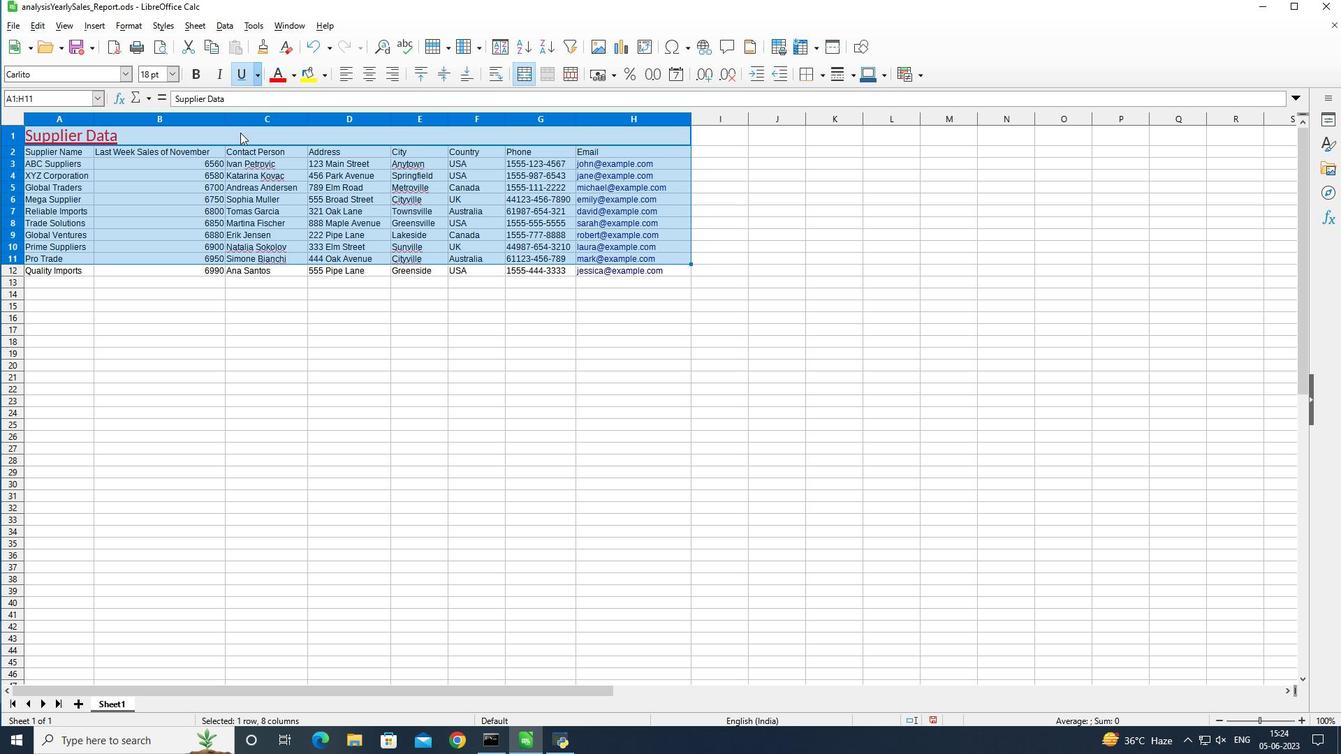 
Action: Mouse moved to (344, 71)
Screenshot: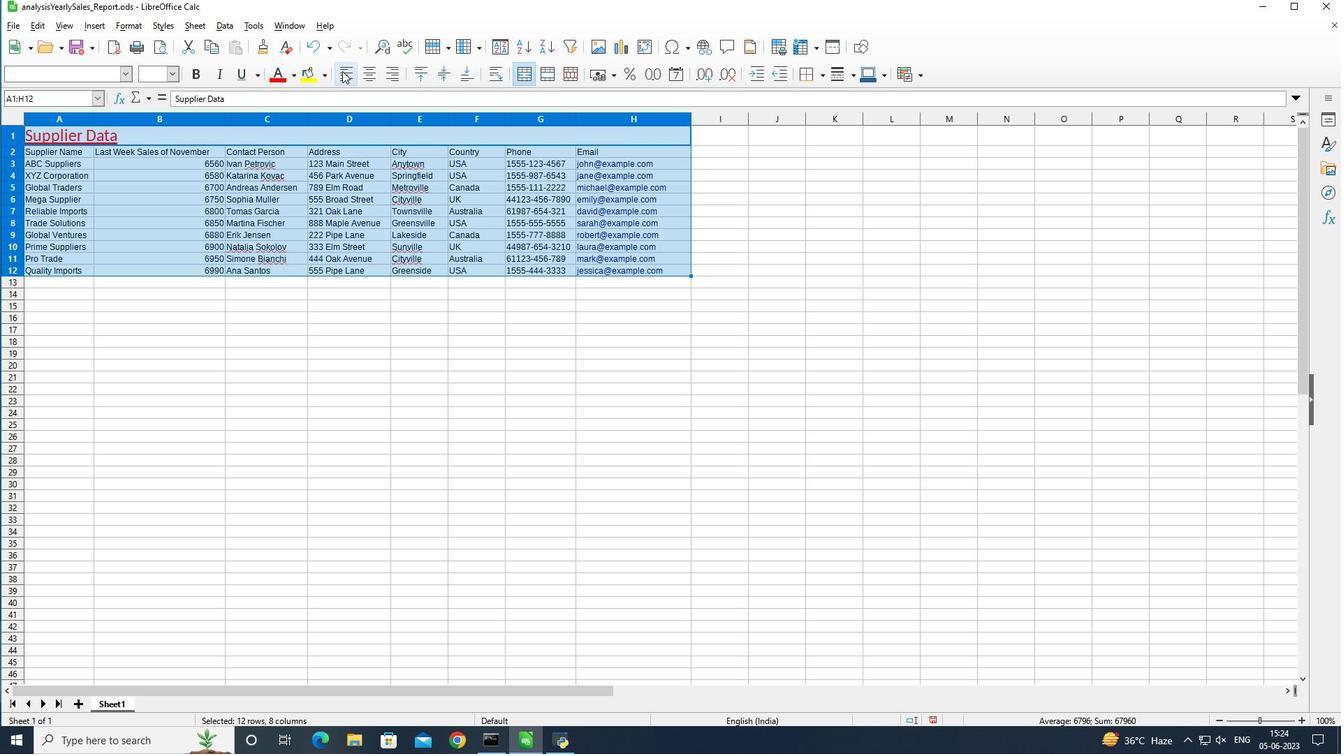 
Action: Mouse pressed left at (344, 71)
Screenshot: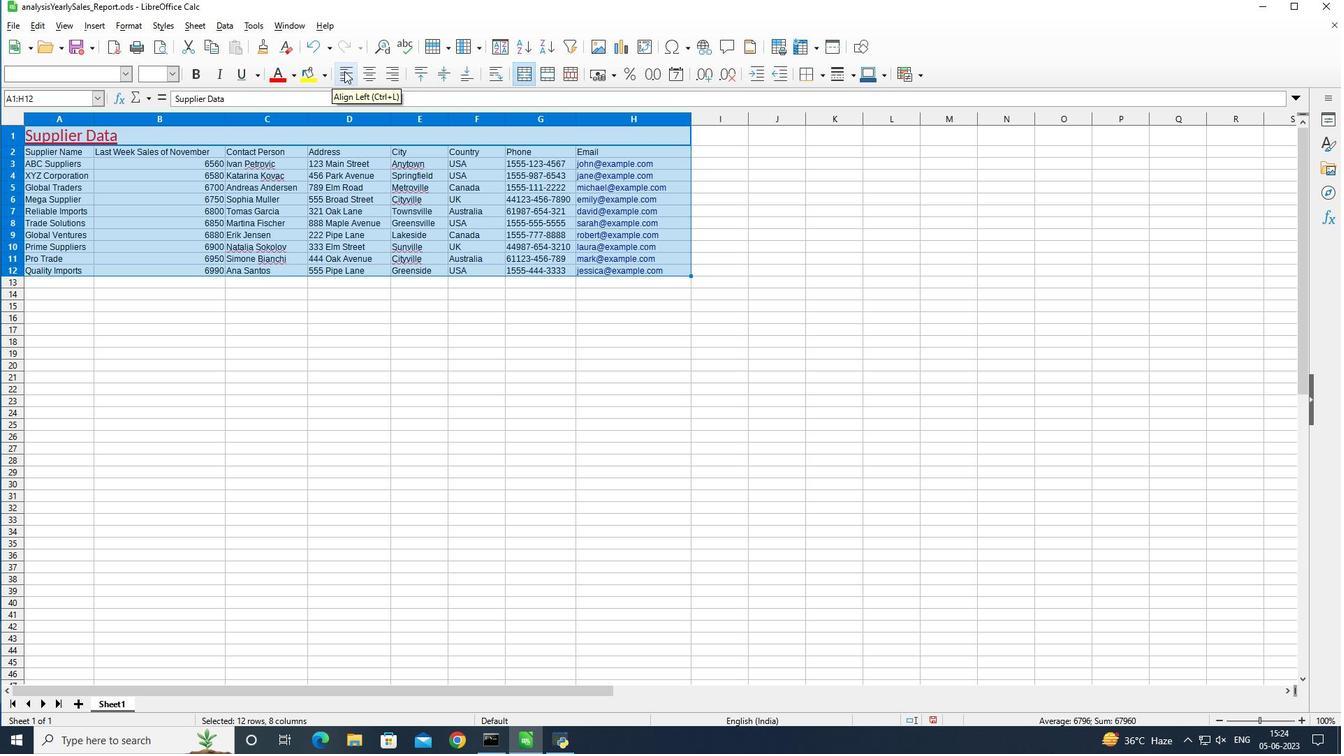 
Action: Mouse moved to (681, 269)
Screenshot: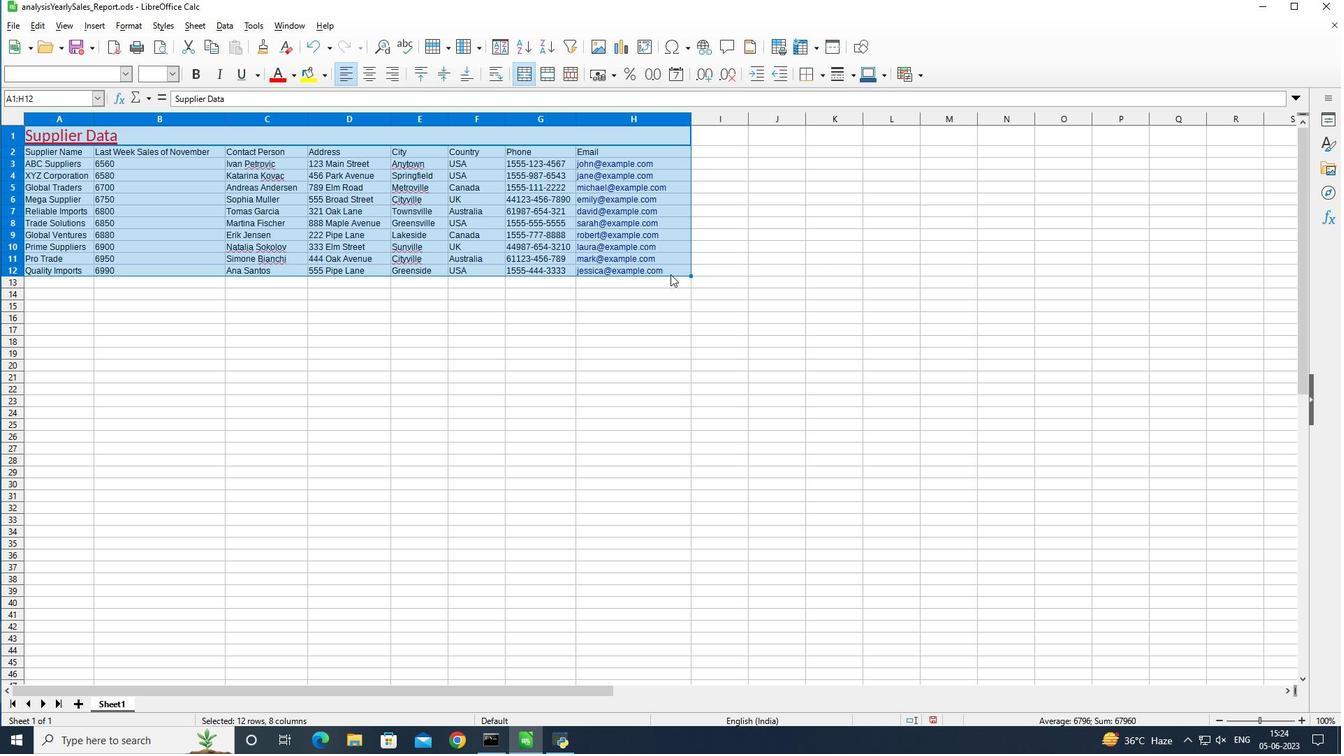 
Action: Mouse pressed left at (681, 269)
Screenshot: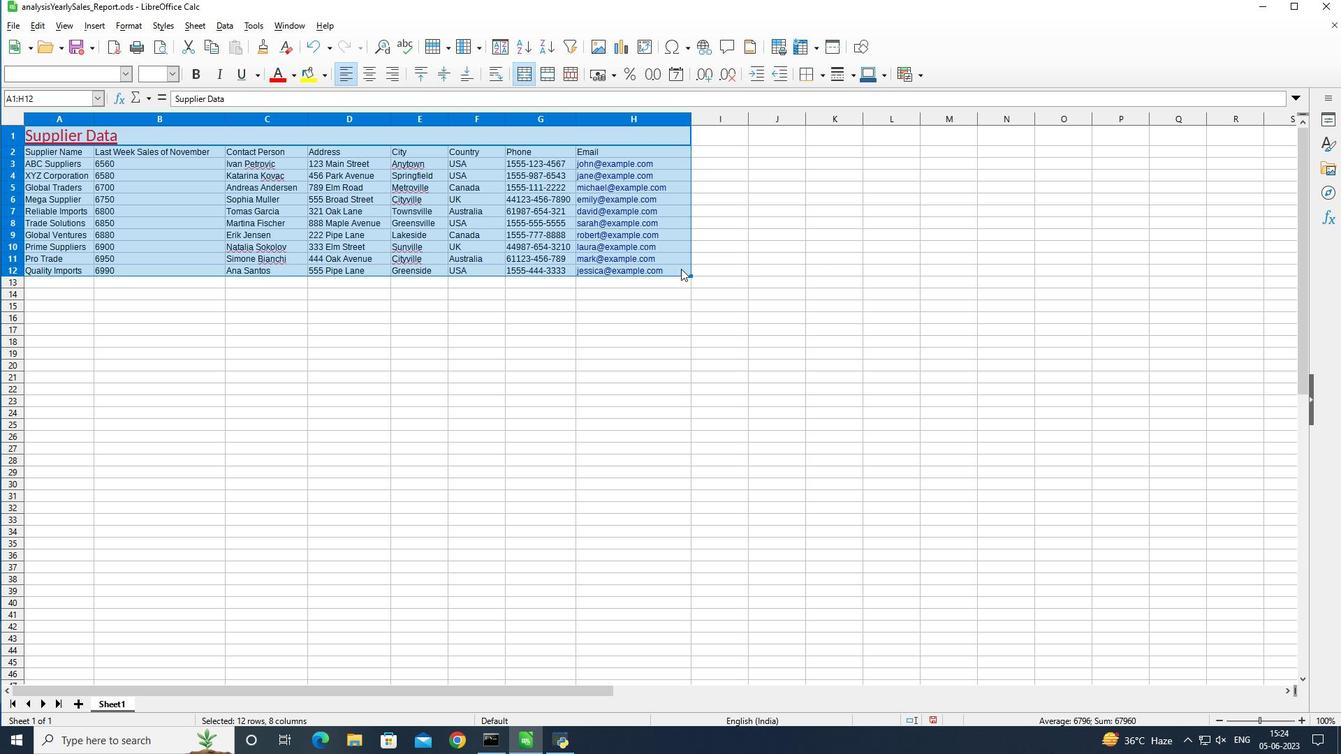 
Action: Mouse moved to (670, 266)
Screenshot: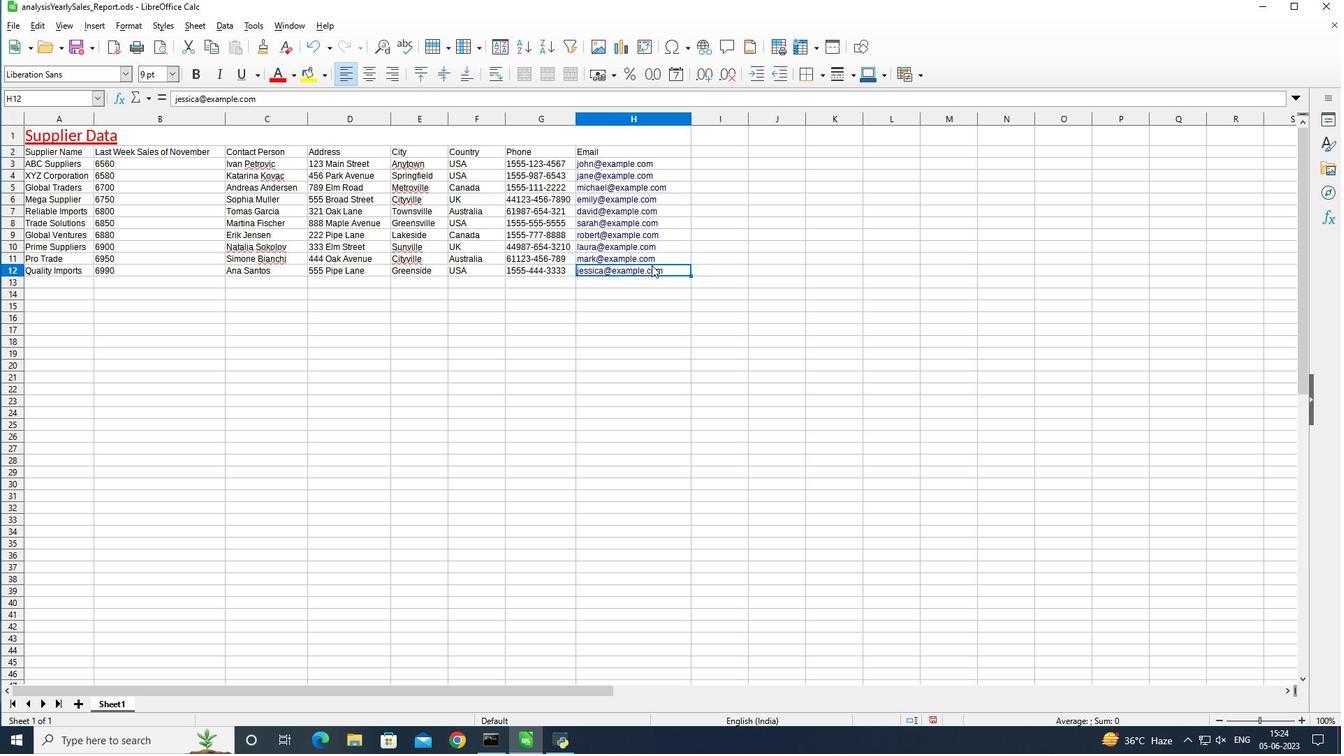 
